 Task: Play online Dominion games in medium mode.
Action: Mouse moved to (272, 610)
Screenshot: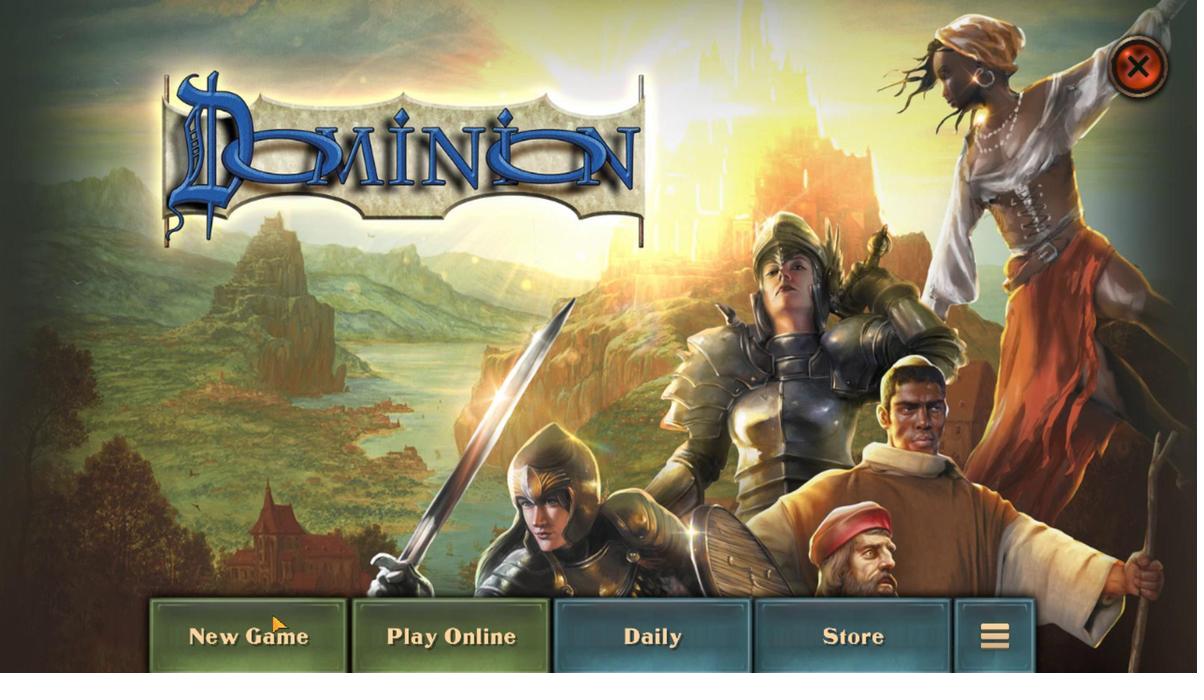 
Action: Mouse pressed left at (272, 610)
Screenshot: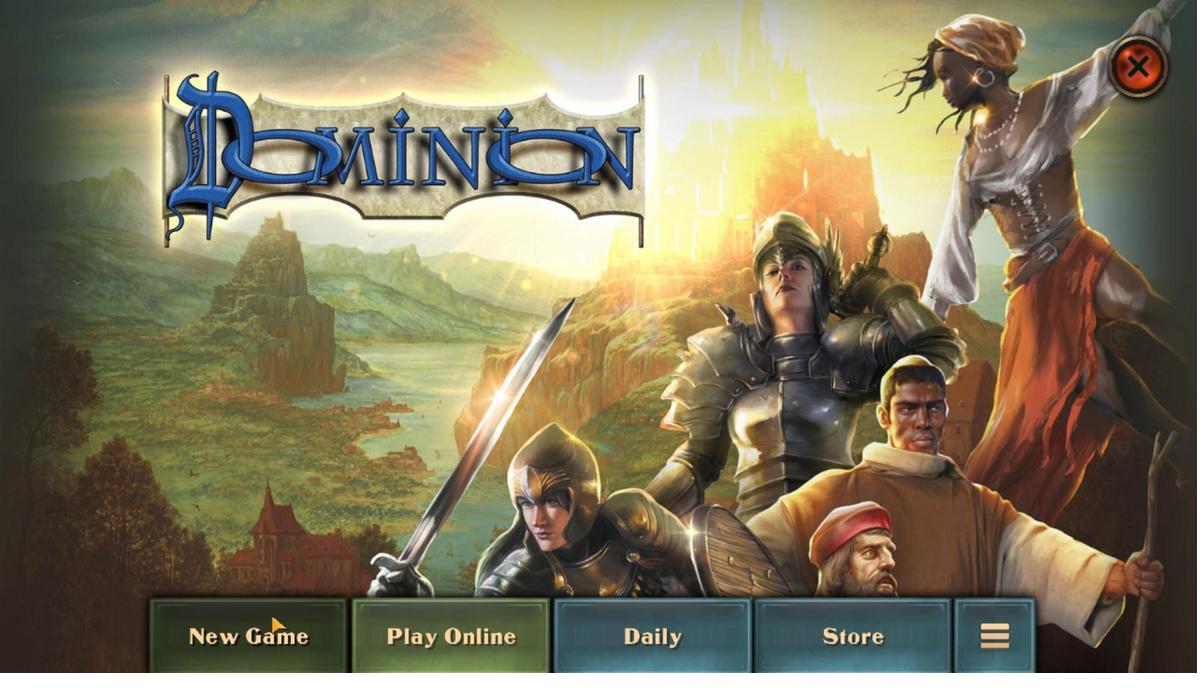 
Action: Mouse moved to (529, 357)
Screenshot: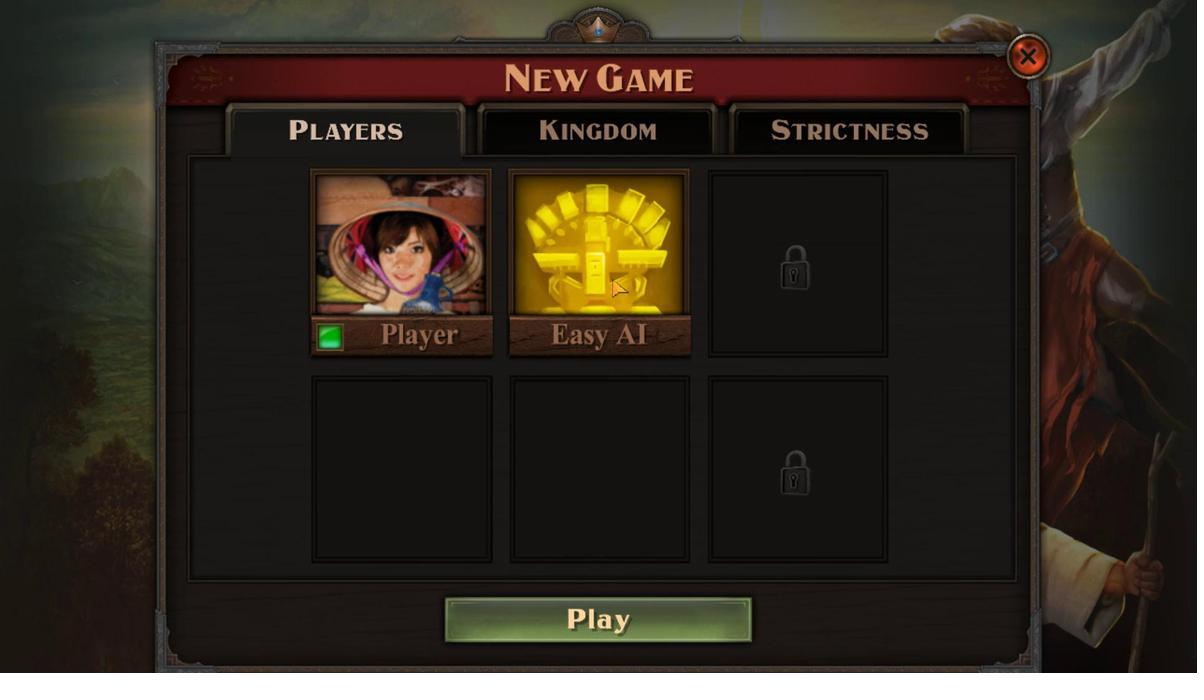 
Action: Mouse pressed left at (529, 357)
Screenshot: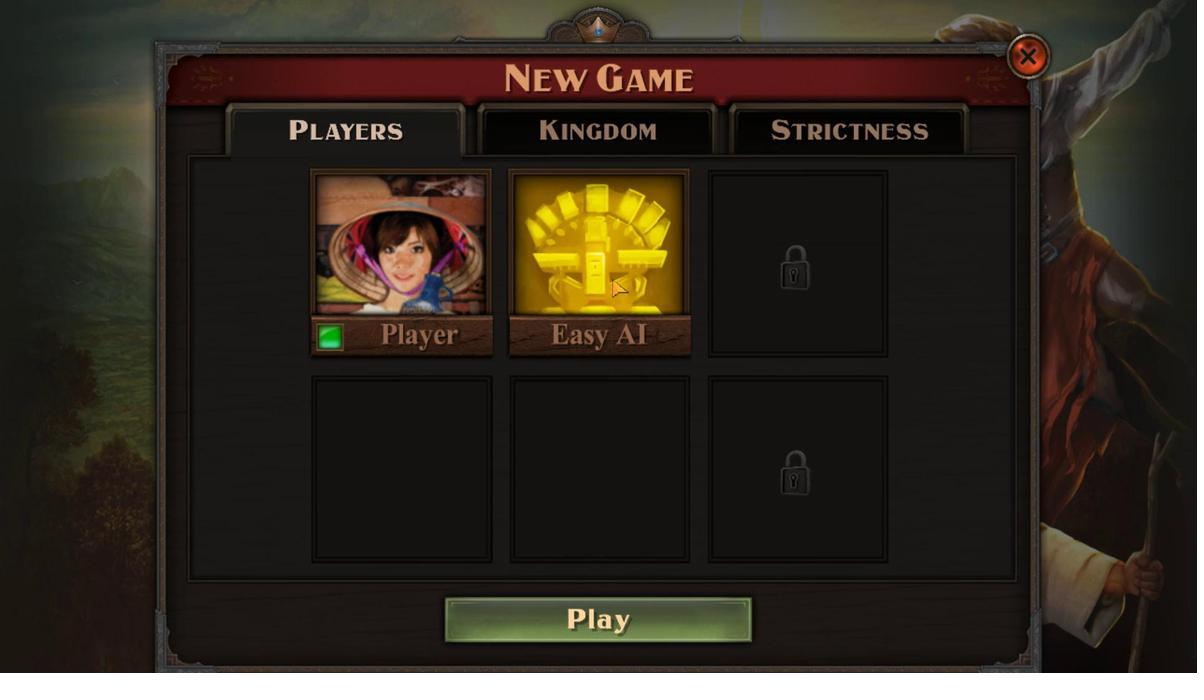 
Action: Mouse moved to (383, 500)
Screenshot: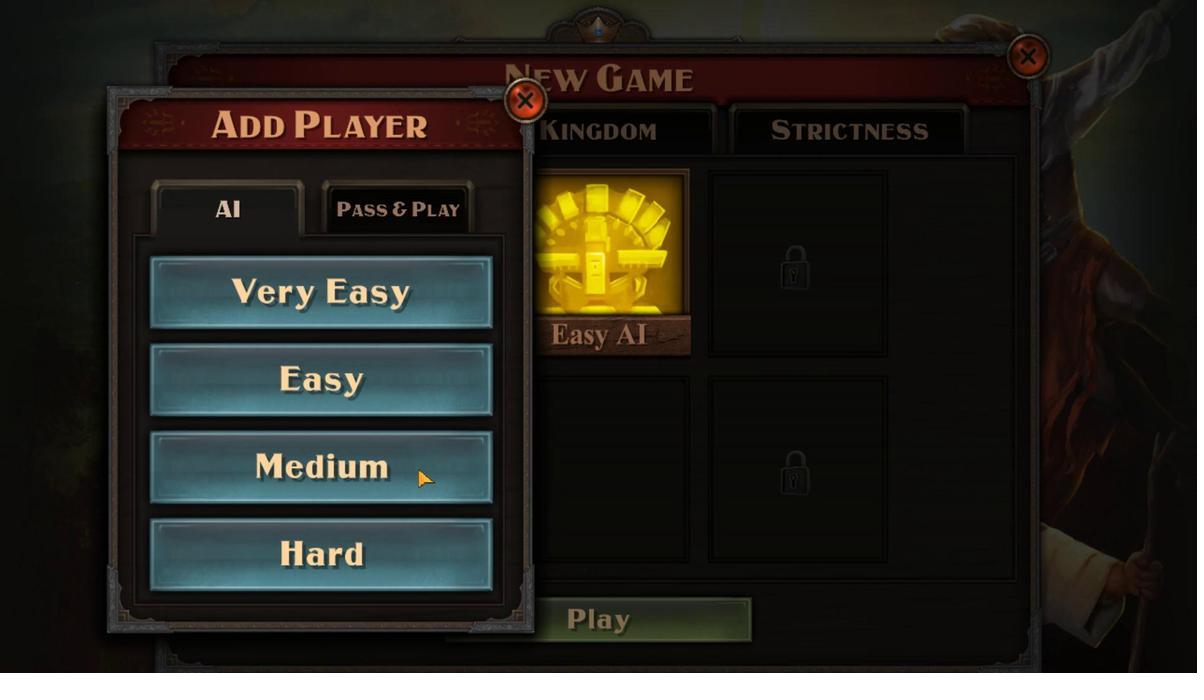 
Action: Mouse pressed left at (383, 500)
Screenshot: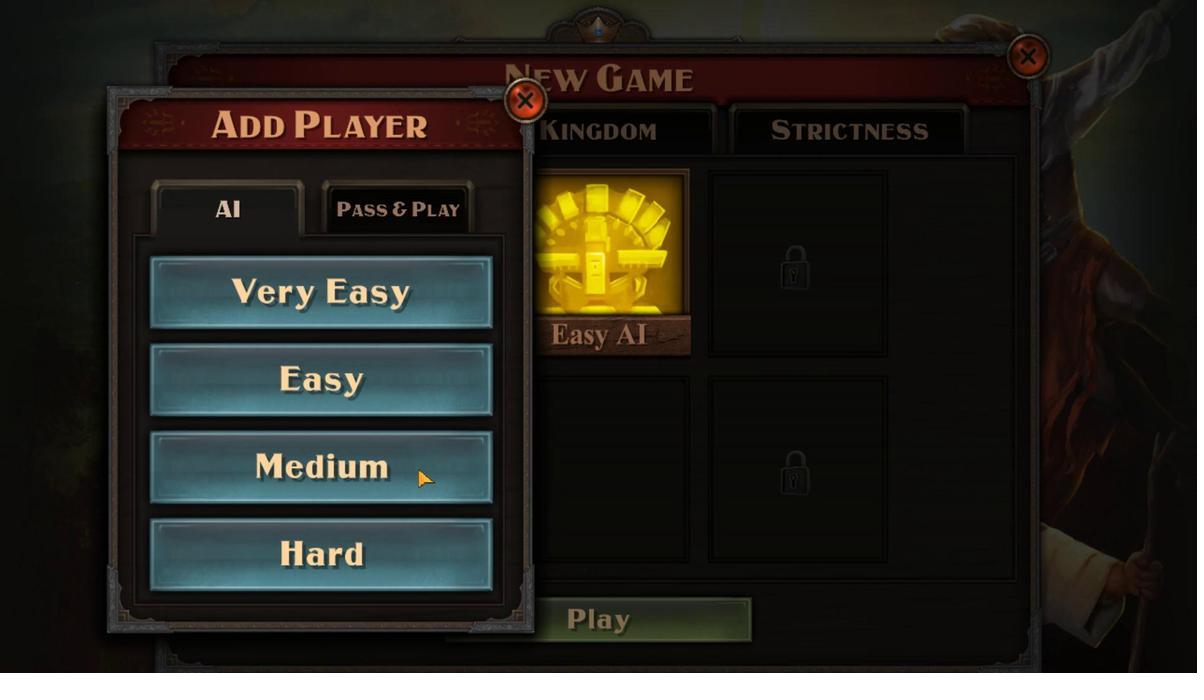 
Action: Mouse moved to (570, 612)
Screenshot: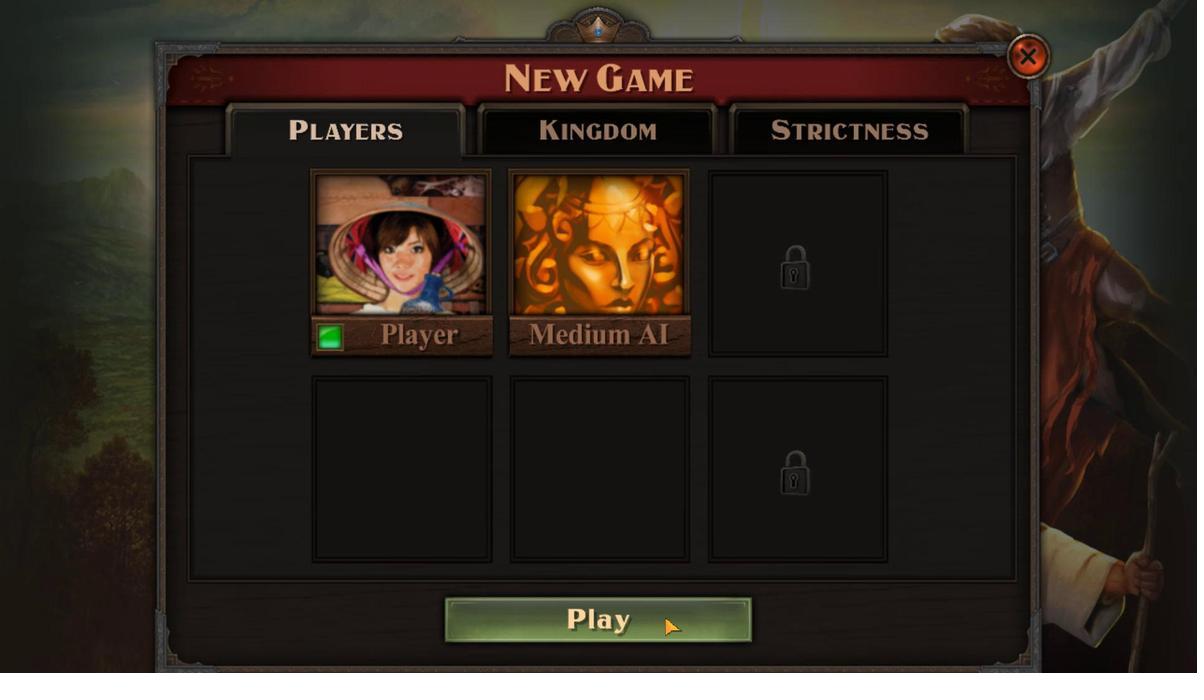 
Action: Mouse pressed left at (570, 612)
Screenshot: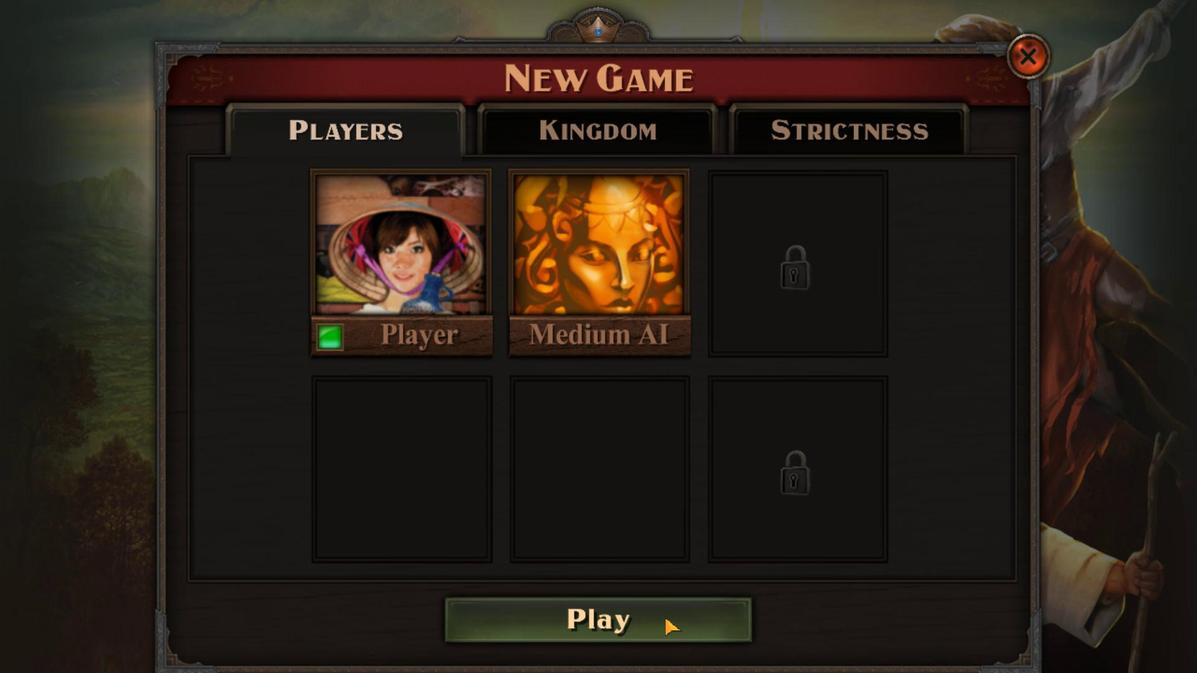 
Action: Mouse moved to (408, 598)
Screenshot: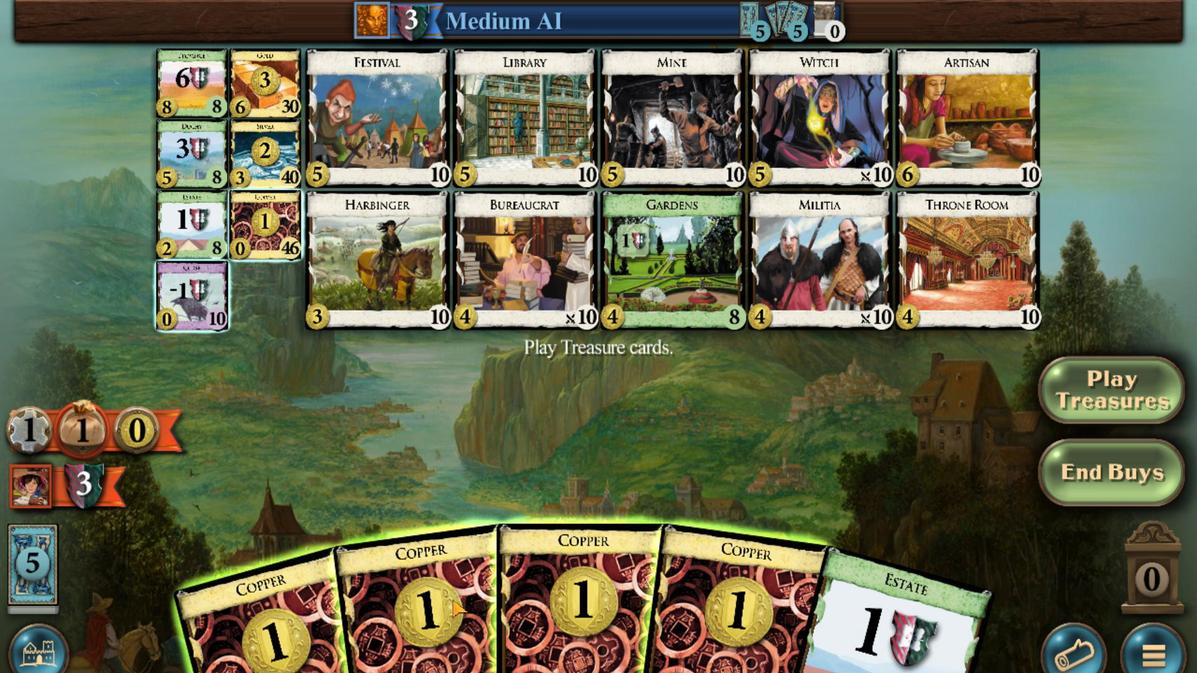
Action: Mouse scrolled (408, 597) with delta (0, 0)
Screenshot: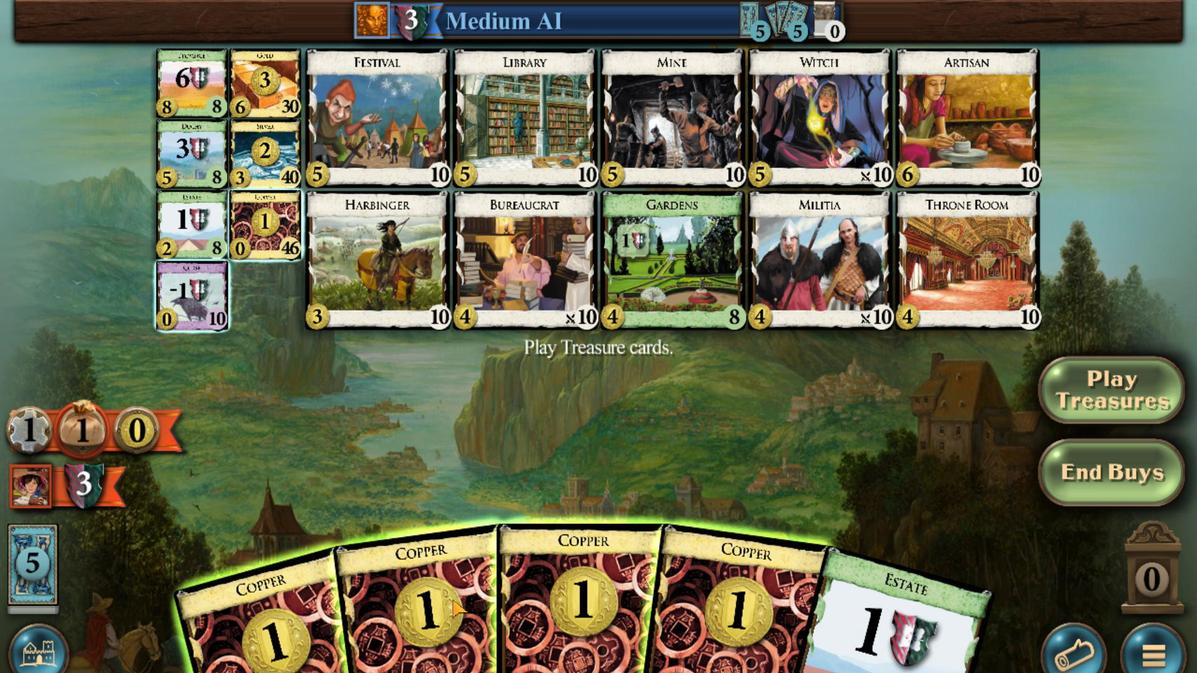 
Action: Mouse moved to (439, 584)
Screenshot: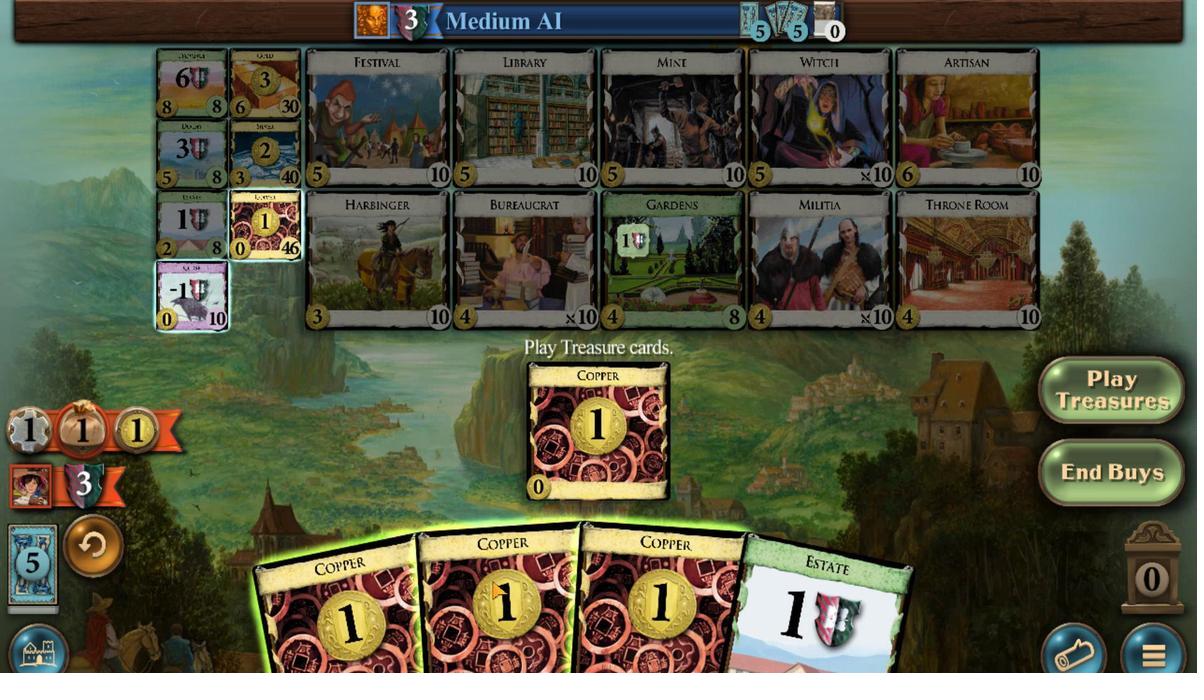 
Action: Mouse scrolled (439, 584) with delta (0, 0)
Screenshot: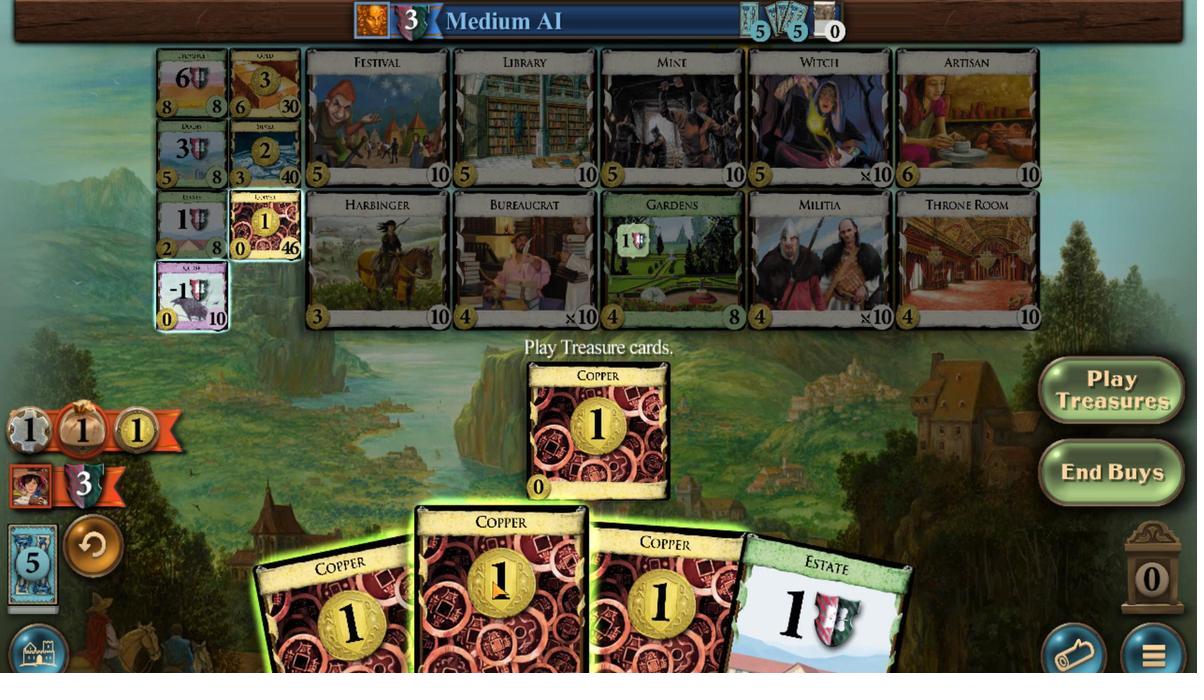
Action: Mouse moved to (526, 591)
Screenshot: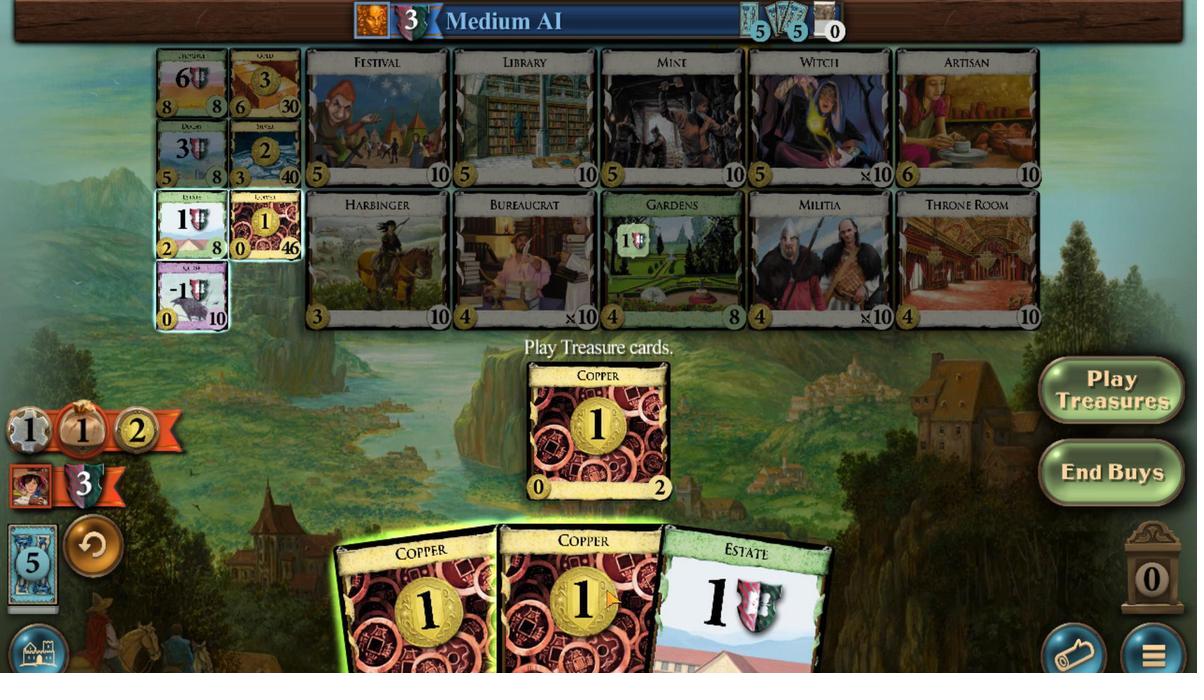 
Action: Mouse scrolled (526, 591) with delta (0, 0)
Screenshot: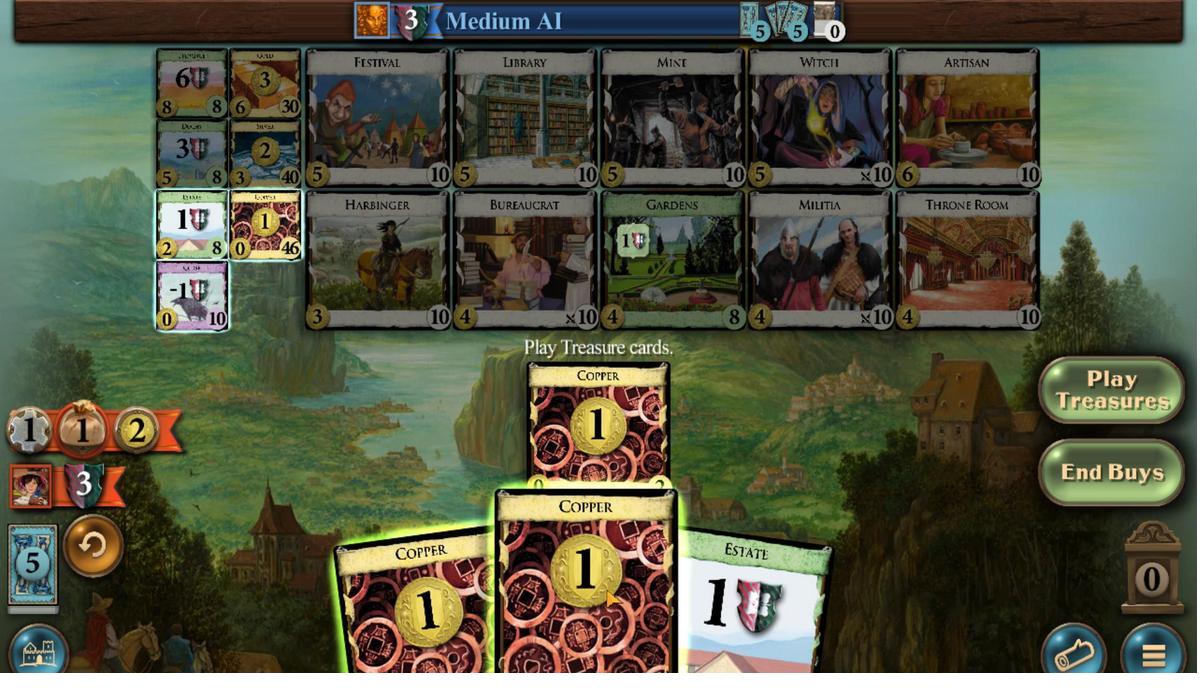 
Action: Mouse moved to (483, 593)
Screenshot: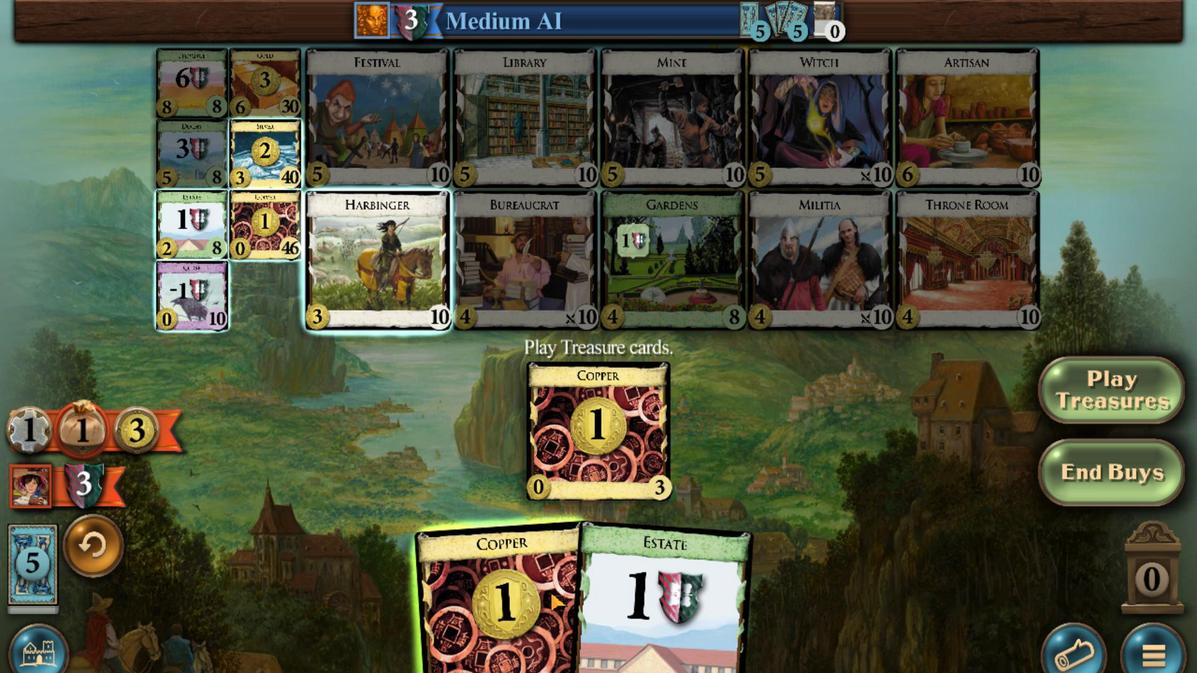 
Action: Mouse scrolled (483, 593) with delta (0, 0)
Screenshot: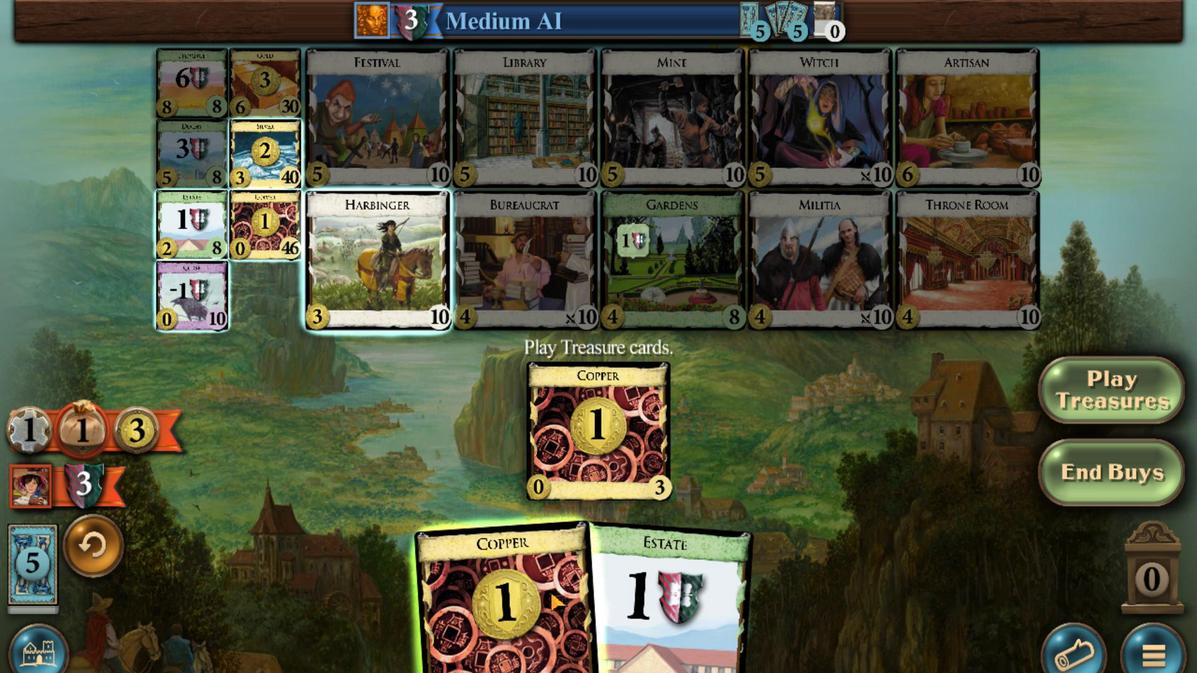 
Action: Mouse moved to (602, 354)
Screenshot: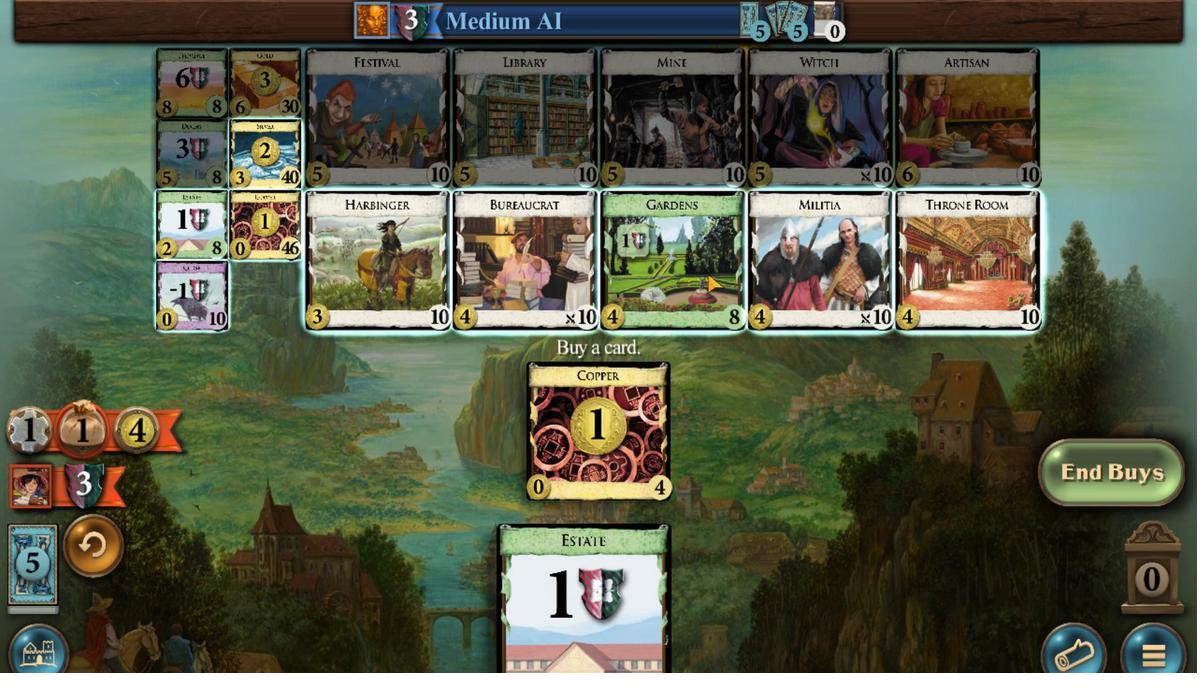 
Action: Mouse scrolled (602, 354) with delta (0, 0)
Screenshot: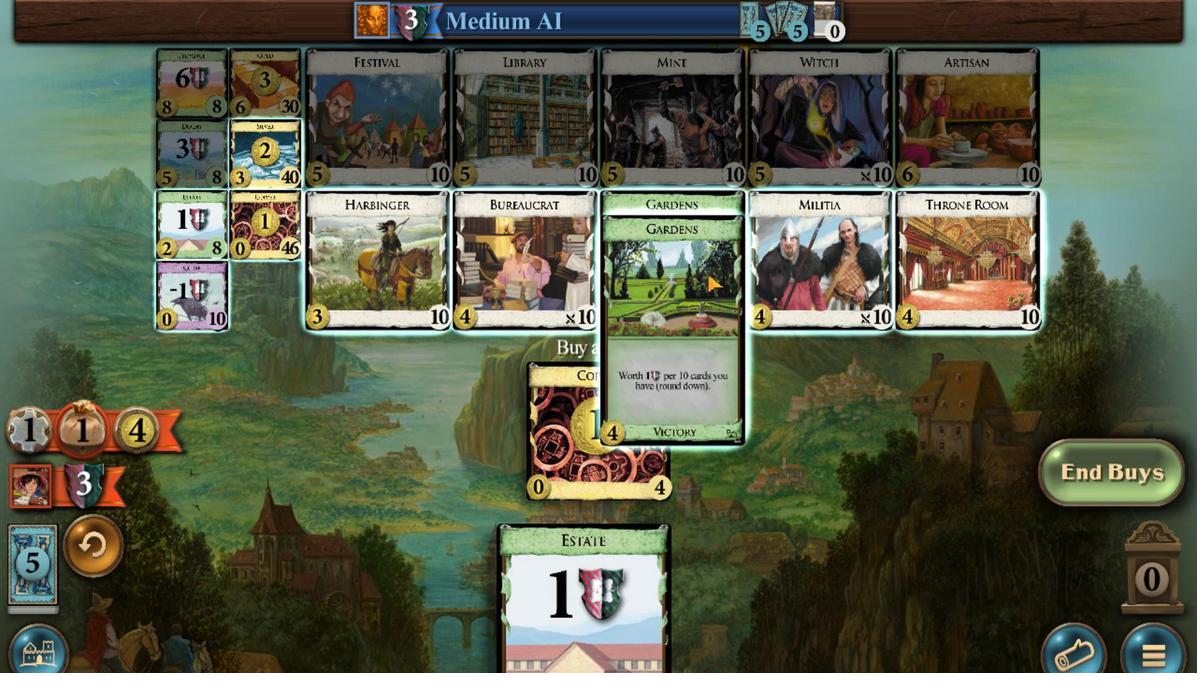 
Action: Mouse scrolled (602, 354) with delta (0, 0)
Screenshot: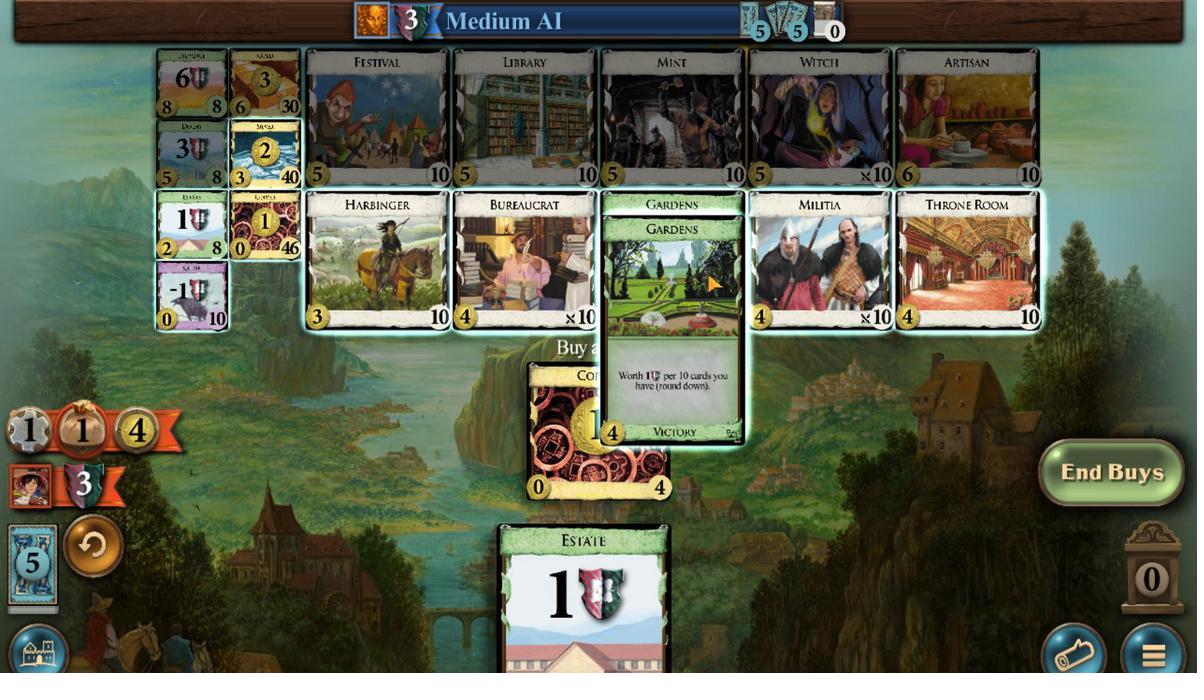 
Action: Mouse scrolled (602, 354) with delta (0, 0)
Screenshot: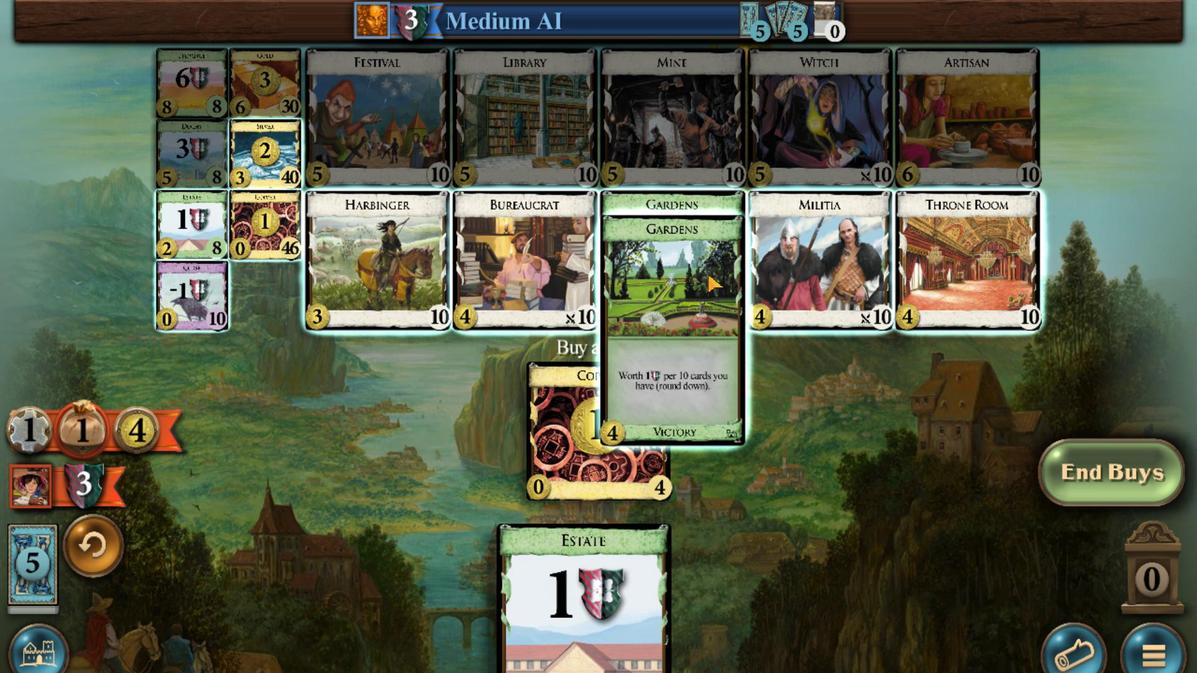 
Action: Mouse scrolled (602, 354) with delta (0, 0)
Screenshot: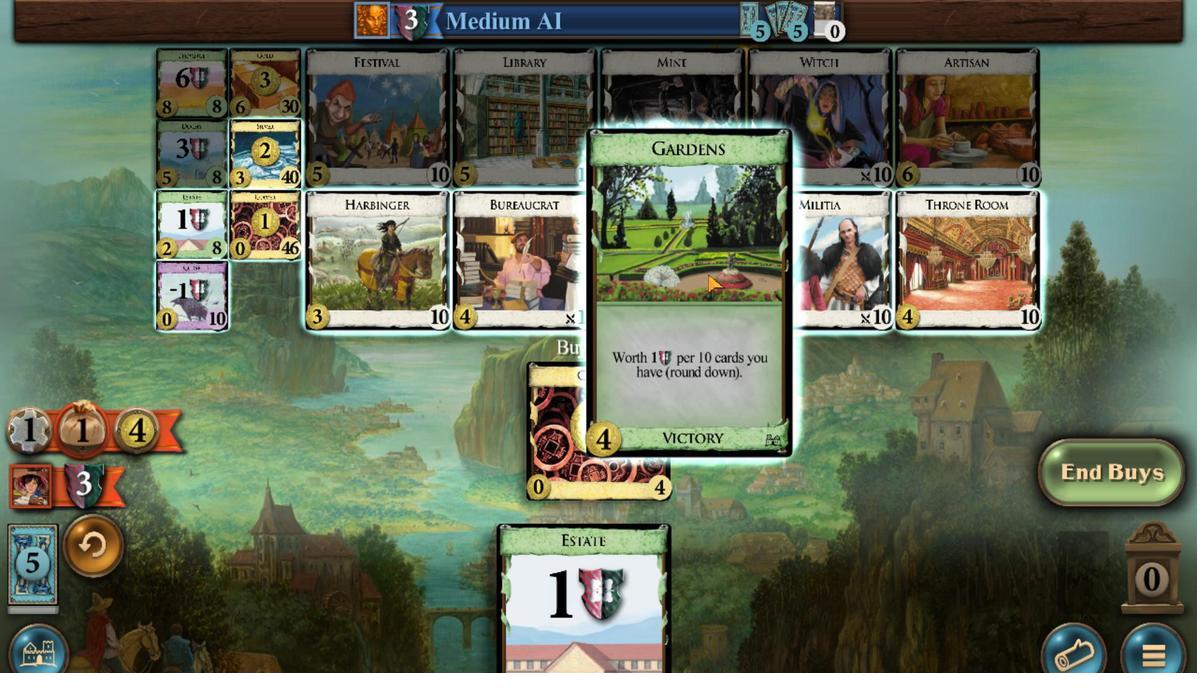 
Action: Mouse moved to (490, 573)
Screenshot: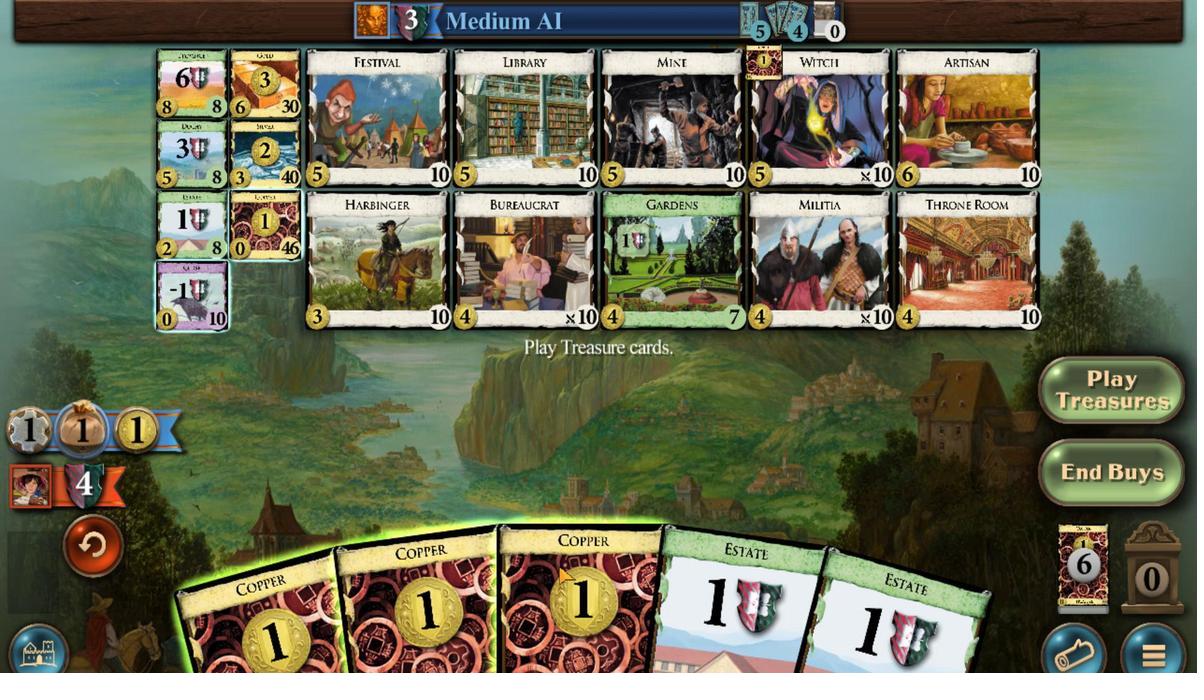 
Action: Mouse scrolled (490, 573) with delta (0, 0)
Screenshot: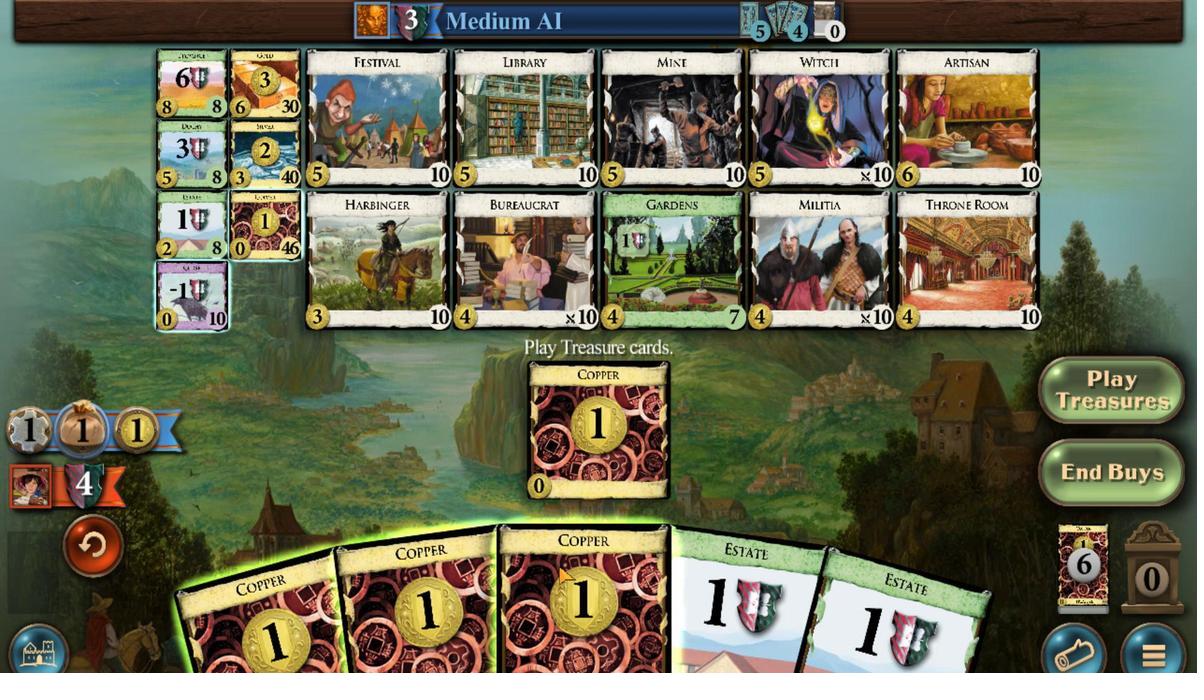 
Action: Mouse moved to (422, 560)
Screenshot: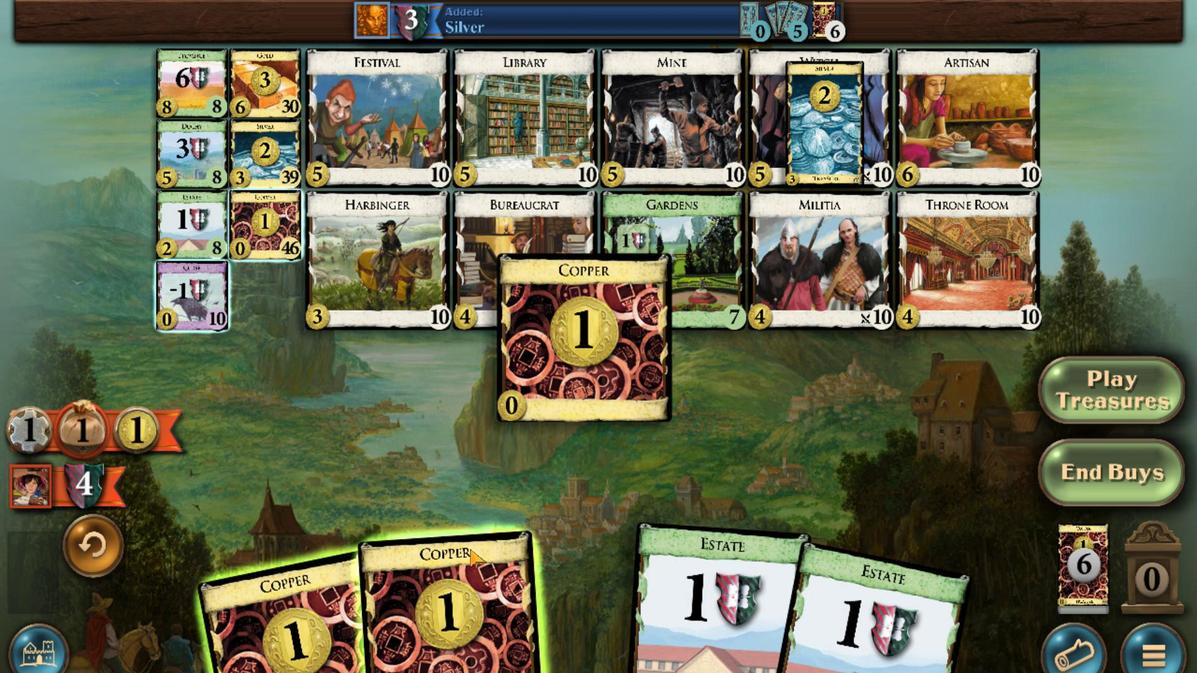 
Action: Mouse scrolled (422, 559) with delta (0, 0)
Screenshot: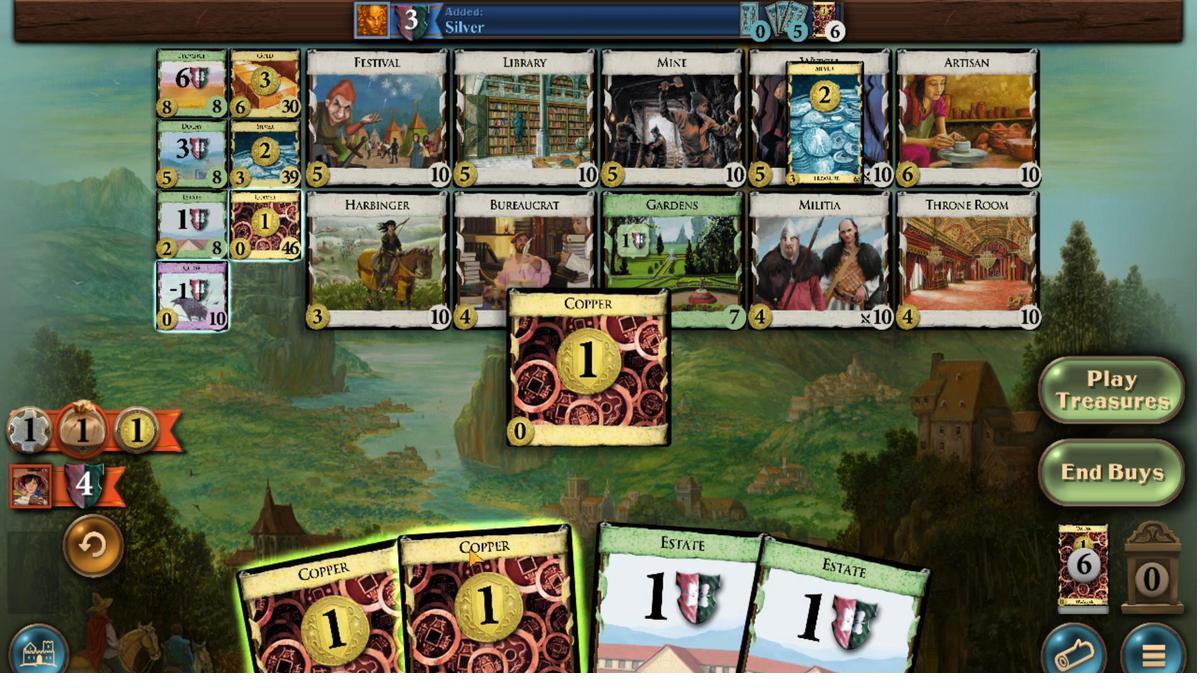 
Action: Mouse moved to (395, 572)
Screenshot: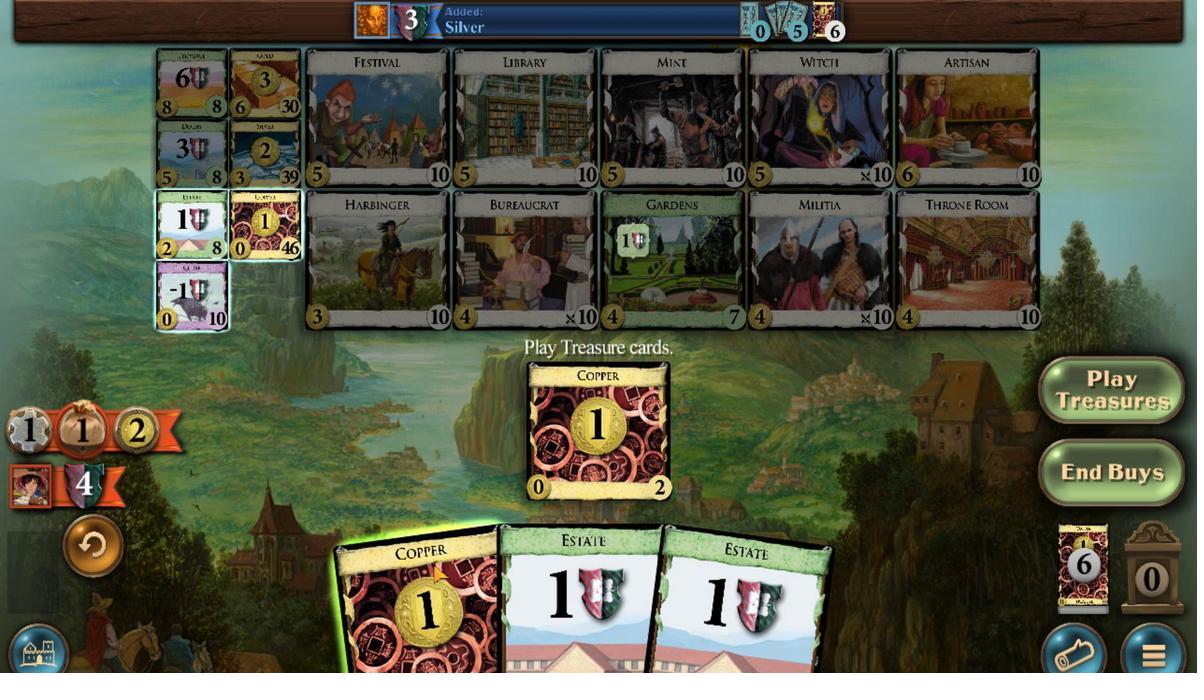 
Action: Mouse scrolled (395, 572) with delta (0, 0)
Screenshot: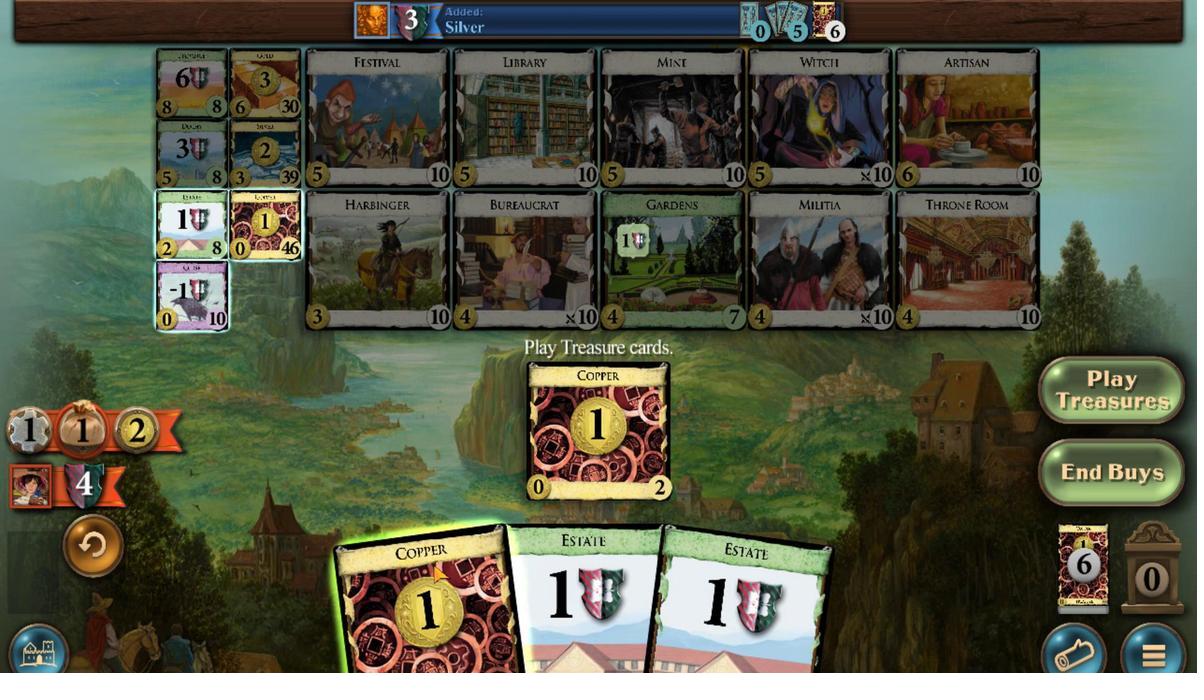 
Action: Mouse moved to (263, 254)
Screenshot: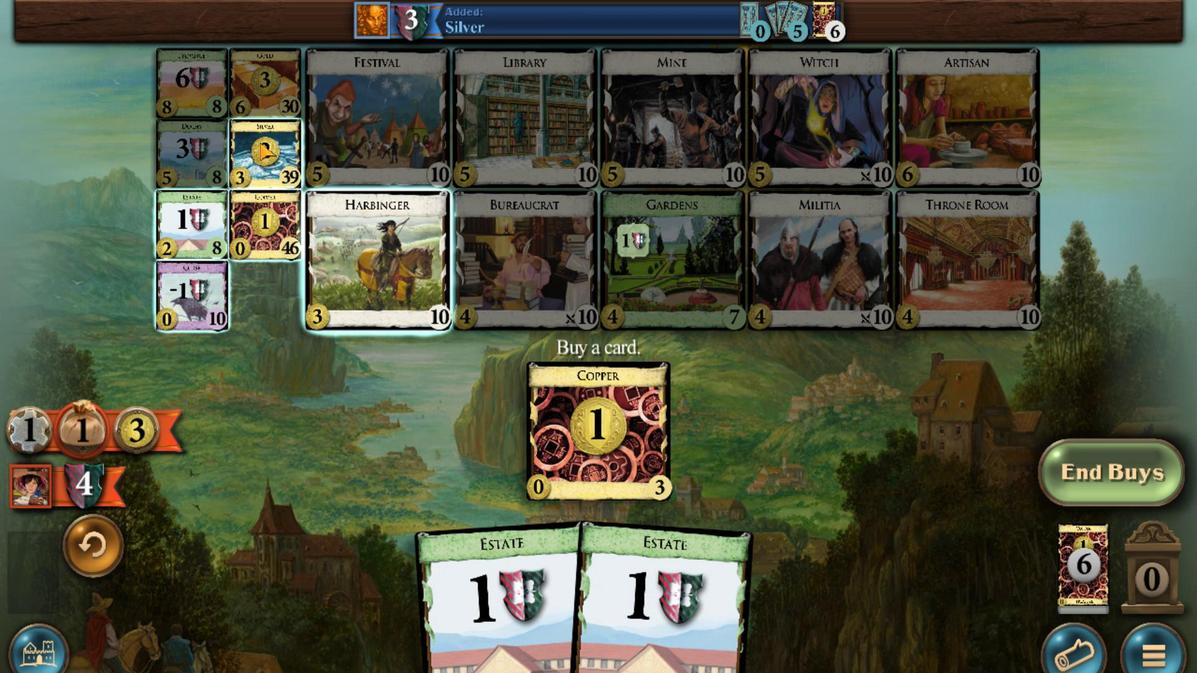 
Action: Mouse scrolled (263, 254) with delta (0, 0)
Screenshot: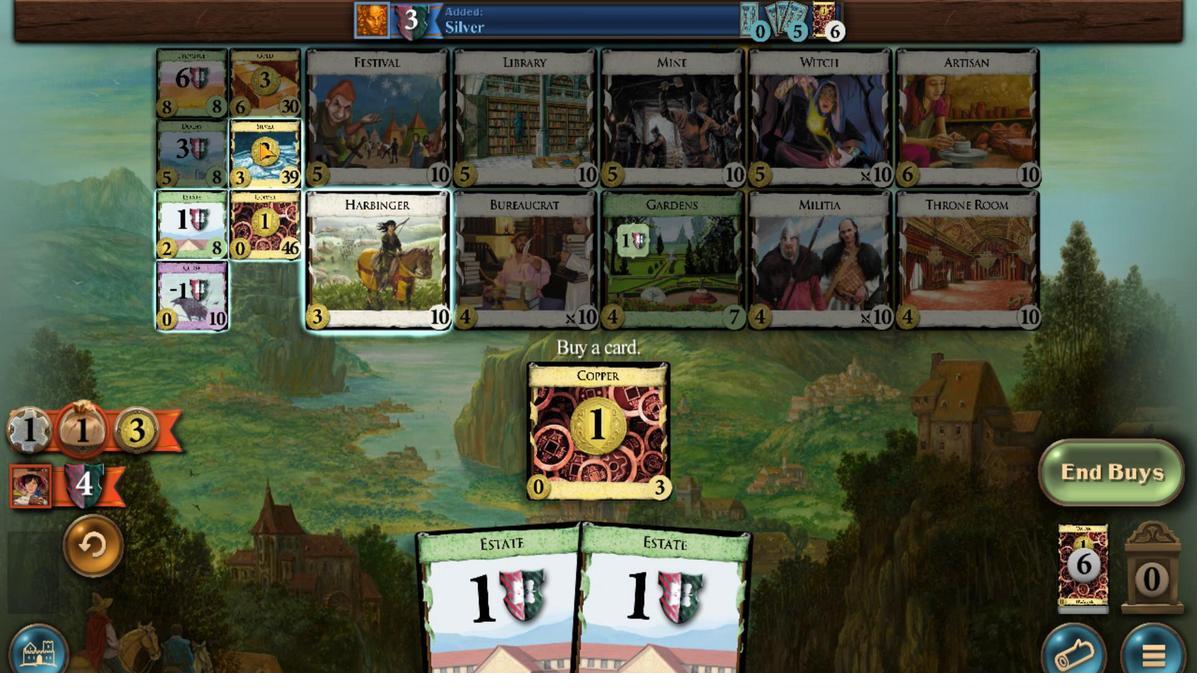
Action: Mouse scrolled (263, 254) with delta (0, 0)
Screenshot: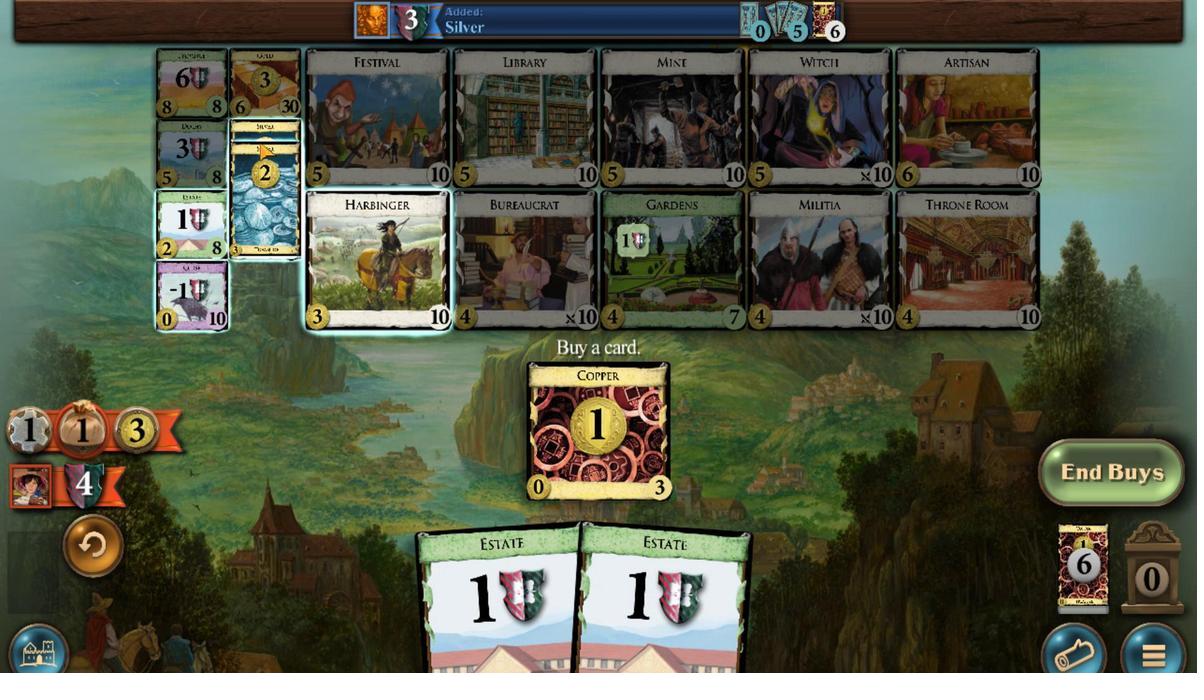 
Action: Mouse scrolled (263, 254) with delta (0, 0)
Screenshot: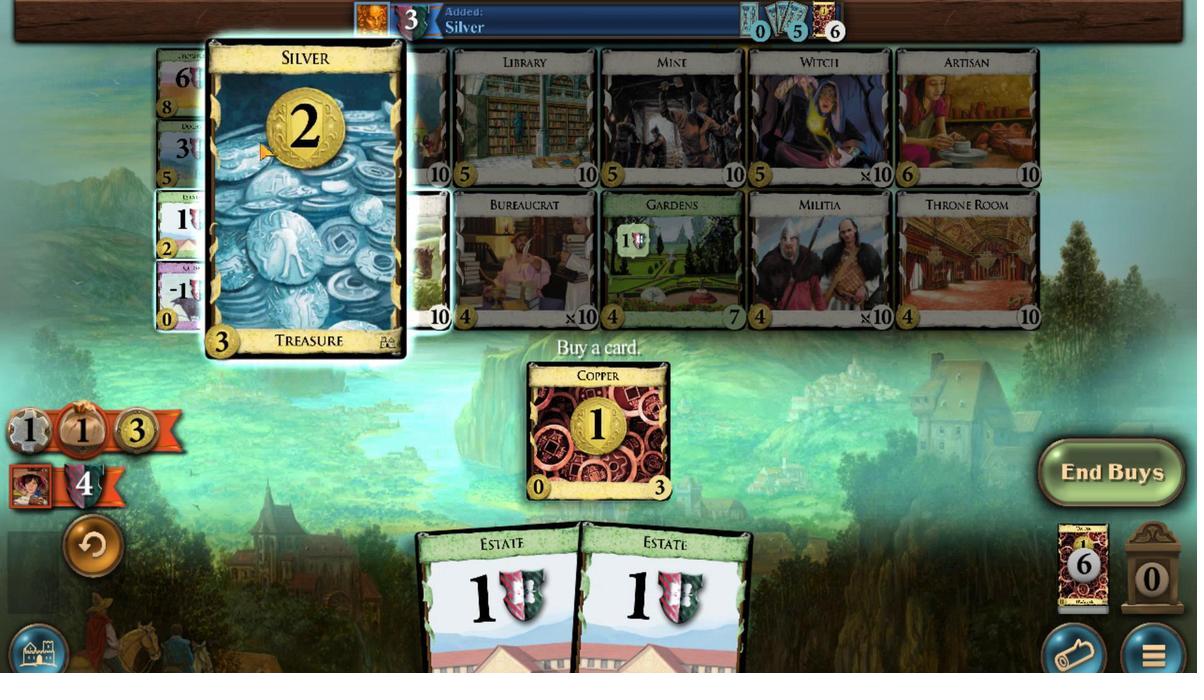 
Action: Mouse scrolled (263, 254) with delta (0, 0)
Screenshot: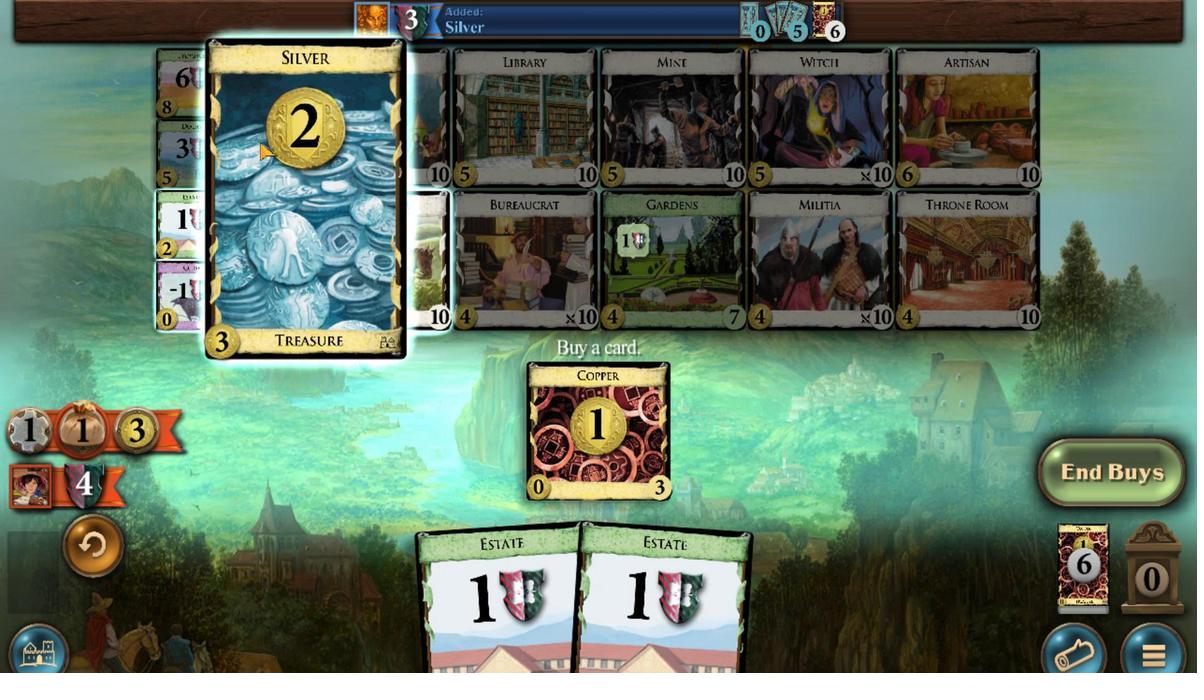 
Action: Mouse scrolled (263, 254) with delta (0, 0)
Screenshot: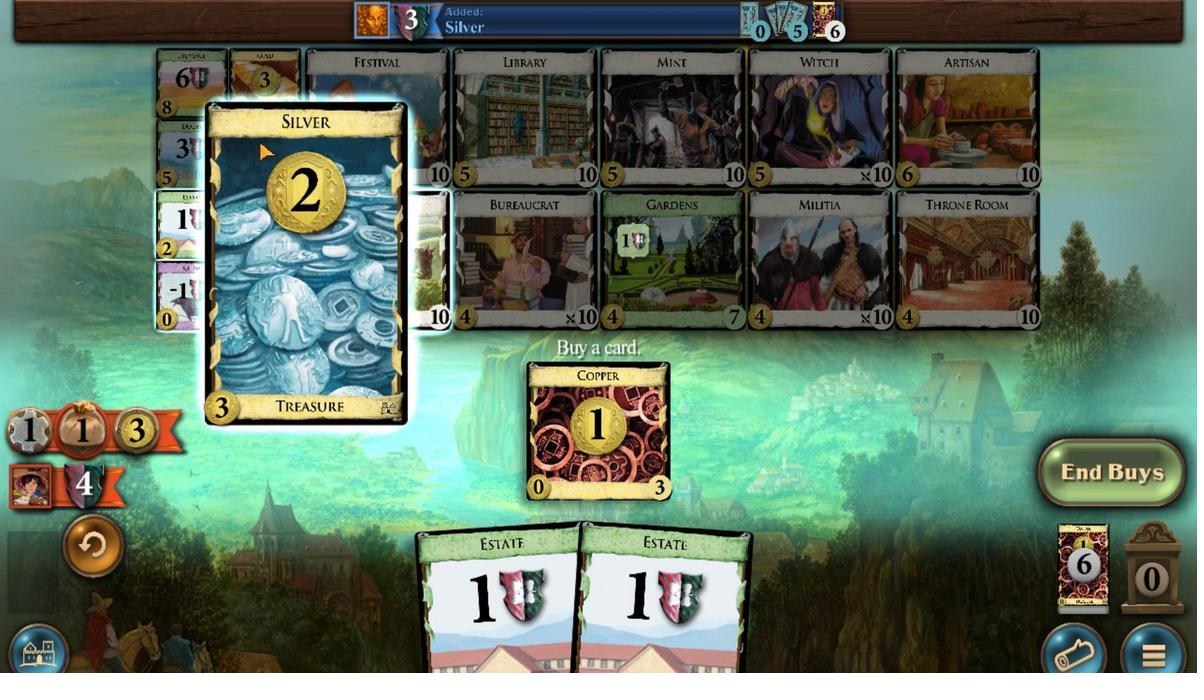
Action: Mouse moved to (612, 563)
Screenshot: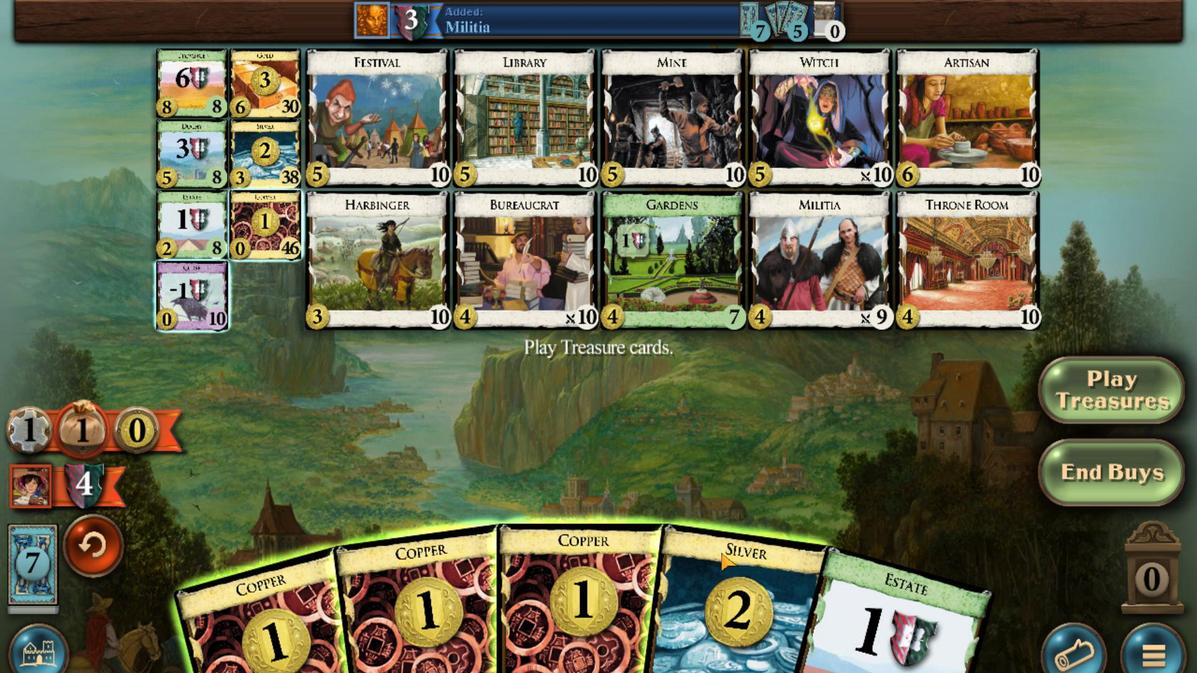 
Action: Mouse scrolled (612, 562) with delta (0, 0)
Screenshot: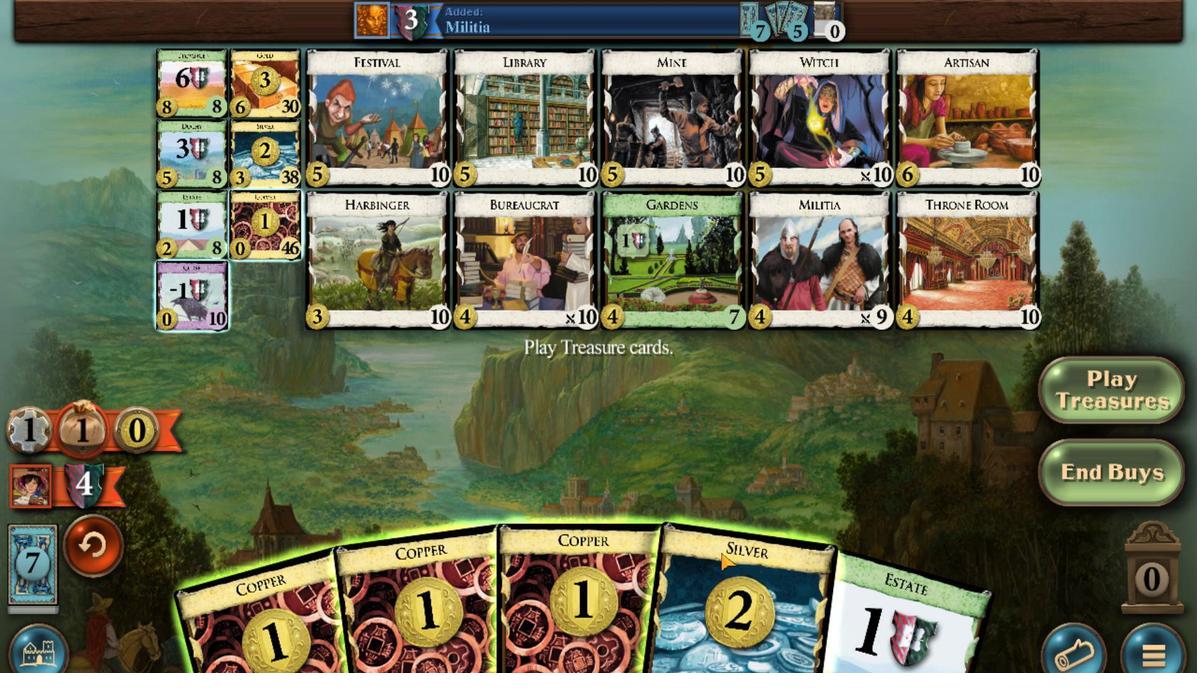 
Action: Mouse moved to (566, 564)
Screenshot: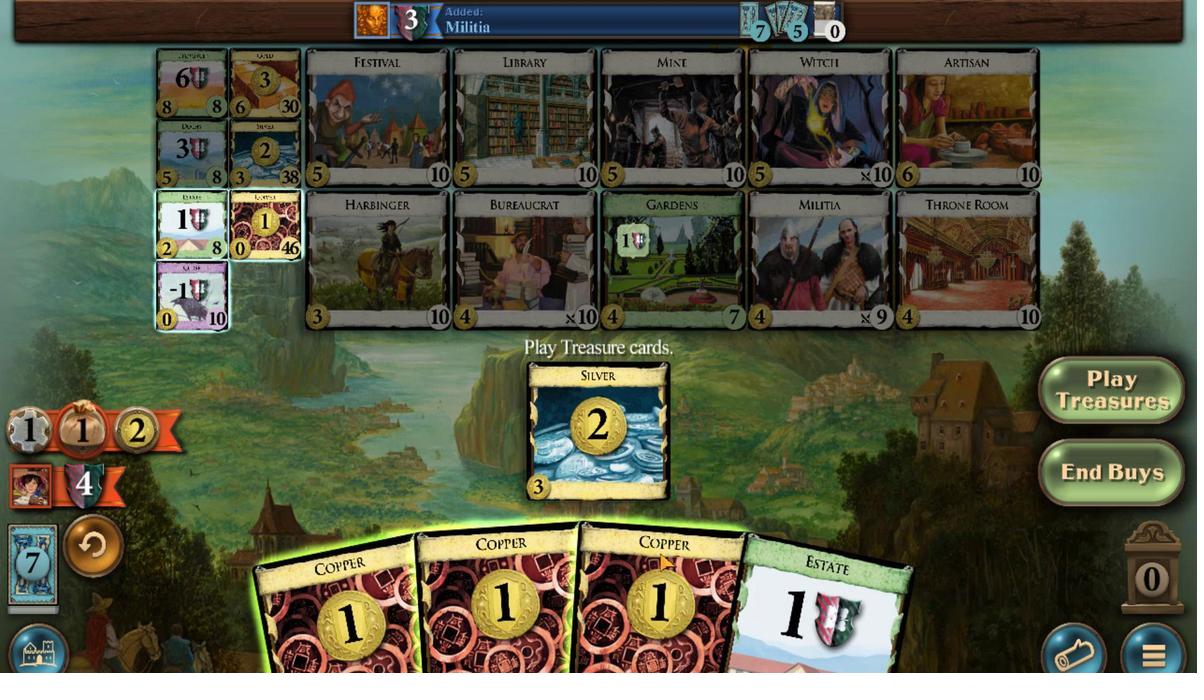 
Action: Mouse scrolled (566, 563) with delta (0, 0)
Screenshot: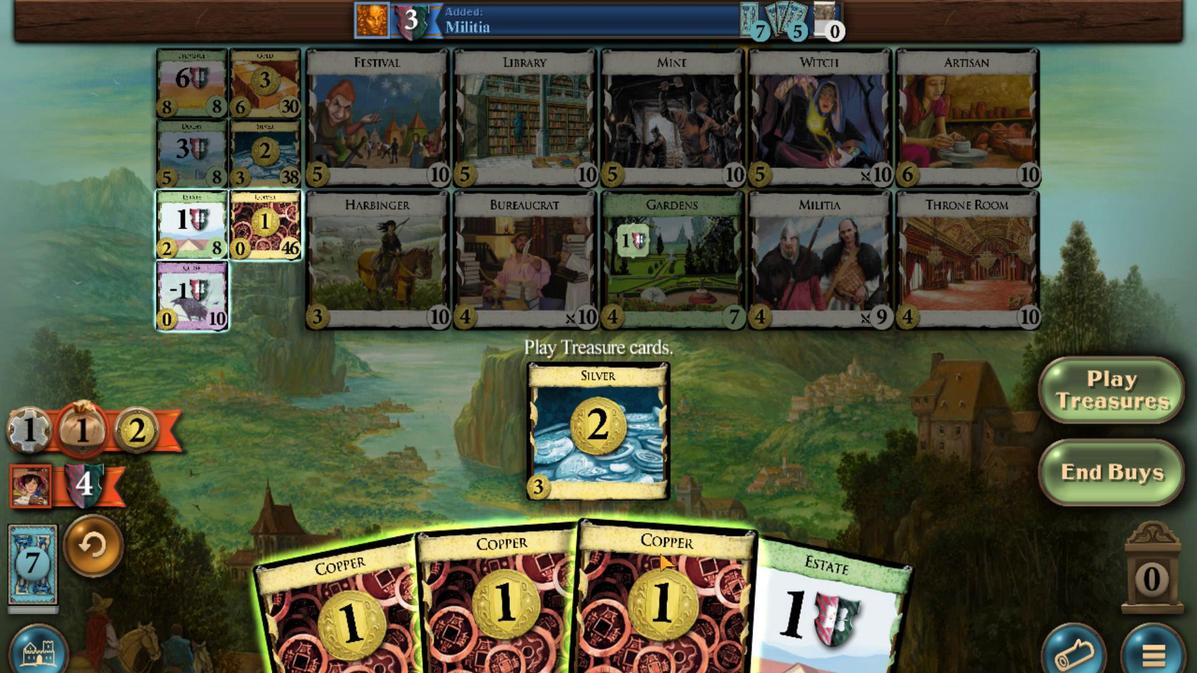 
Action: Mouse moved to (532, 569)
Screenshot: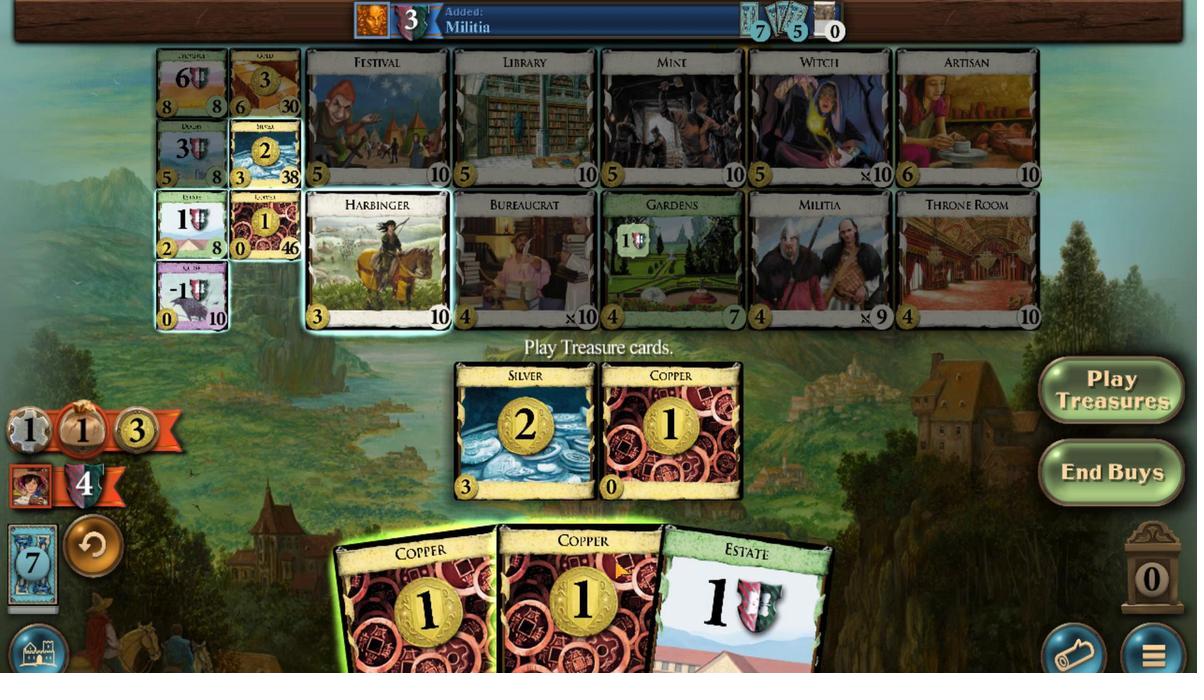 
Action: Mouse scrolled (532, 569) with delta (0, 0)
Screenshot: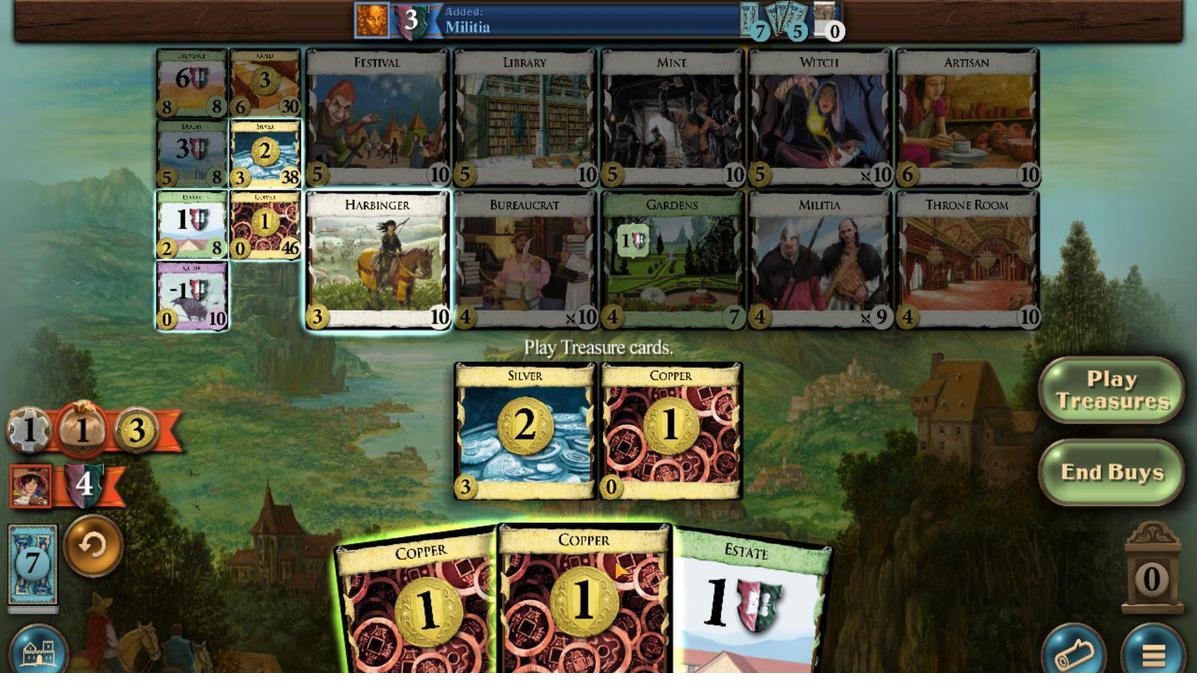 
Action: Mouse moved to (458, 591)
Screenshot: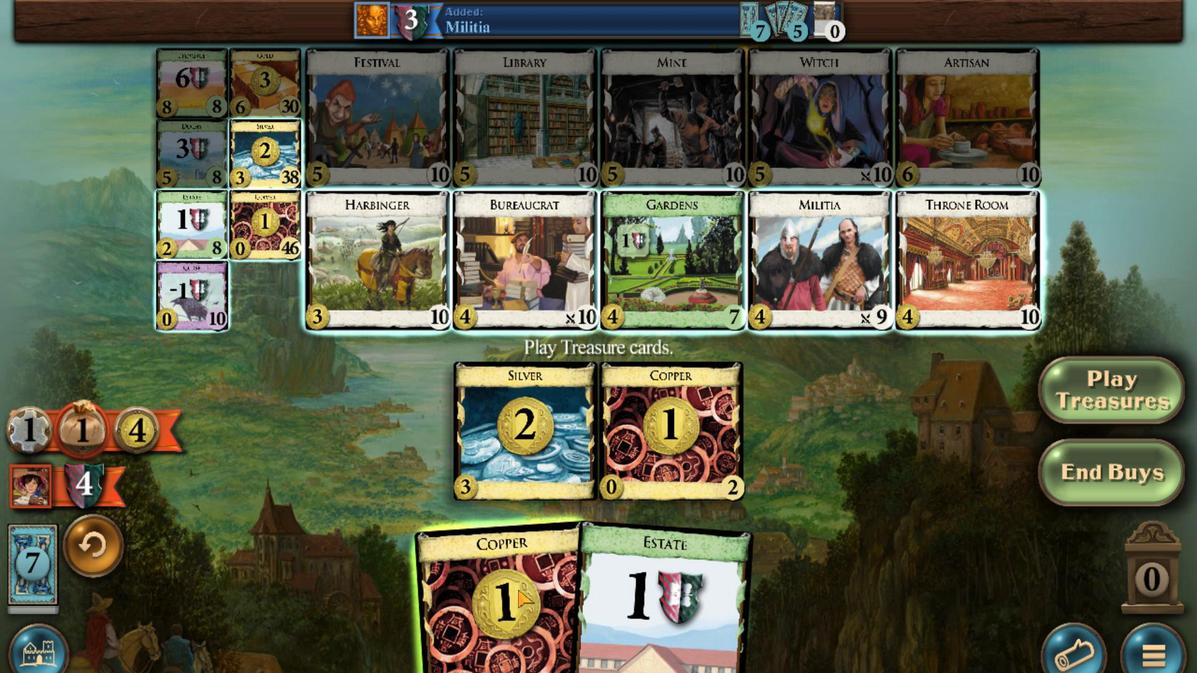 
Action: Mouse scrolled (458, 591) with delta (0, 0)
Screenshot: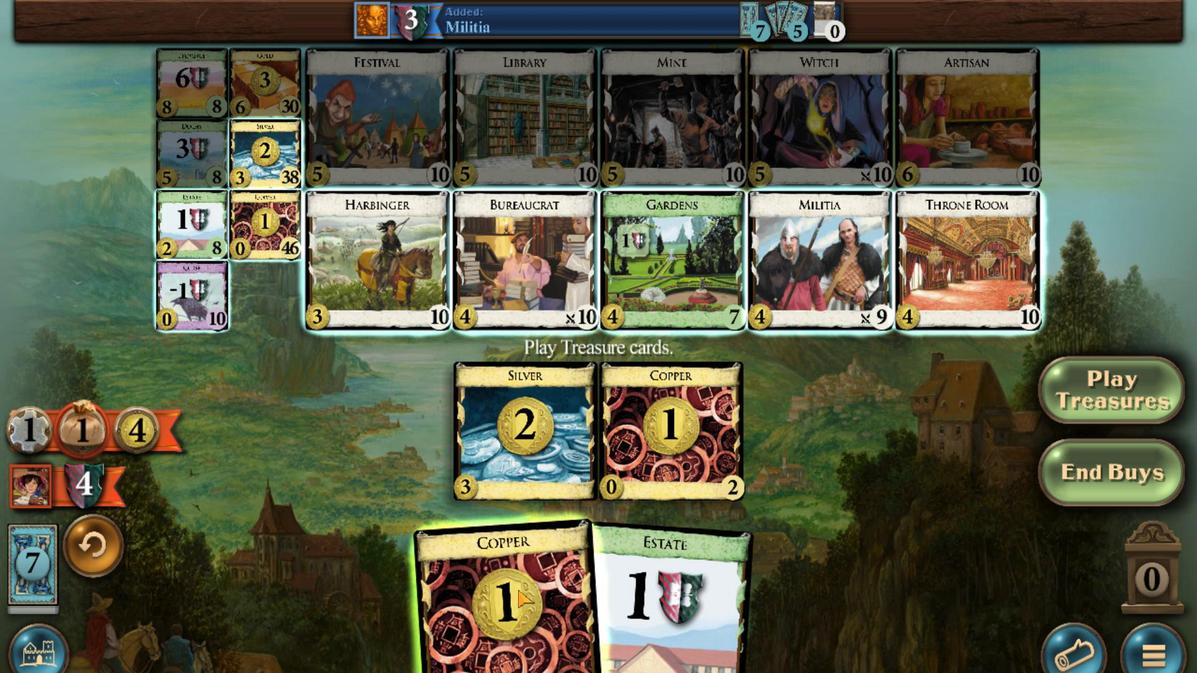 
Action: Mouse moved to (216, 255)
Screenshot: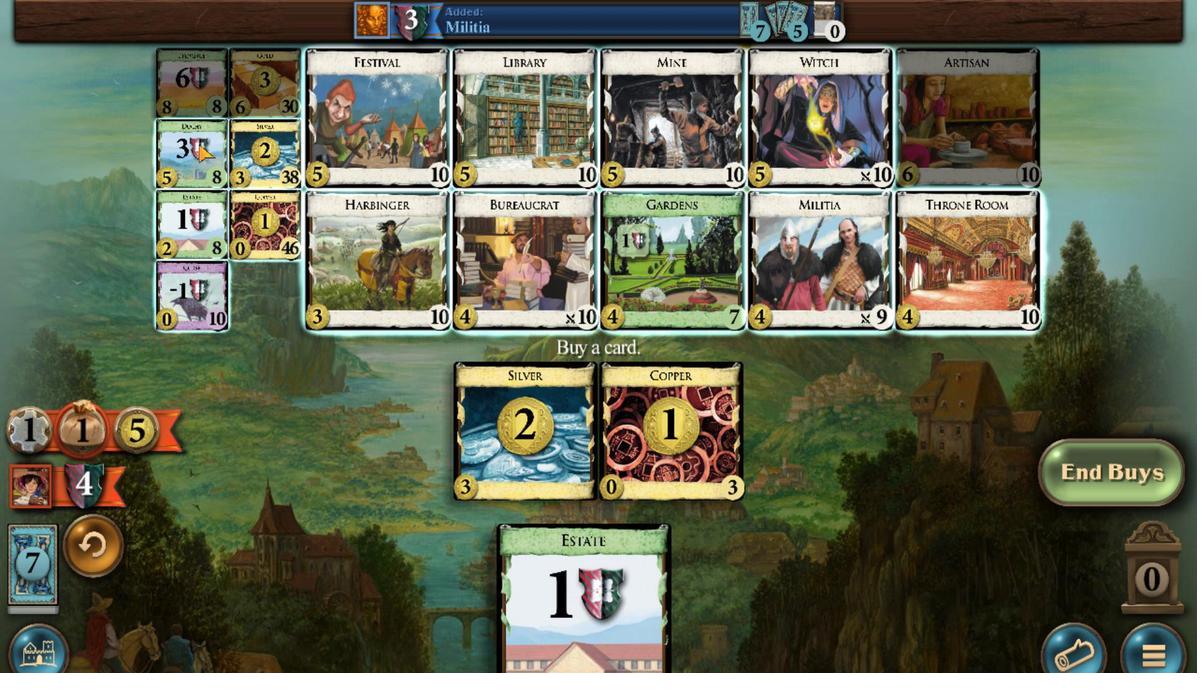 
Action: Mouse scrolled (216, 256) with delta (0, 0)
Screenshot: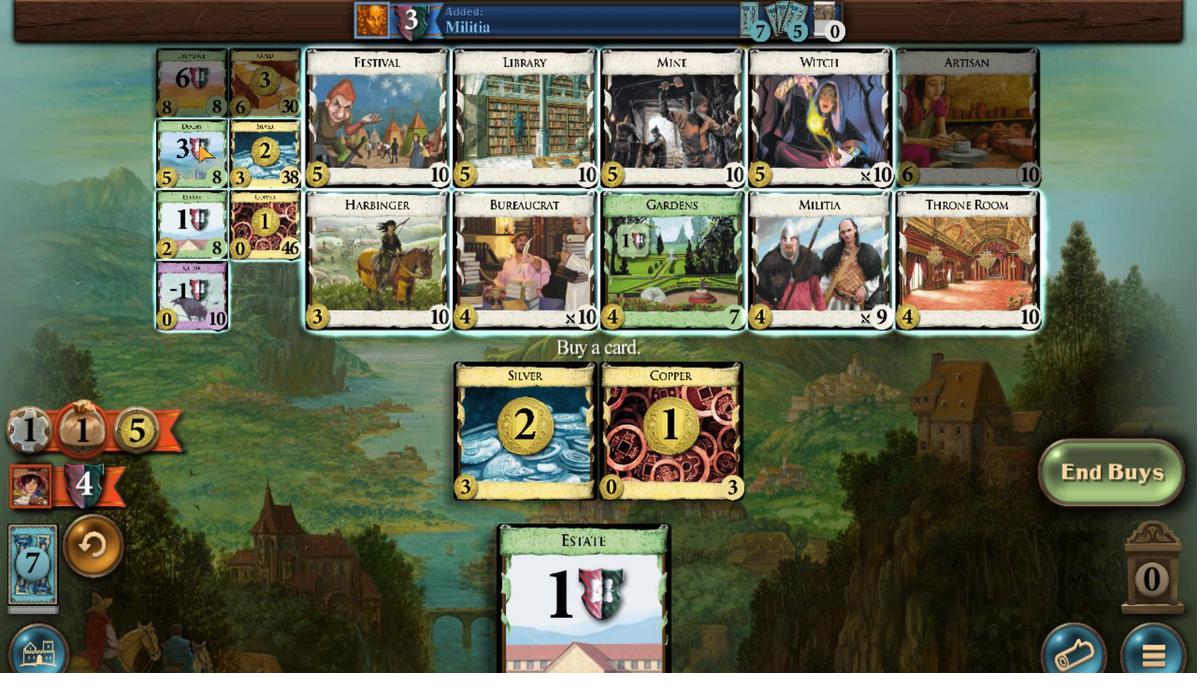 
Action: Mouse scrolled (216, 256) with delta (0, 0)
Screenshot: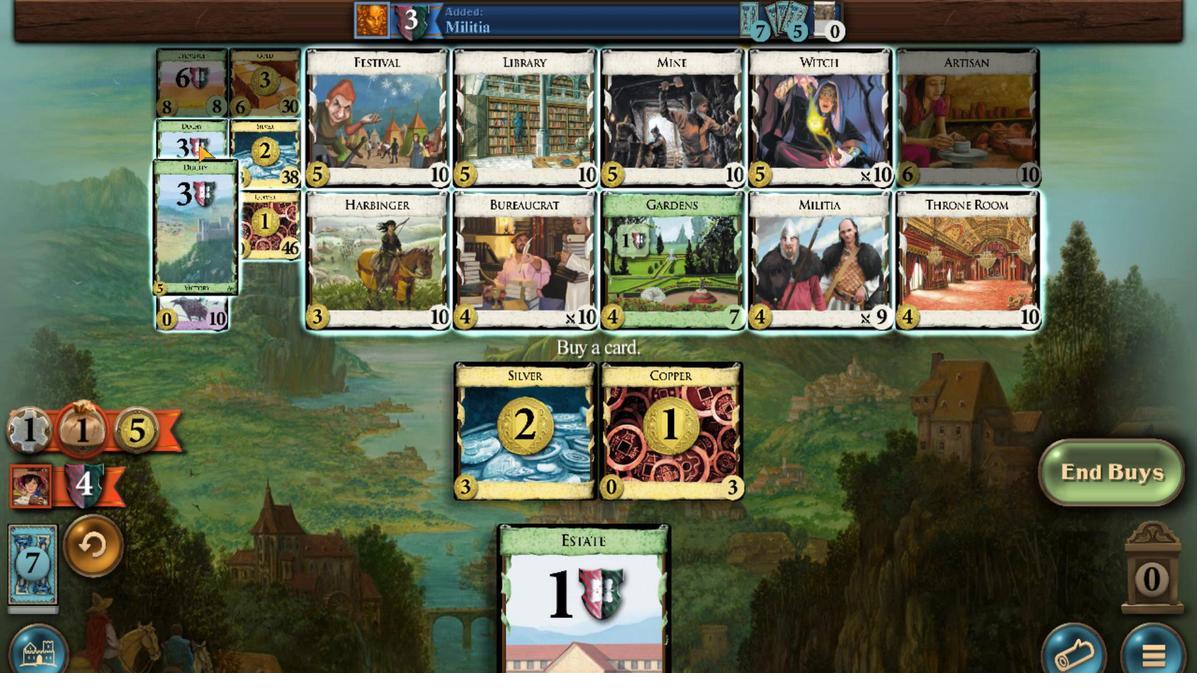 
Action: Mouse scrolled (216, 256) with delta (0, 0)
Screenshot: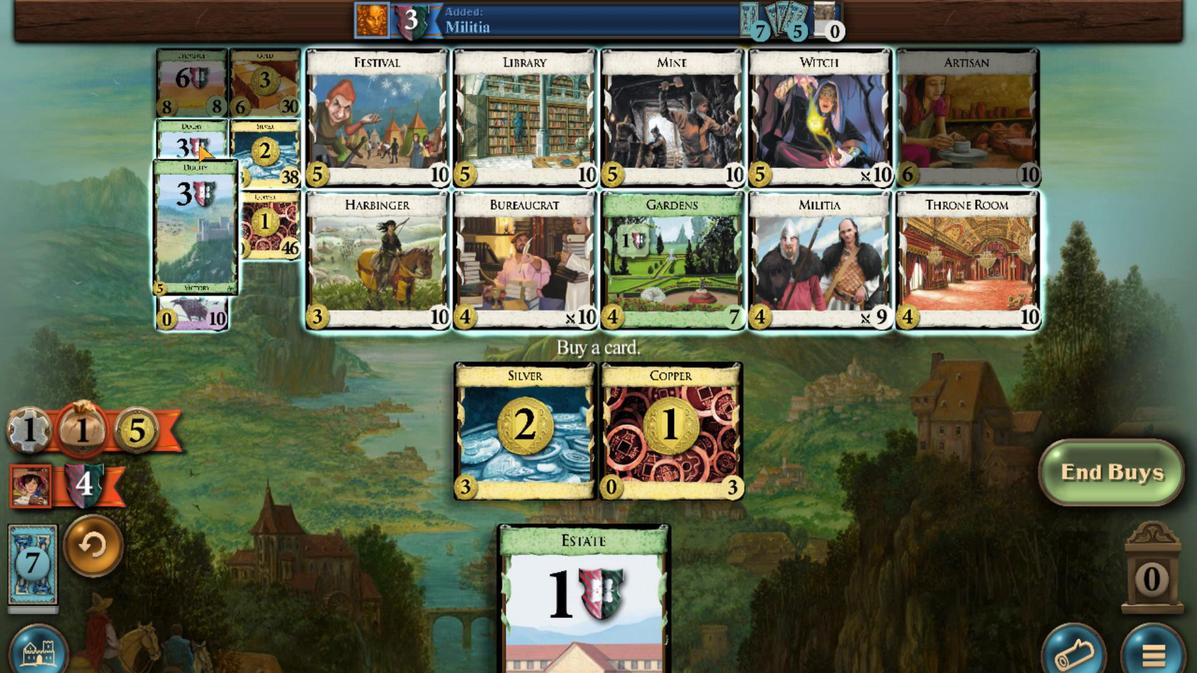 
Action: Mouse scrolled (216, 256) with delta (0, 0)
Screenshot: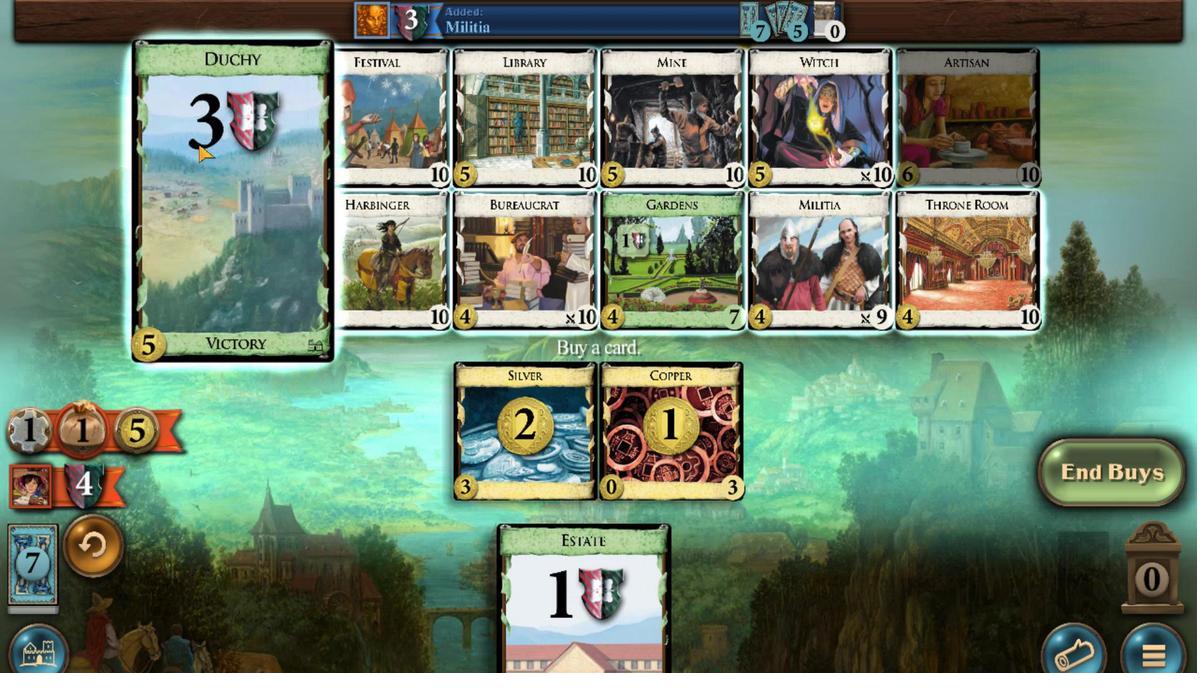 
Action: Mouse scrolled (216, 256) with delta (0, 0)
Screenshot: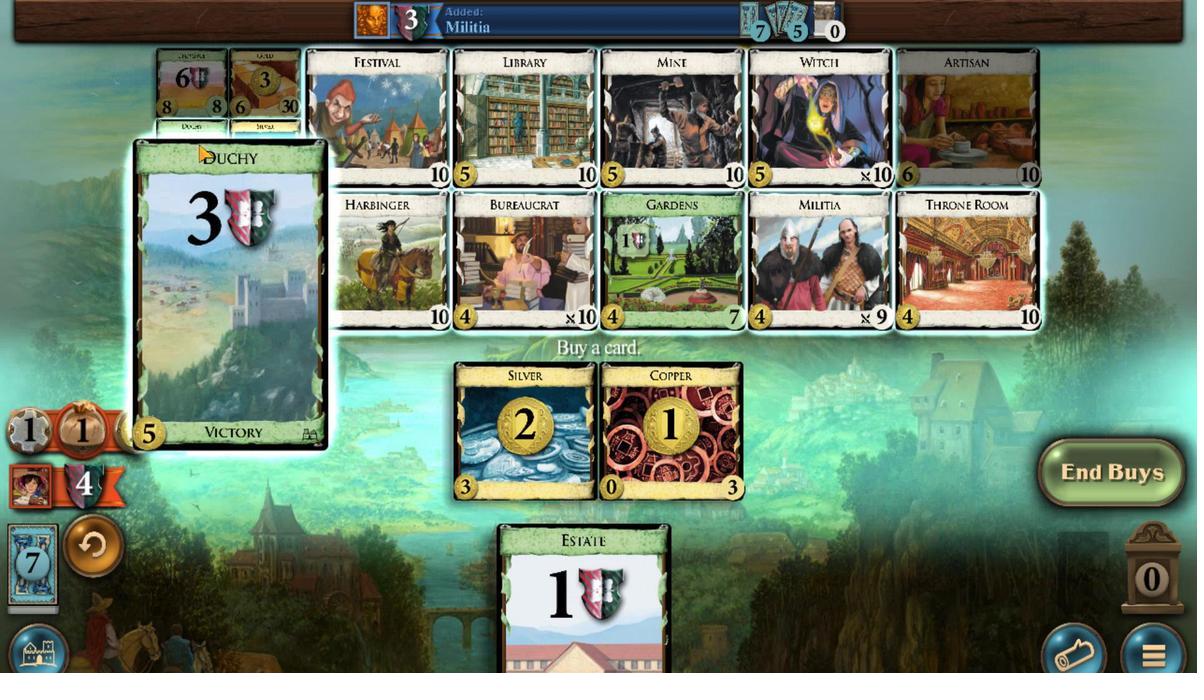 
Action: Mouse moved to (287, 601)
Screenshot: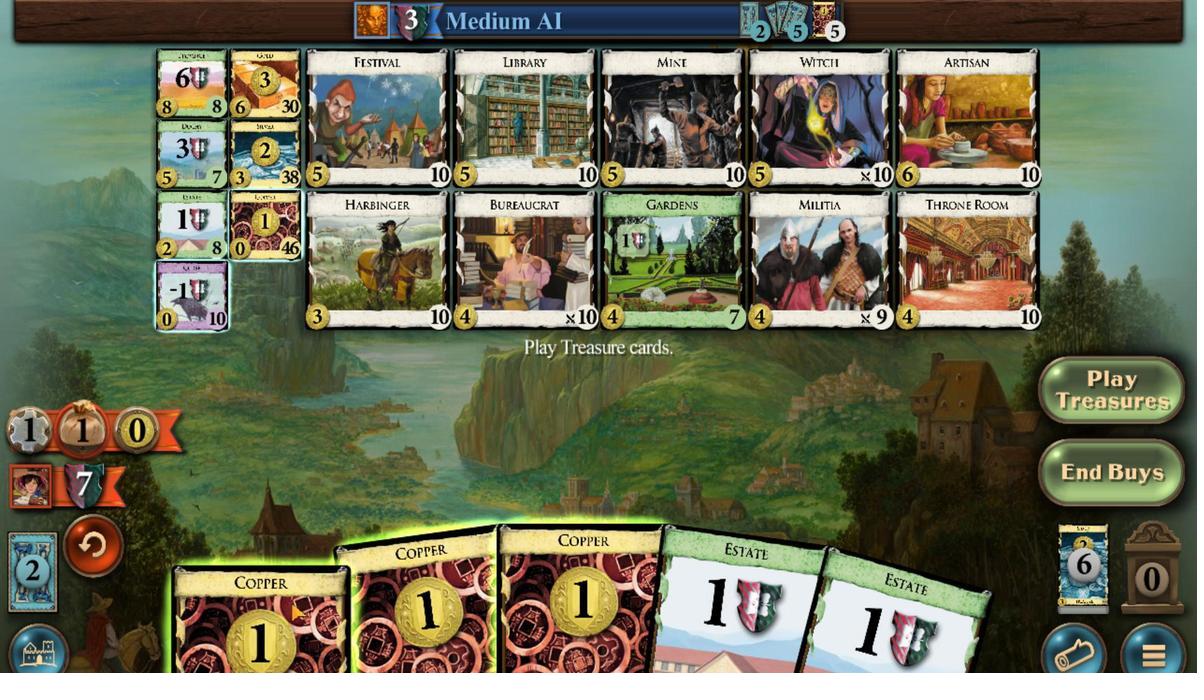 
Action: Mouse scrolled (287, 601) with delta (0, 0)
Screenshot: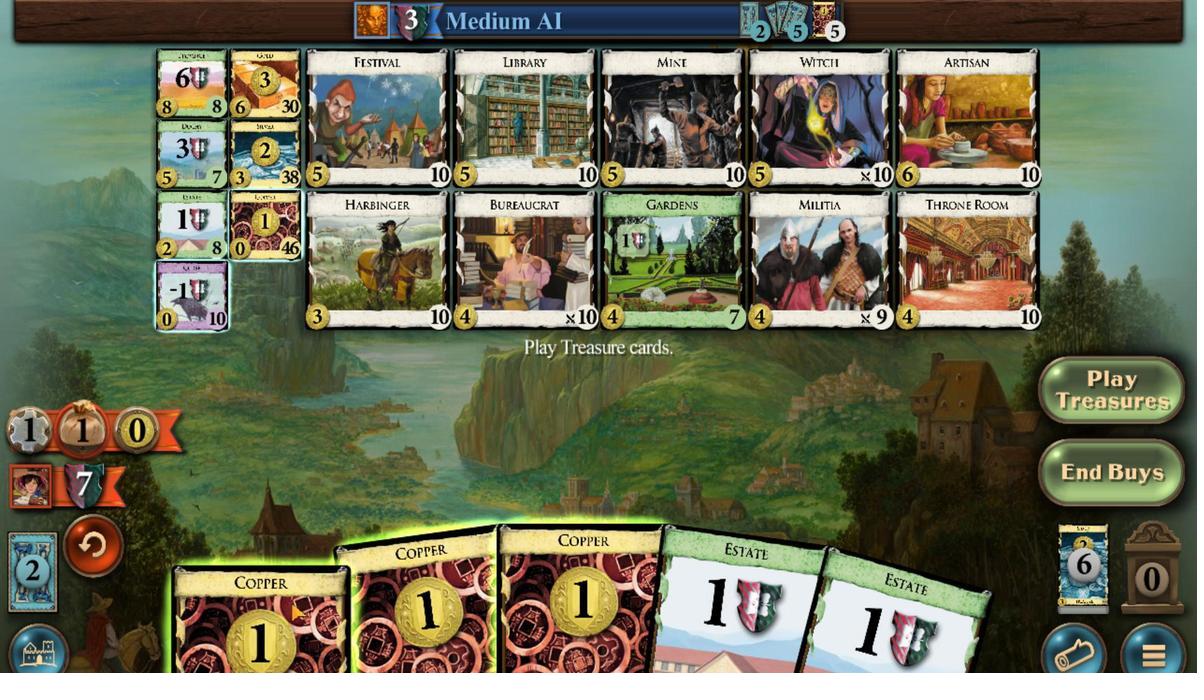 
Action: Mouse moved to (327, 599)
Screenshot: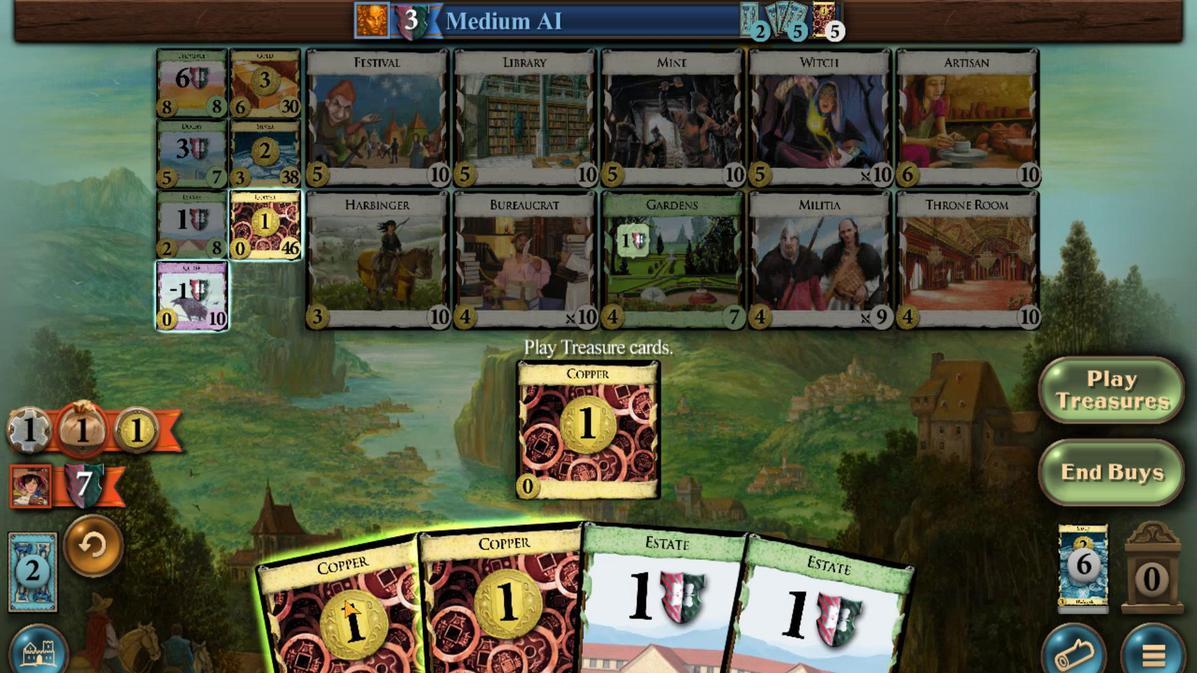 
Action: Mouse scrolled (327, 598) with delta (0, 0)
Screenshot: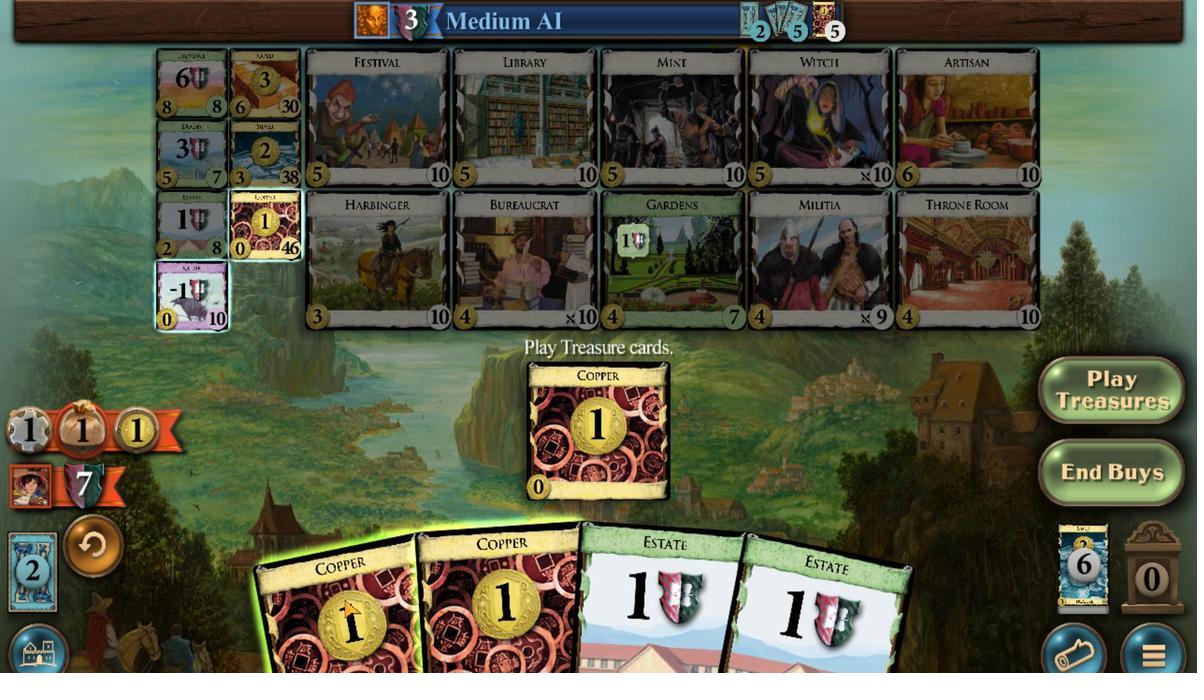 
Action: Mouse moved to (387, 591)
Screenshot: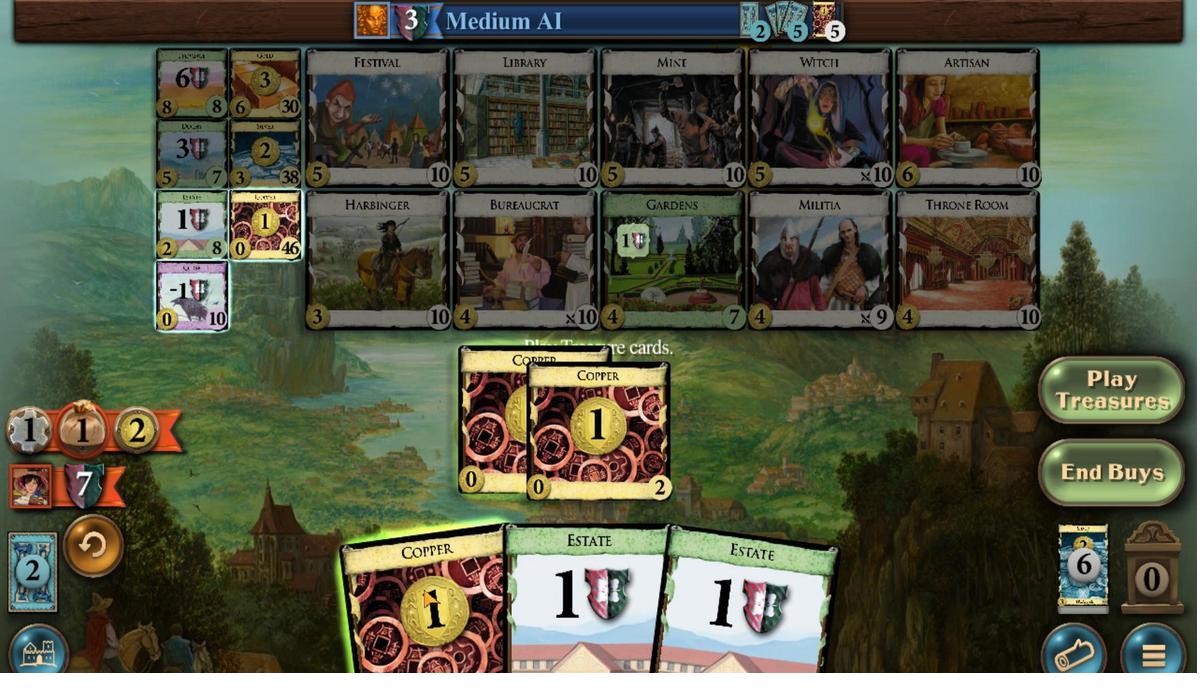 
Action: Mouse scrolled (387, 591) with delta (0, 0)
Screenshot: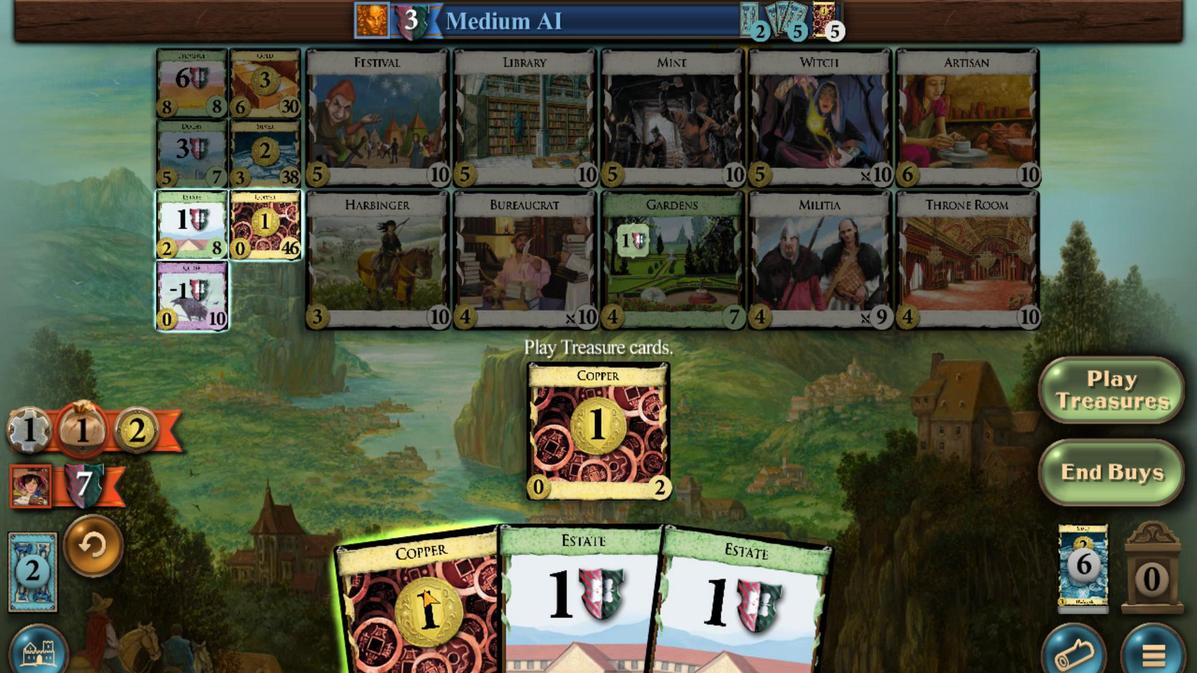 
Action: Mouse moved to (273, 259)
Screenshot: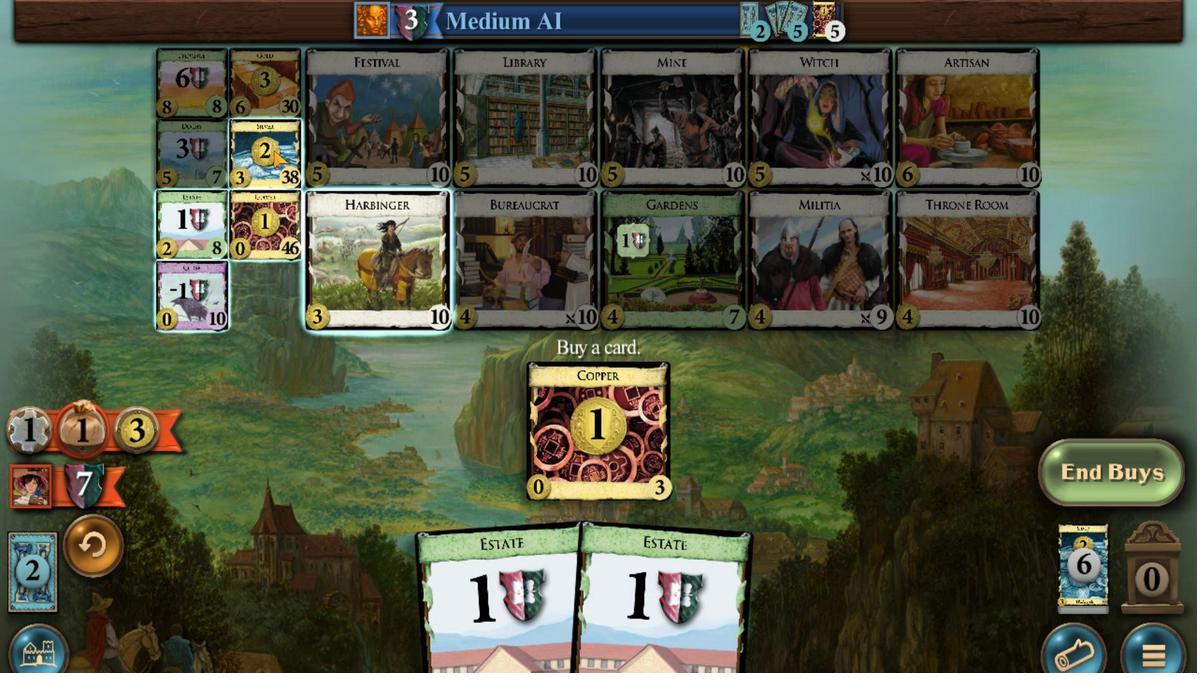 
Action: Mouse scrolled (273, 260) with delta (0, 0)
Screenshot: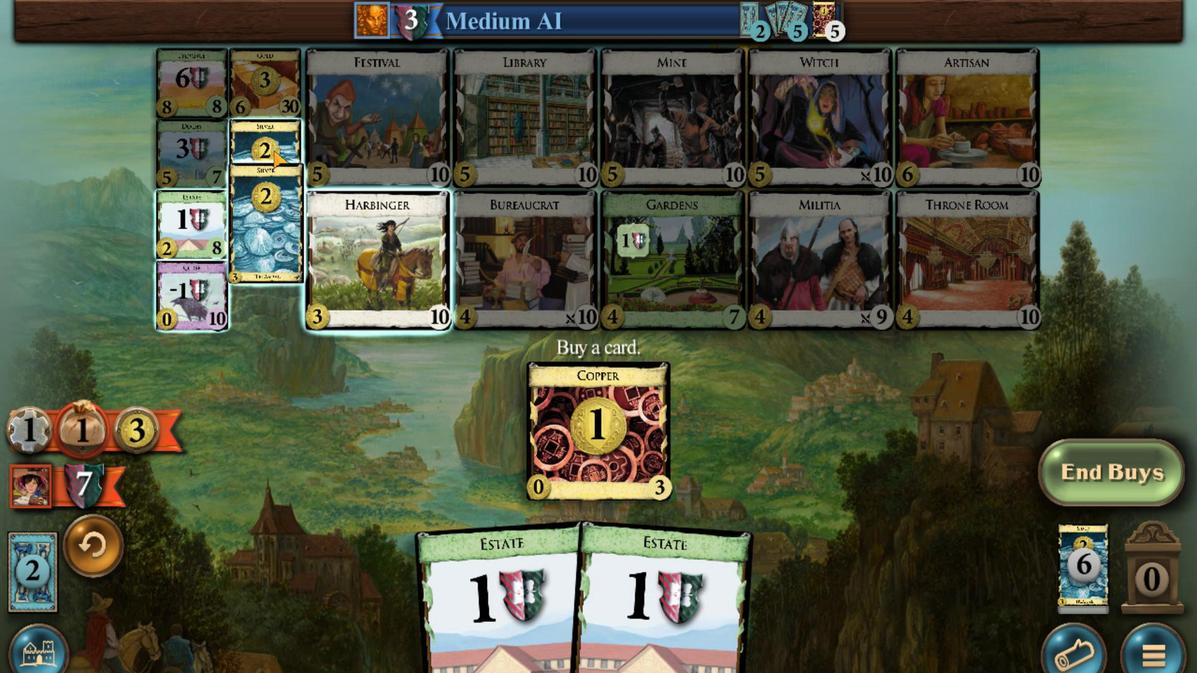 
Action: Mouse scrolled (273, 260) with delta (0, 0)
Screenshot: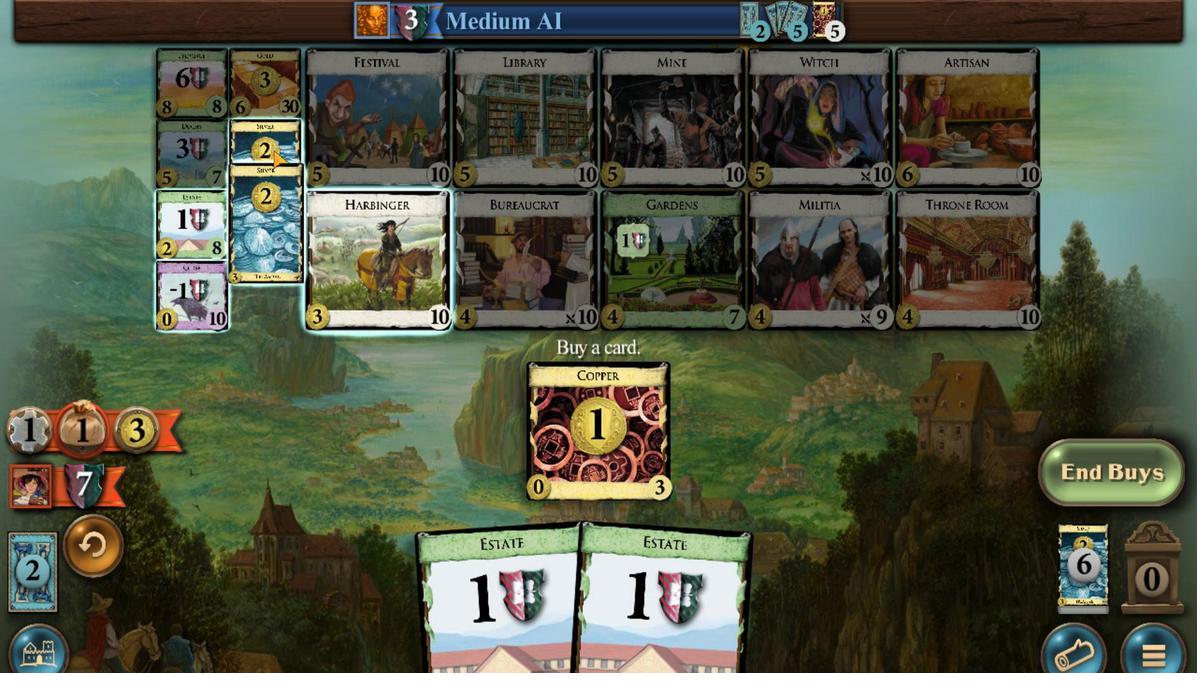 
Action: Mouse scrolled (273, 260) with delta (0, 0)
Screenshot: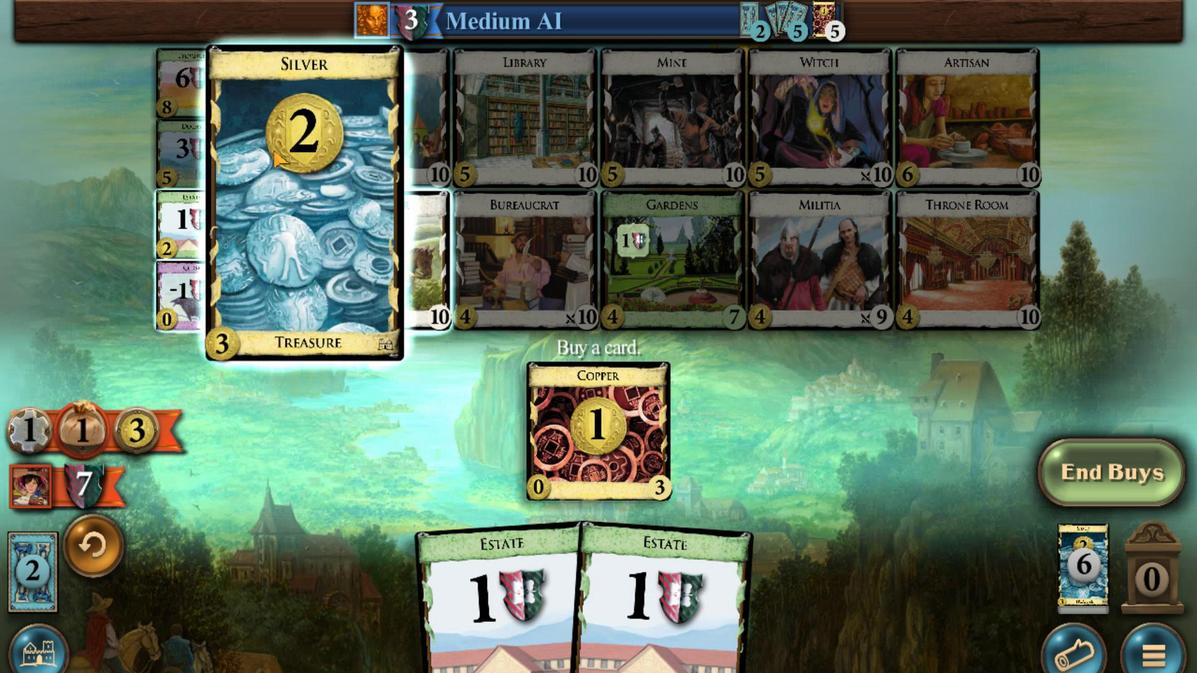
Action: Mouse scrolled (273, 260) with delta (0, 0)
Screenshot: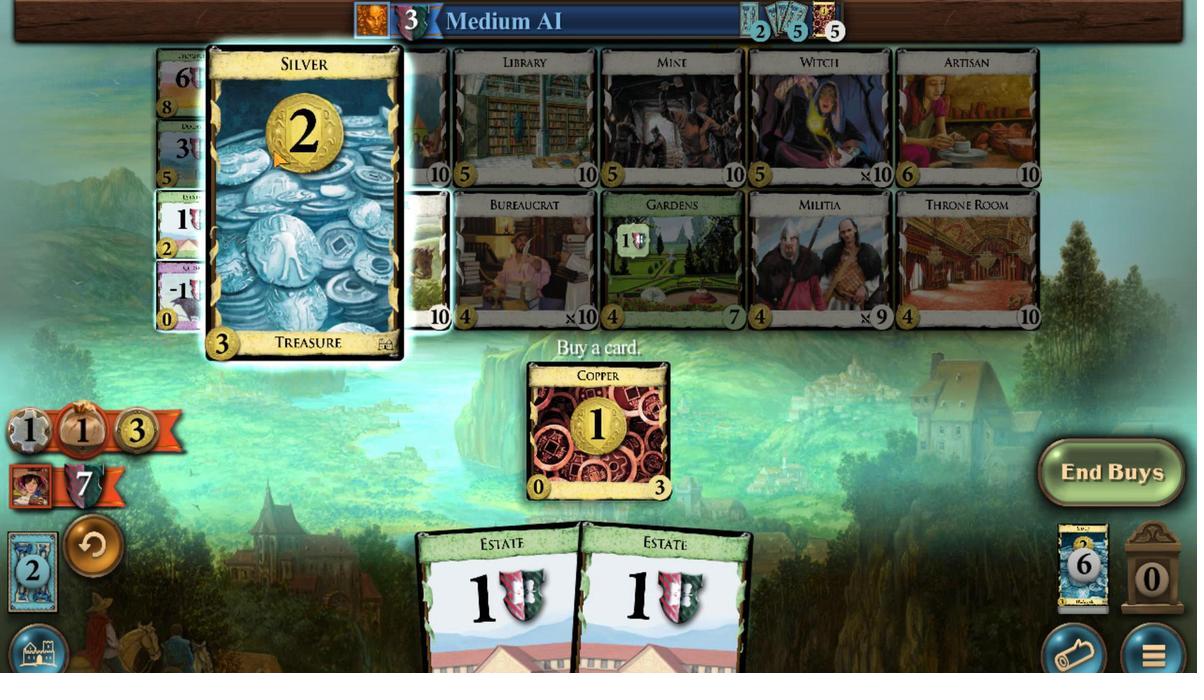 
Action: Mouse scrolled (273, 260) with delta (0, 0)
Screenshot: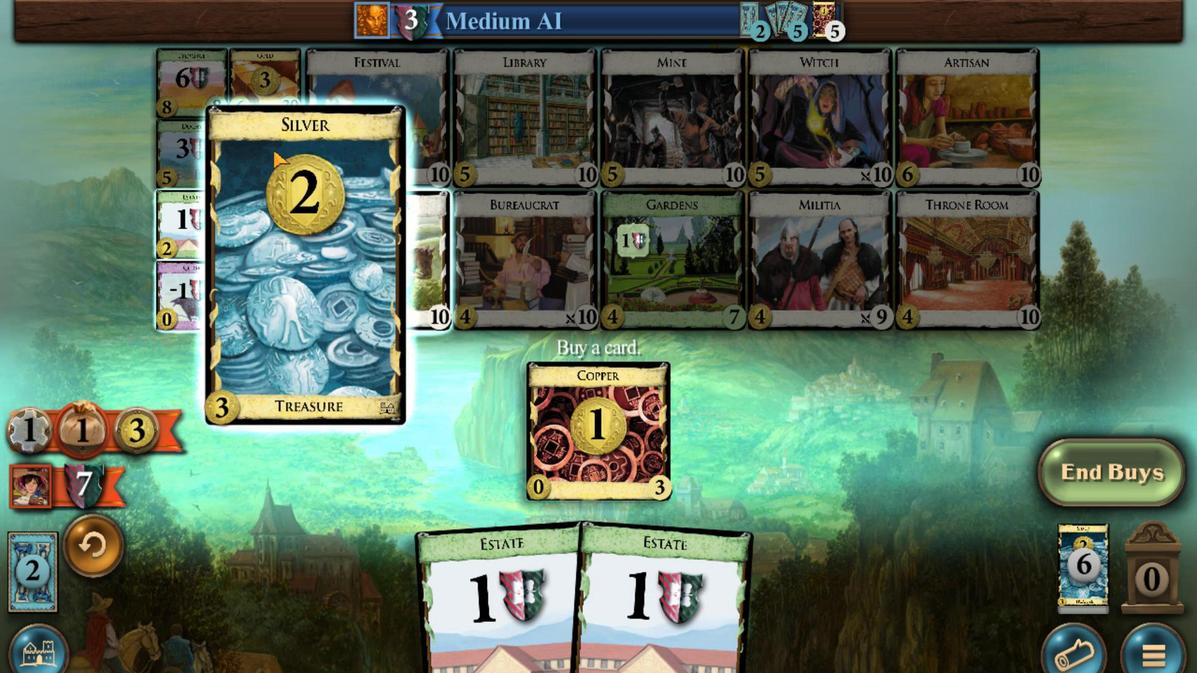 
Action: Mouse moved to (512, 572)
Screenshot: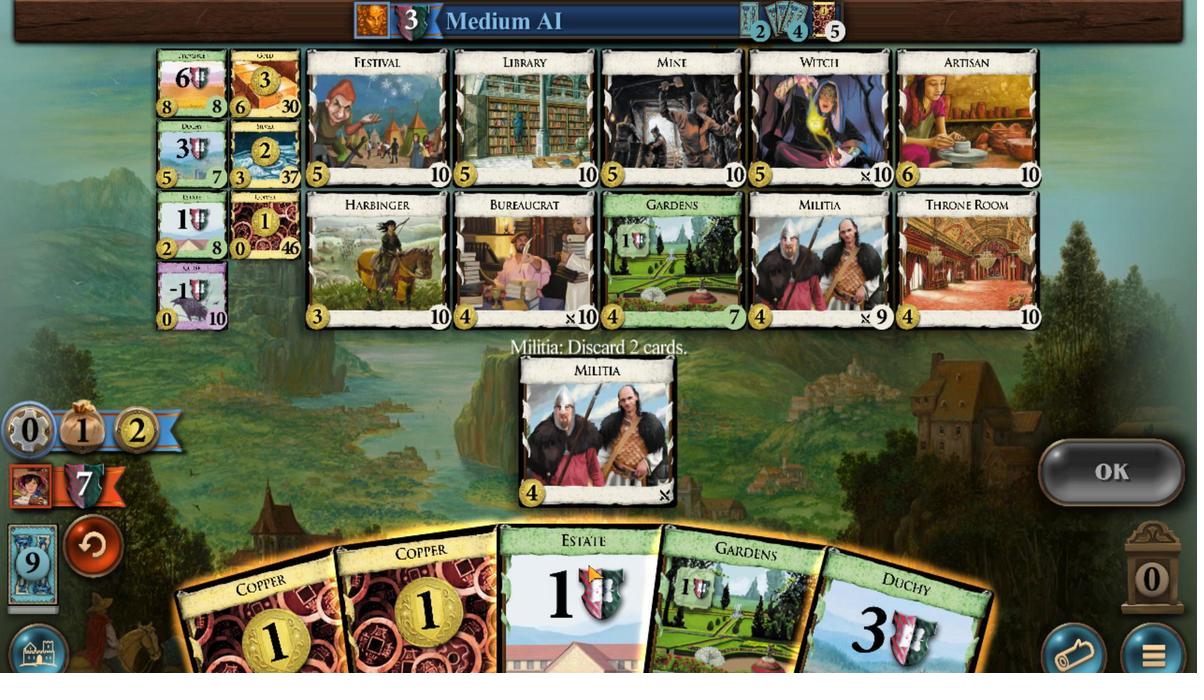 
Action: Mouse scrolled (512, 572) with delta (0, 0)
Screenshot: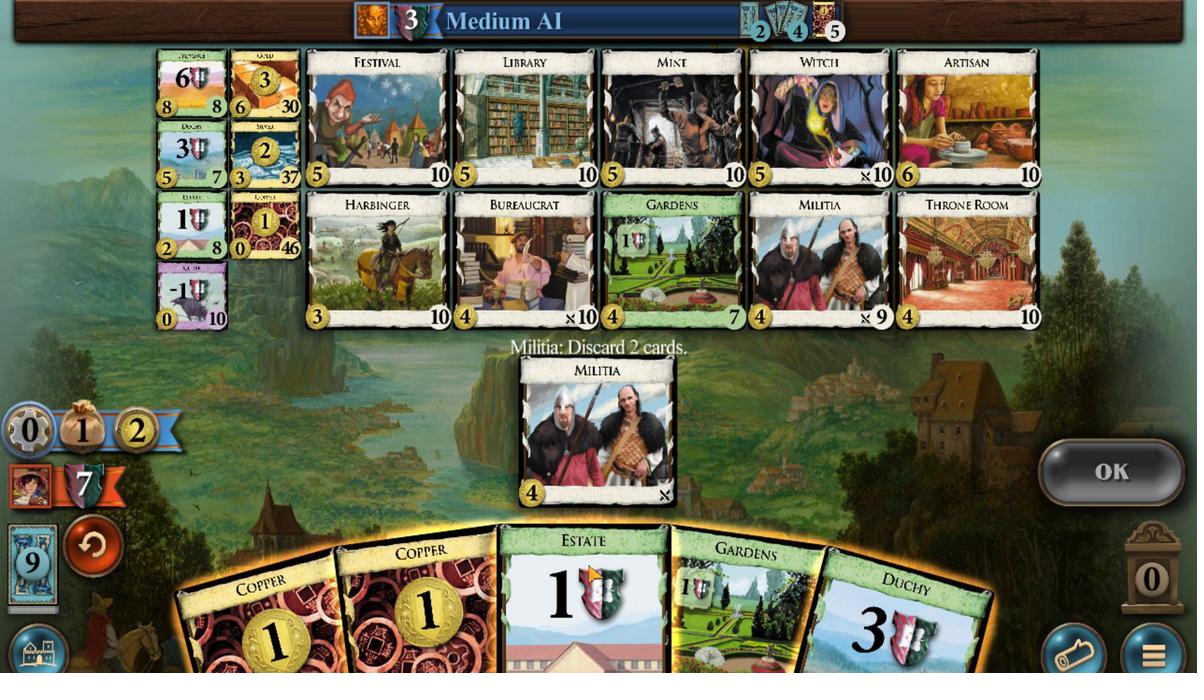 
Action: Mouse moved to (736, 603)
Screenshot: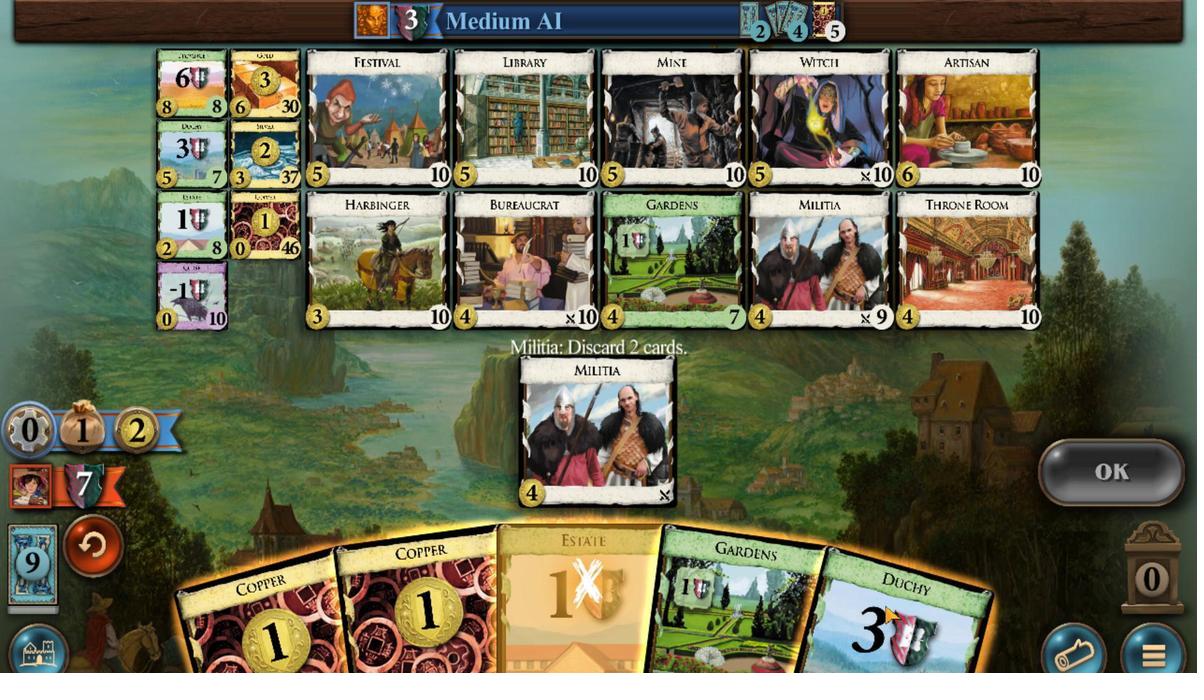 
Action: Mouse scrolled (736, 602) with delta (0, 0)
Screenshot: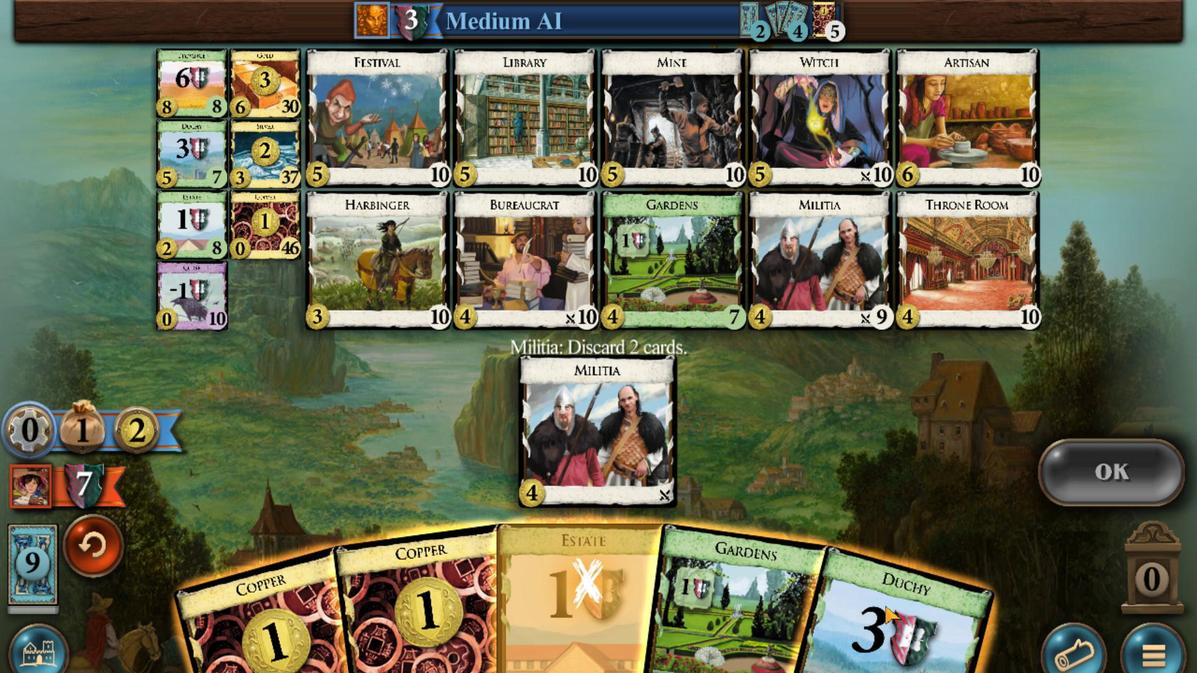 
Action: Mouse moved to (652, 604)
Screenshot: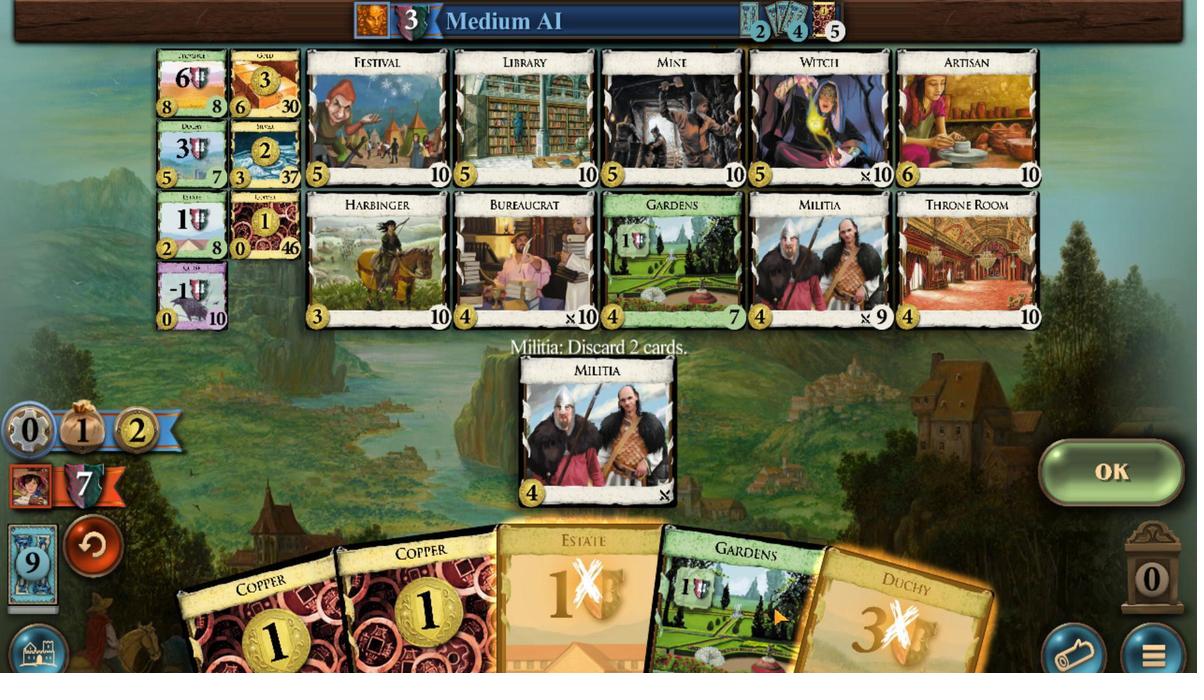 
Action: Mouse scrolled (652, 604) with delta (0, 0)
Screenshot: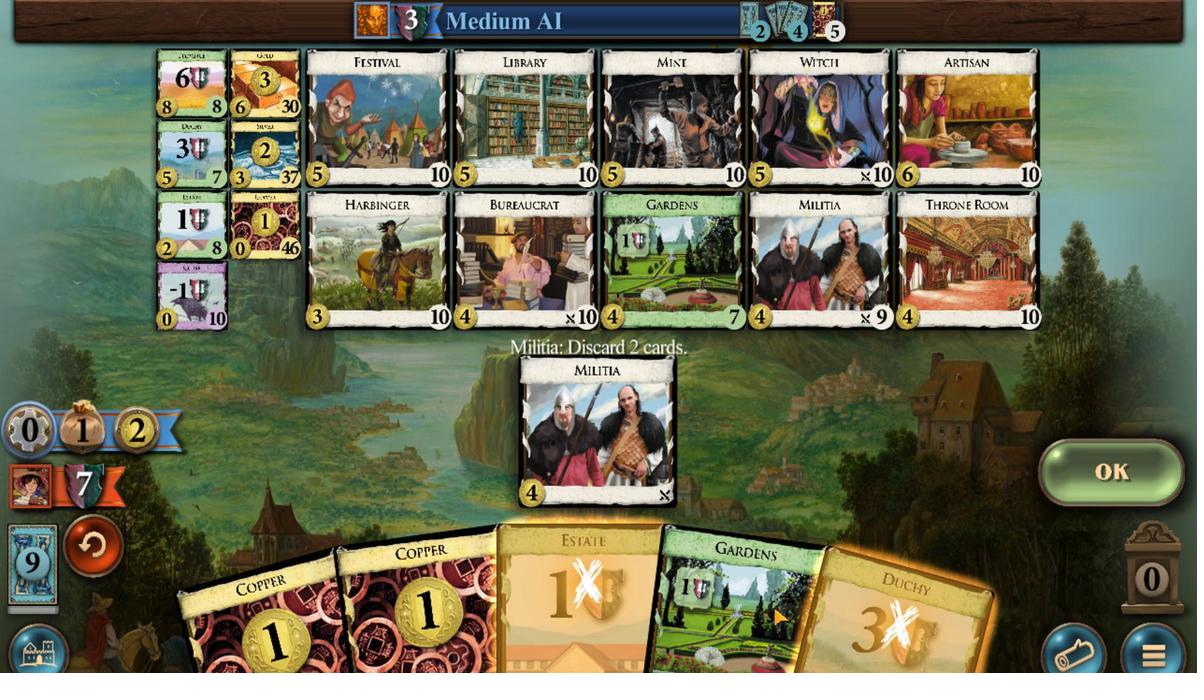 
Action: Mouse moved to (721, 602)
Screenshot: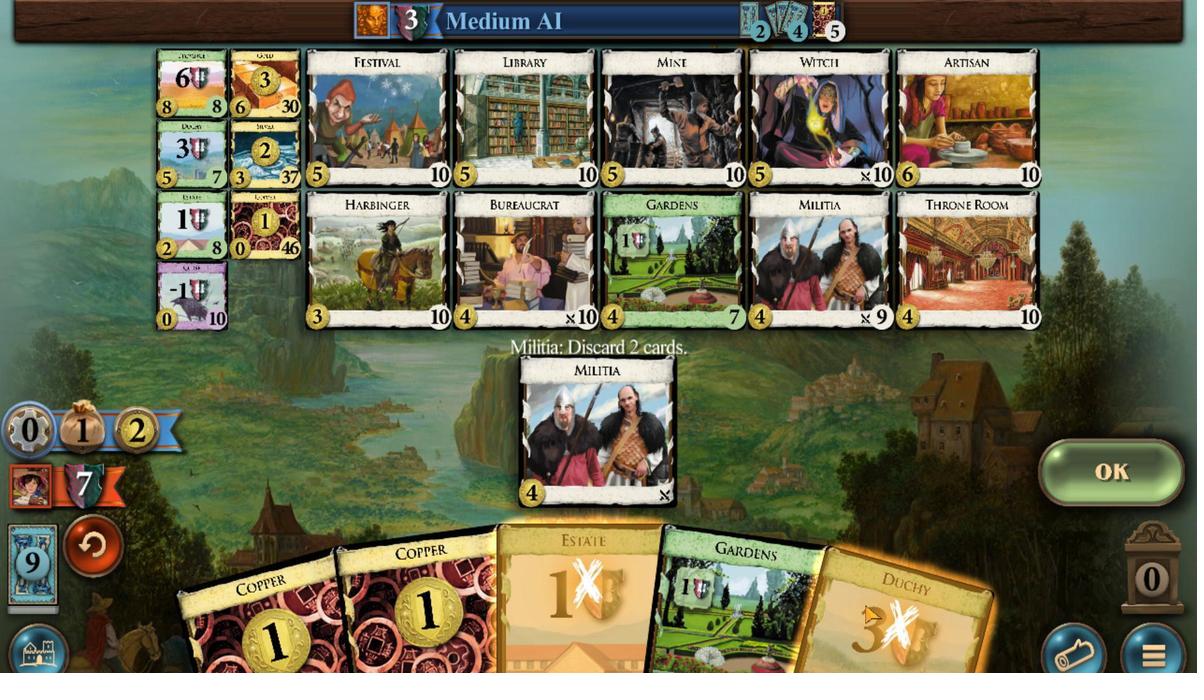 
Action: Mouse scrolled (721, 602) with delta (0, 0)
Screenshot: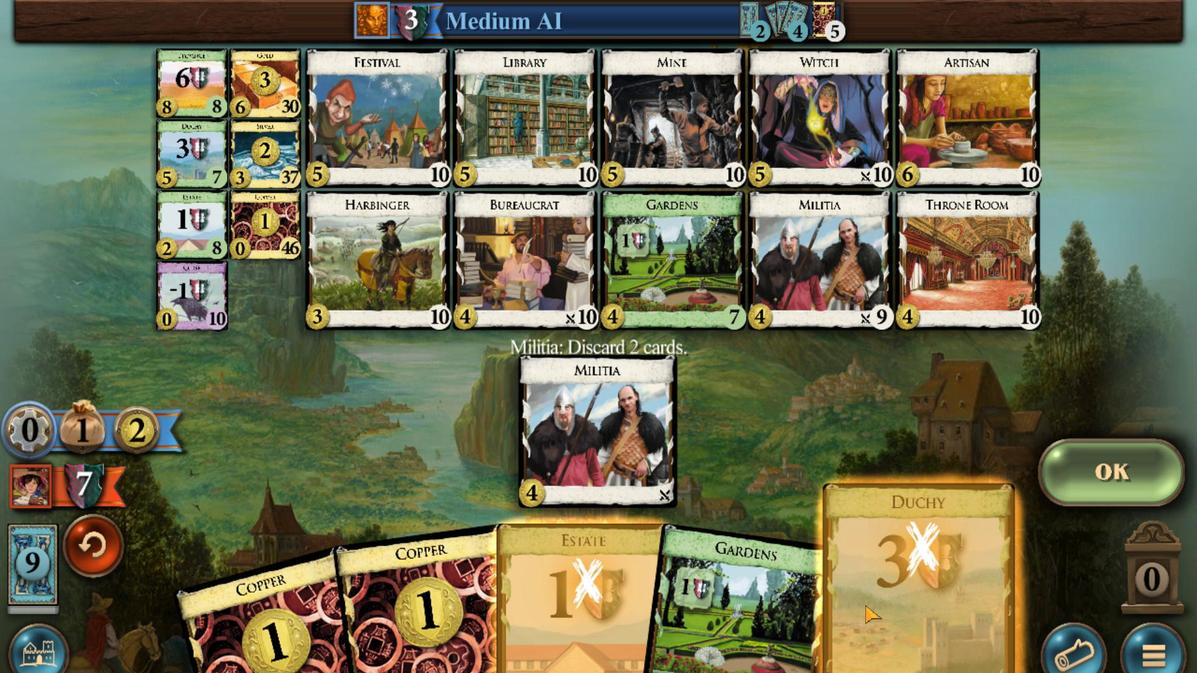 
Action: Mouse moved to (672, 604)
Screenshot: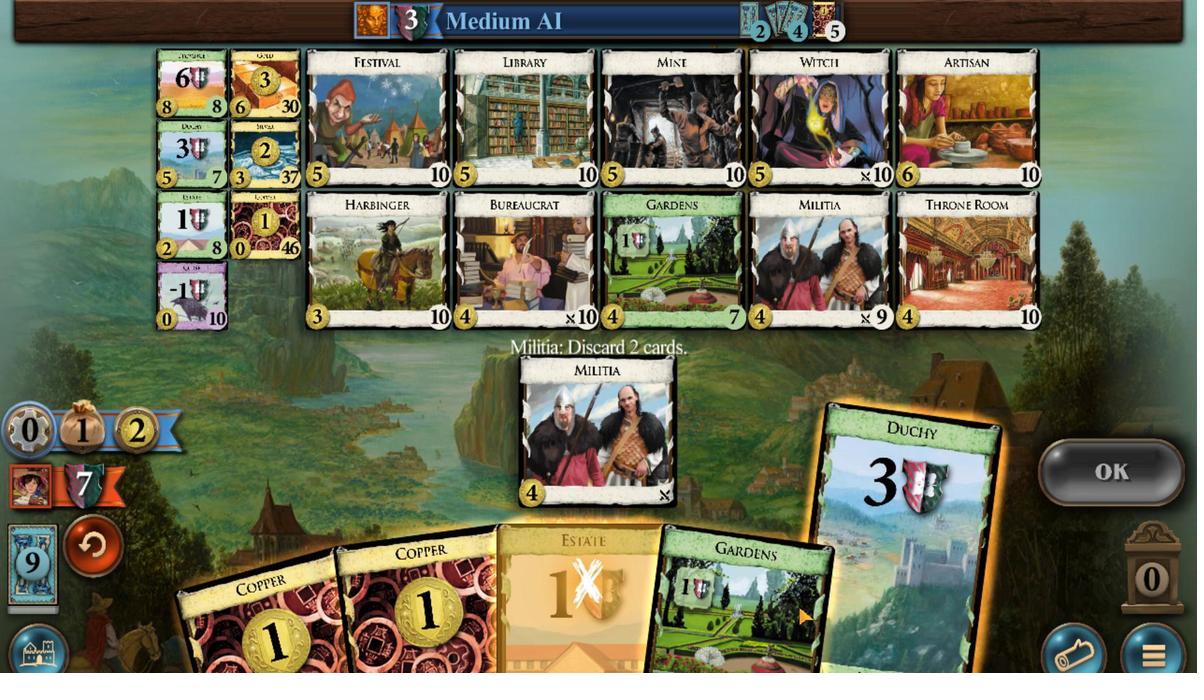 
Action: Mouse scrolled (672, 604) with delta (0, 0)
Screenshot: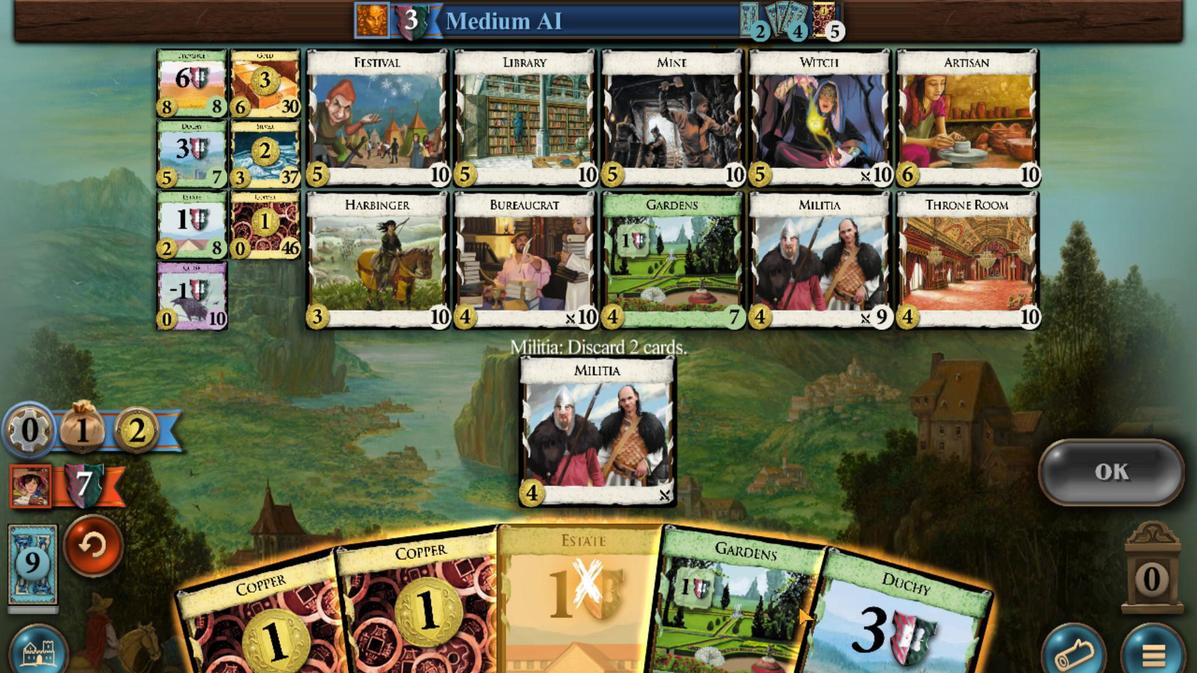 
Action: Mouse moved to (884, 509)
Screenshot: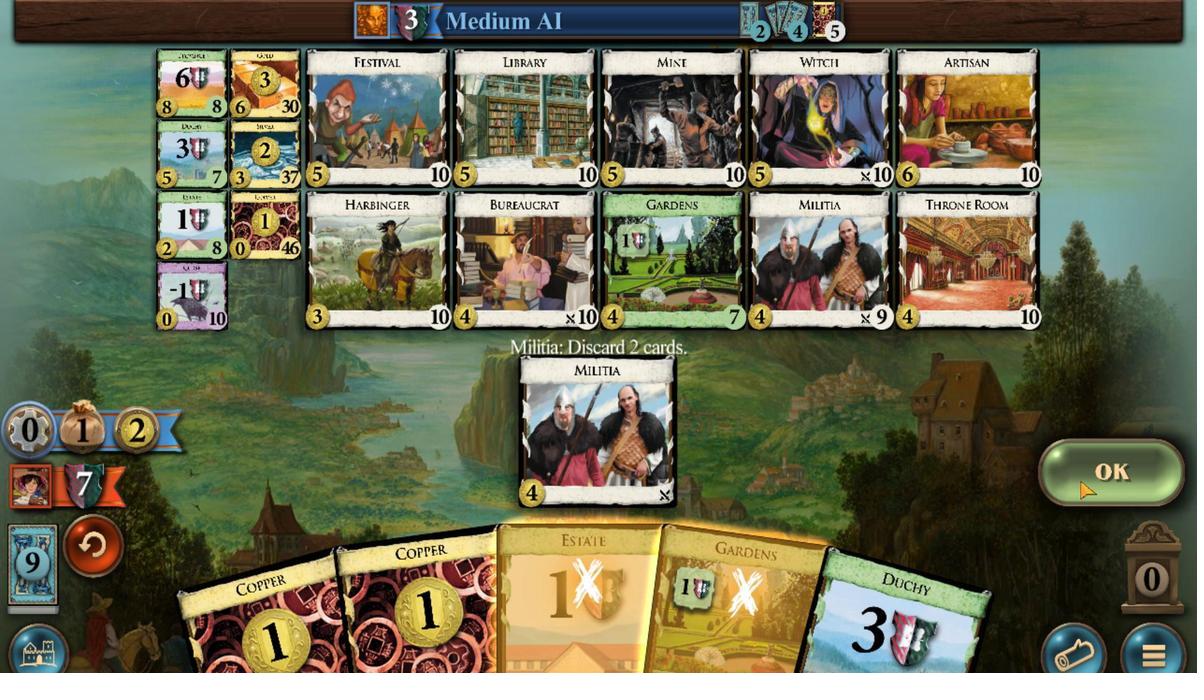 
Action: Mouse pressed left at (884, 509)
Screenshot: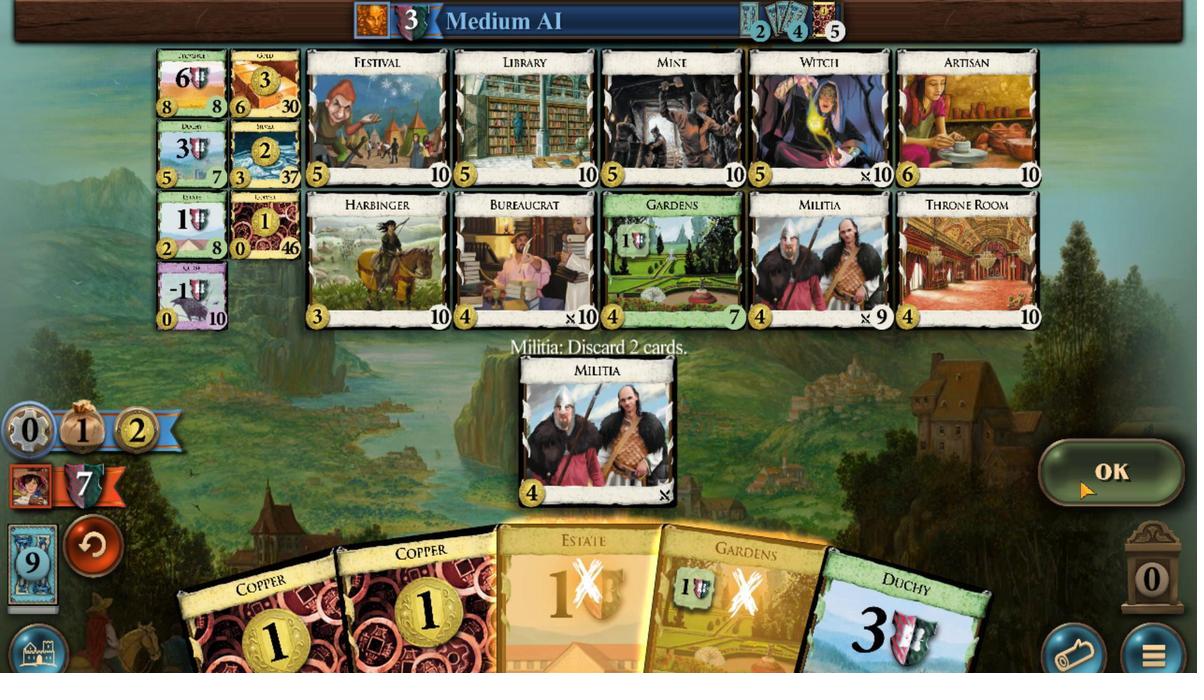 
Action: Mouse moved to (525, 582)
Screenshot: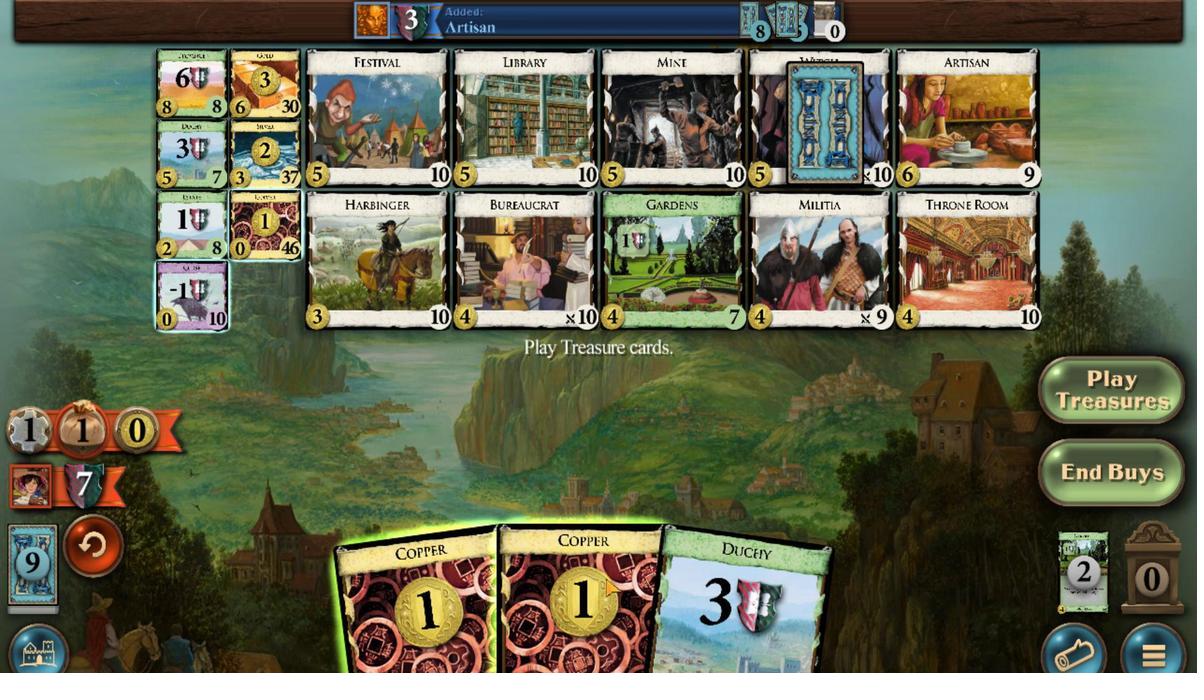 
Action: Mouse scrolled (525, 582) with delta (0, 0)
Screenshot: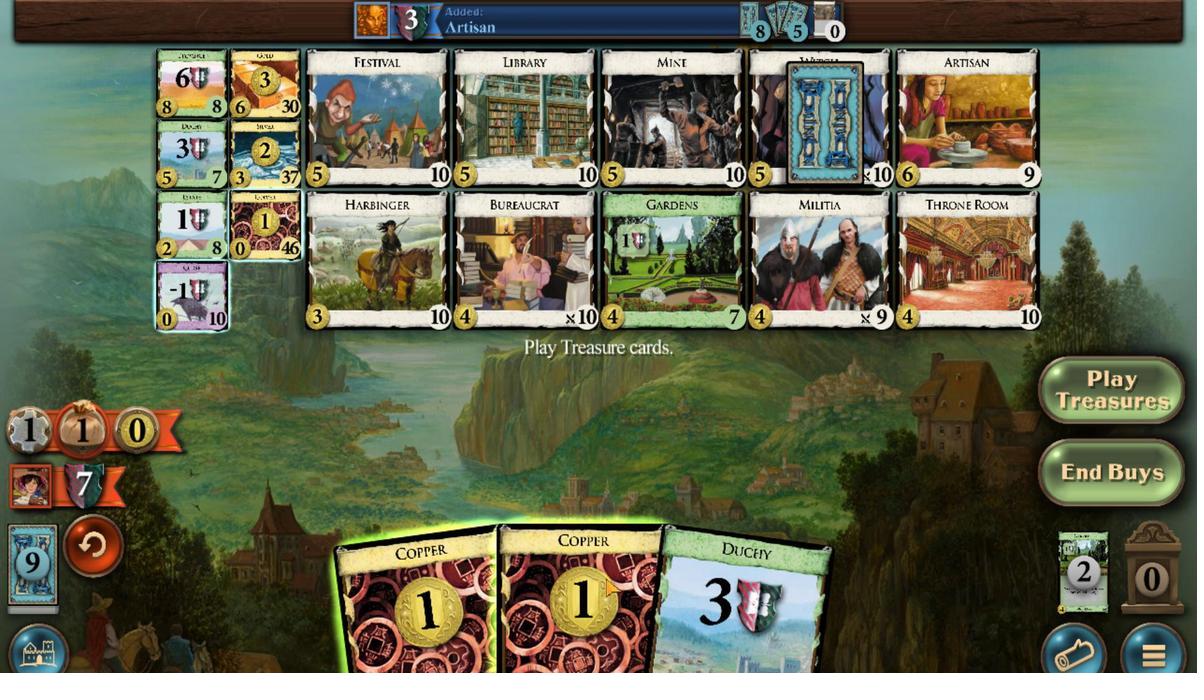
Action: Mouse moved to (461, 591)
Screenshot: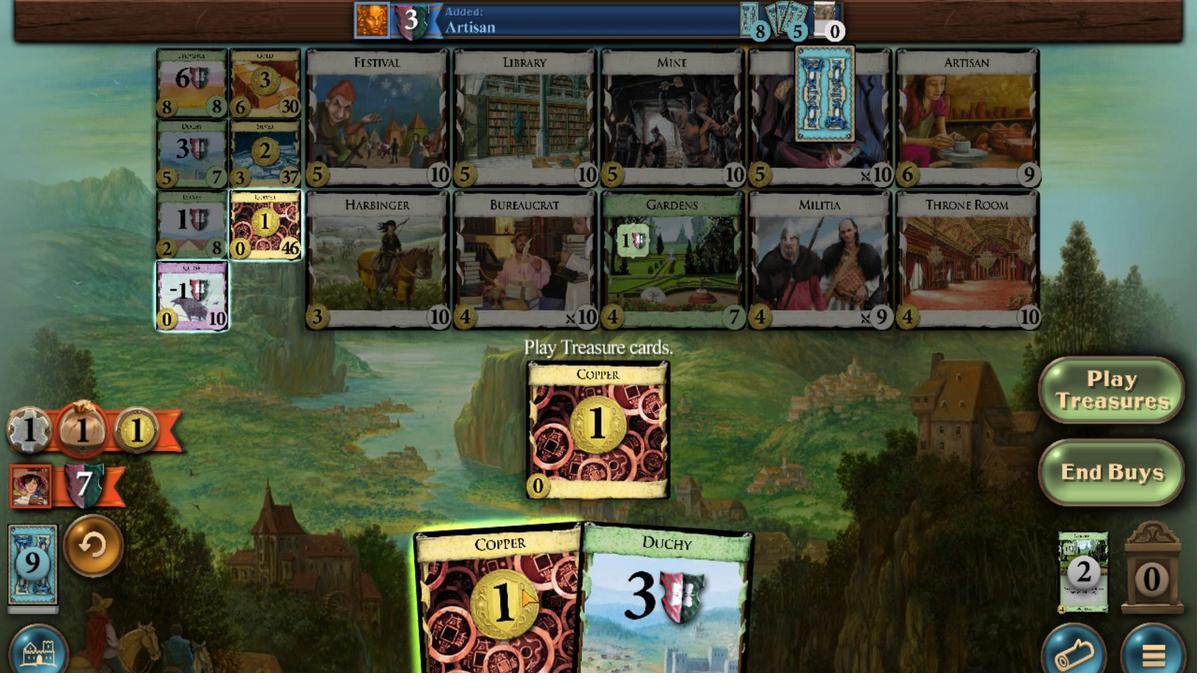 
Action: Mouse scrolled (461, 590) with delta (0, 0)
Screenshot: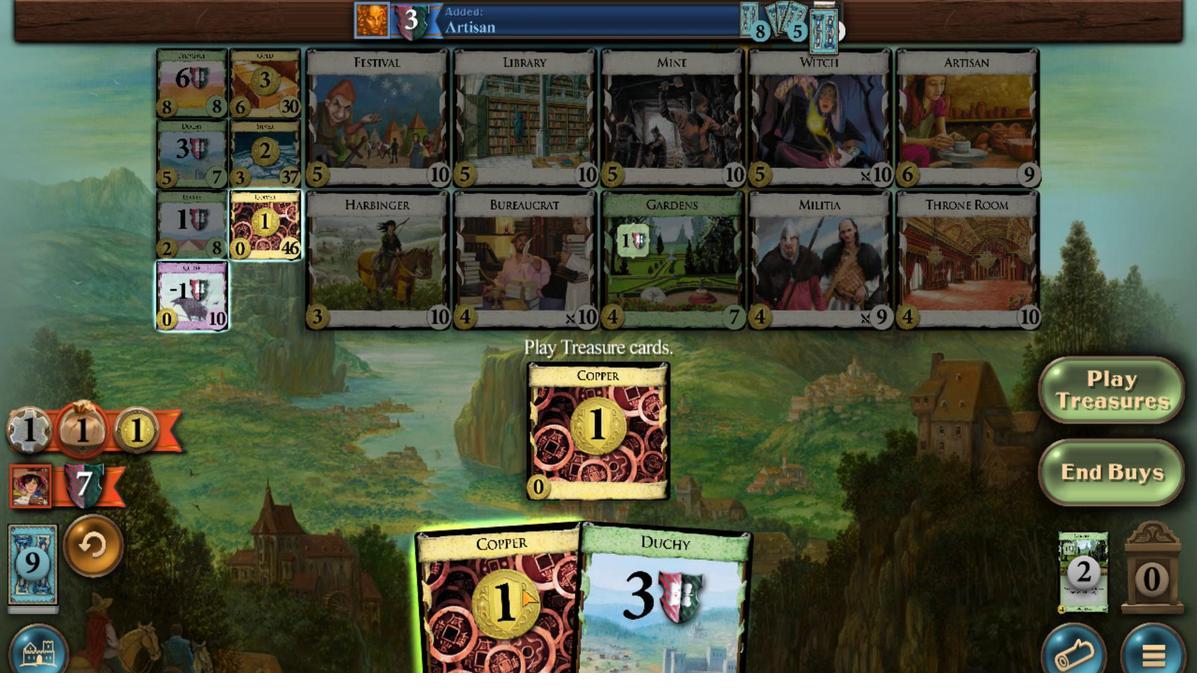 
Action: Mouse moved to (221, 306)
Screenshot: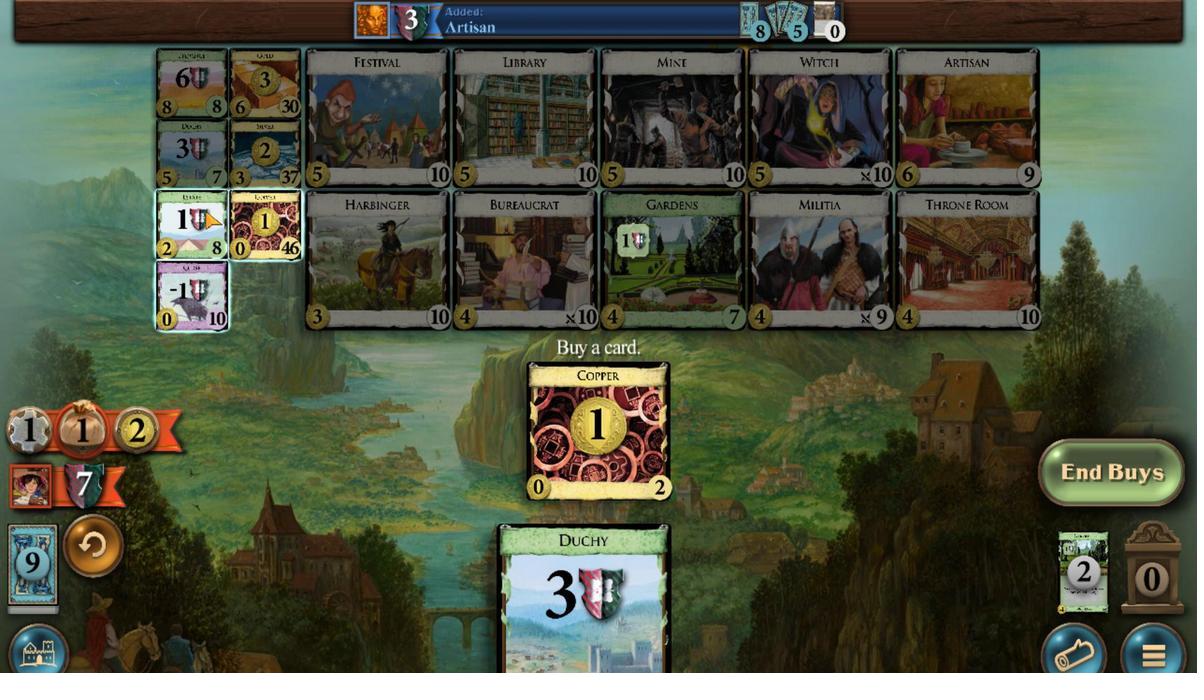 
Action: Mouse scrolled (221, 306) with delta (0, 0)
Screenshot: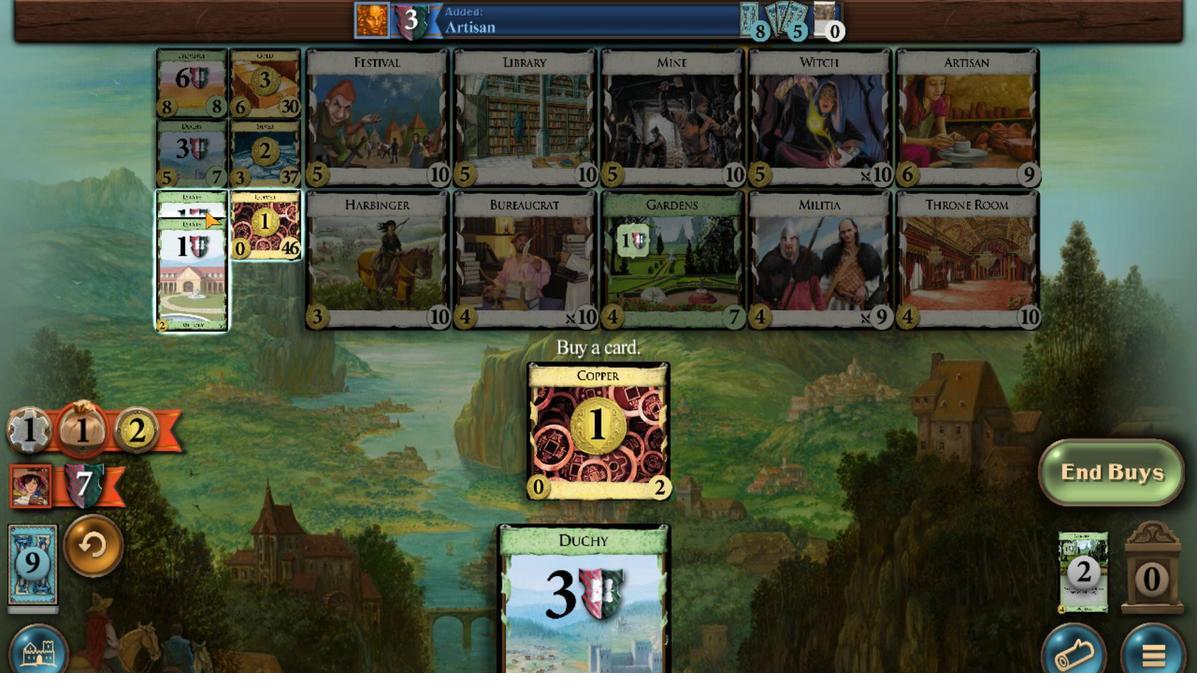 
Action: Mouse scrolled (221, 306) with delta (0, 0)
Screenshot: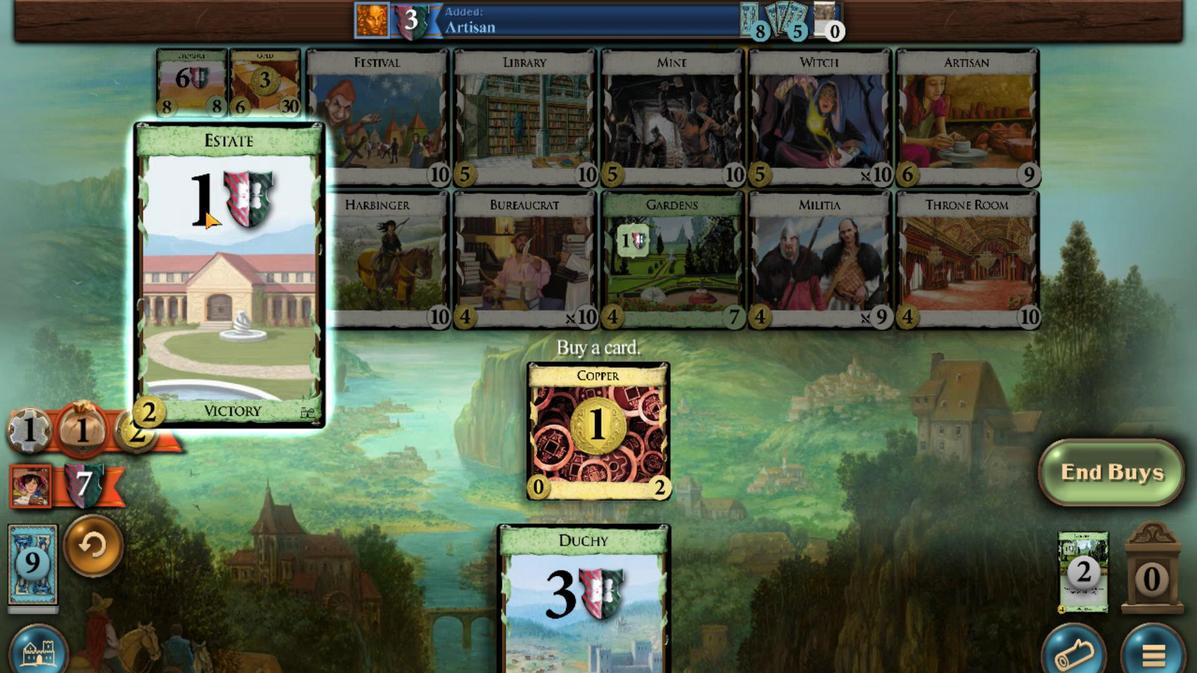 
Action: Mouse scrolled (221, 306) with delta (0, 0)
Screenshot: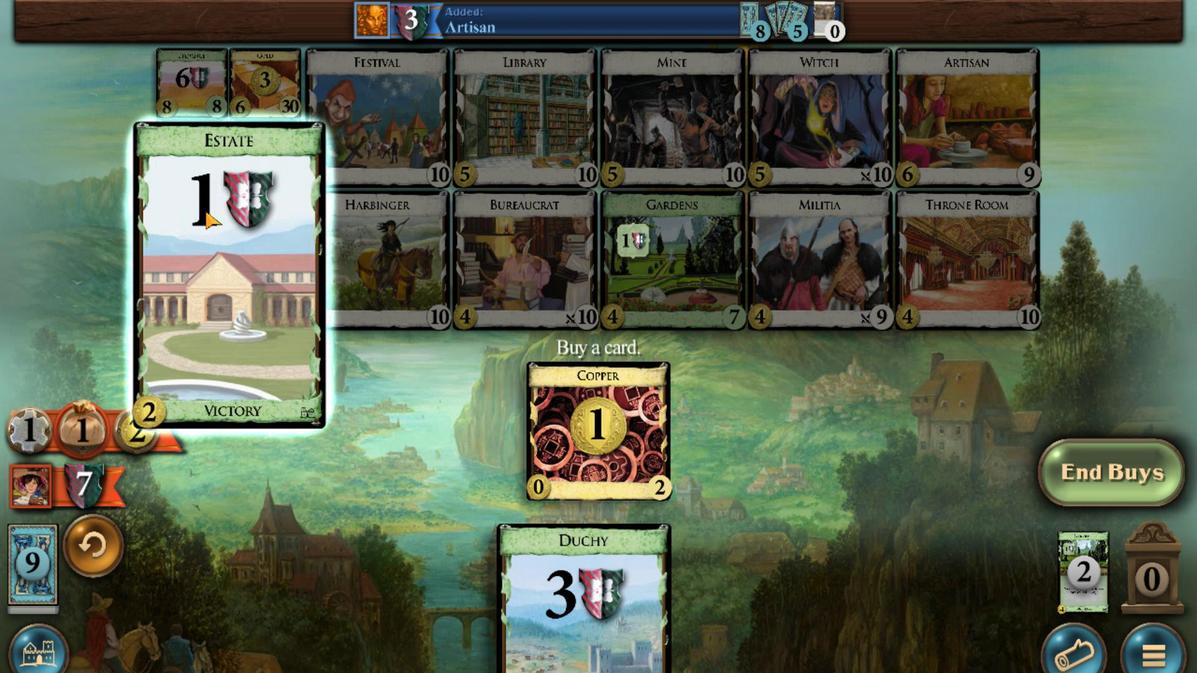 
Action: Mouse scrolled (221, 306) with delta (0, 0)
Screenshot: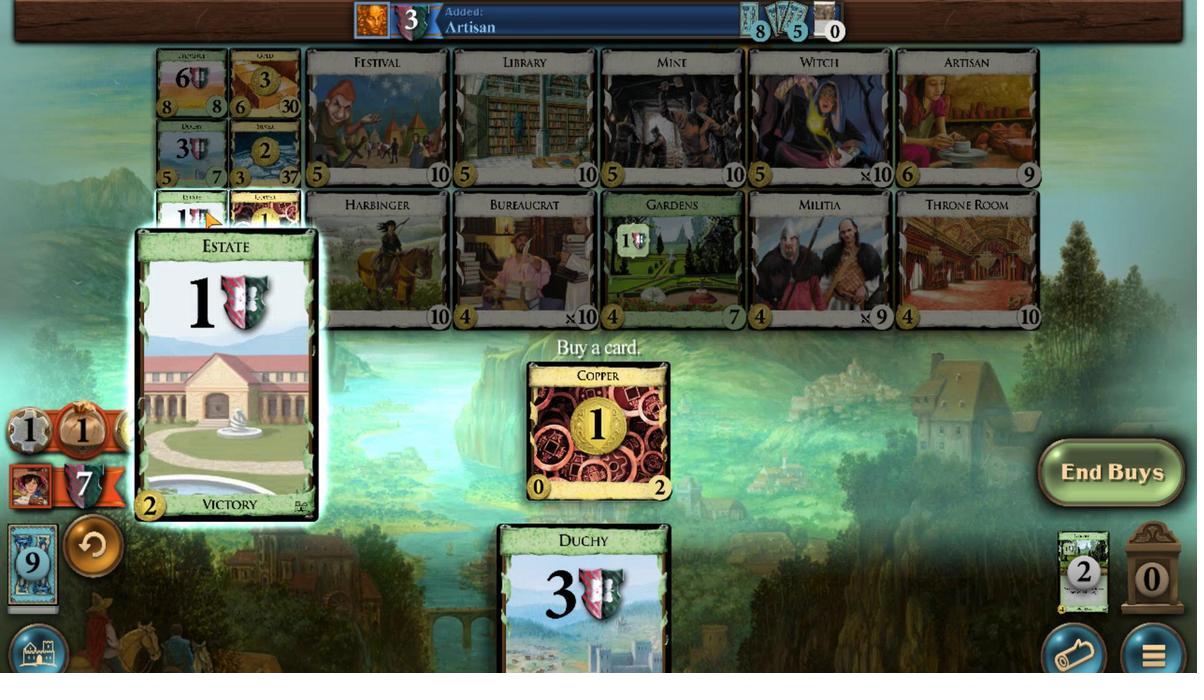 
Action: Mouse moved to (692, 586)
Screenshot: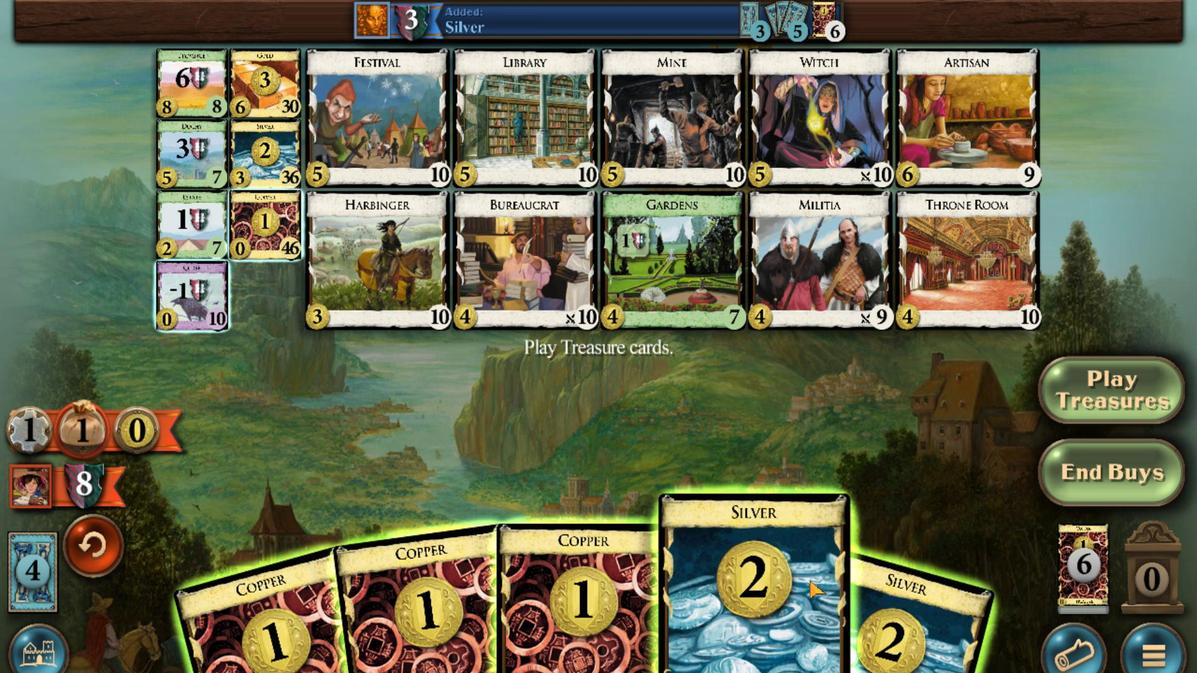 
Action: Mouse scrolled (692, 585) with delta (0, 0)
Screenshot: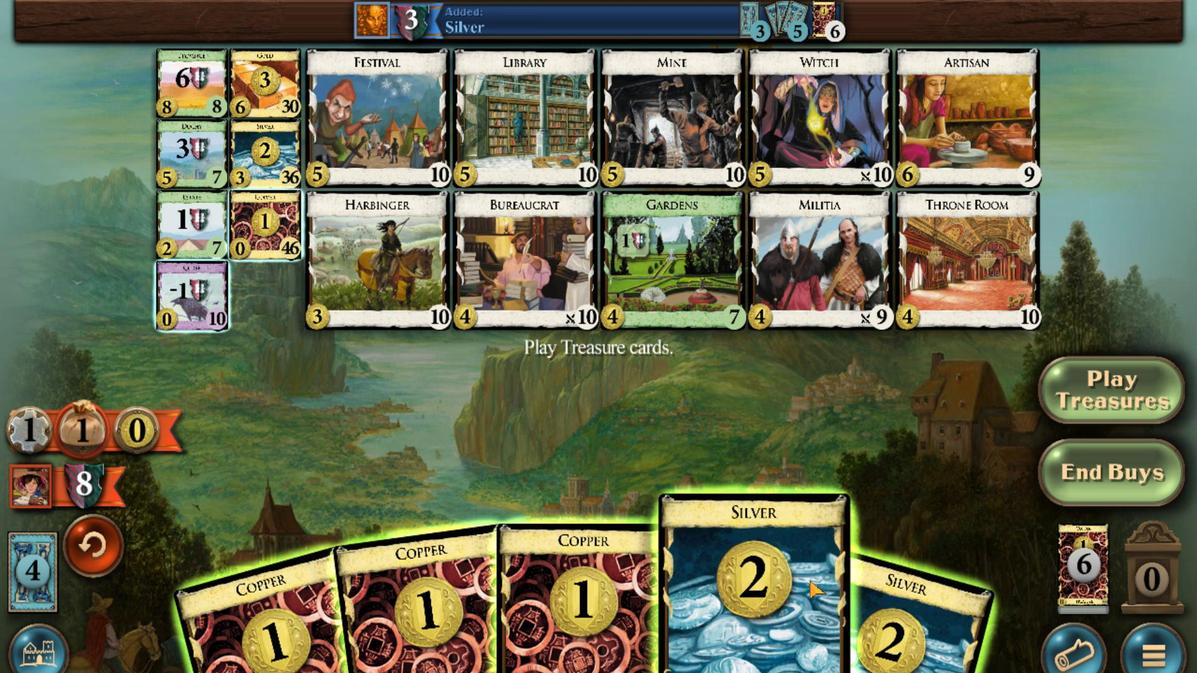 
Action: Mouse moved to (551, 649)
Screenshot: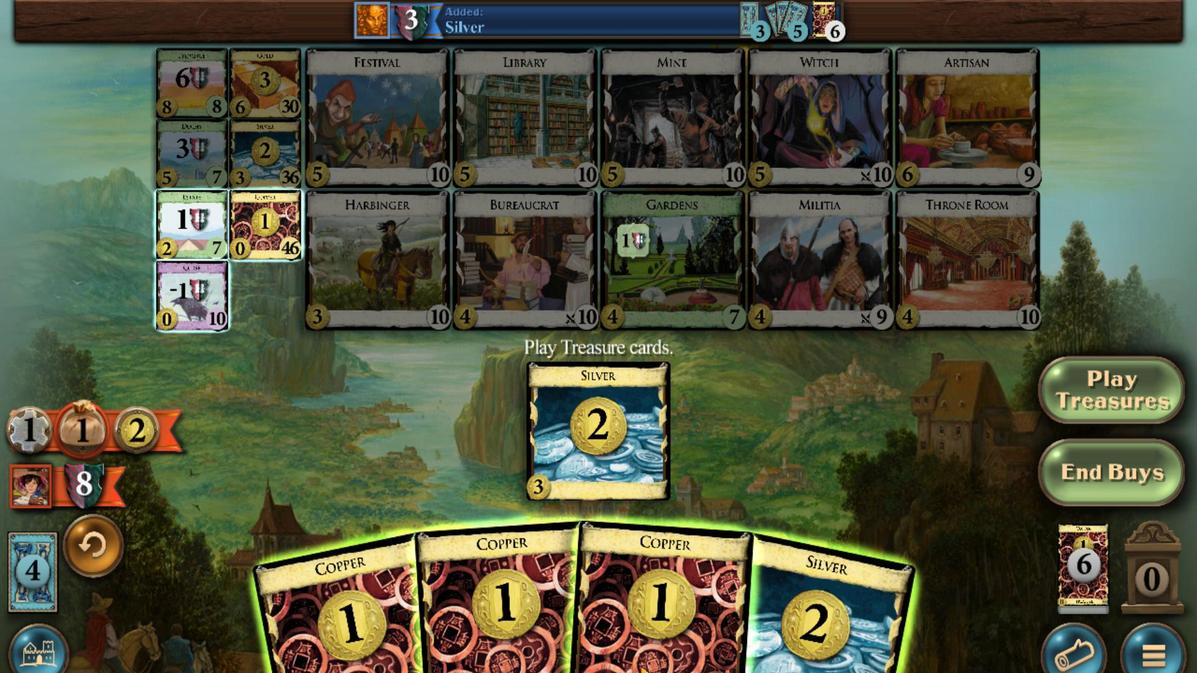 
Action: Mouse scrolled (551, 649) with delta (0, 0)
Screenshot: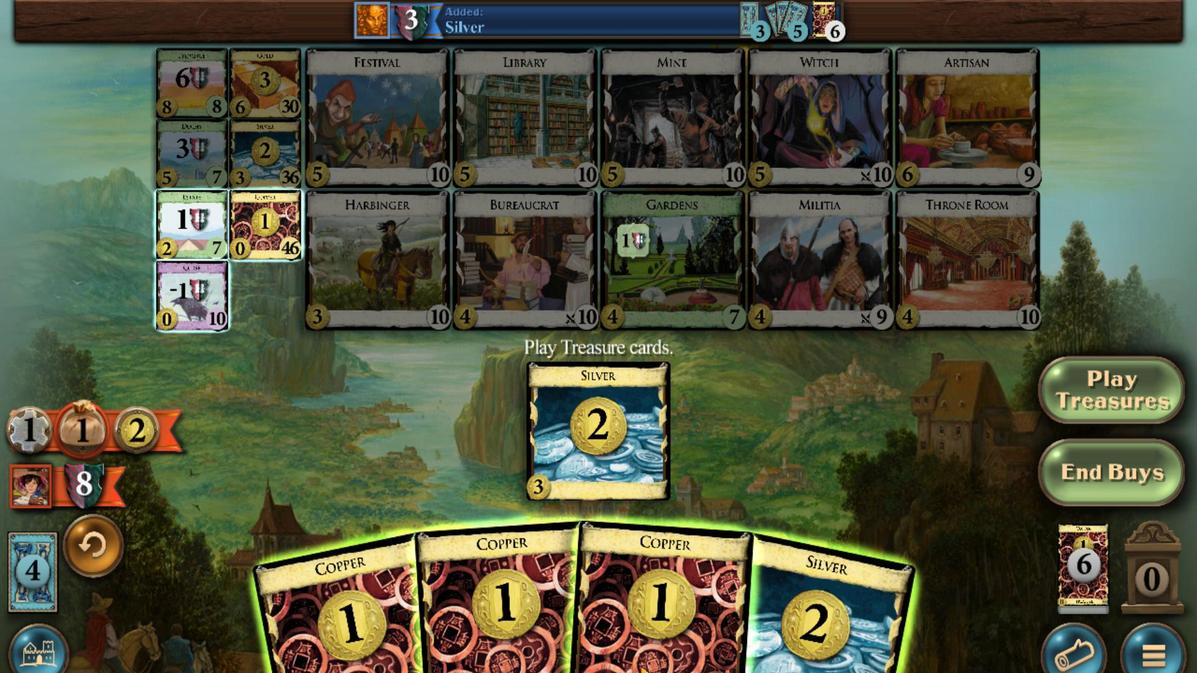 
Action: Mouse moved to (648, 623)
Screenshot: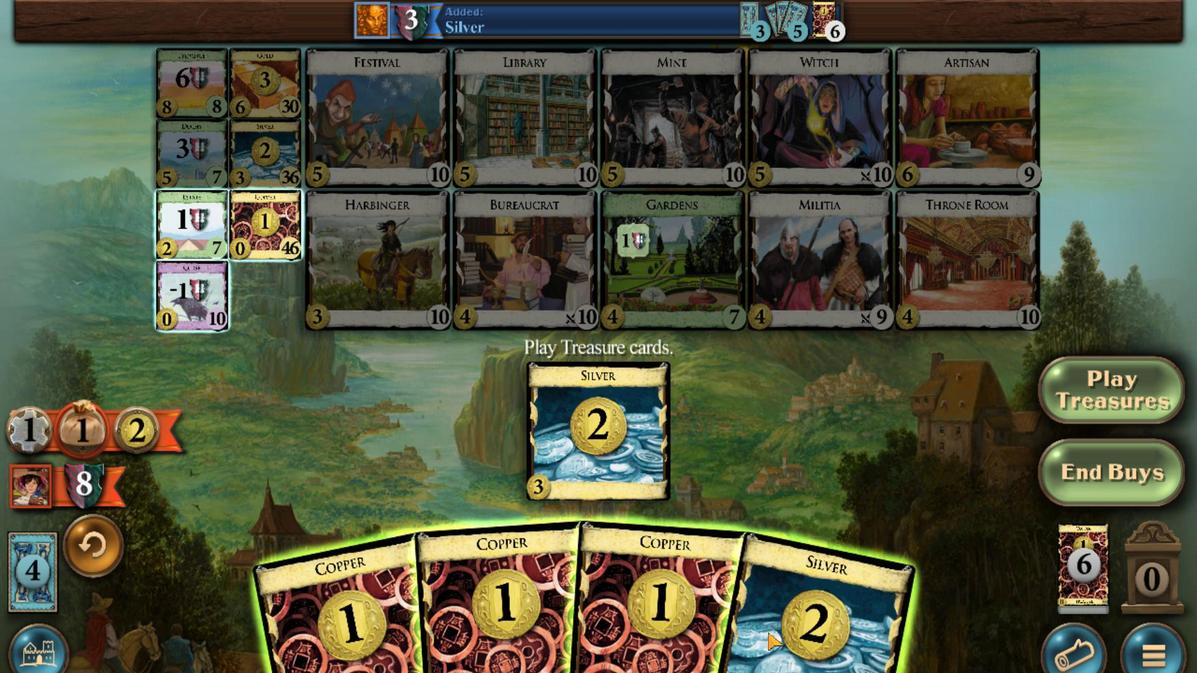 
Action: Mouse scrolled (648, 622) with delta (0, 0)
Screenshot: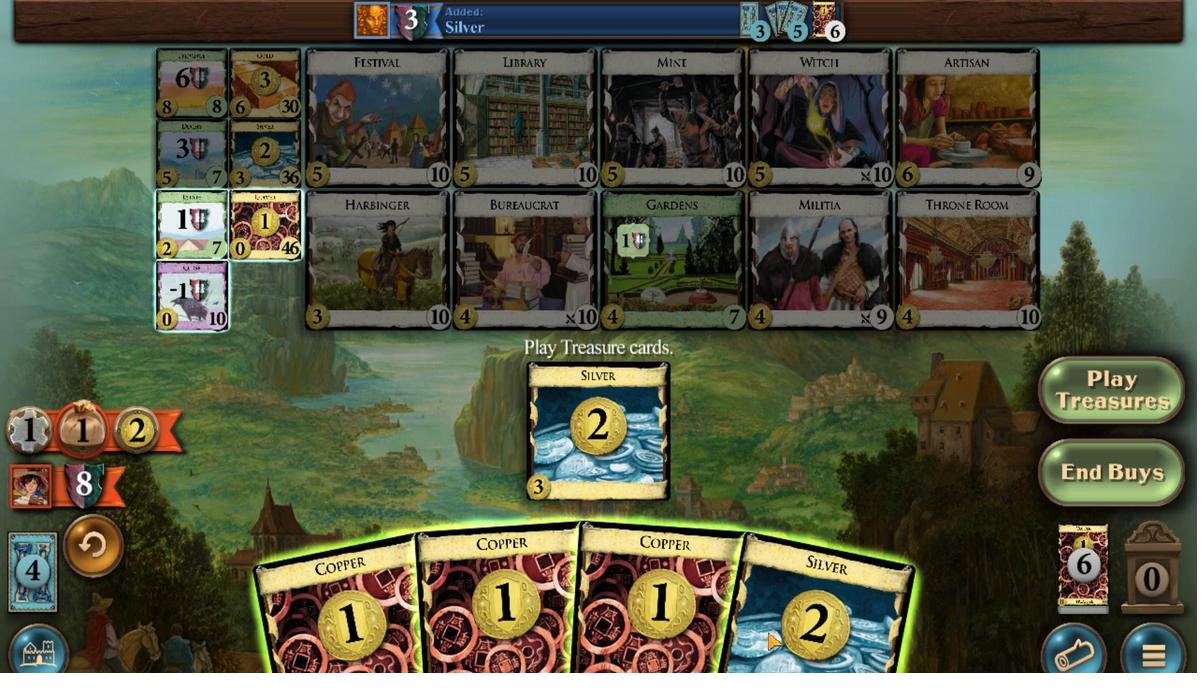 
Action: Mouse moved to (599, 609)
Screenshot: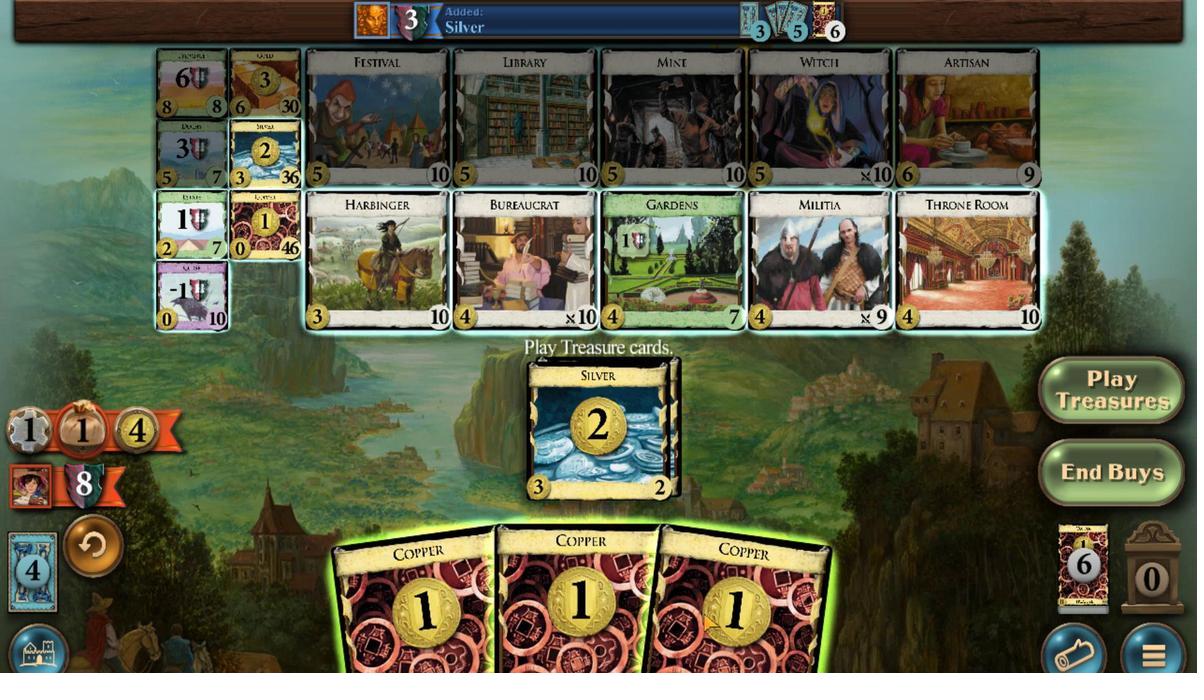 
Action: Mouse scrolled (599, 609) with delta (0, 0)
Screenshot: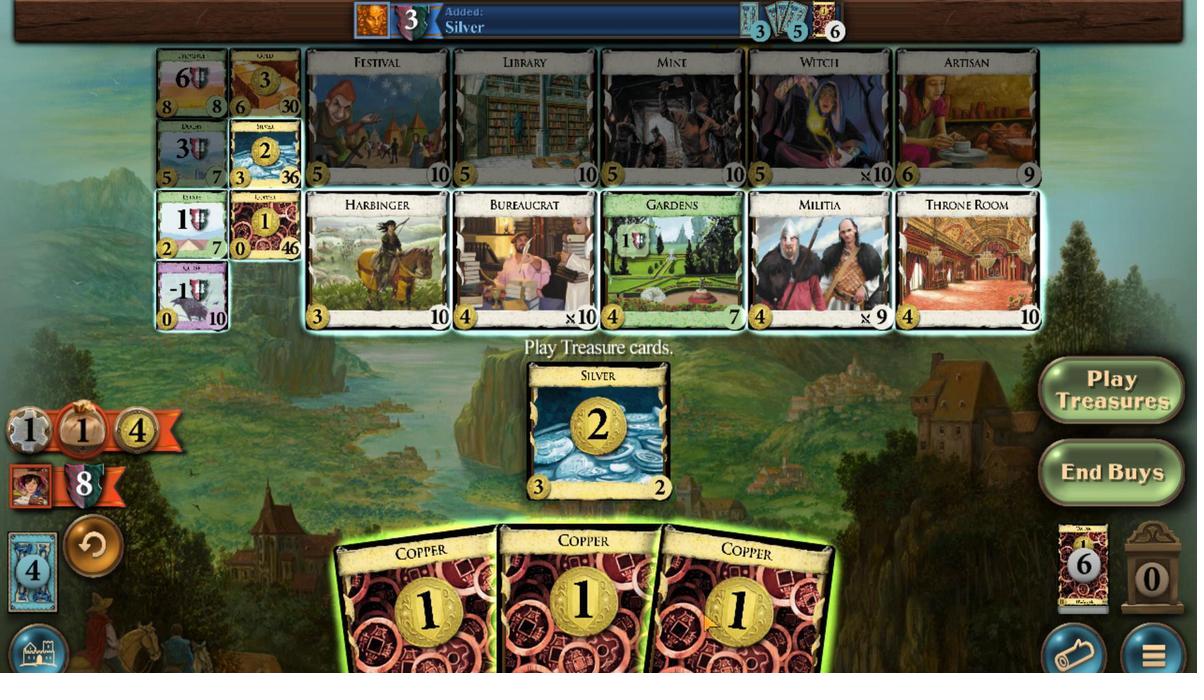 
Action: Mouse moved to (552, 604)
Screenshot: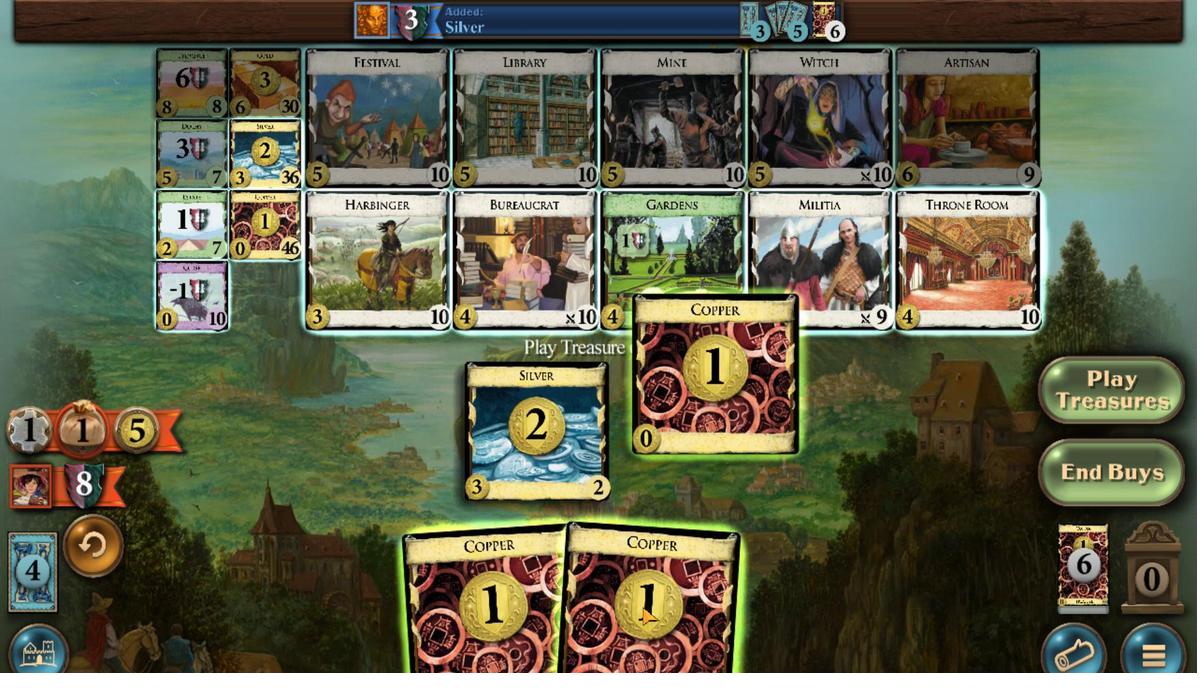 
Action: Mouse scrolled (552, 604) with delta (0, 0)
Screenshot: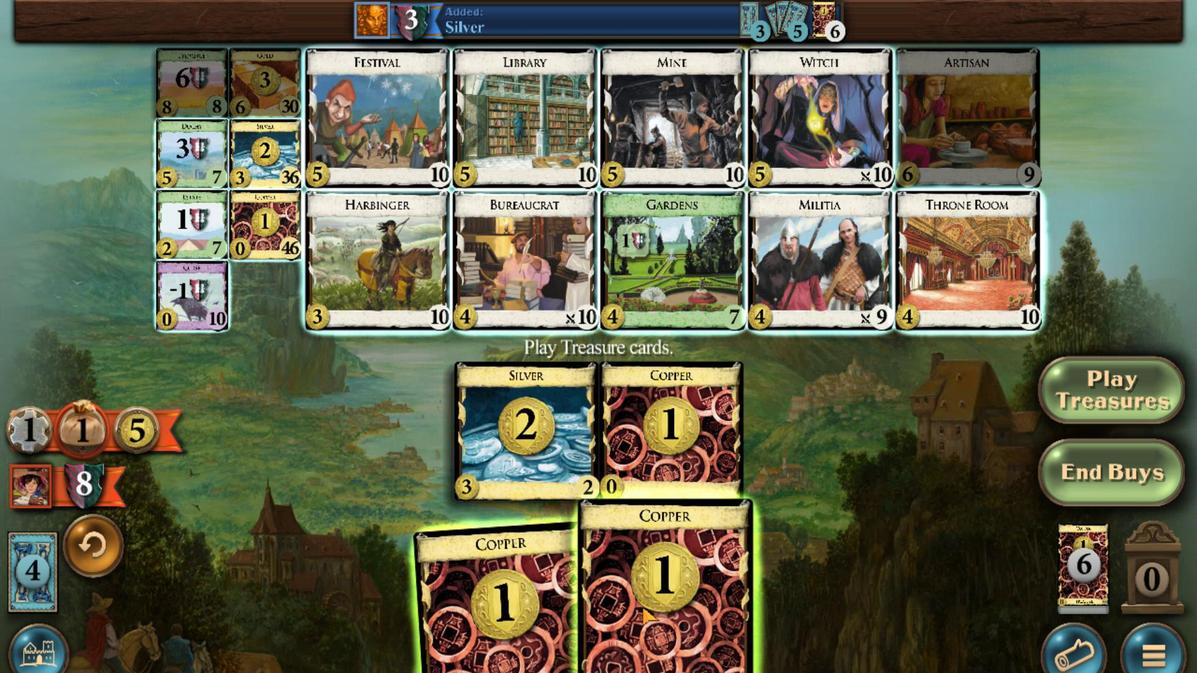 
Action: Mouse moved to (256, 220)
Screenshot: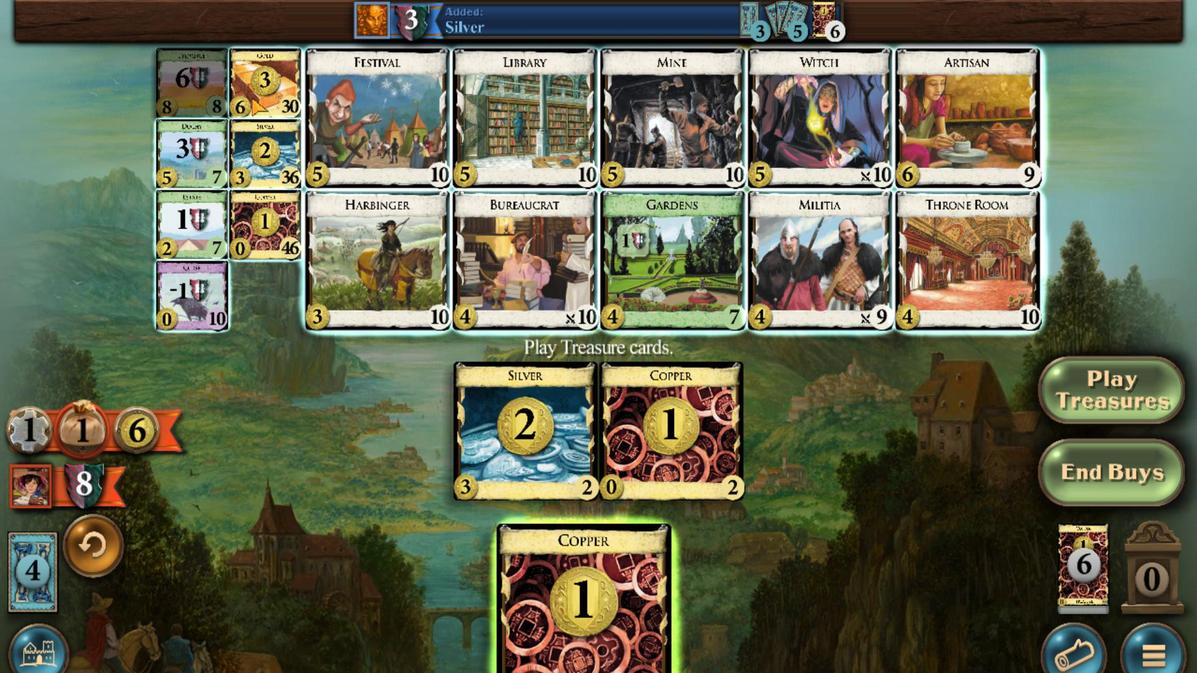 
Action: Mouse scrolled (256, 221) with delta (0, 0)
Screenshot: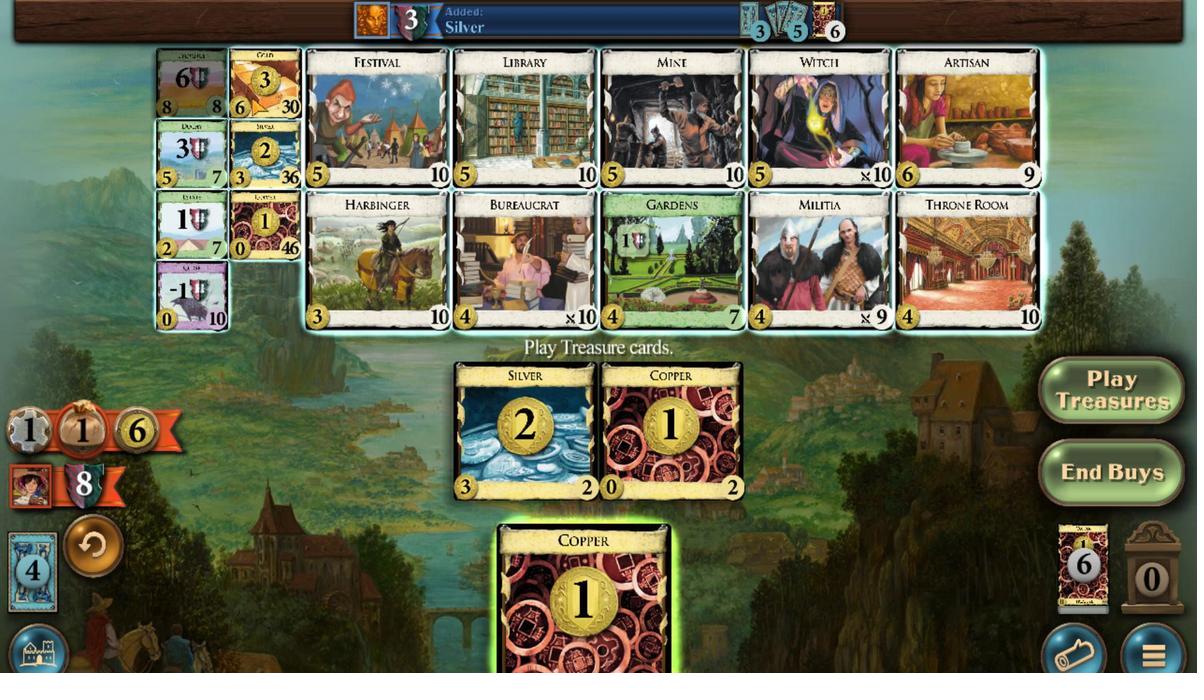 
Action: Mouse scrolled (256, 221) with delta (0, 0)
Screenshot: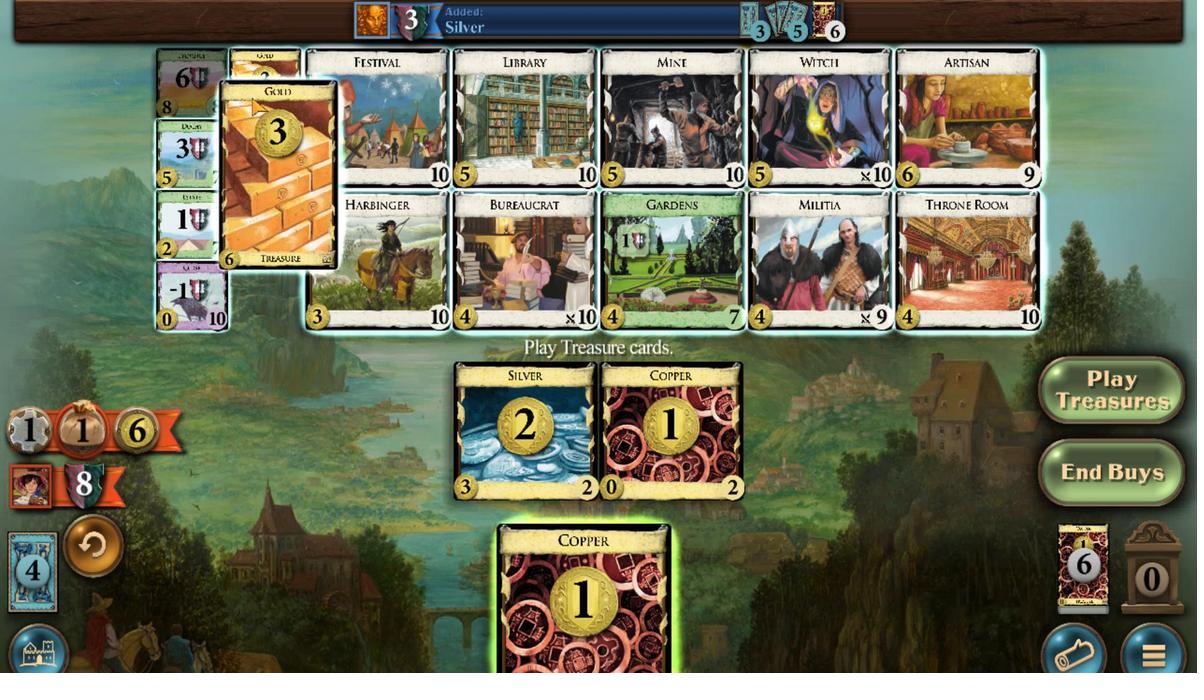 
Action: Mouse scrolled (256, 221) with delta (0, 0)
Screenshot: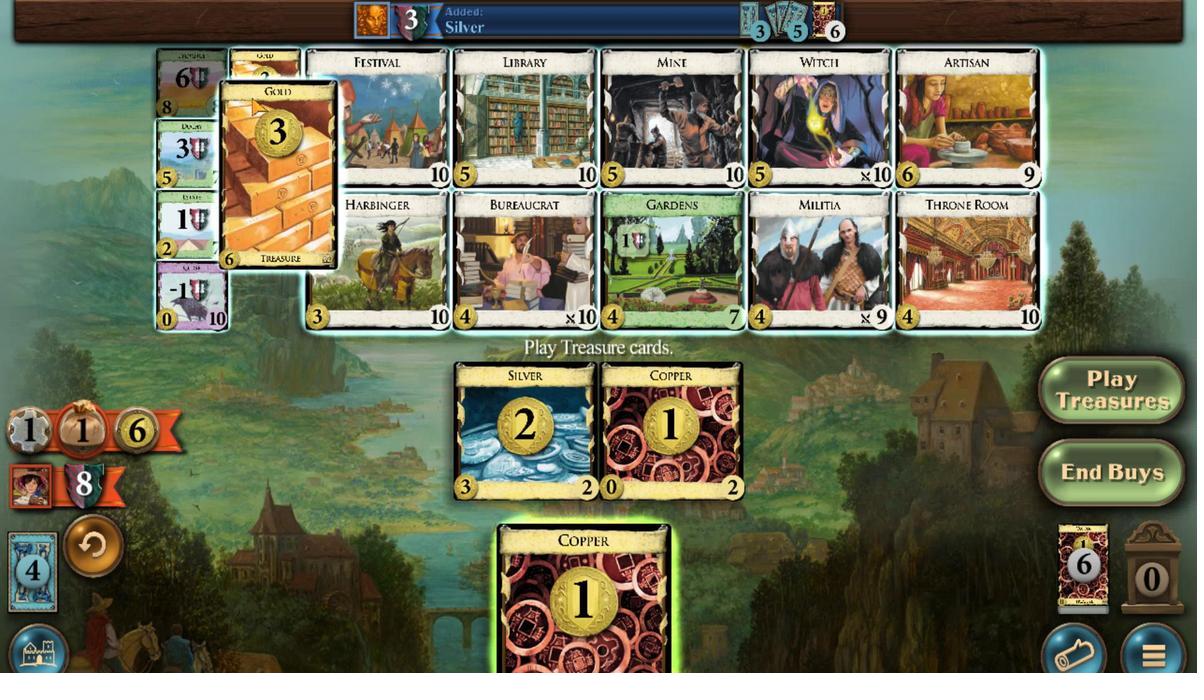 
Action: Mouse scrolled (256, 221) with delta (0, 0)
Screenshot: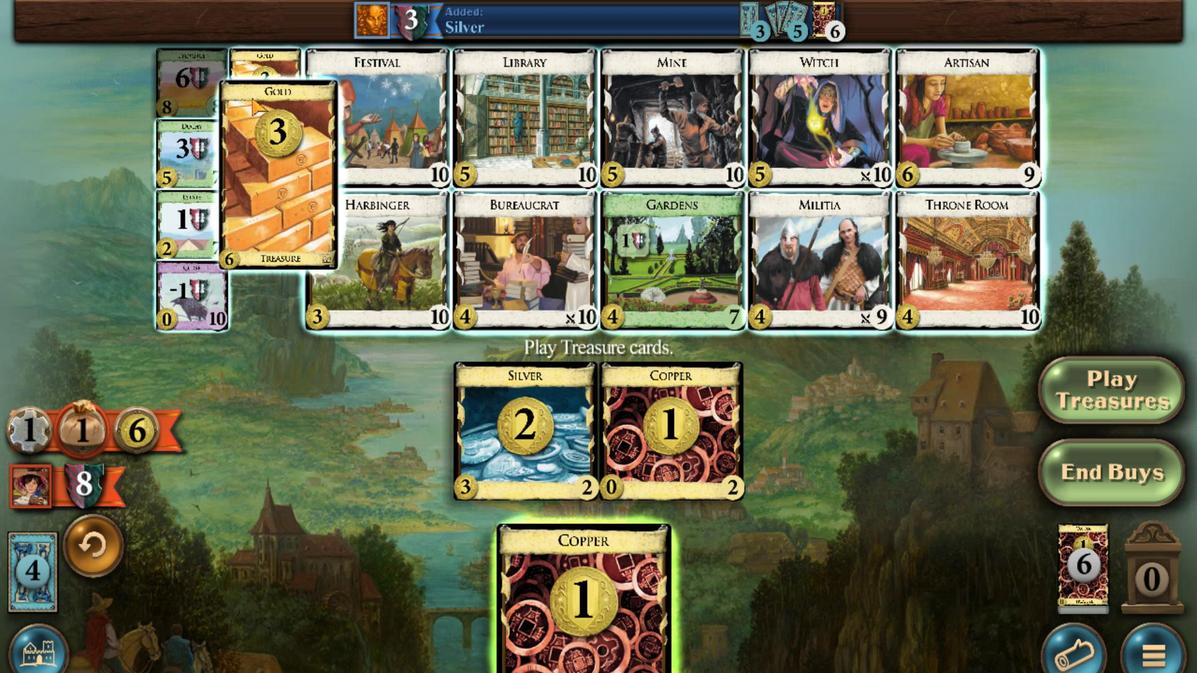 
Action: Mouse scrolled (256, 221) with delta (0, 0)
Screenshot: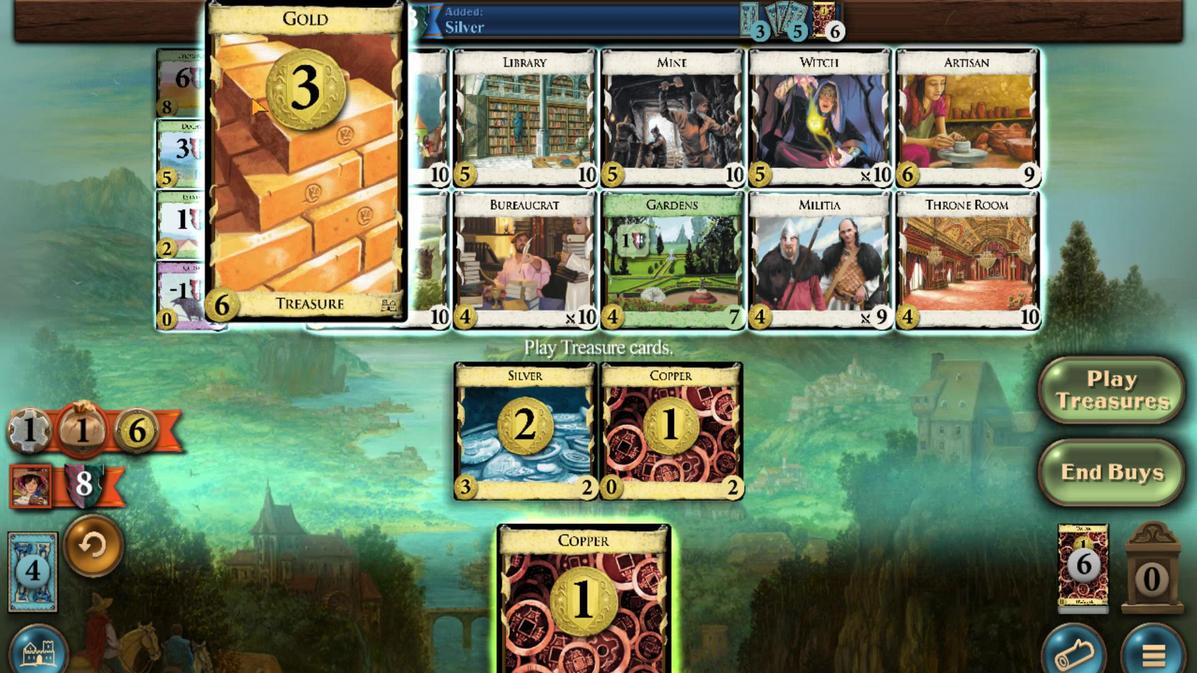 
Action: Mouse scrolled (256, 221) with delta (0, 0)
Screenshot: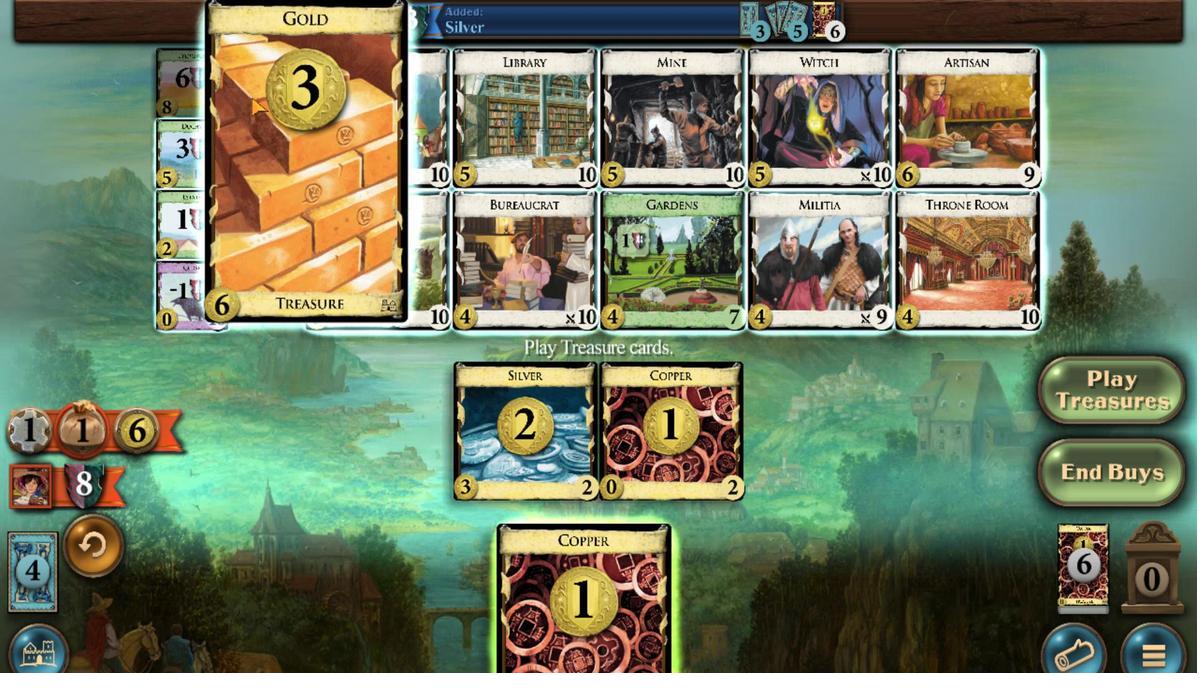 
Action: Mouse scrolled (256, 221) with delta (0, 0)
Screenshot: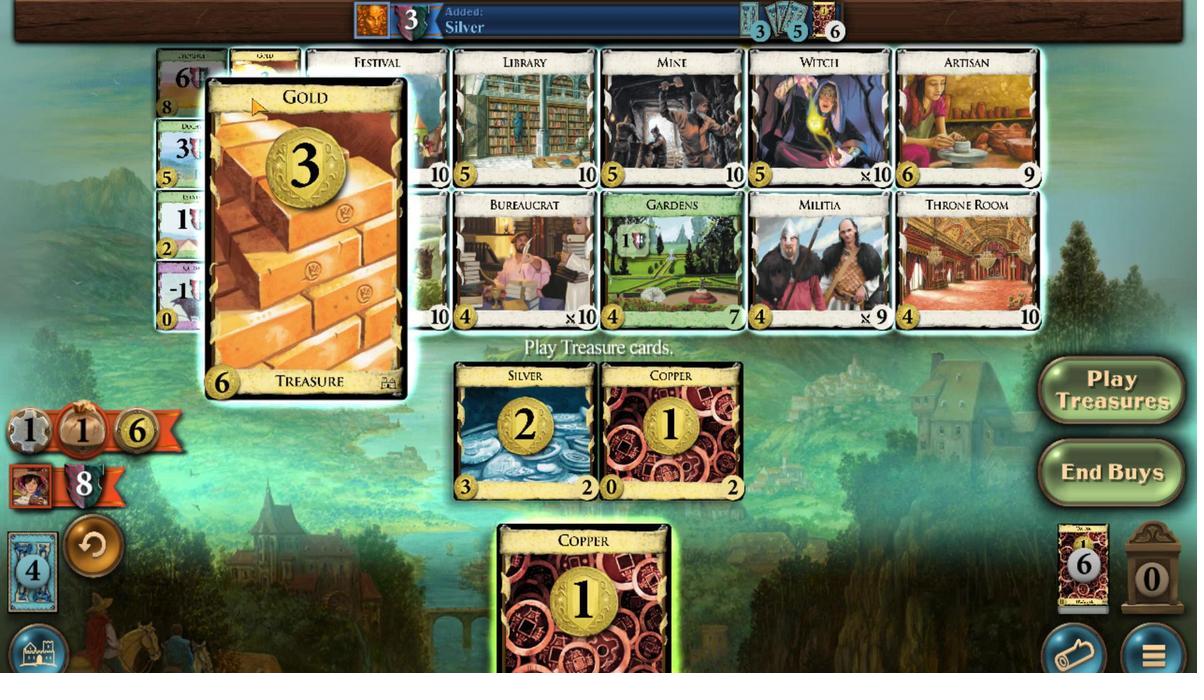 
Action: Mouse scrolled (256, 221) with delta (0, 0)
Screenshot: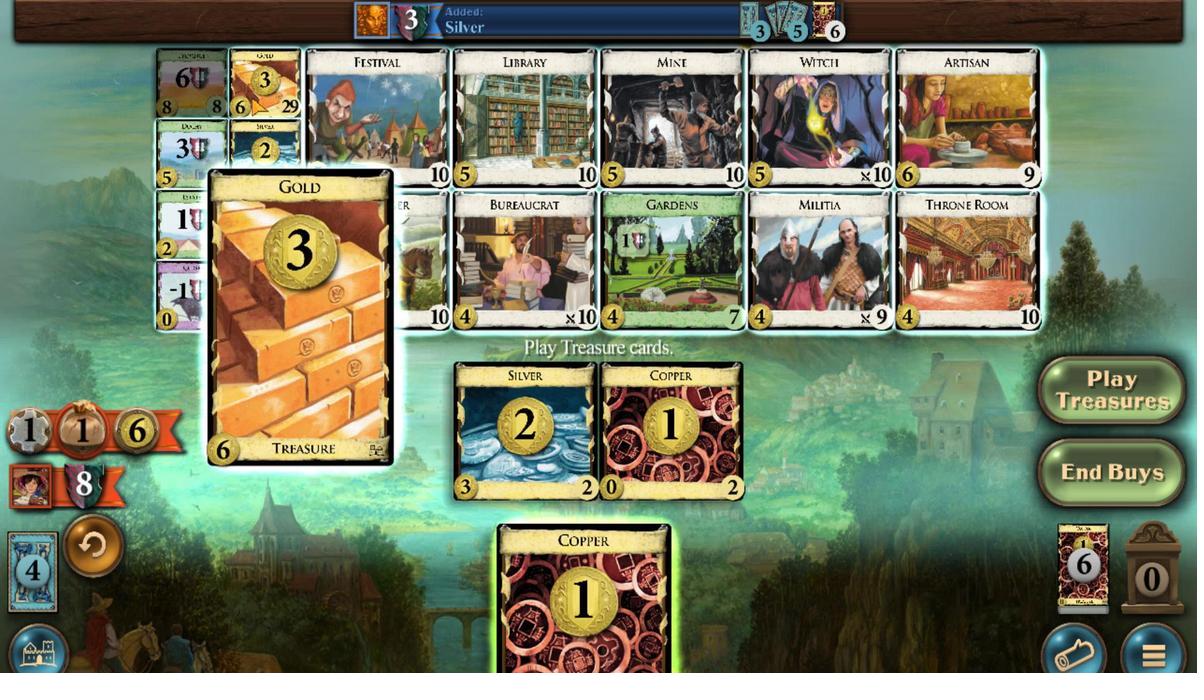 
Action: Mouse moved to (509, 584)
Screenshot: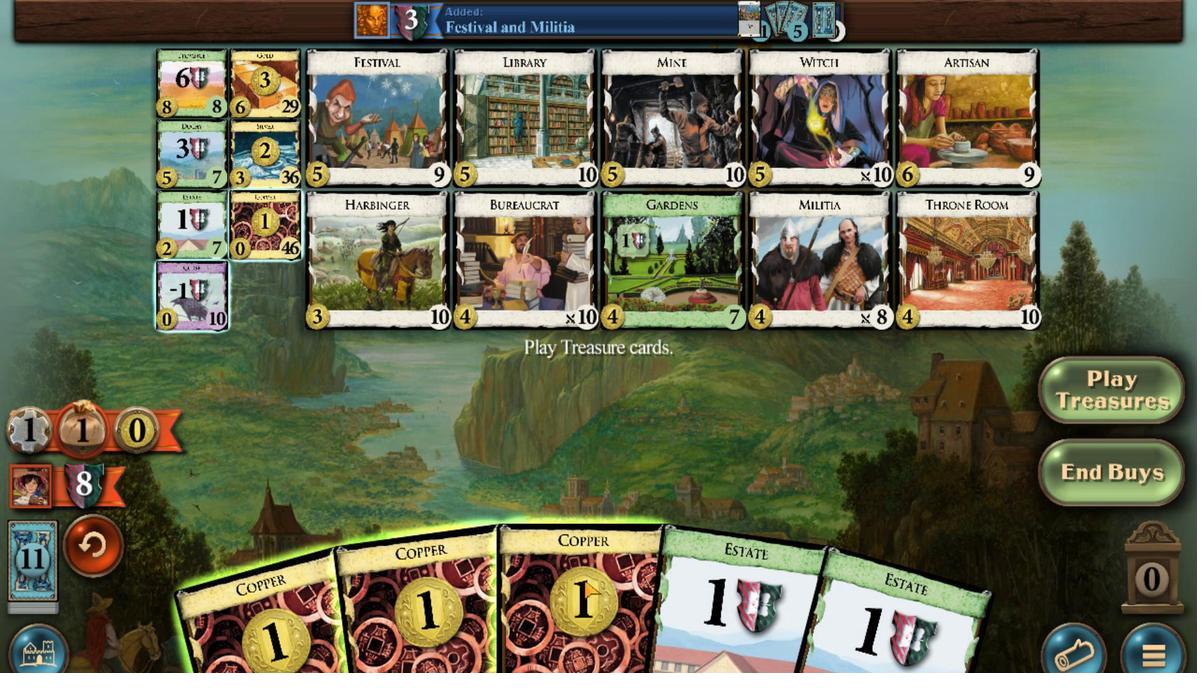 
Action: Mouse scrolled (509, 584) with delta (0, 0)
Screenshot: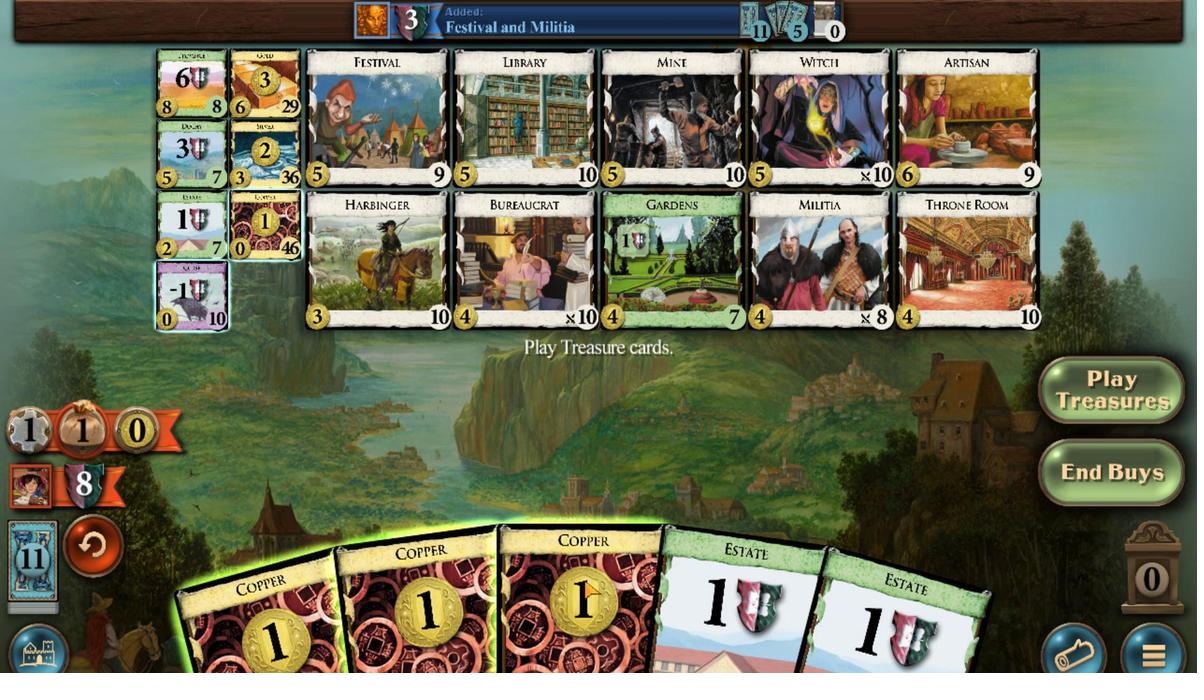 
Action: Mouse moved to (449, 597)
Screenshot: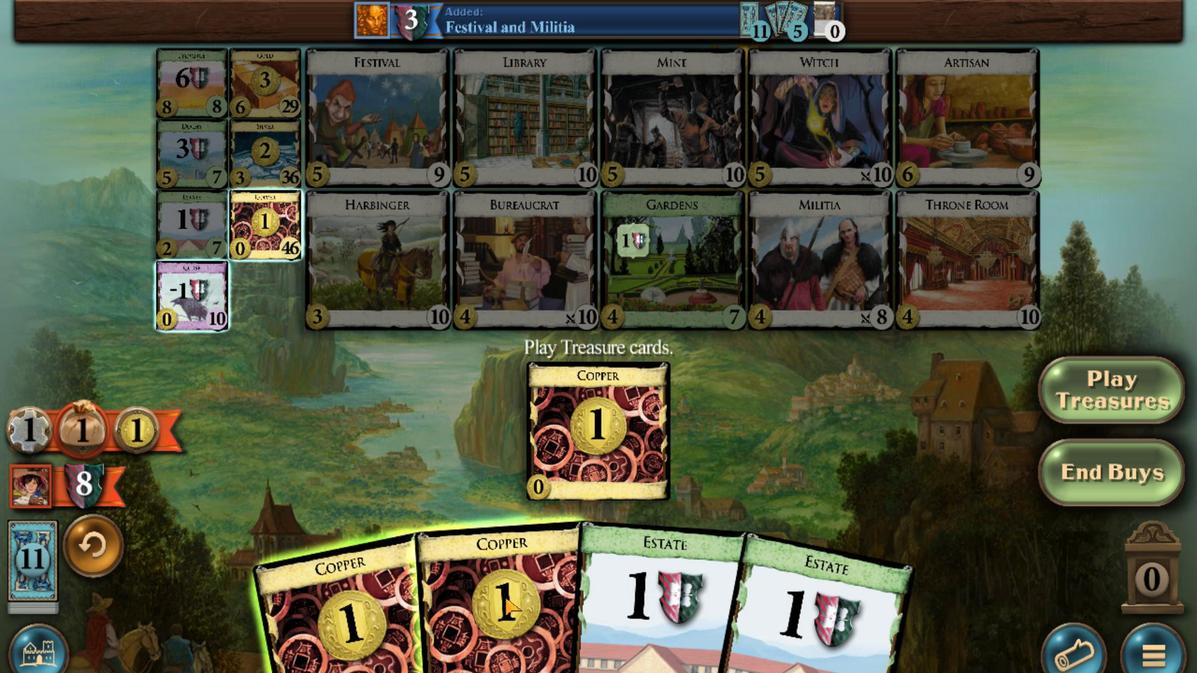 
Action: Mouse scrolled (449, 596) with delta (0, 0)
Screenshot: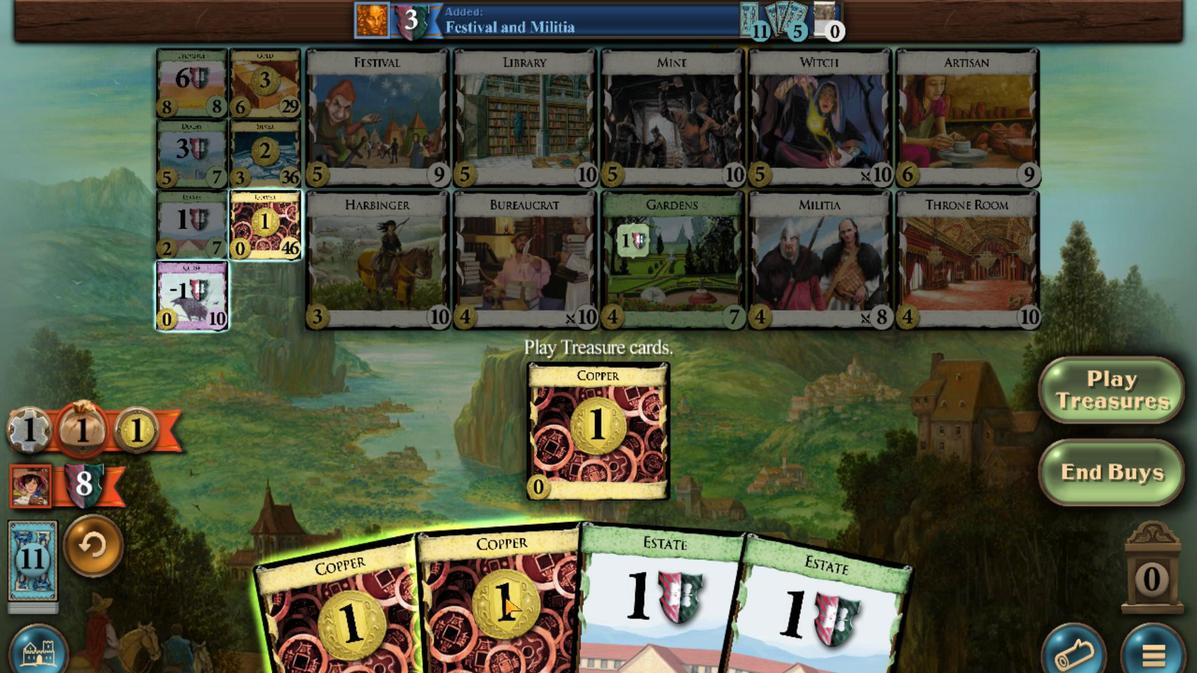 
Action: Mouse moved to (369, 591)
Screenshot: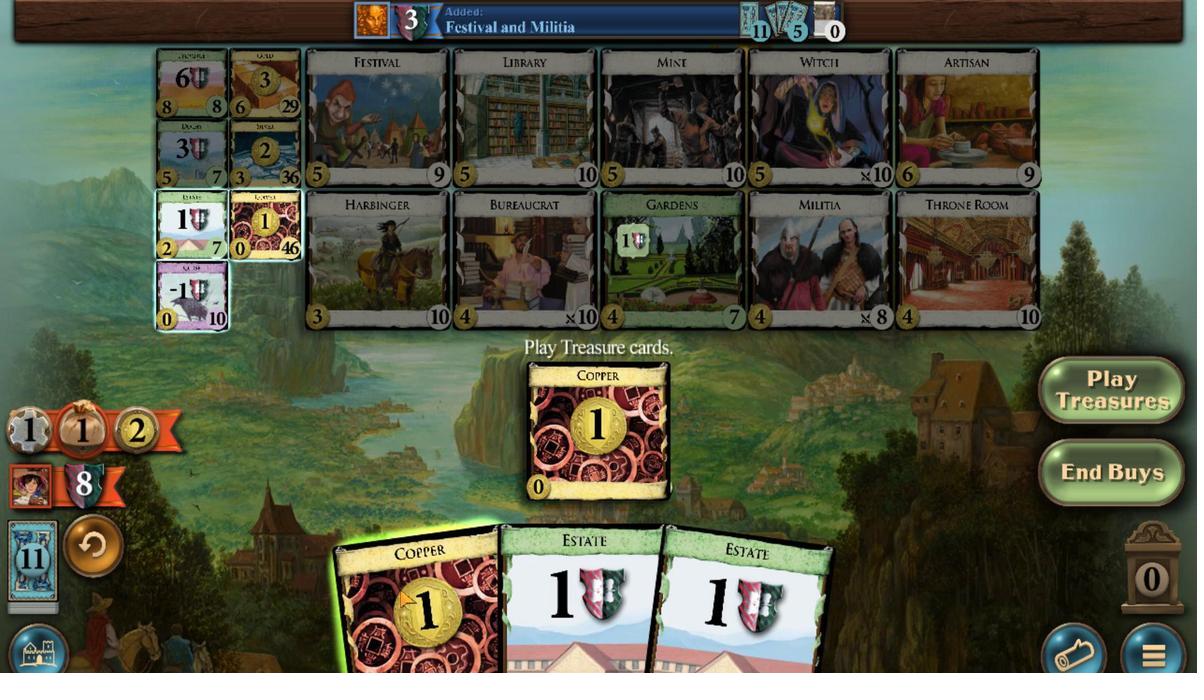
Action: Mouse scrolled (369, 591) with delta (0, 0)
Screenshot: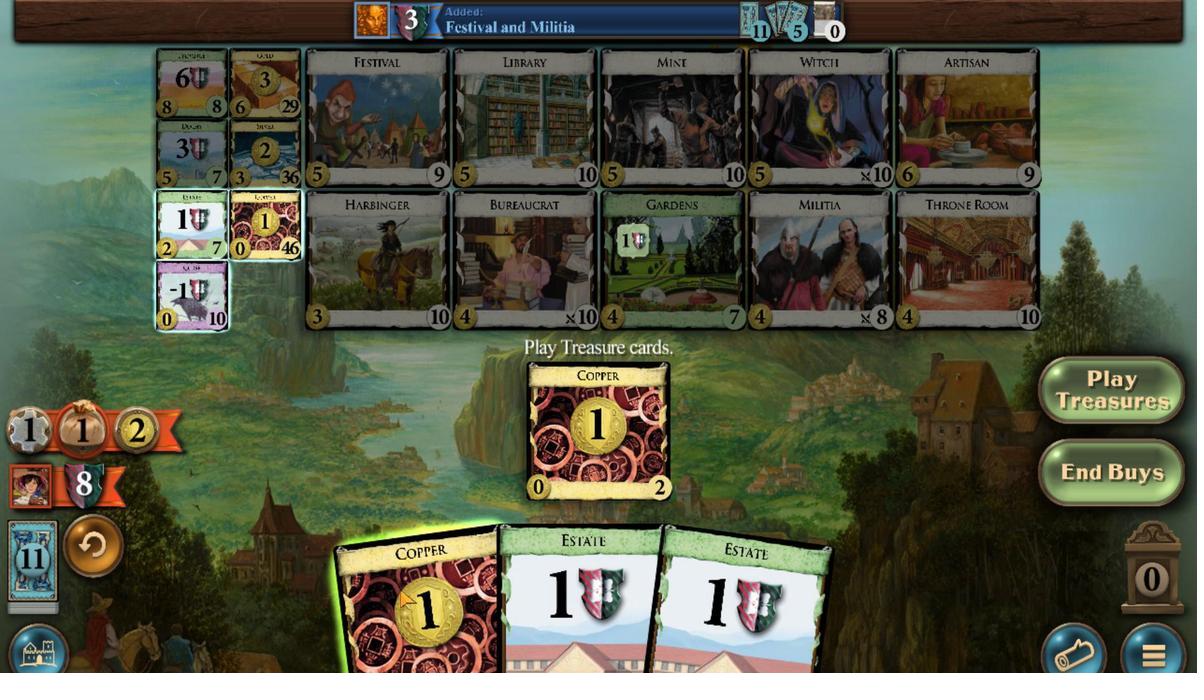 
Action: Mouse moved to (274, 270)
Screenshot: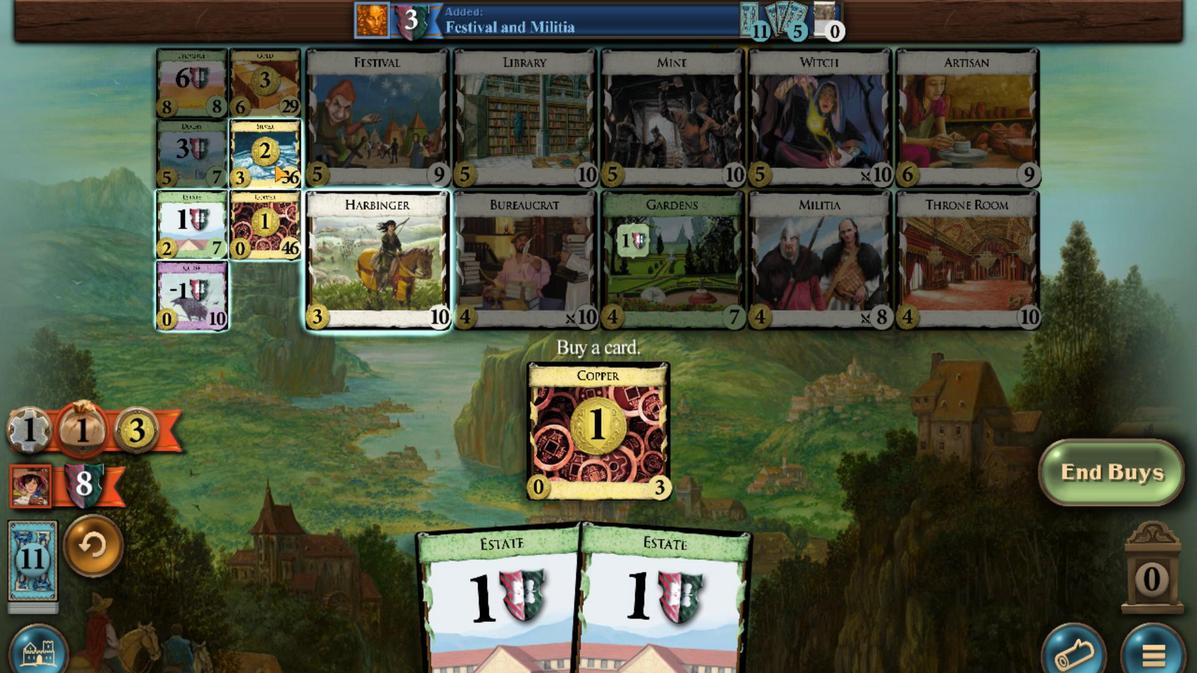 
Action: Mouse scrolled (274, 271) with delta (0, 0)
Screenshot: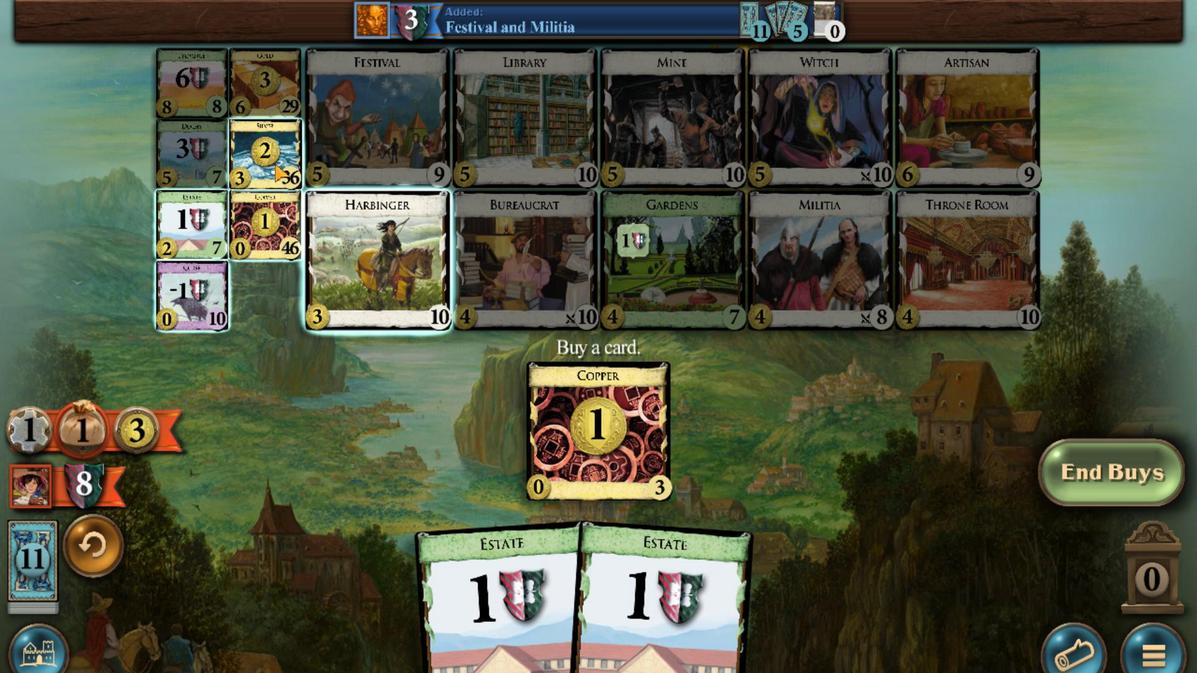 
Action: Mouse scrolled (274, 271) with delta (0, 0)
Screenshot: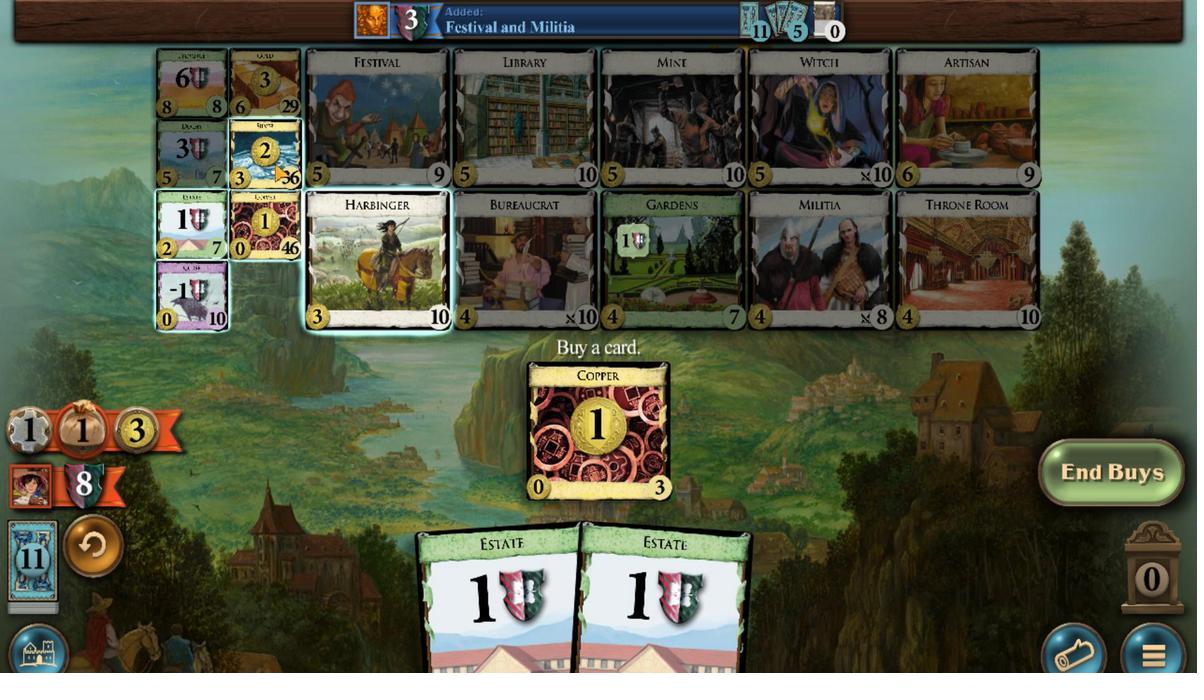 
Action: Mouse scrolled (274, 271) with delta (0, 0)
Screenshot: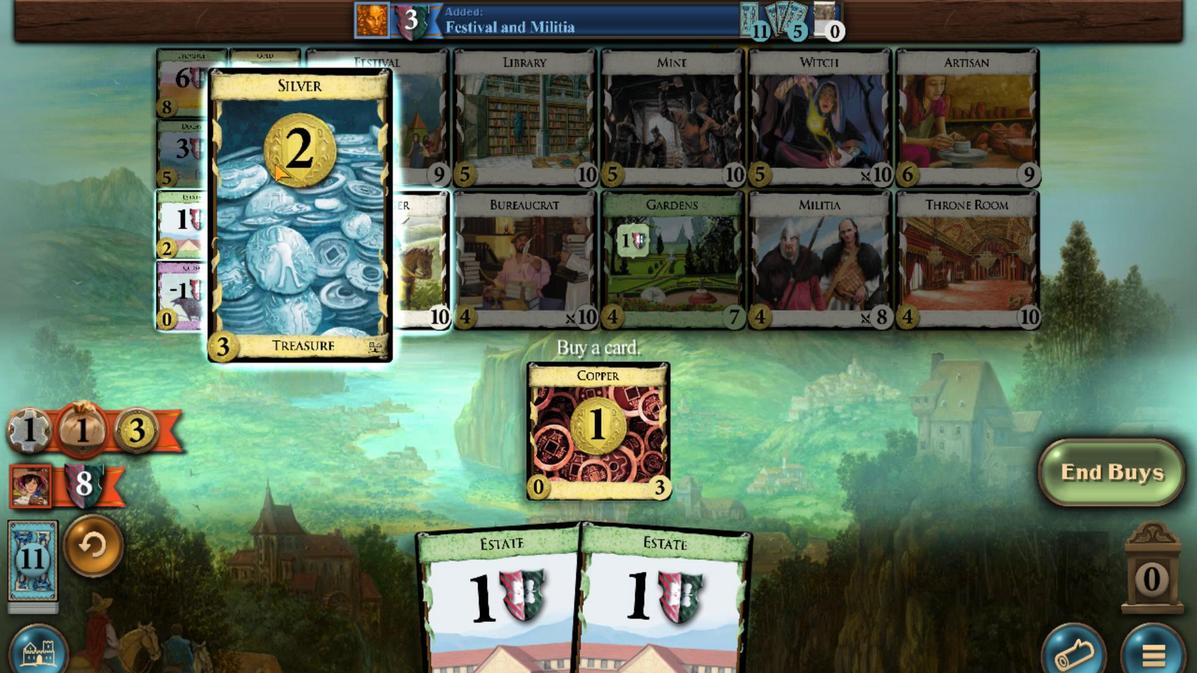 
Action: Mouse scrolled (274, 271) with delta (0, 0)
Screenshot: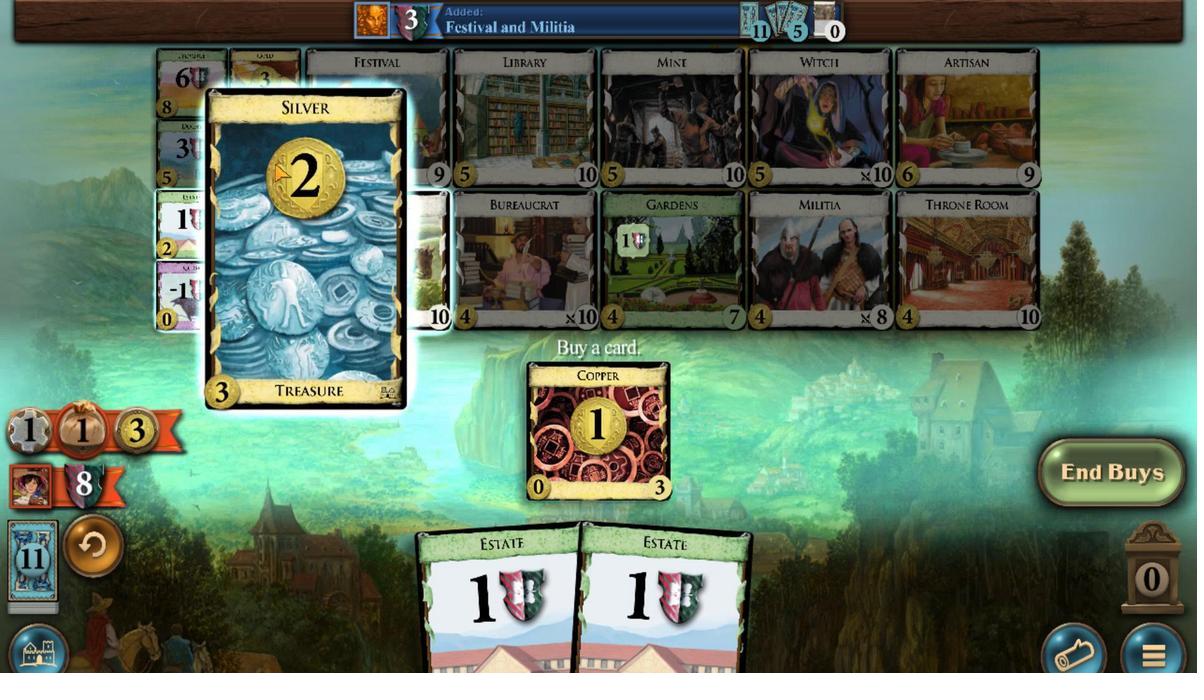 
Action: Mouse scrolled (274, 271) with delta (0, 0)
Screenshot: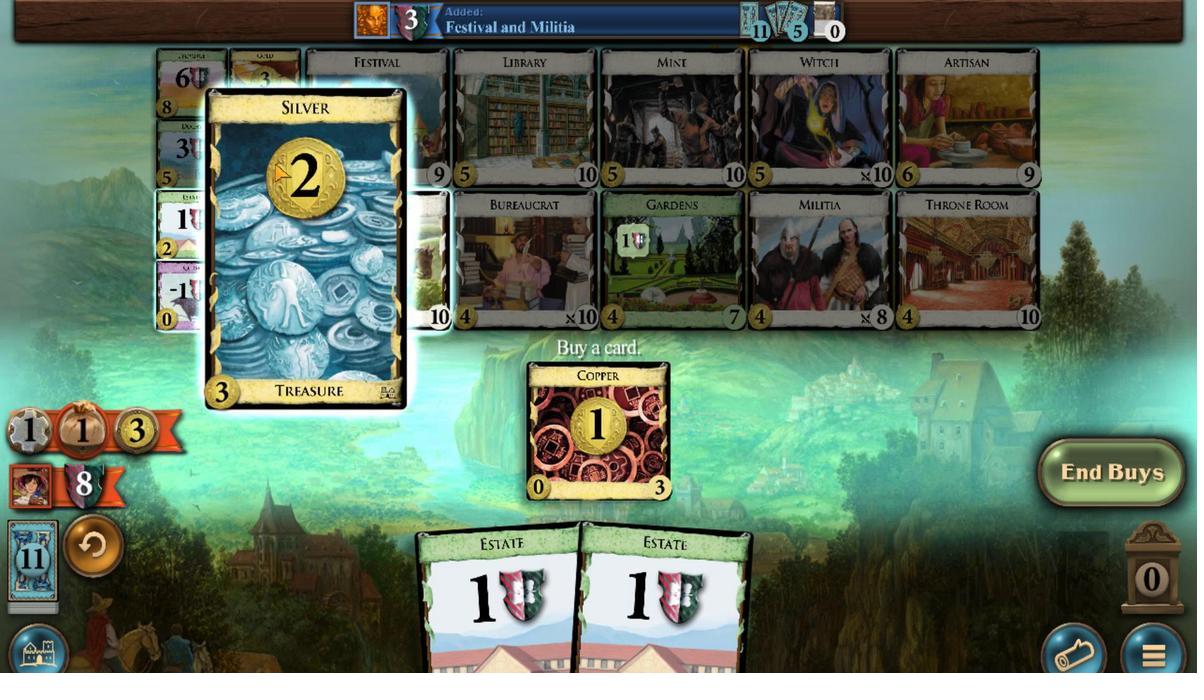 
Action: Mouse scrolled (274, 271) with delta (0, 0)
Screenshot: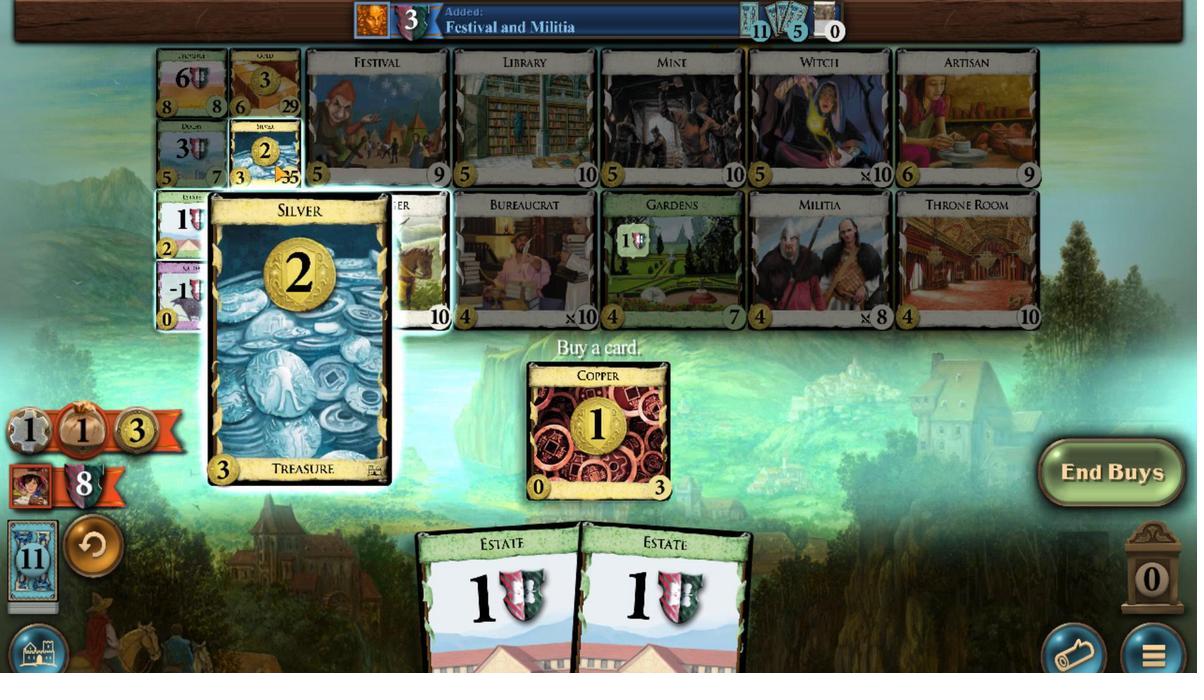 
Action: Mouse moved to (500, 584)
Screenshot: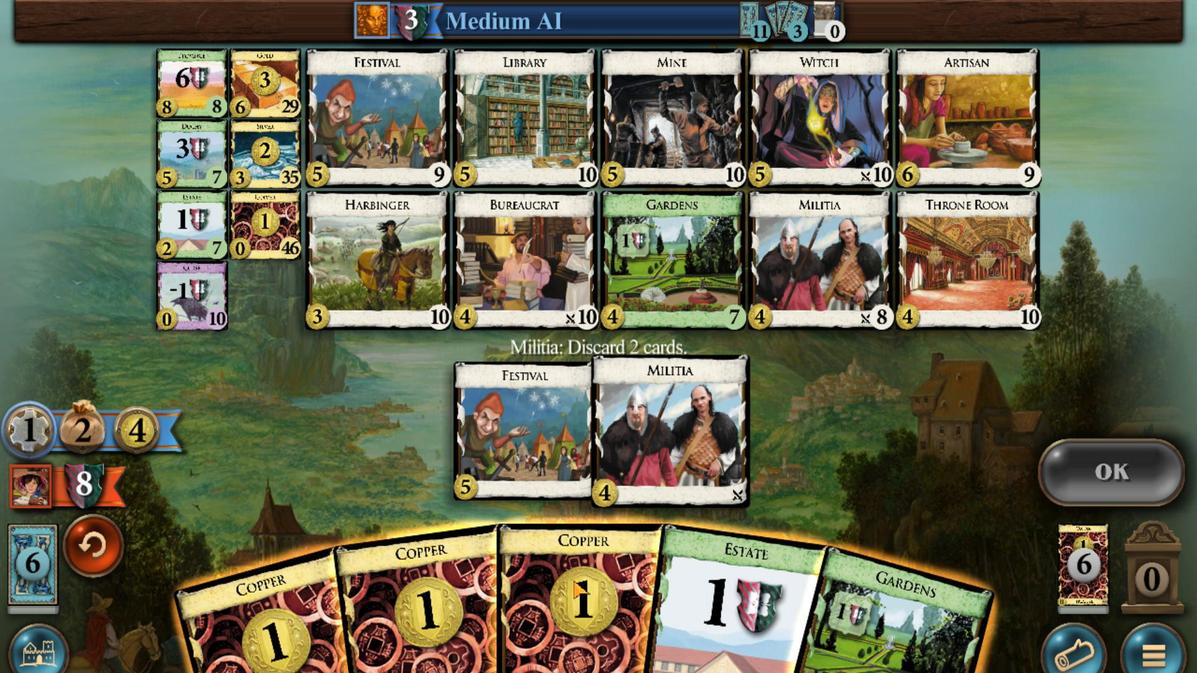 
Action: Mouse scrolled (500, 584) with delta (0, 0)
Screenshot: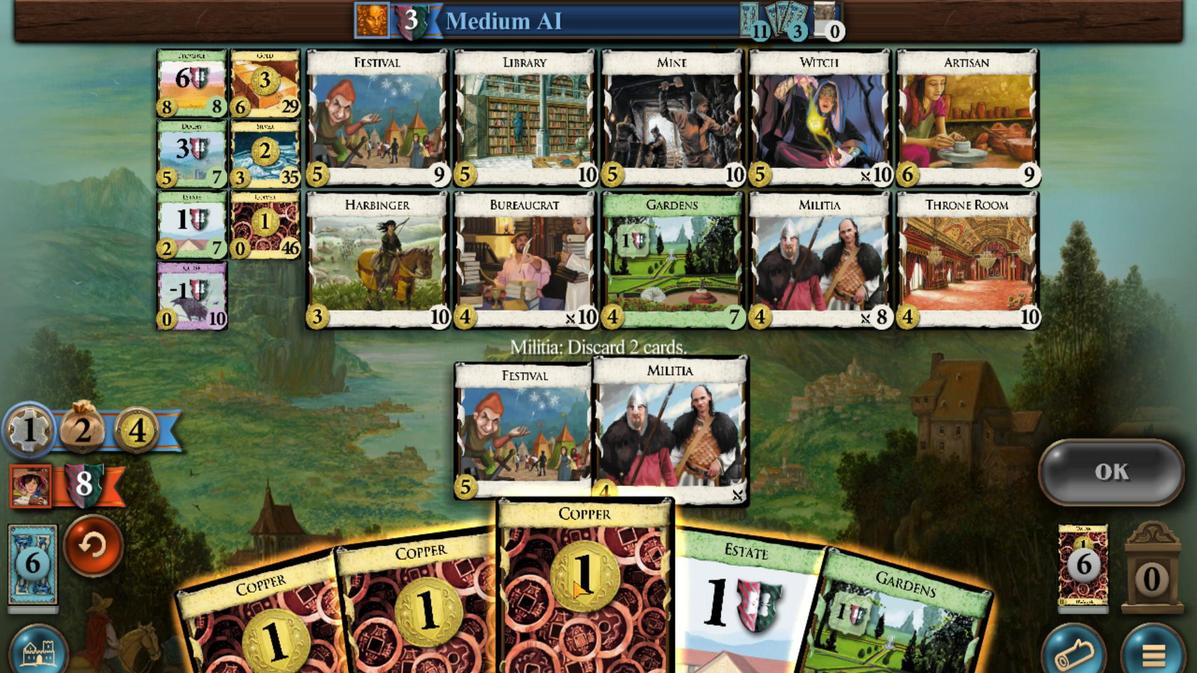 
Action: Mouse scrolled (500, 584) with delta (0, 0)
Screenshot: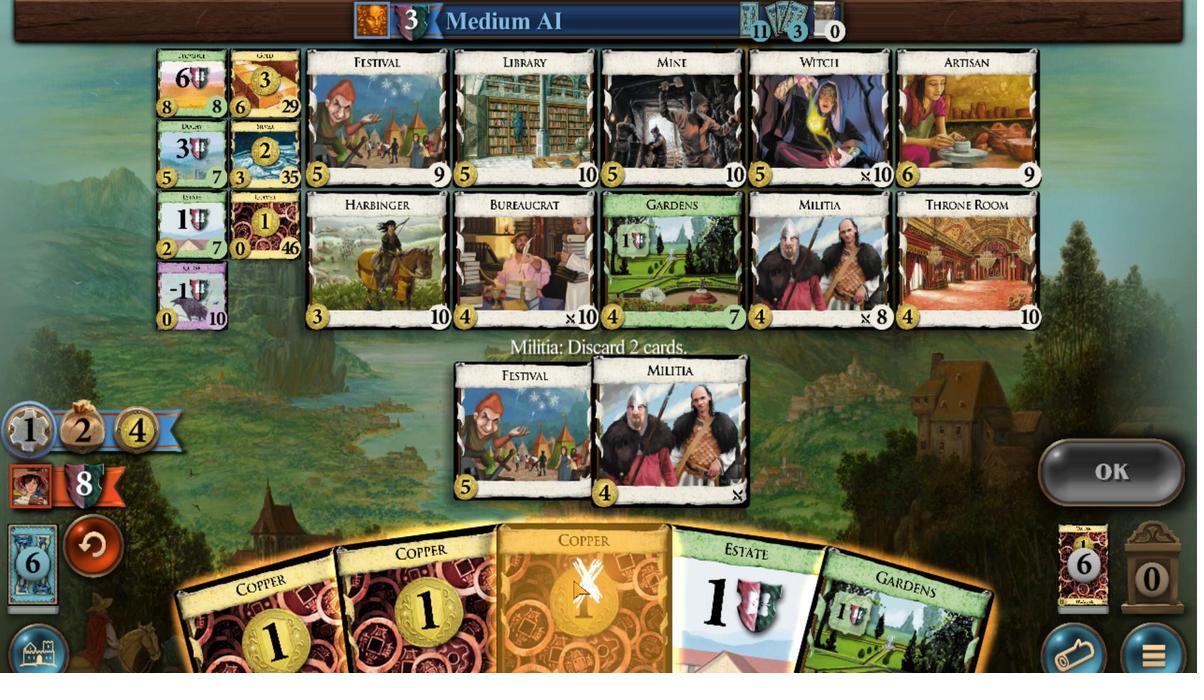
Action: Mouse moved to (617, 589)
Screenshot: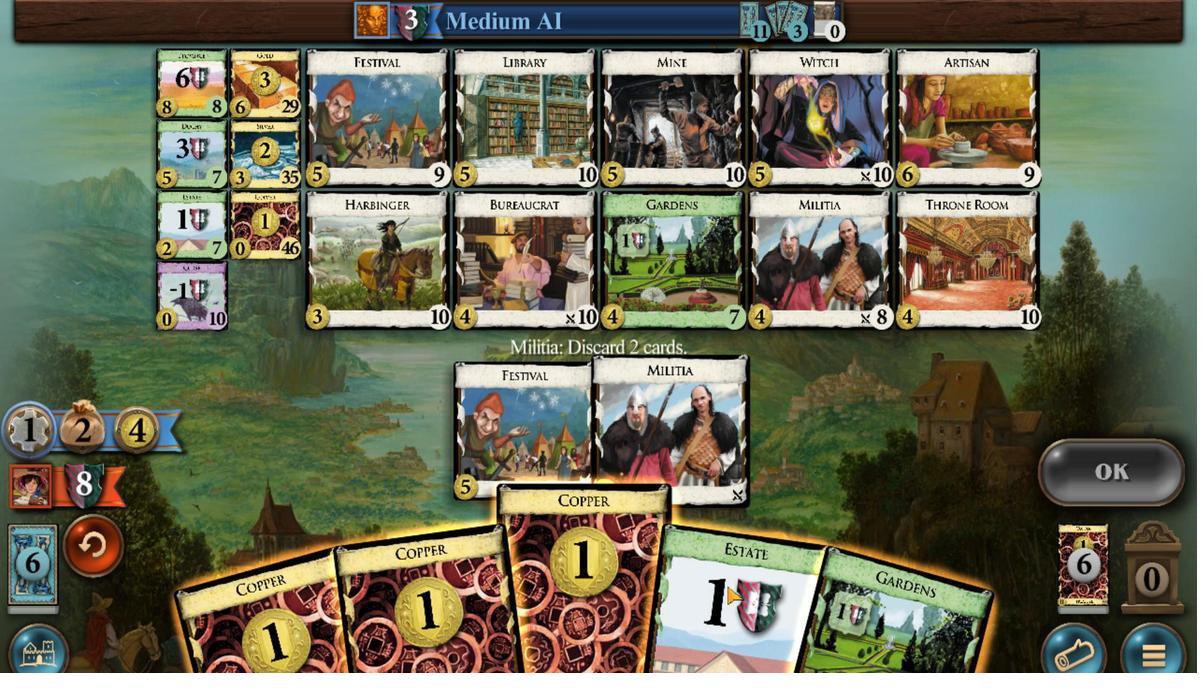 
Action: Mouse scrolled (617, 588) with delta (0, 0)
Screenshot: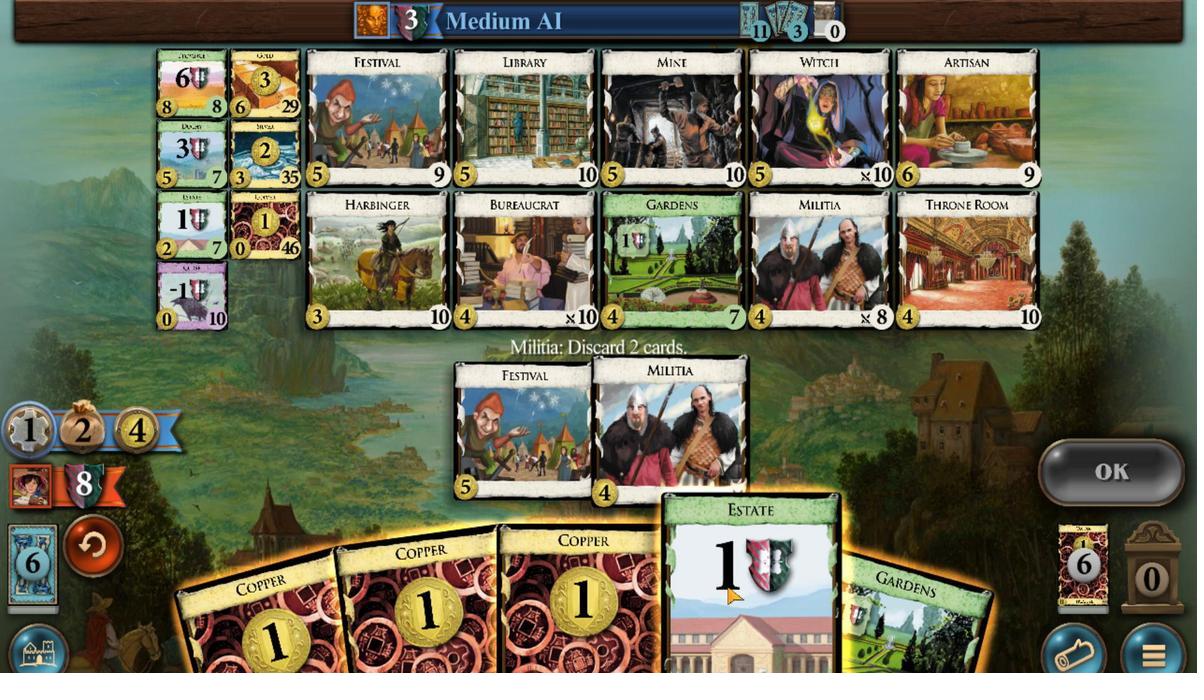
Action: Mouse moved to (675, 625)
Screenshot: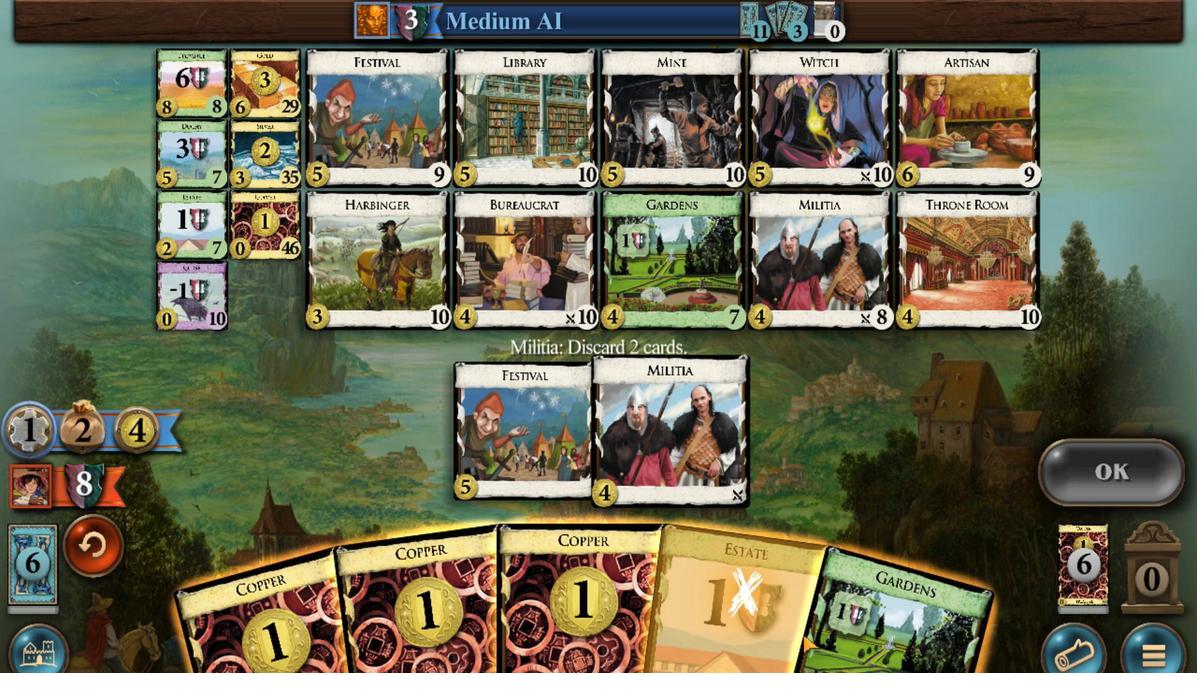 
Action: Mouse scrolled (675, 624) with delta (0, 0)
Screenshot: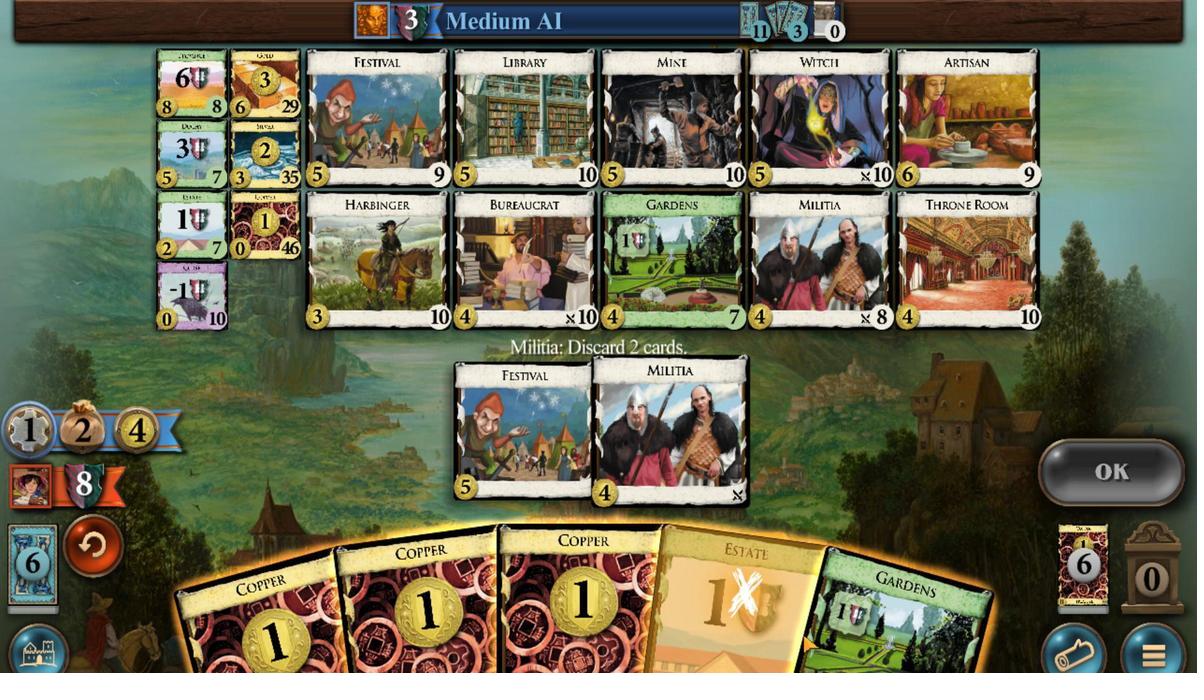 
Action: Mouse moved to (646, 622)
Screenshot: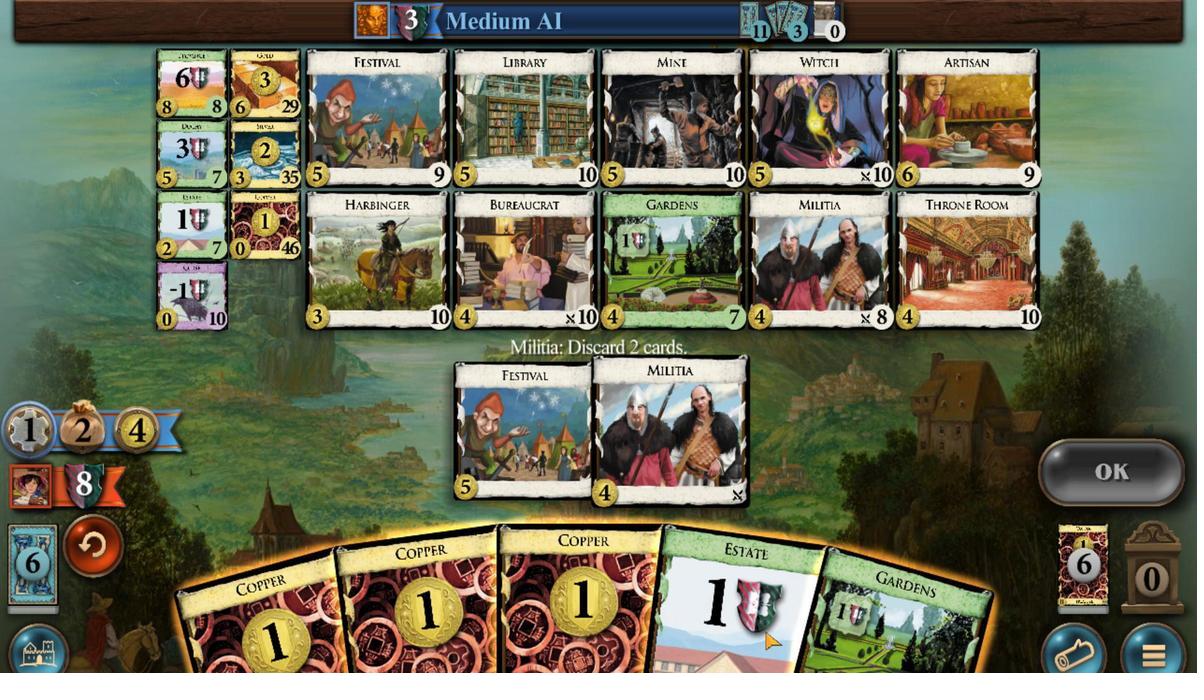 
Action: Mouse scrolled (646, 622) with delta (0, 0)
Screenshot: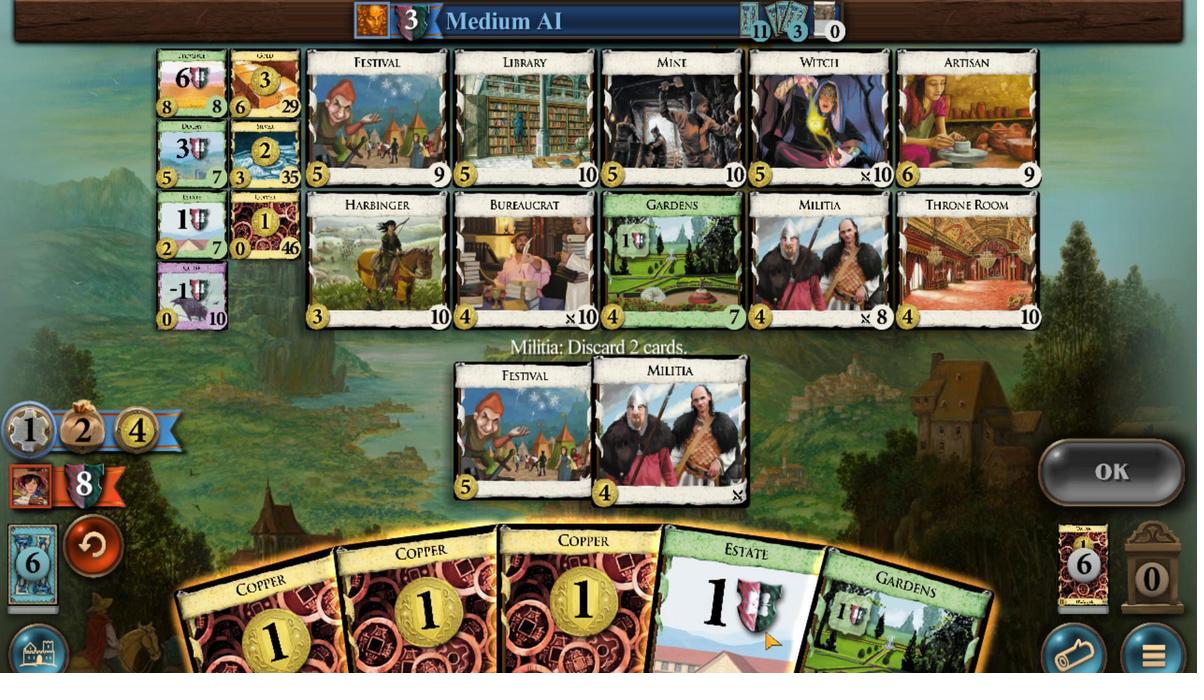 
Action: Mouse moved to (743, 619)
Screenshot: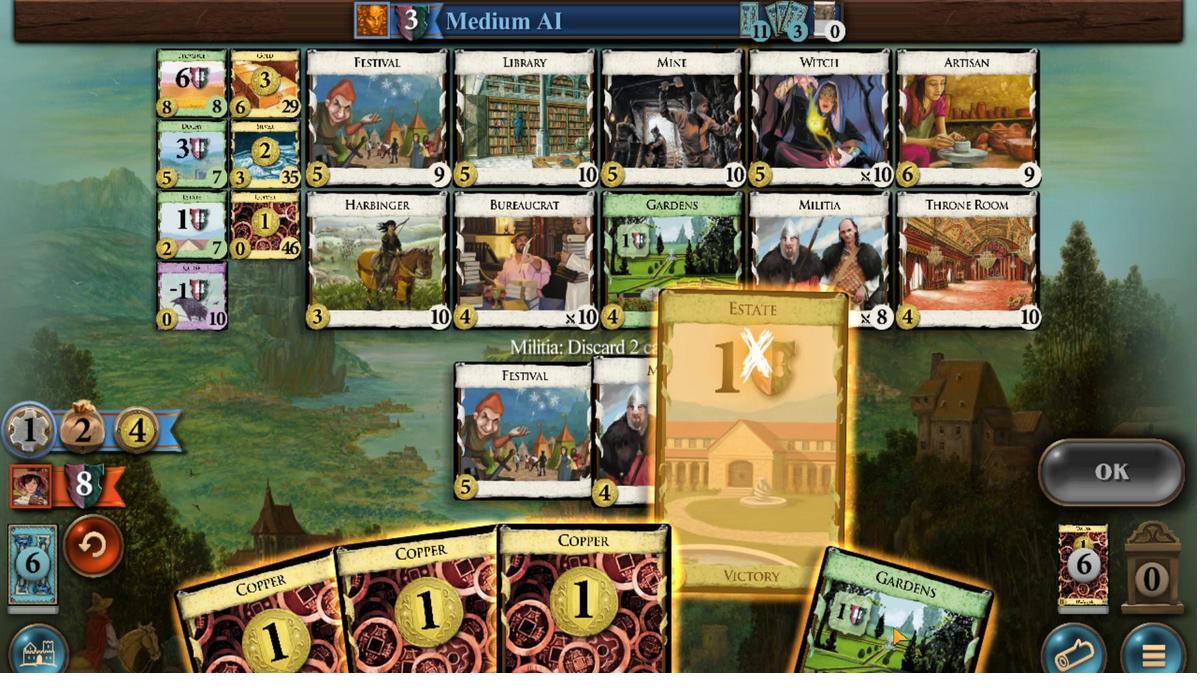 
Action: Mouse scrolled (743, 619) with delta (0, 0)
Screenshot: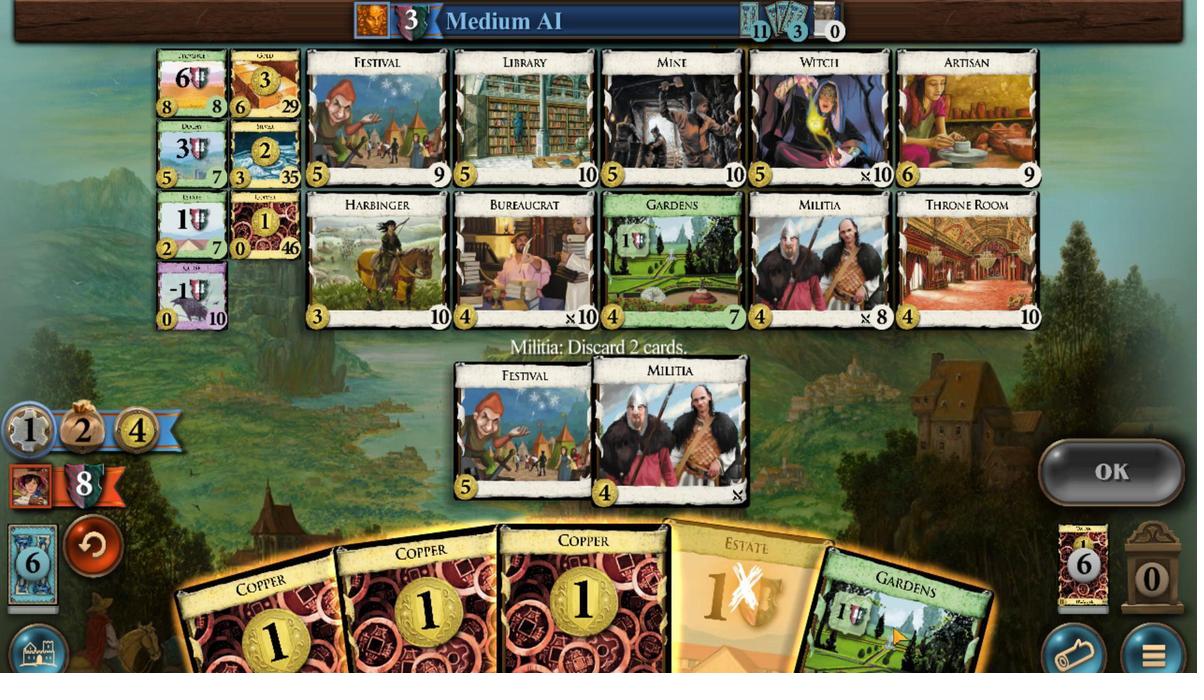 
Action: Mouse moved to (925, 504)
Screenshot: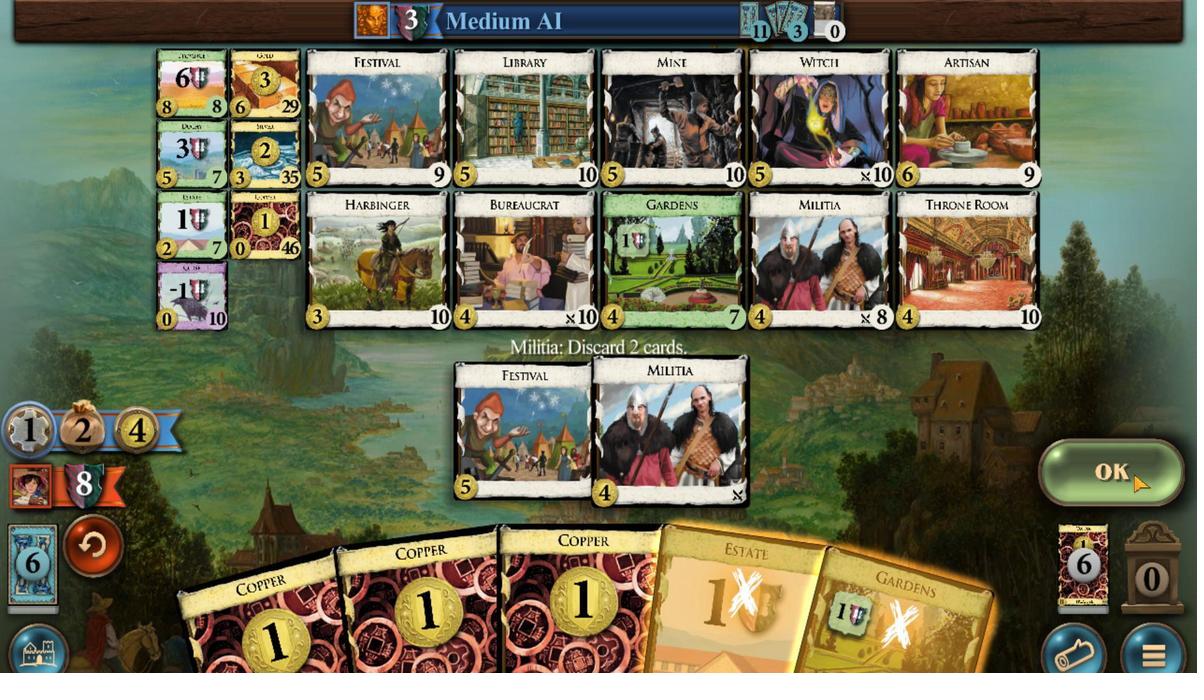 
Action: Mouse pressed left at (925, 504)
Screenshot: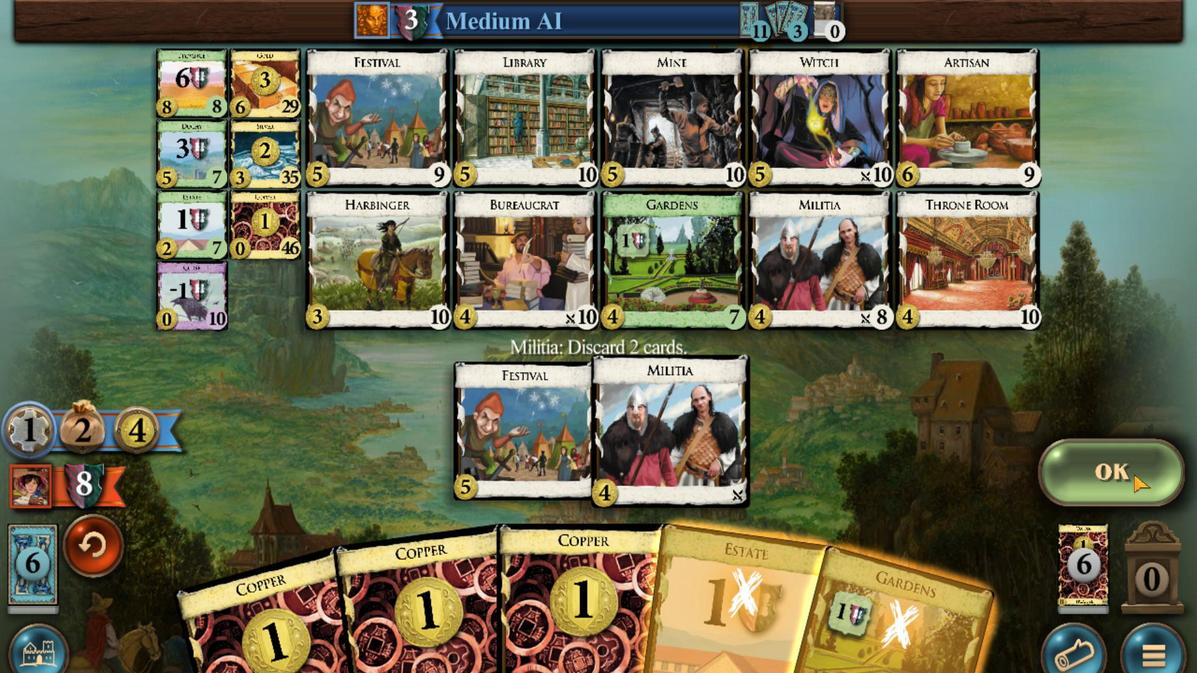
Action: Mouse moved to (588, 592)
Screenshot: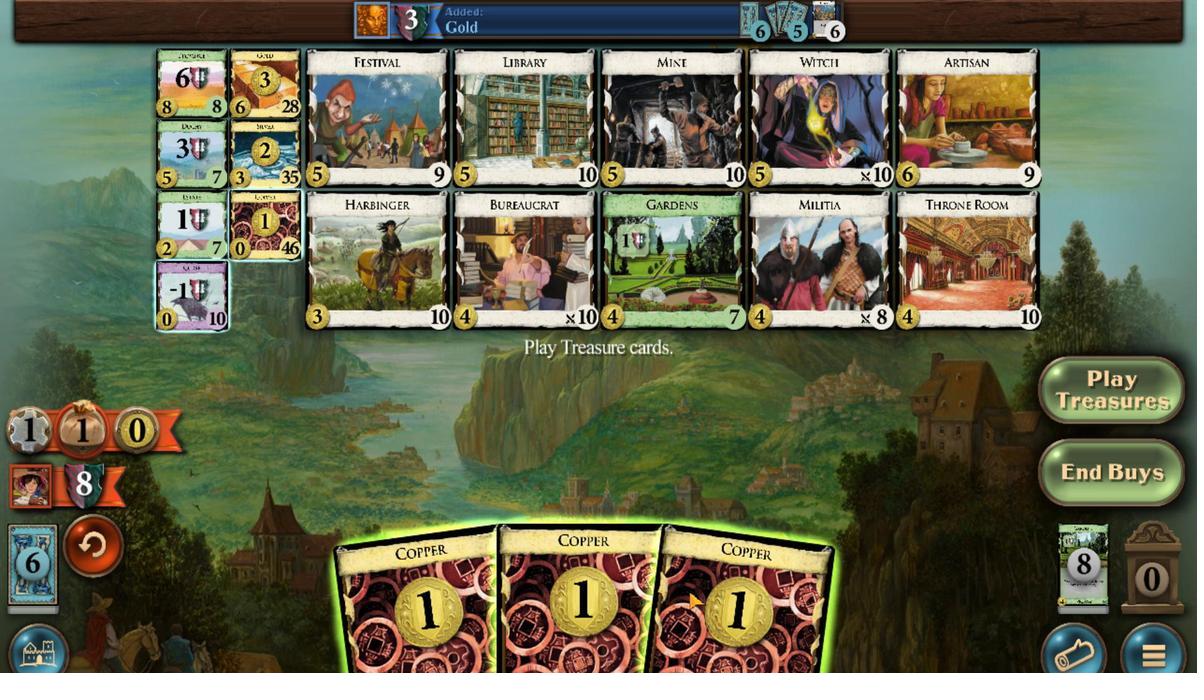 
Action: Mouse scrolled (588, 592) with delta (0, 0)
Screenshot: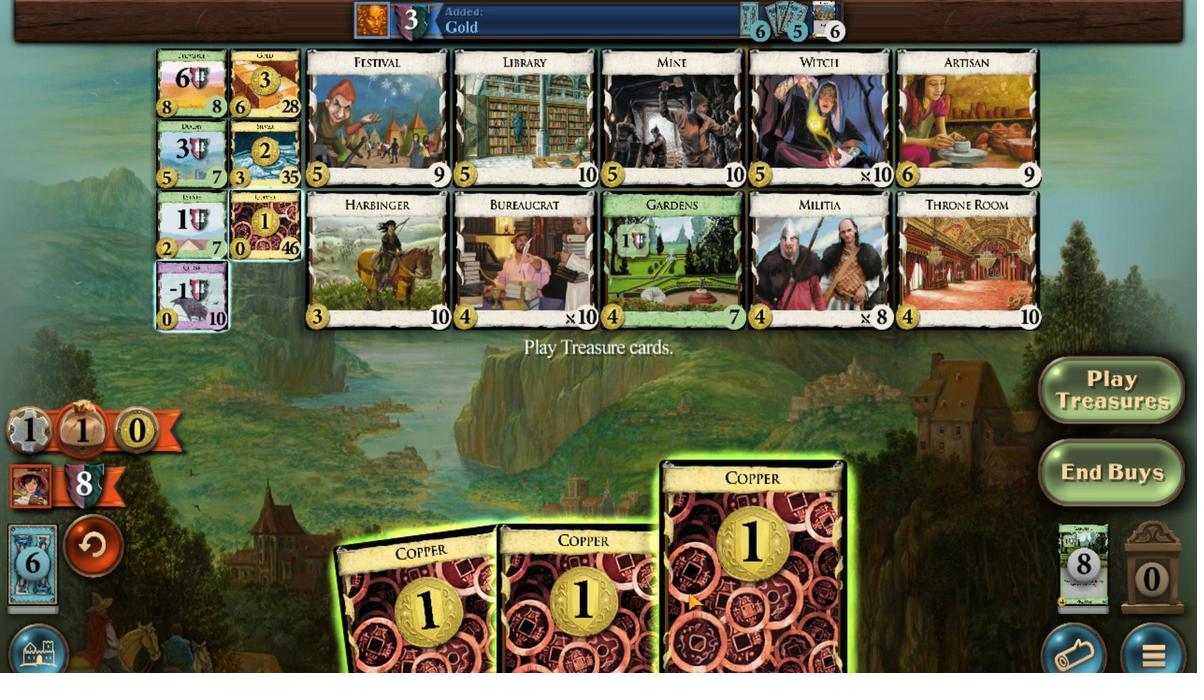 
Action: Mouse moved to (546, 593)
Screenshot: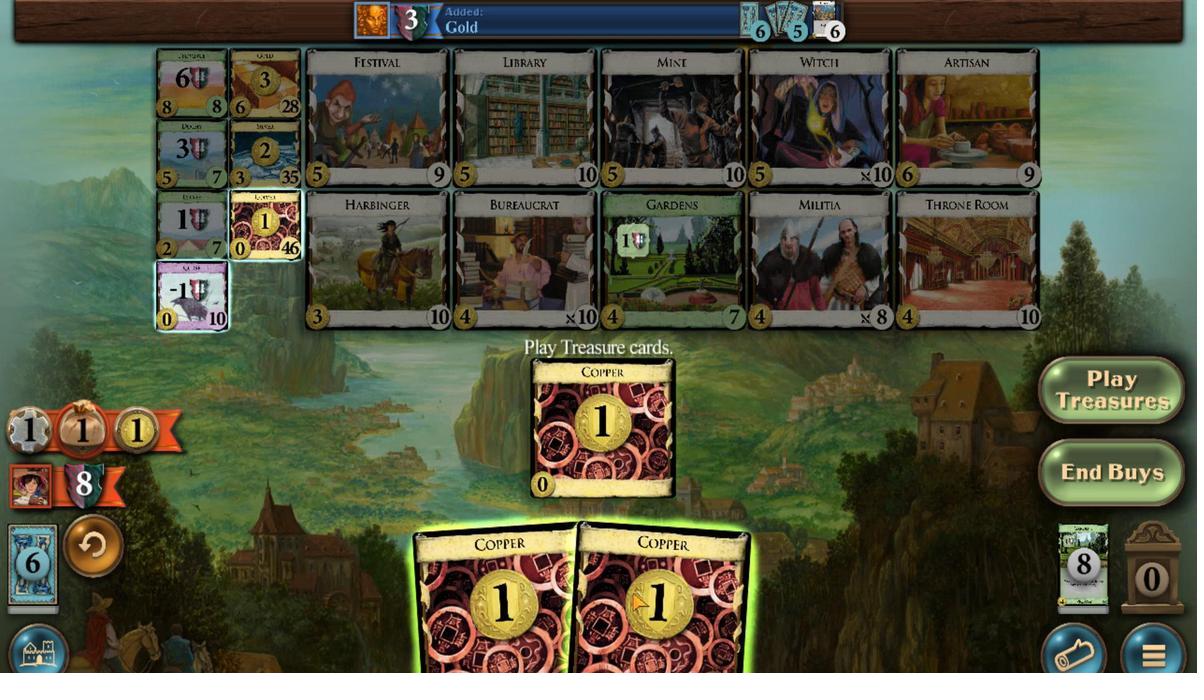
Action: Mouse scrolled (546, 593) with delta (0, 0)
Screenshot: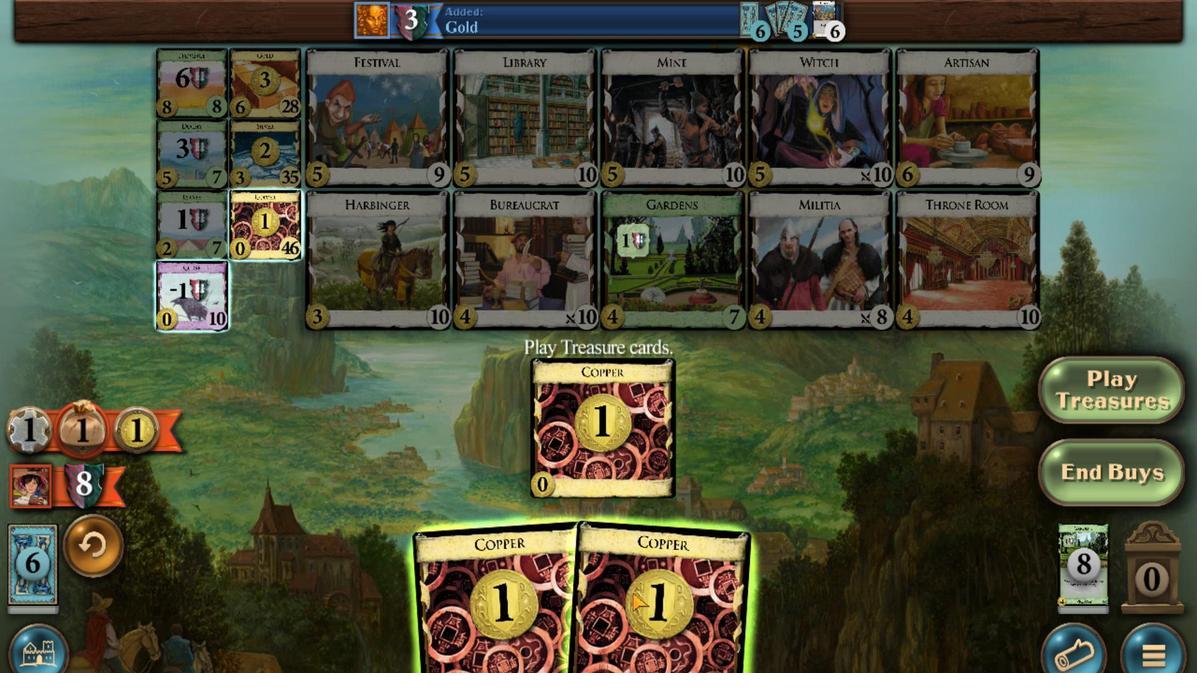 
Action: Mouse moved to (488, 601)
Screenshot: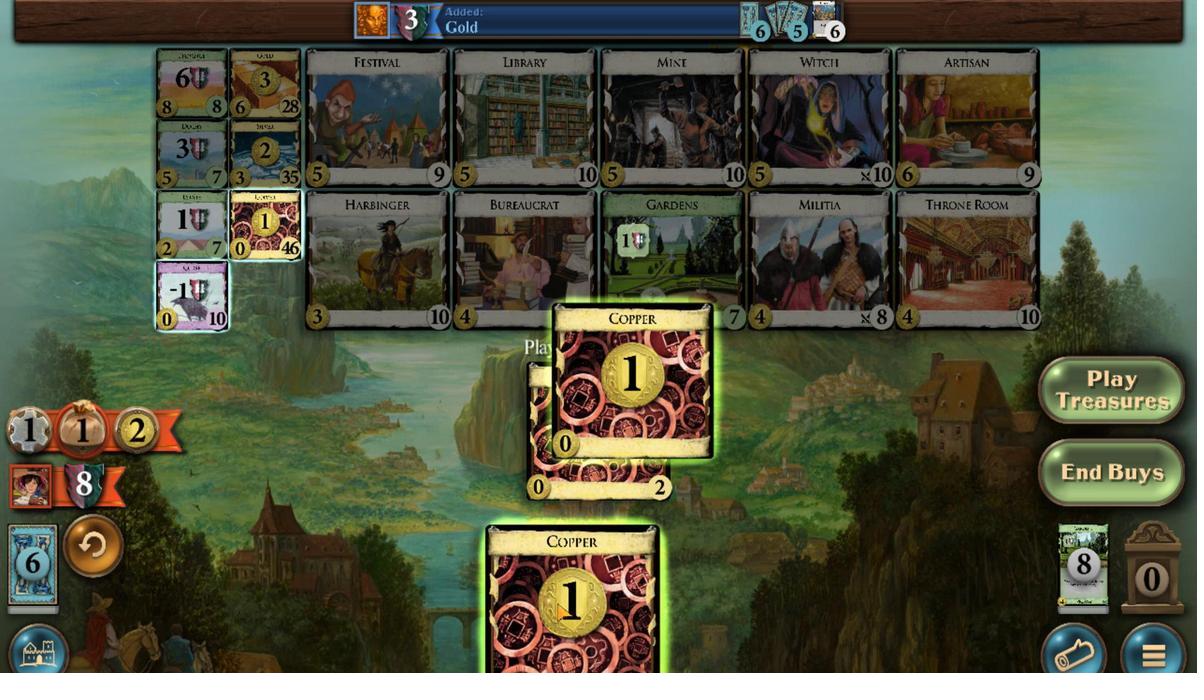 
Action: Mouse scrolled (488, 601) with delta (0, 0)
Screenshot: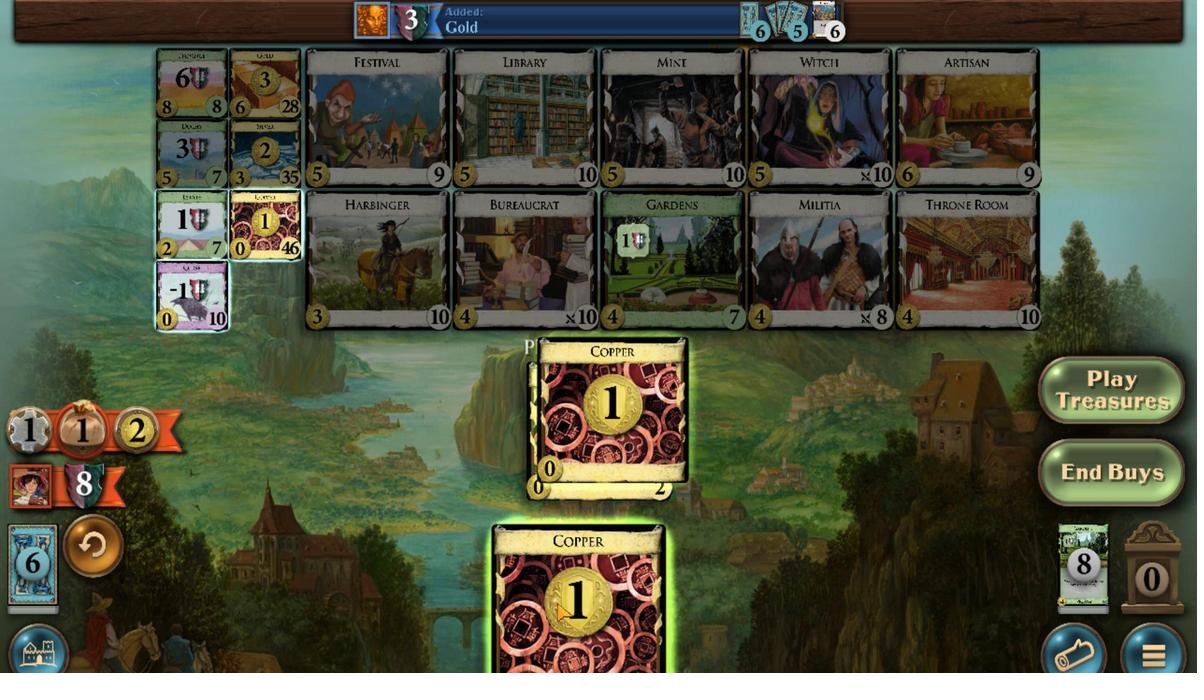 
Action: Mouse moved to (271, 266)
Screenshot: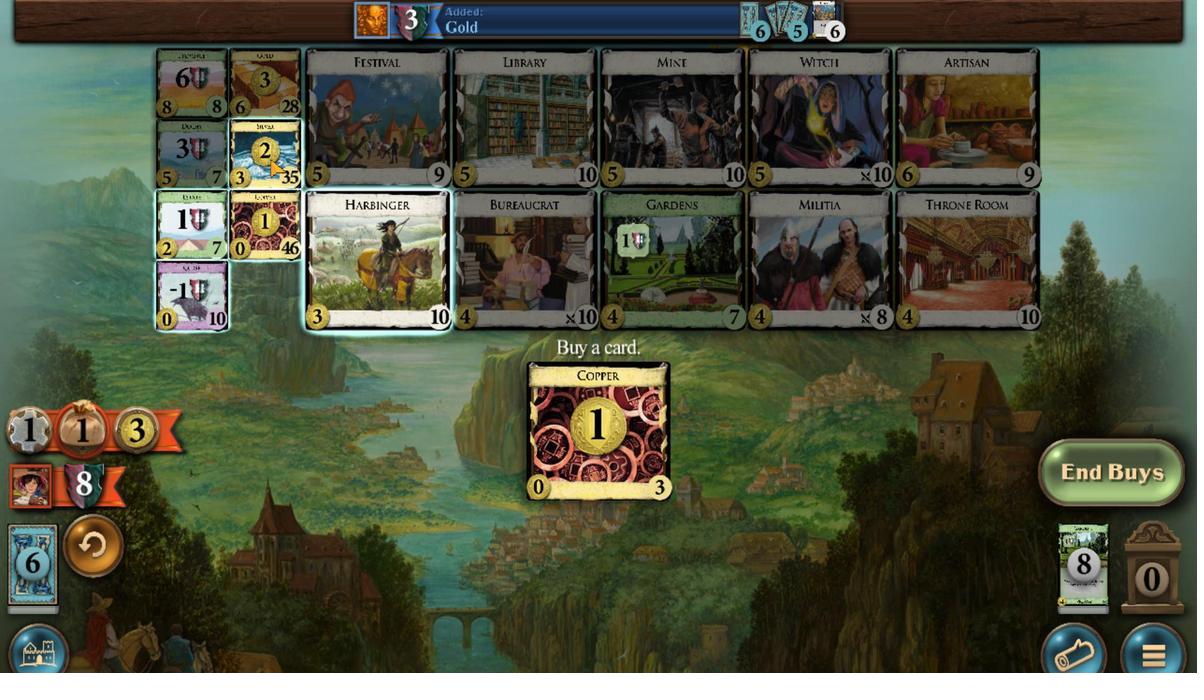 
Action: Mouse scrolled (271, 267) with delta (0, 0)
Screenshot: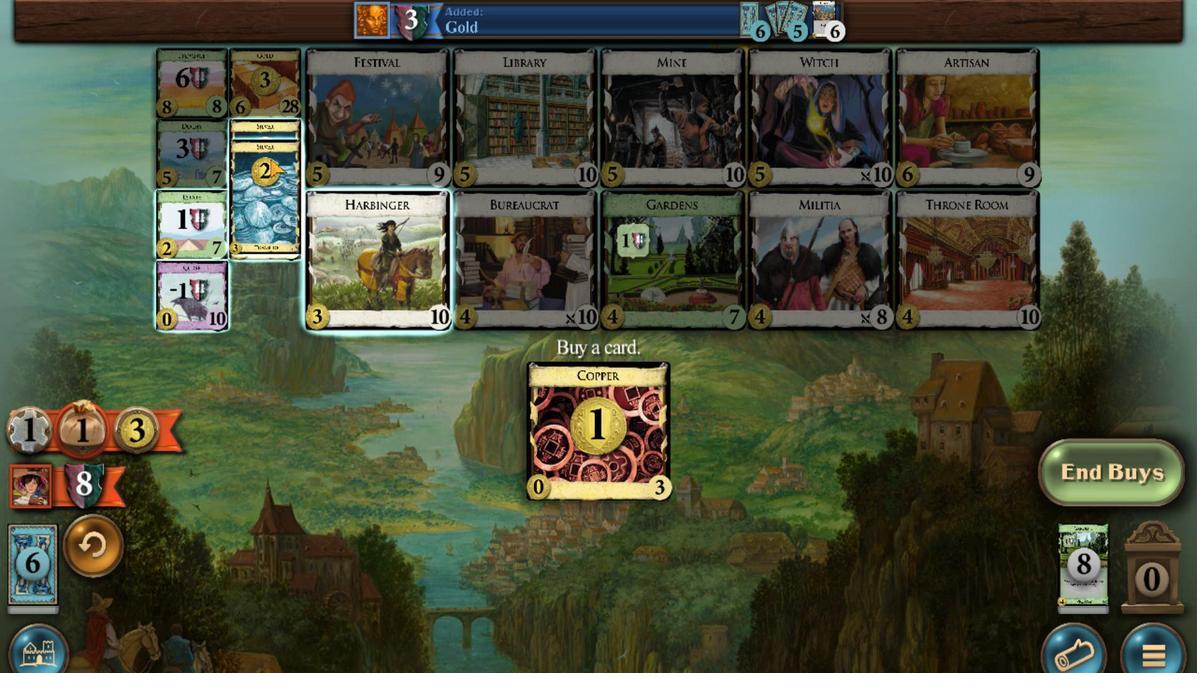 
Action: Mouse scrolled (271, 267) with delta (0, 0)
Screenshot: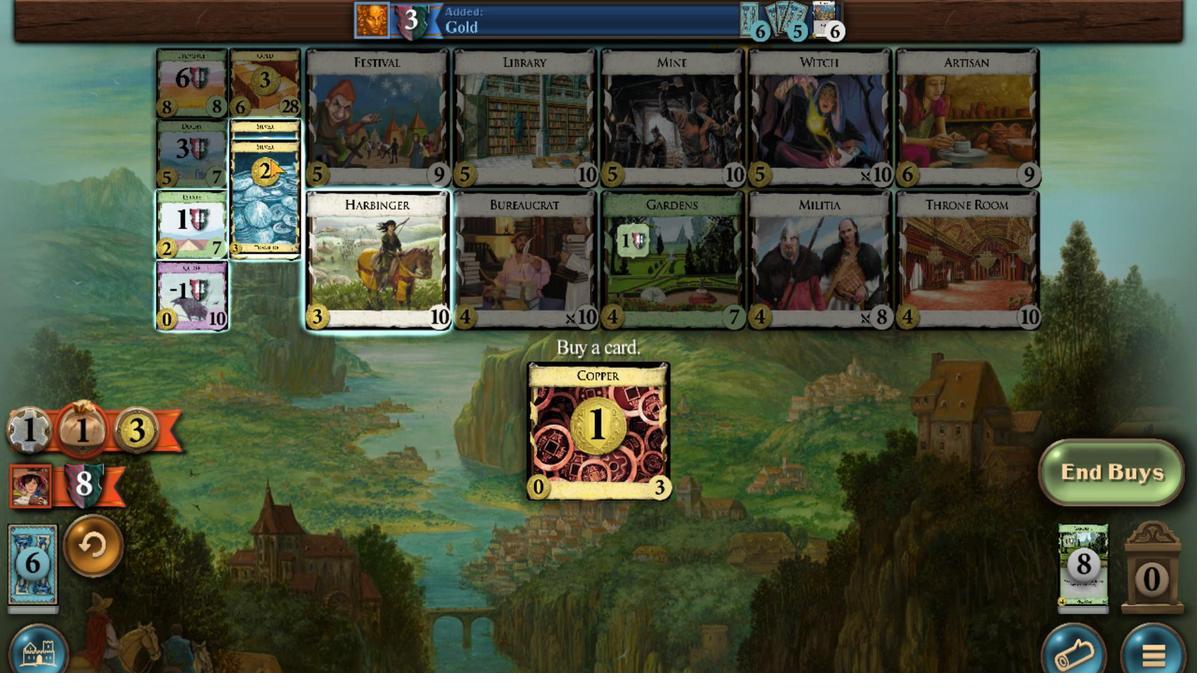 
Action: Mouse scrolled (271, 267) with delta (0, 0)
Screenshot: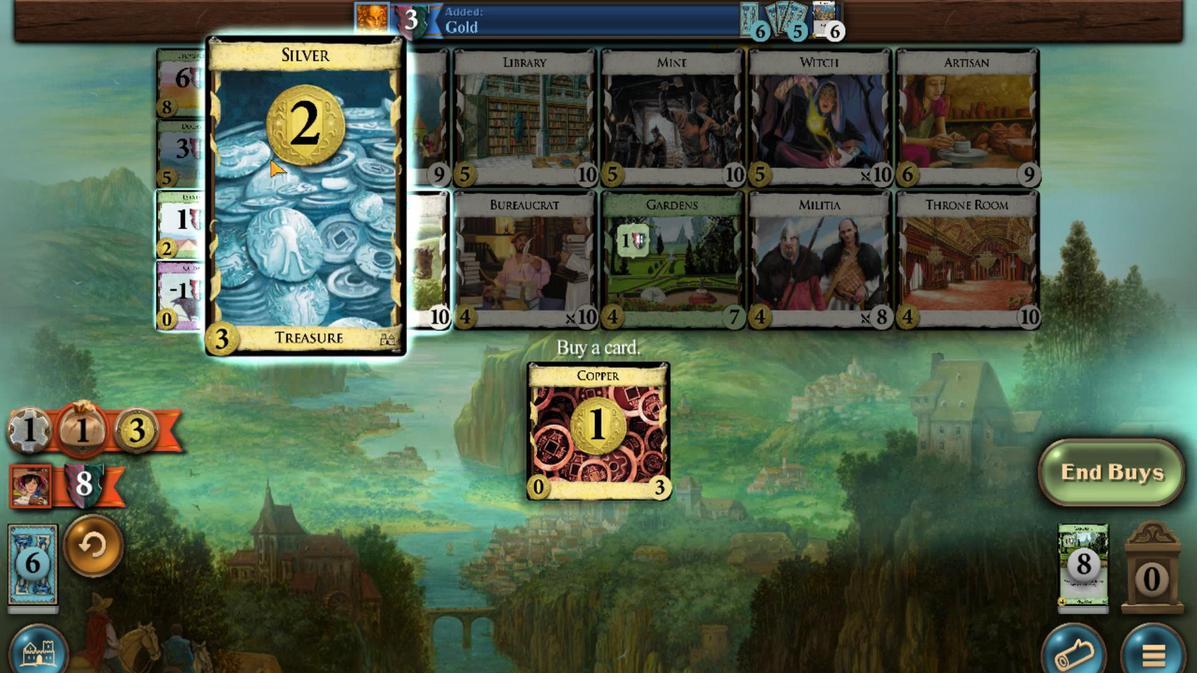 
Action: Mouse scrolled (271, 267) with delta (0, 0)
Screenshot: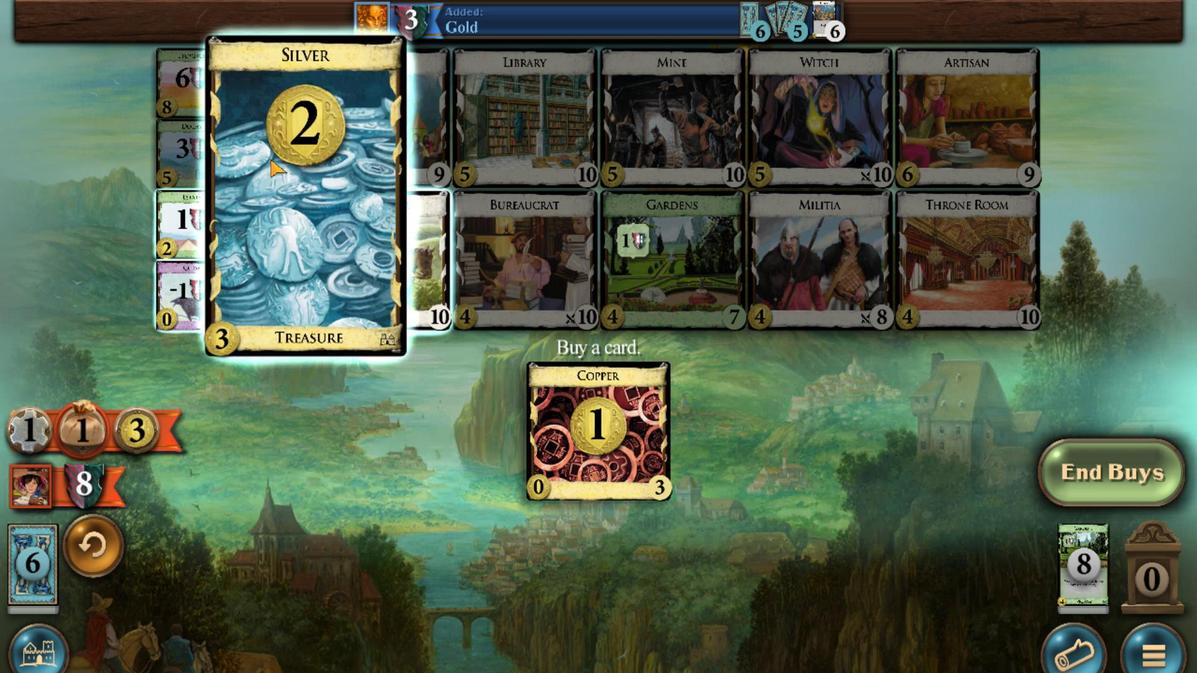 
Action: Mouse scrolled (271, 267) with delta (0, 0)
Screenshot: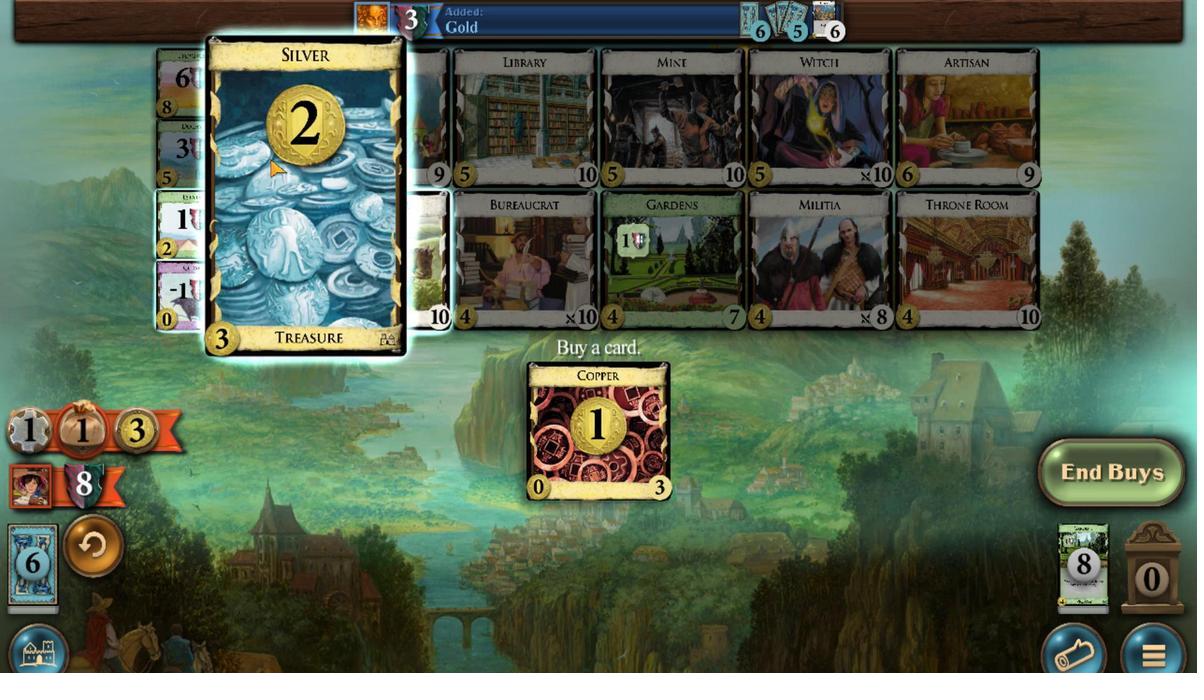 
Action: Mouse scrolled (271, 267) with delta (0, 0)
Screenshot: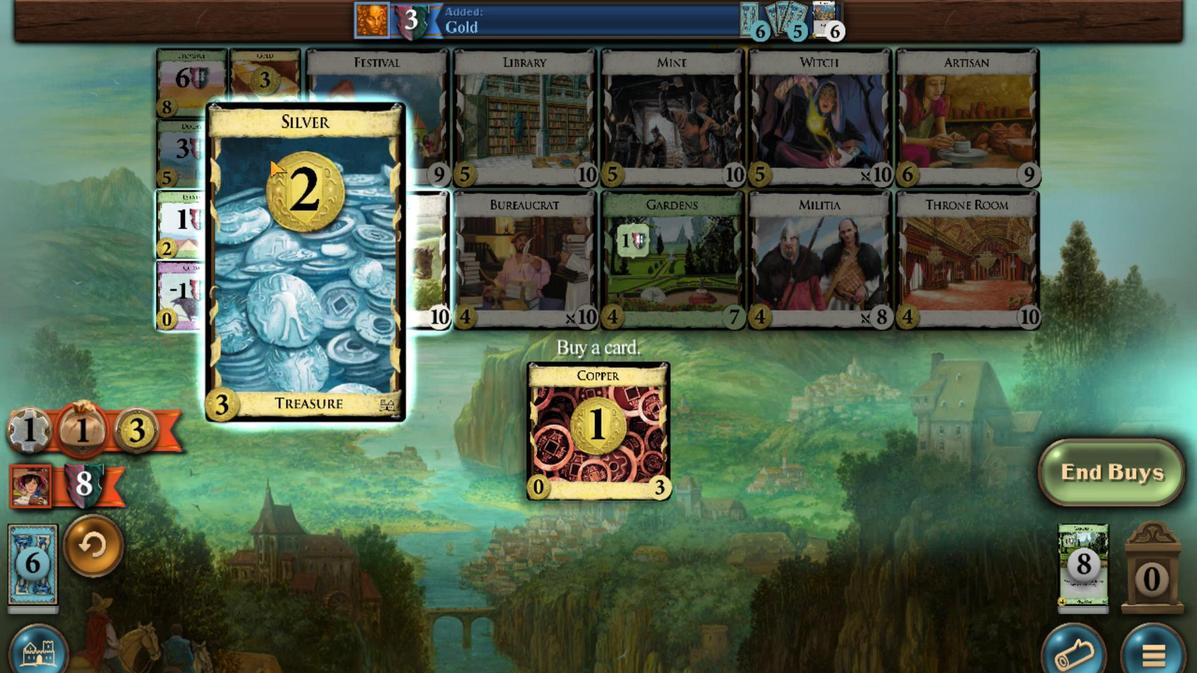 
Action: Mouse scrolled (271, 267) with delta (0, 0)
Screenshot: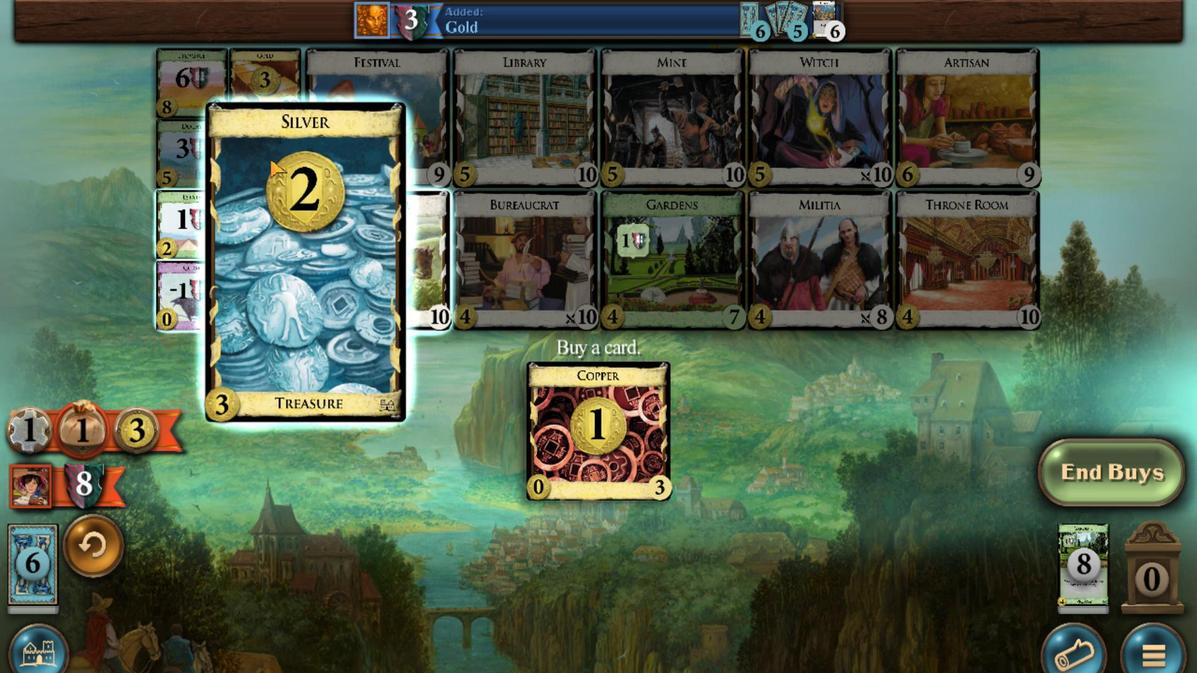 
Action: Mouse scrolled (271, 267) with delta (0, 0)
Screenshot: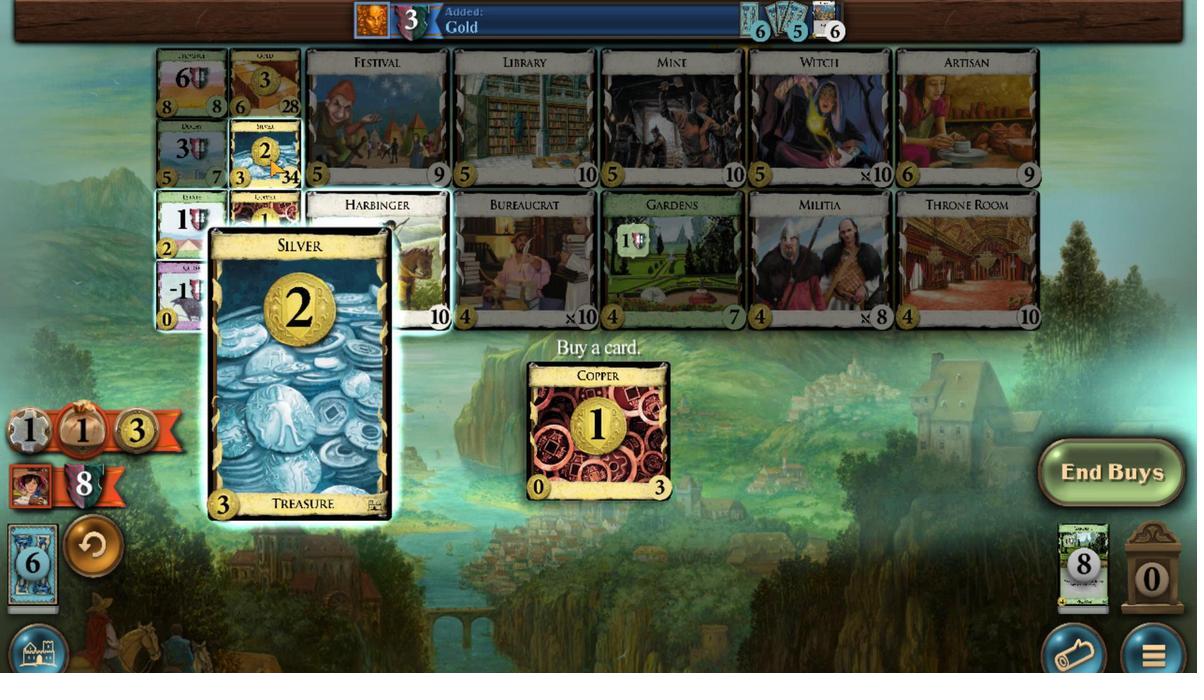 
Action: Mouse moved to (726, 599)
Screenshot: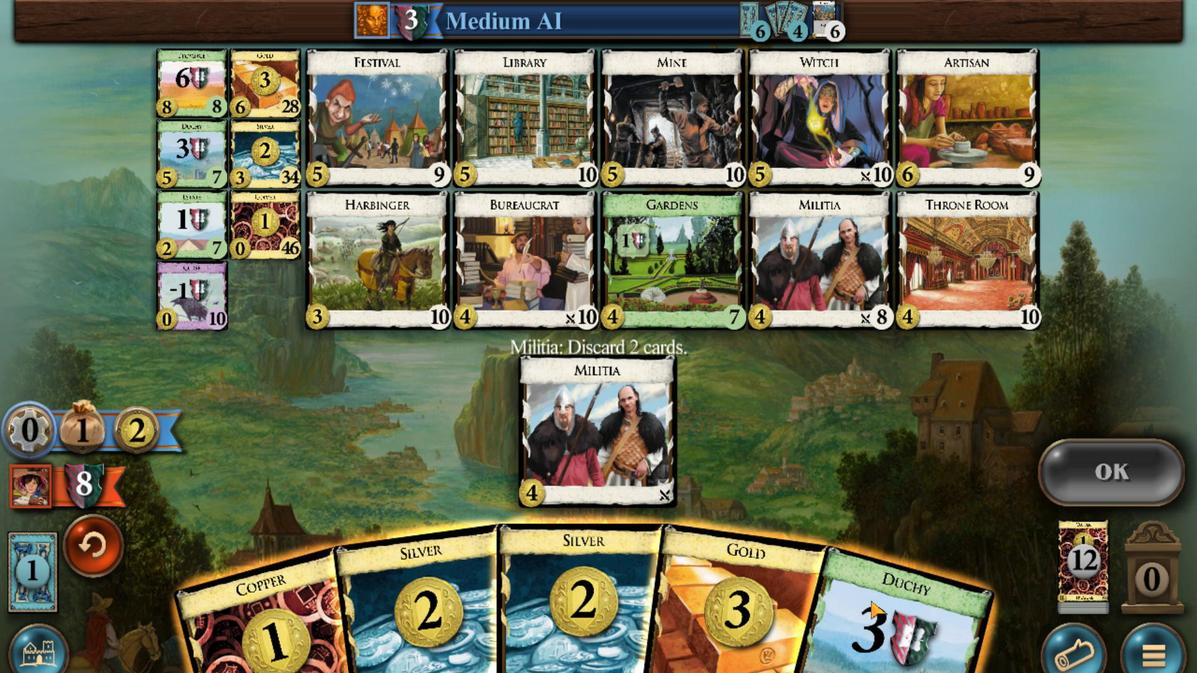 
Action: Mouse scrolled (726, 599) with delta (0, 0)
Screenshot: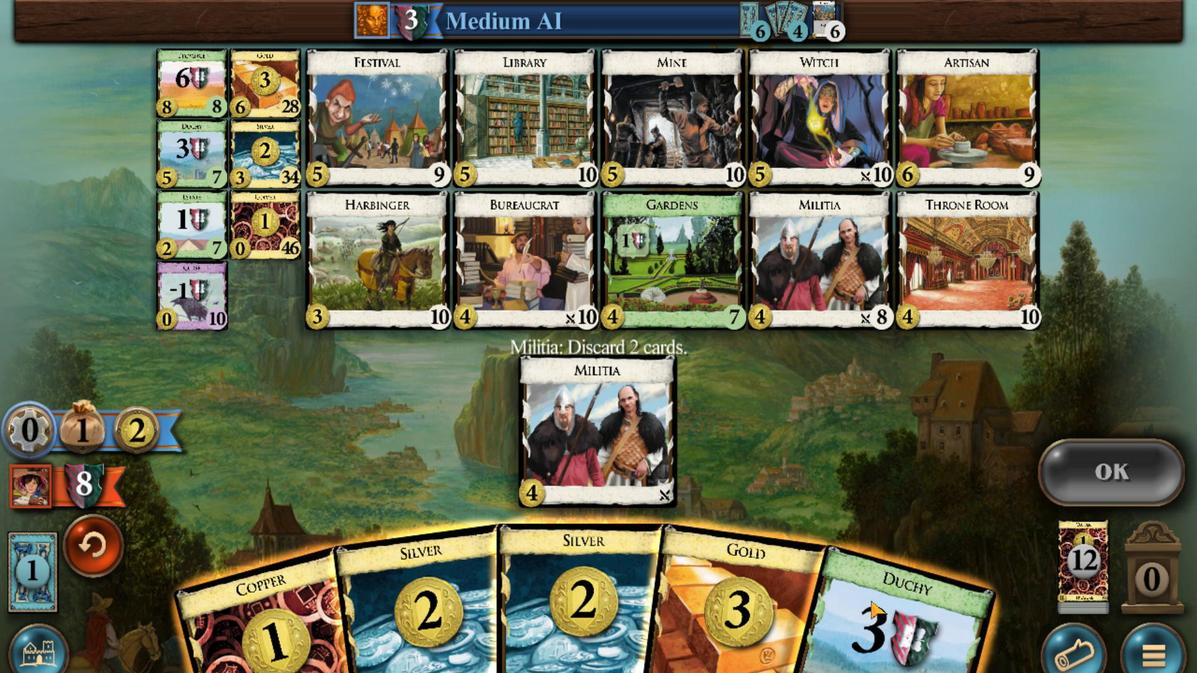 
Action: Mouse moved to (778, 619)
Screenshot: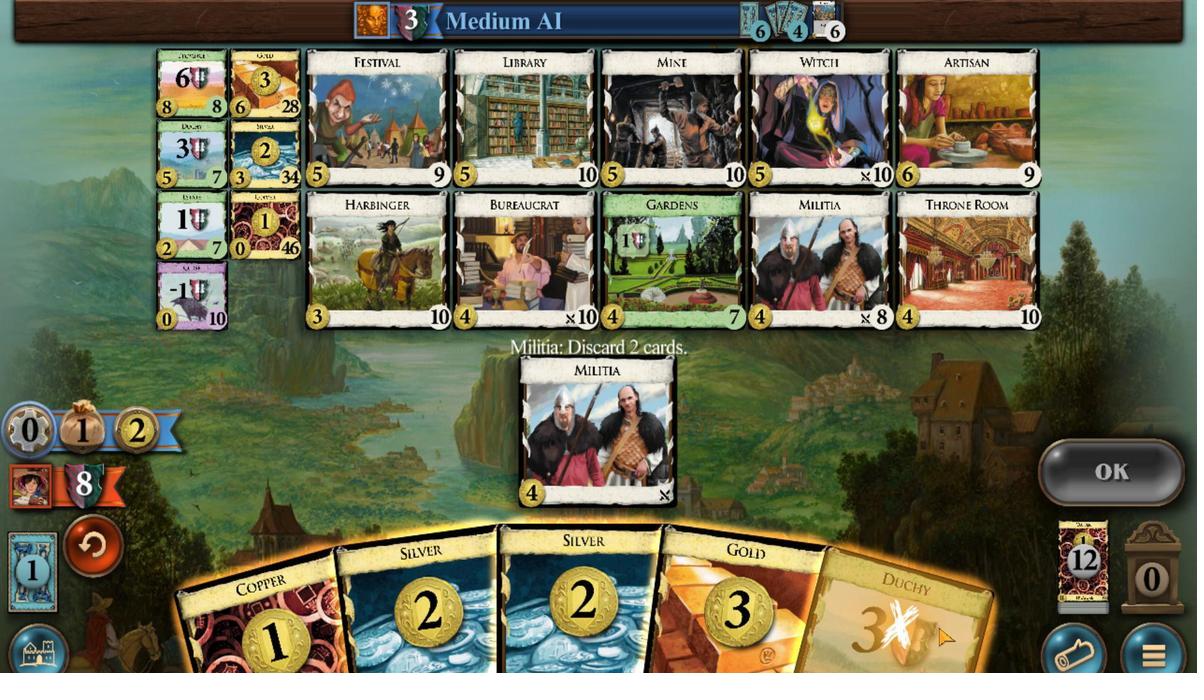 
Action: Mouse scrolled (778, 619) with delta (0, 0)
Screenshot: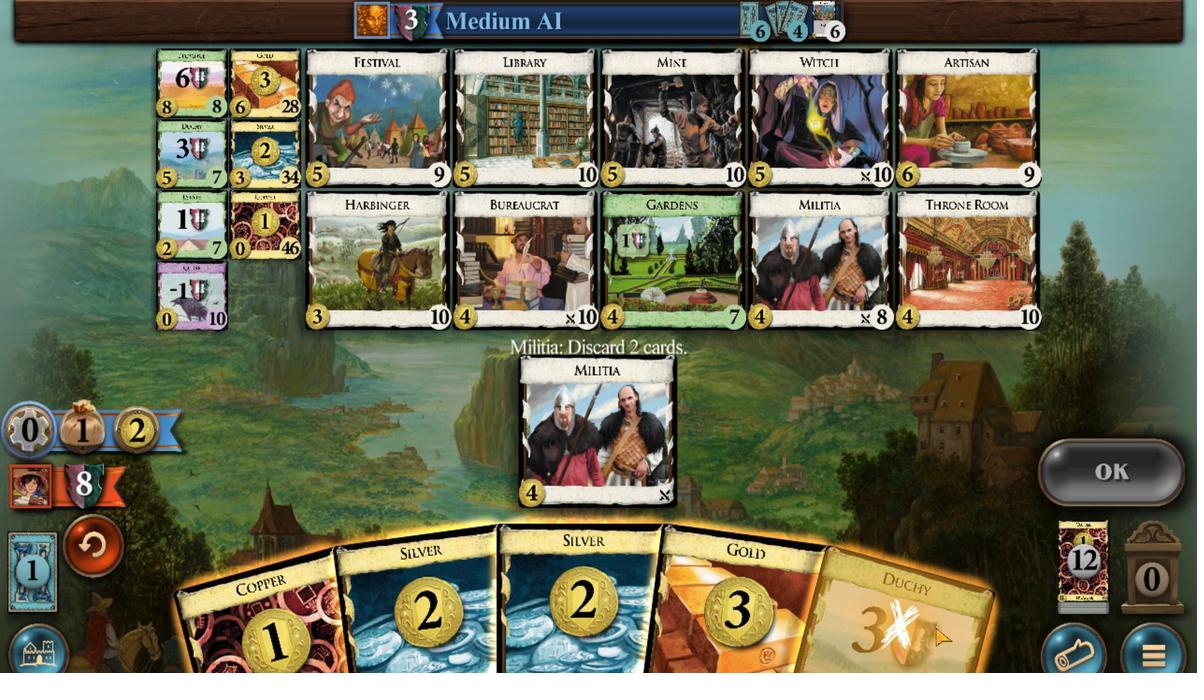 
Action: Mouse moved to (751, 619)
Screenshot: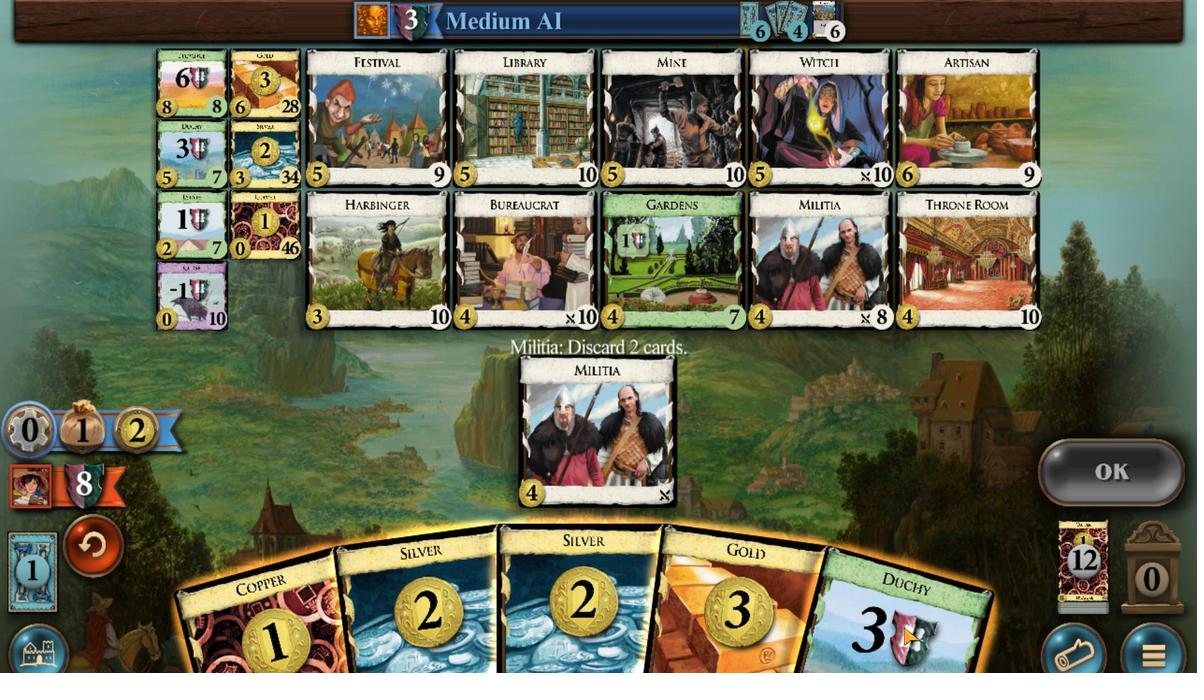 
Action: Mouse scrolled (751, 619) with delta (0, 0)
Screenshot: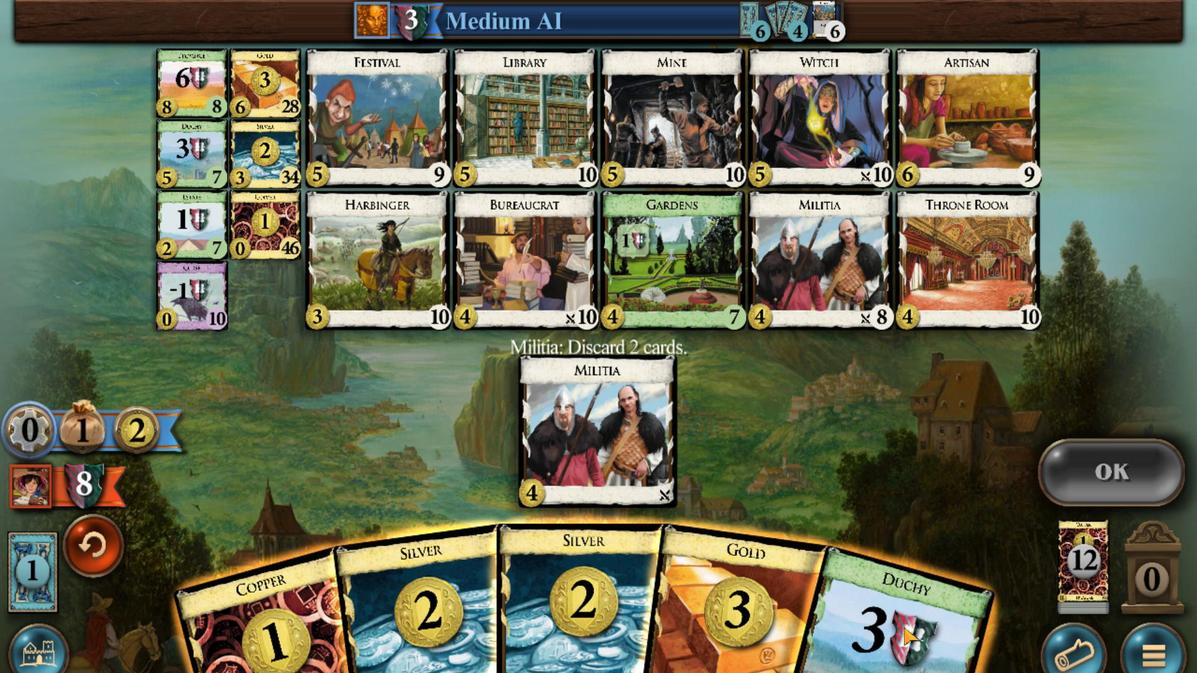 
Action: Mouse moved to (272, 612)
Screenshot: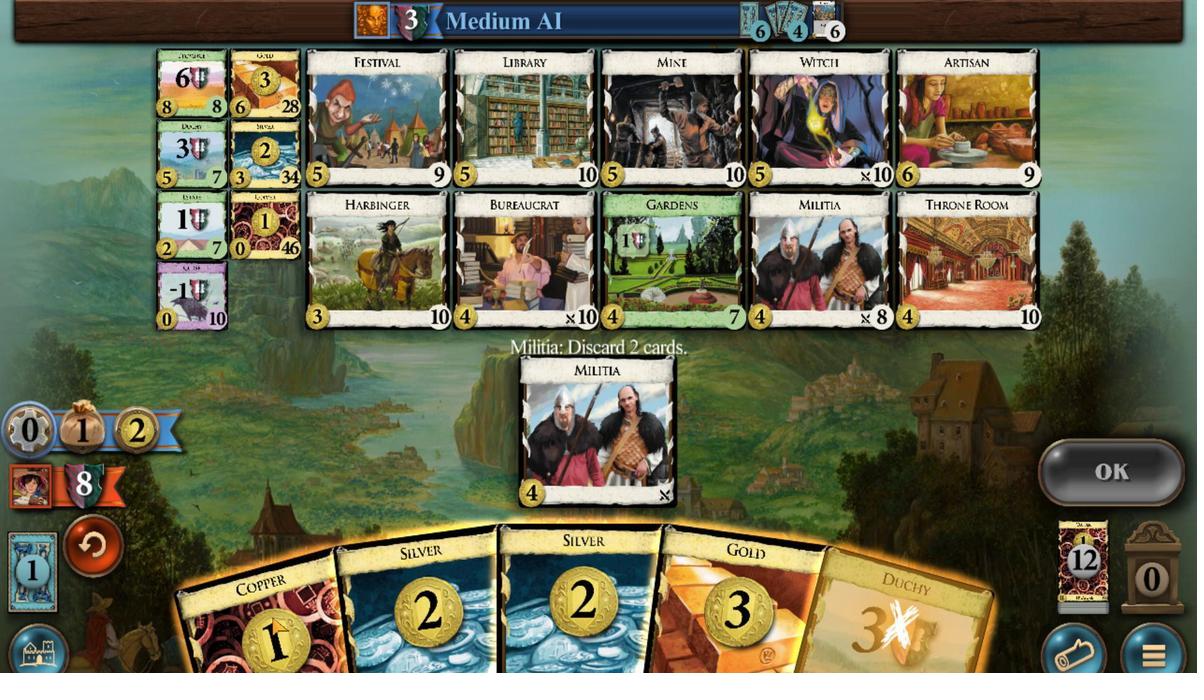 
Action: Mouse scrolled (272, 611) with delta (0, 0)
Screenshot: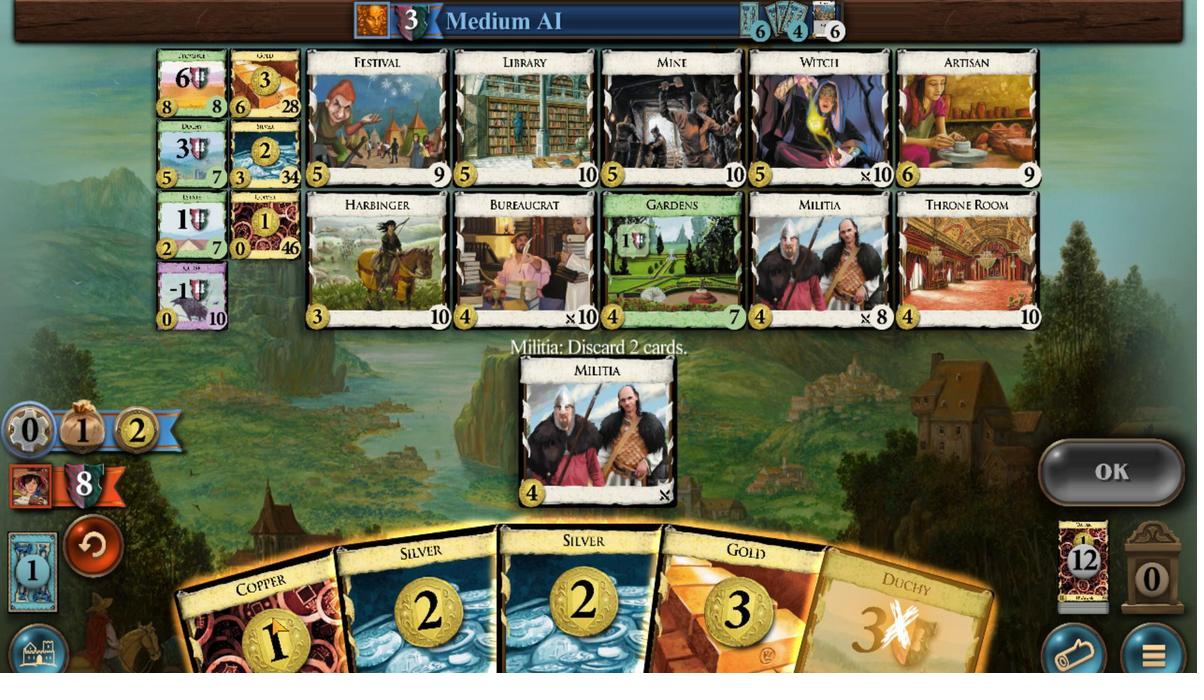 
Action: Mouse moved to (907, 484)
Screenshot: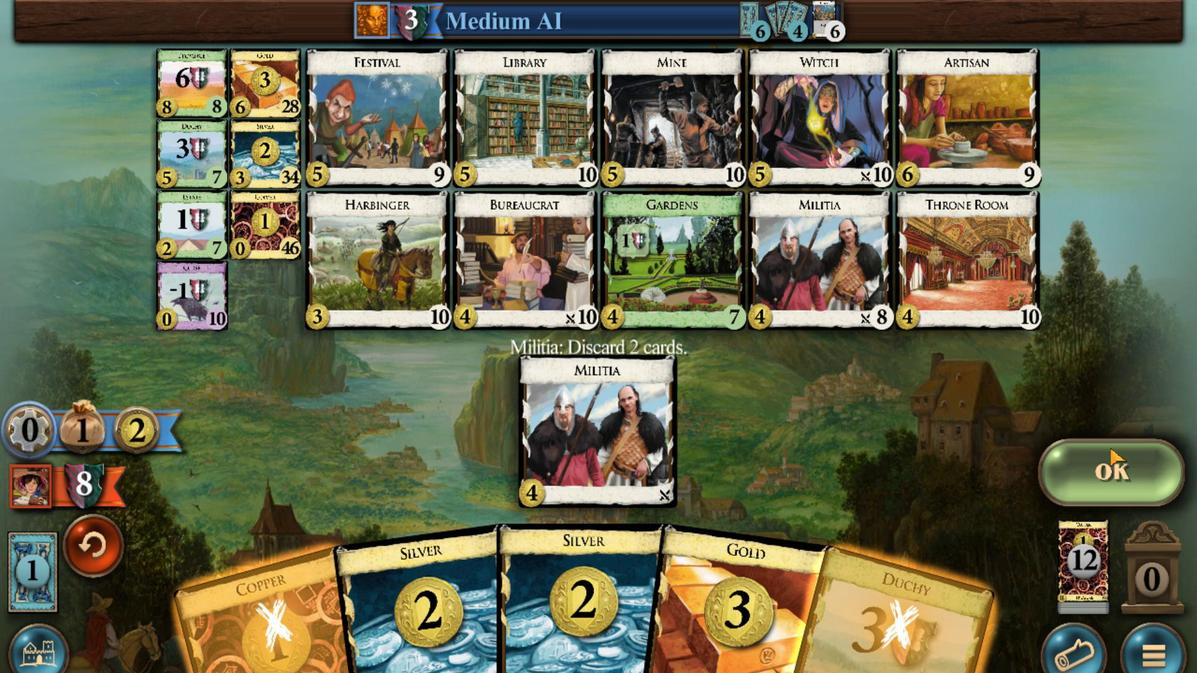 
Action: Mouse pressed left at (907, 484)
Screenshot: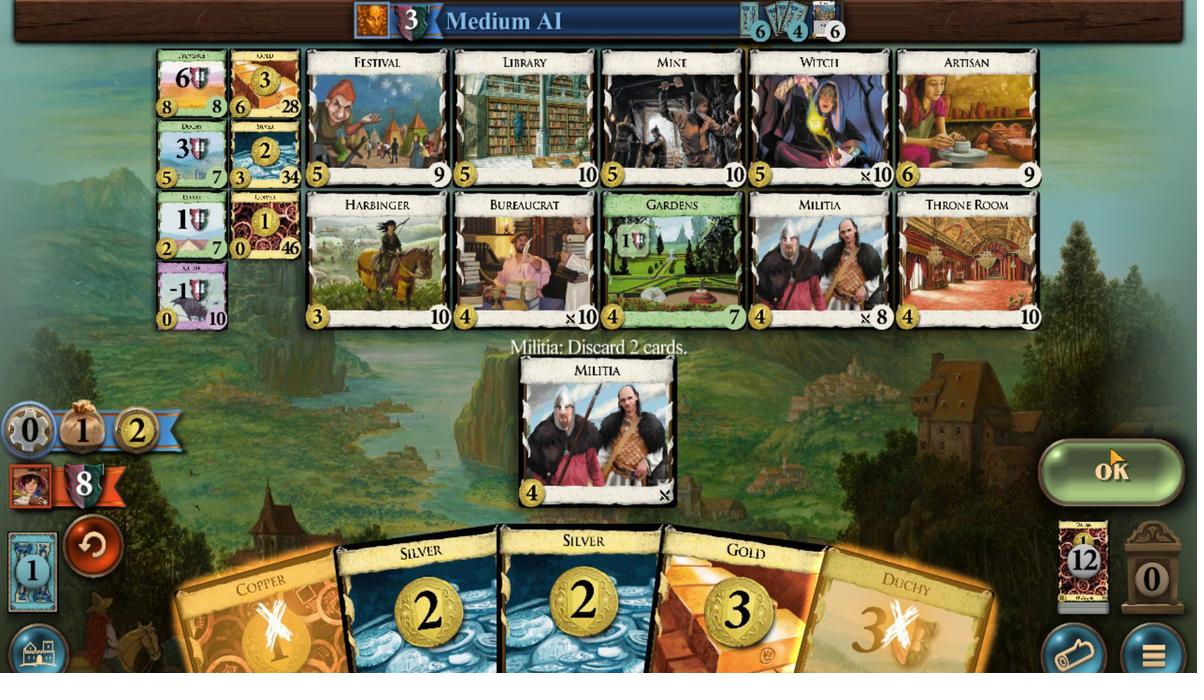 
Action: Mouse moved to (634, 605)
Screenshot: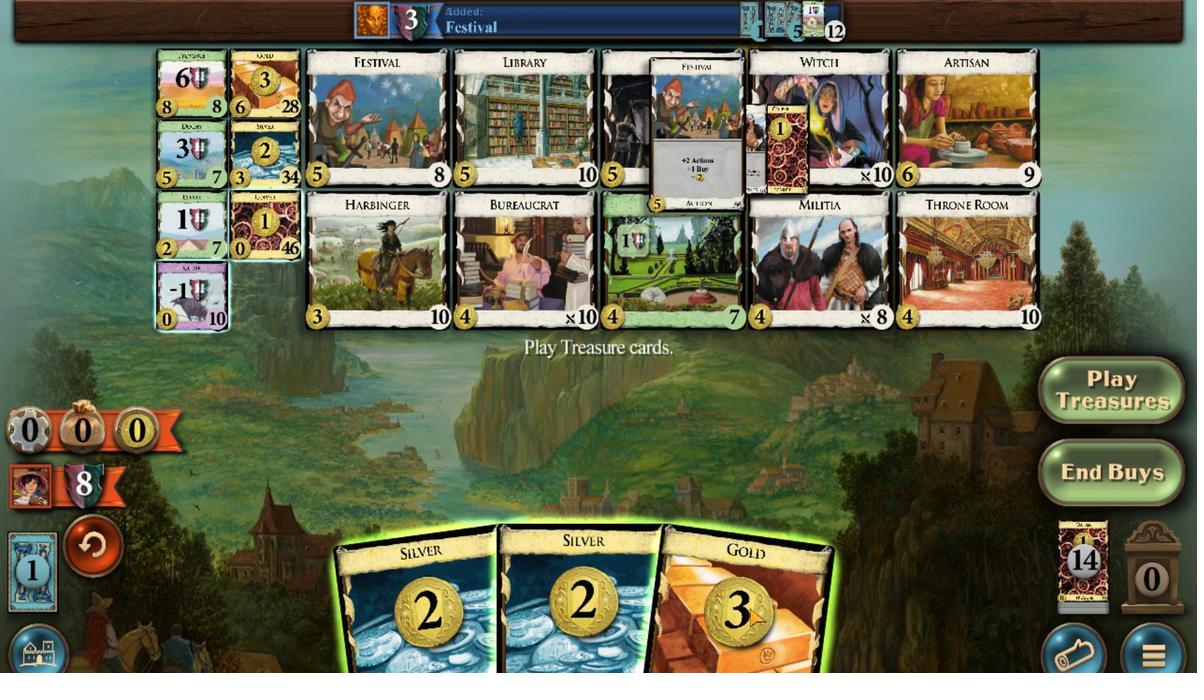 
Action: Mouse scrolled (634, 604) with delta (0, 0)
Screenshot: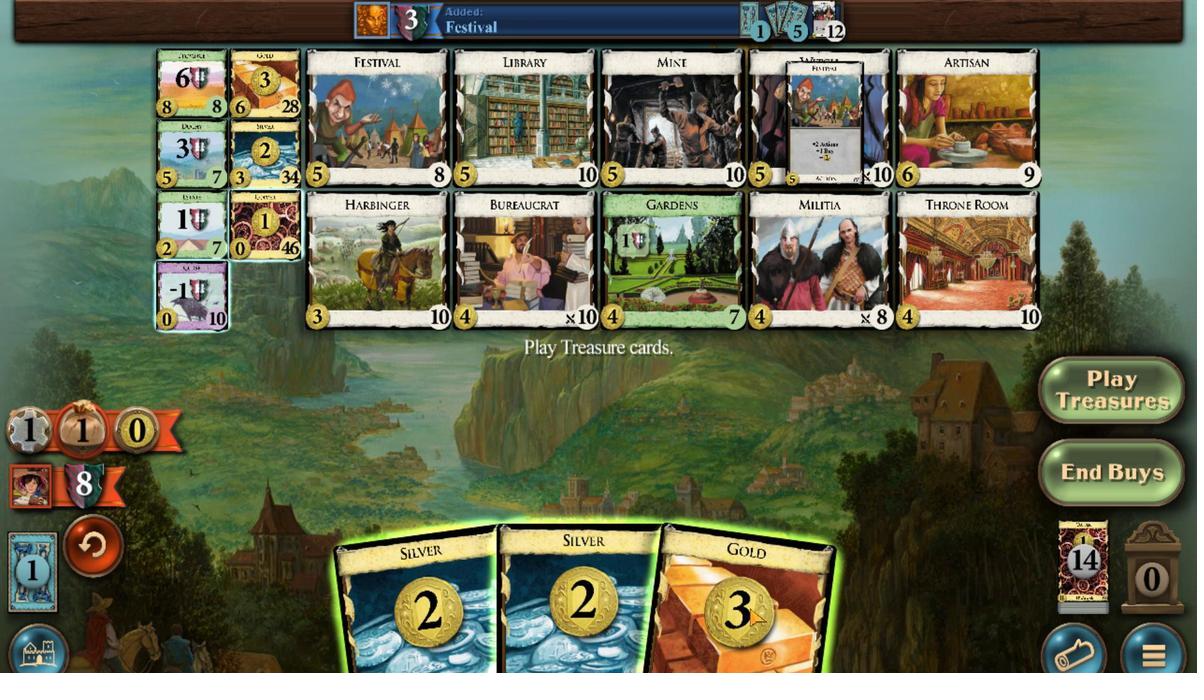 
Action: Mouse moved to (576, 604)
Screenshot: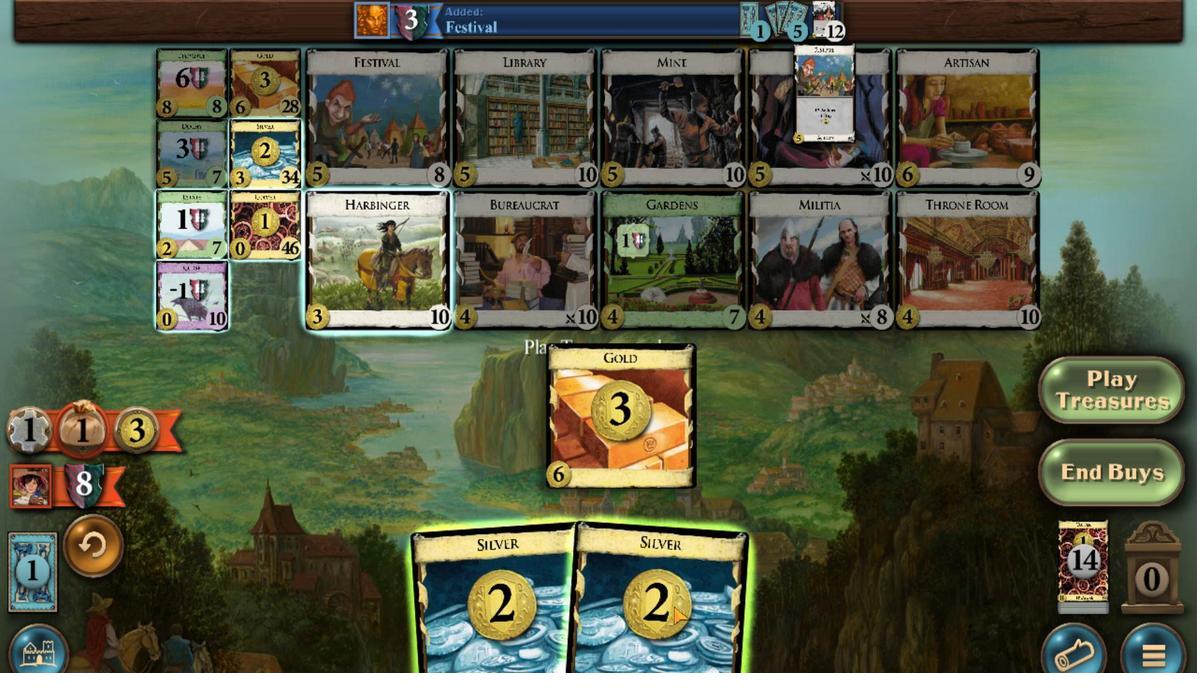 
Action: Mouse scrolled (576, 603) with delta (0, 0)
Screenshot: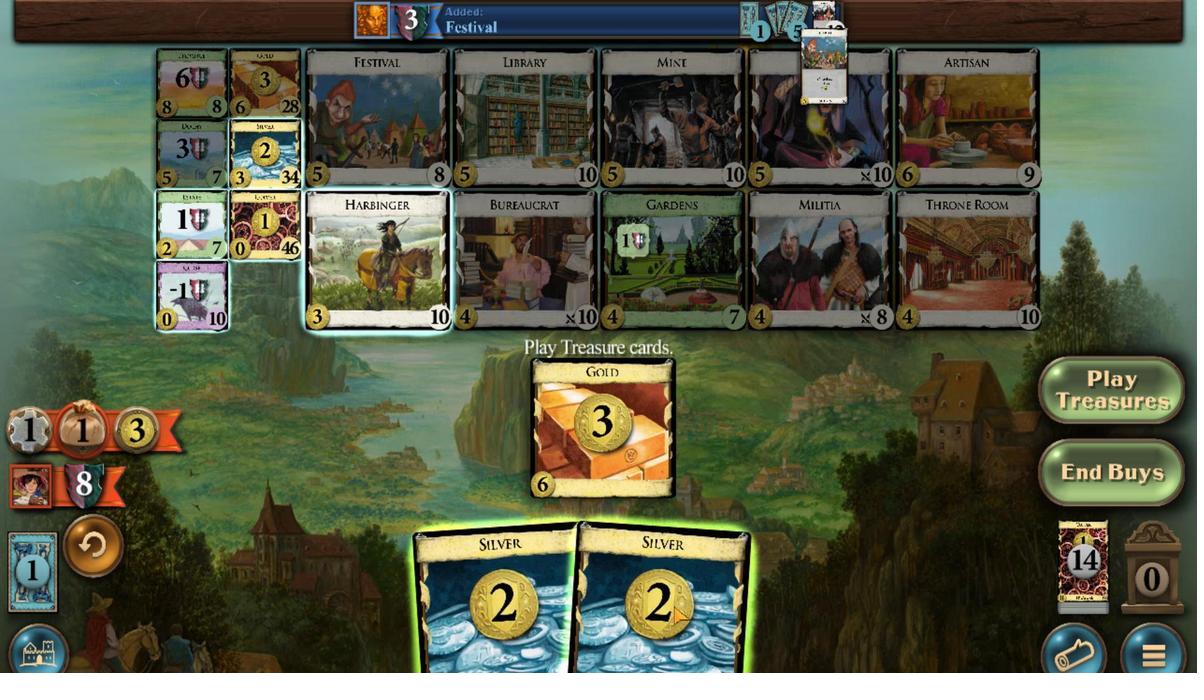 
Action: Mouse moved to (529, 599)
Screenshot: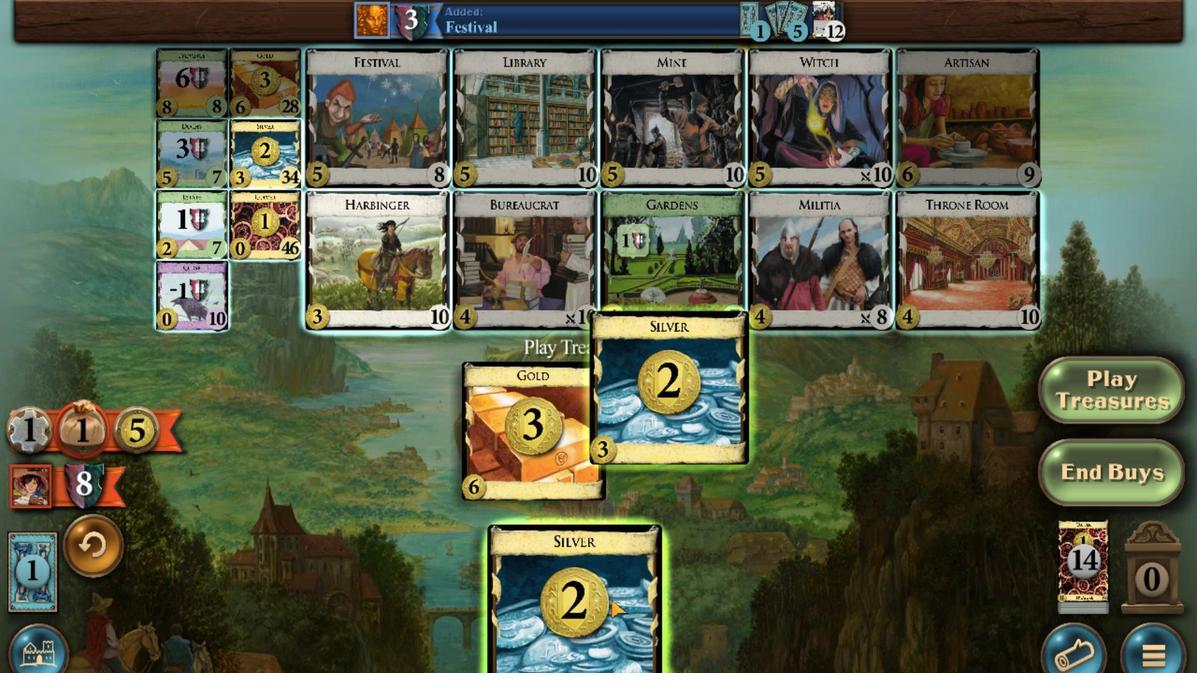 
Action: Mouse scrolled (529, 598) with delta (0, 0)
Screenshot: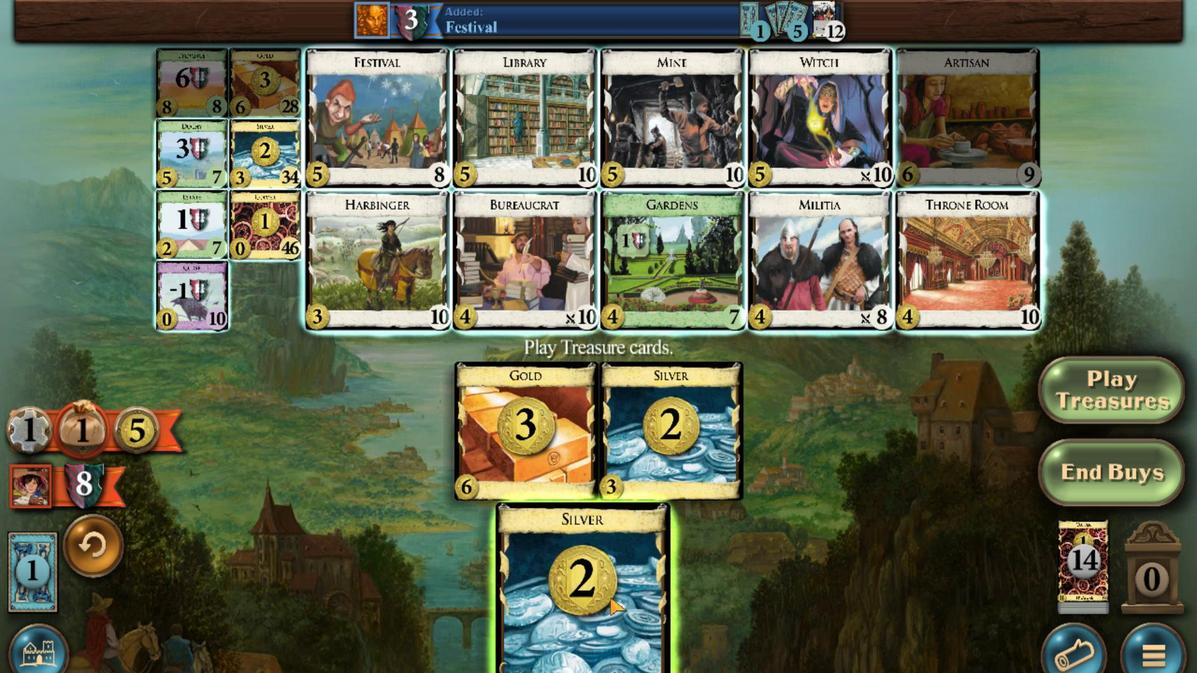 
Action: Mouse moved to (264, 209)
Screenshot: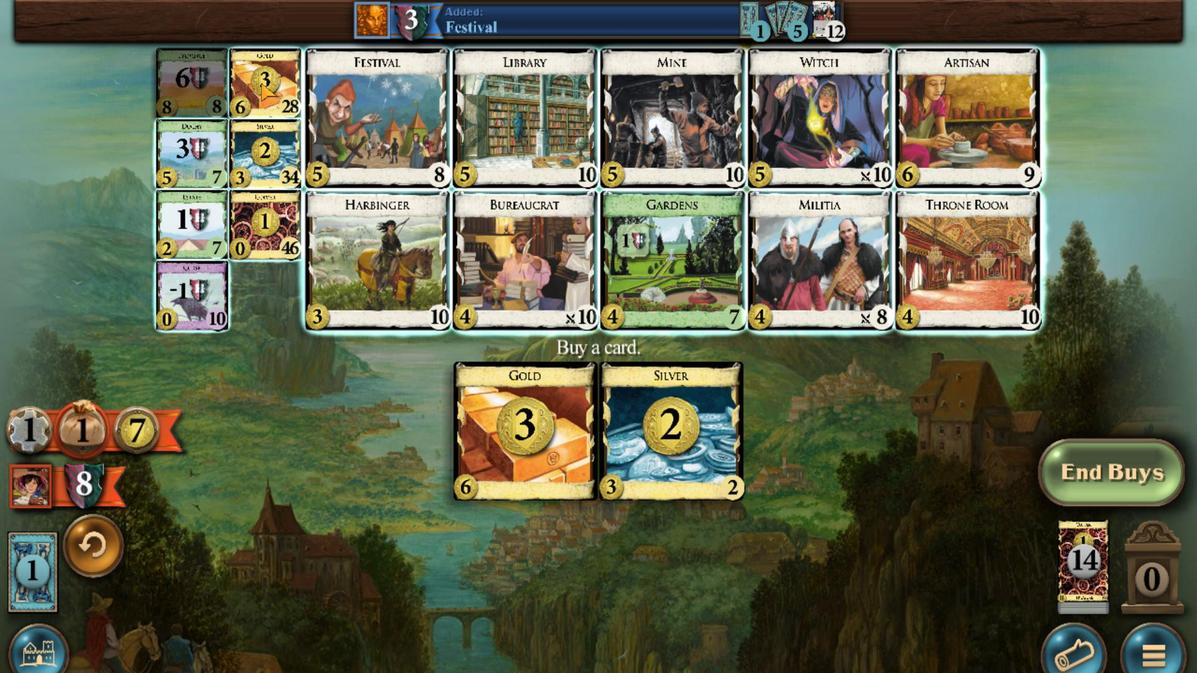 
Action: Mouse scrolled (264, 210) with delta (0, 0)
Screenshot: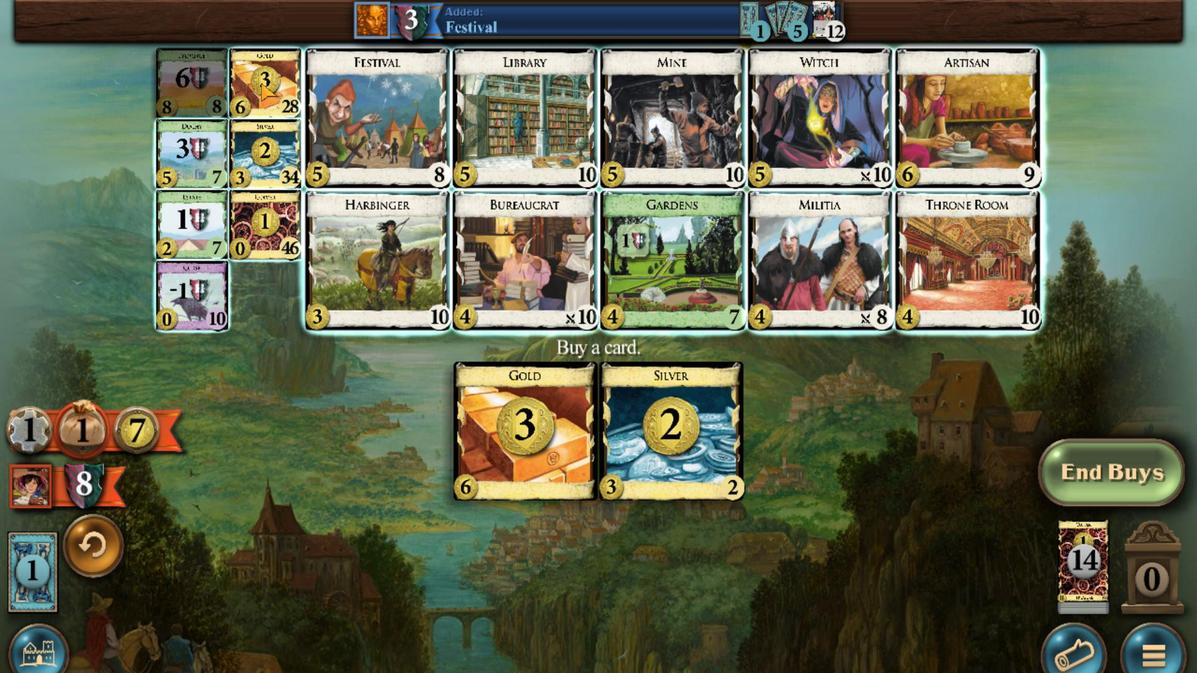 
Action: Mouse moved to (264, 209)
Screenshot: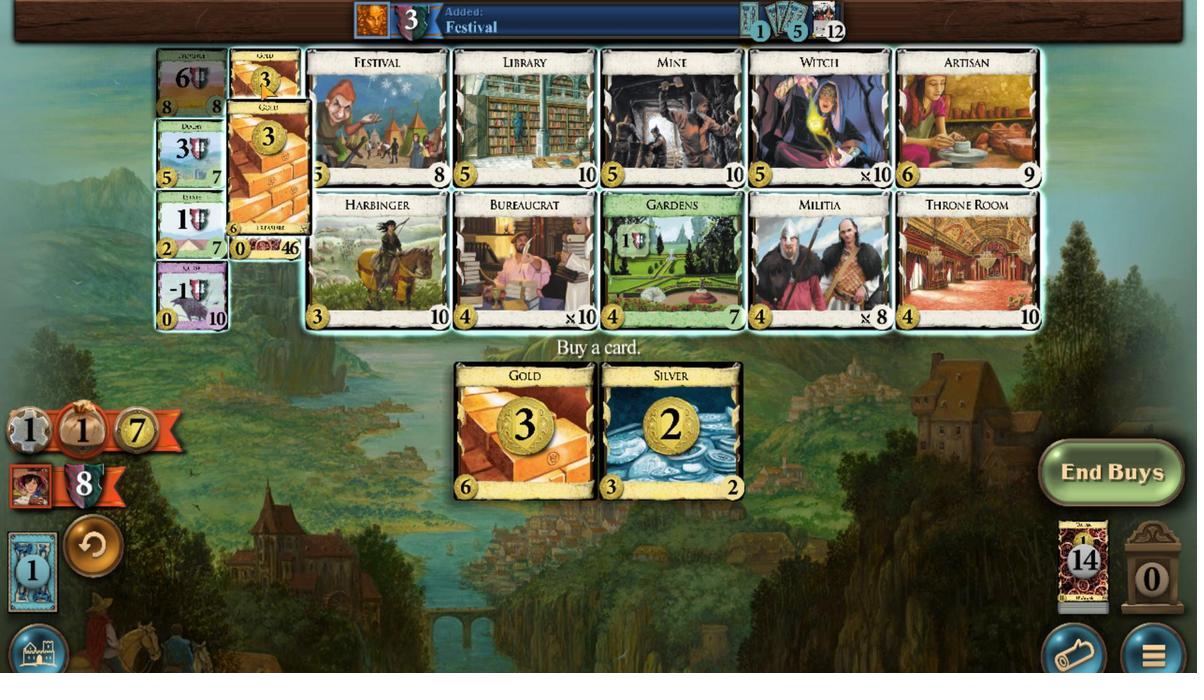
Action: Mouse scrolled (264, 210) with delta (0, 0)
Screenshot: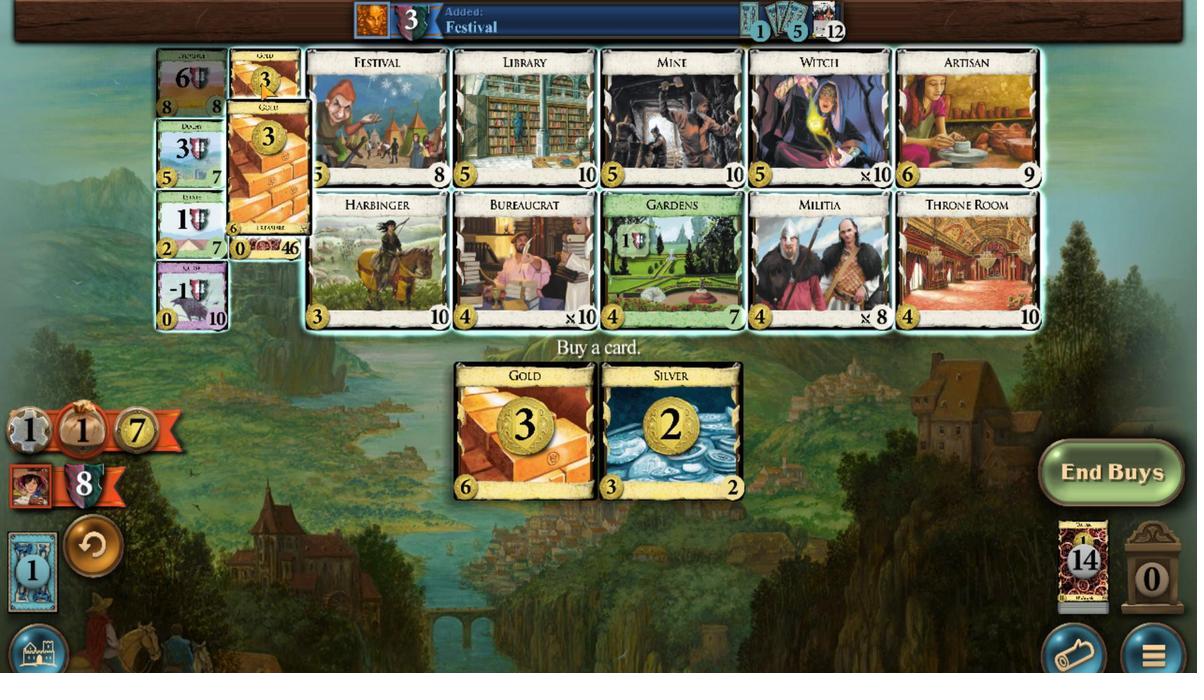 
Action: Mouse scrolled (264, 210) with delta (0, 0)
Screenshot: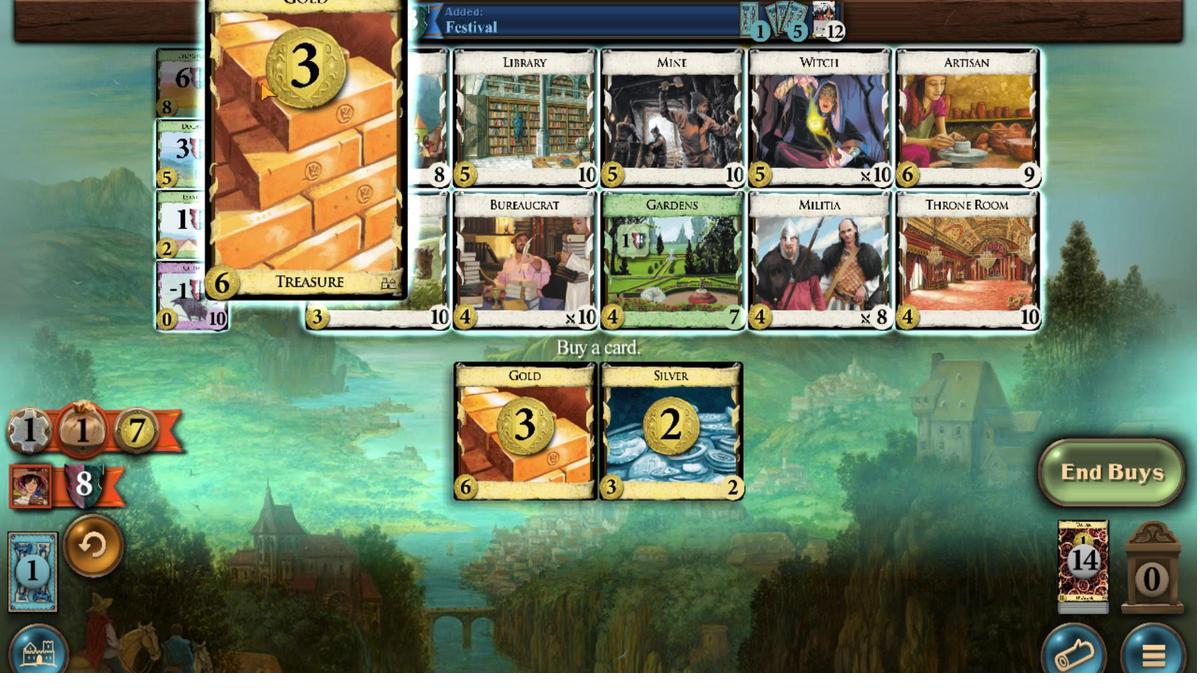 
Action: Mouse scrolled (264, 210) with delta (0, 0)
Screenshot: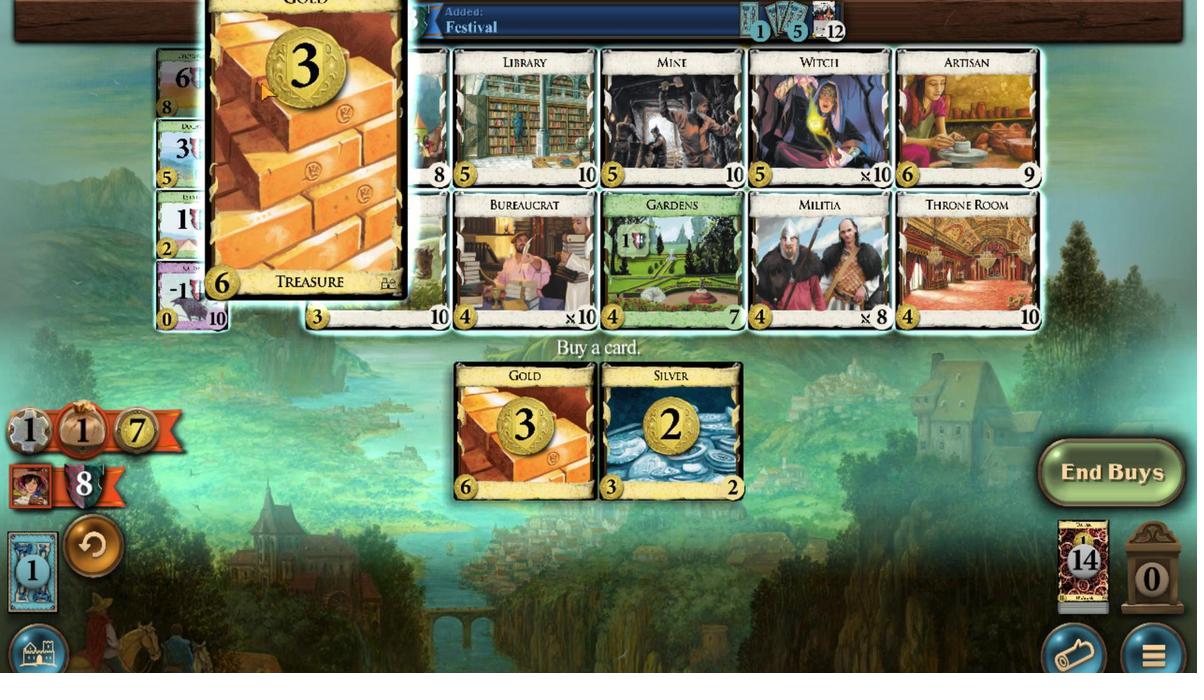
Action: Mouse scrolled (264, 210) with delta (0, 0)
Screenshot: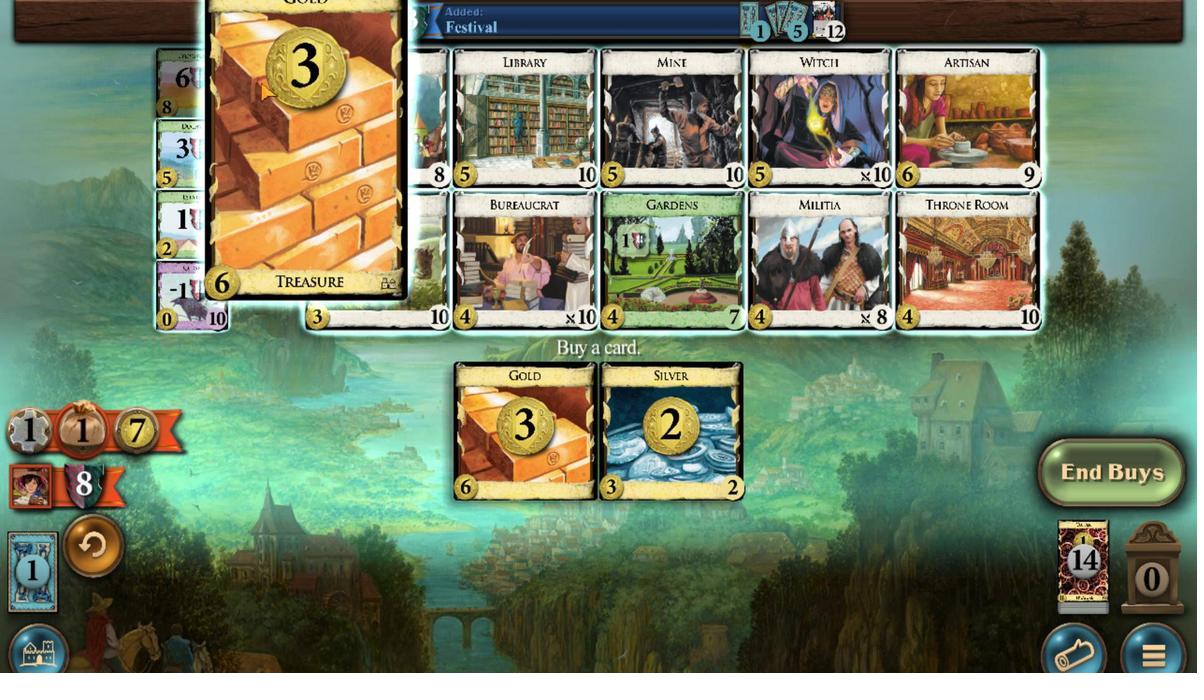 
Action: Mouse scrolled (264, 210) with delta (0, 0)
Screenshot: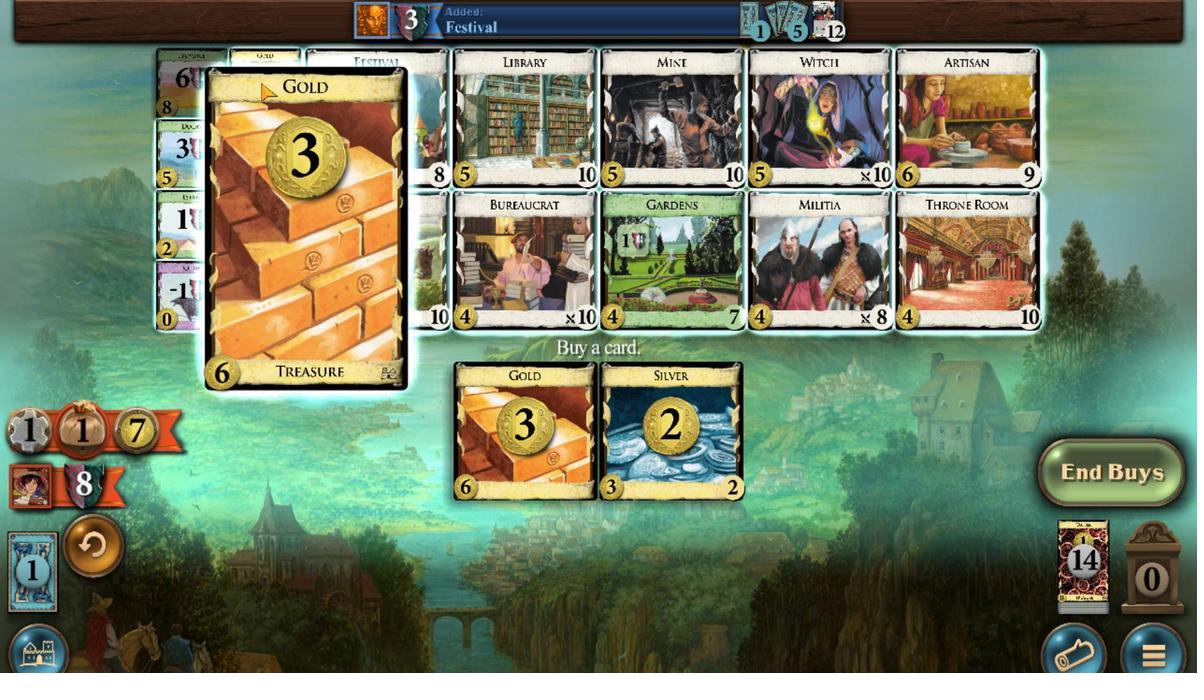 
Action: Mouse scrolled (264, 210) with delta (0, 0)
Screenshot: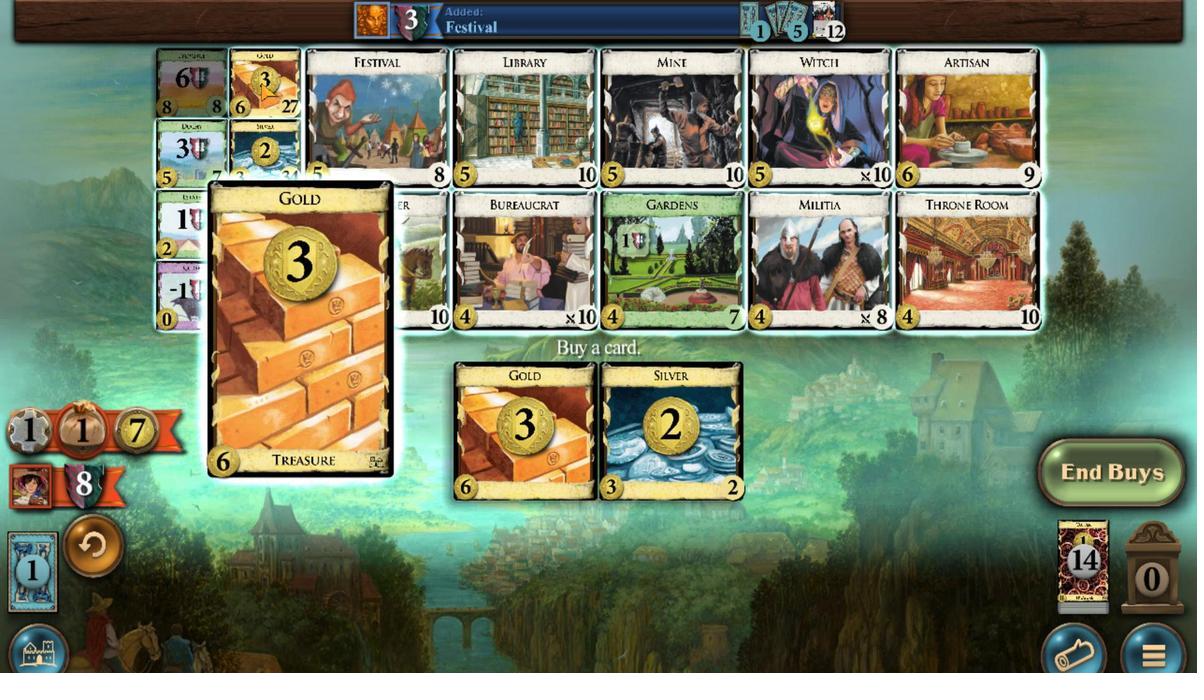 
Action: Mouse moved to (507, 564)
Screenshot: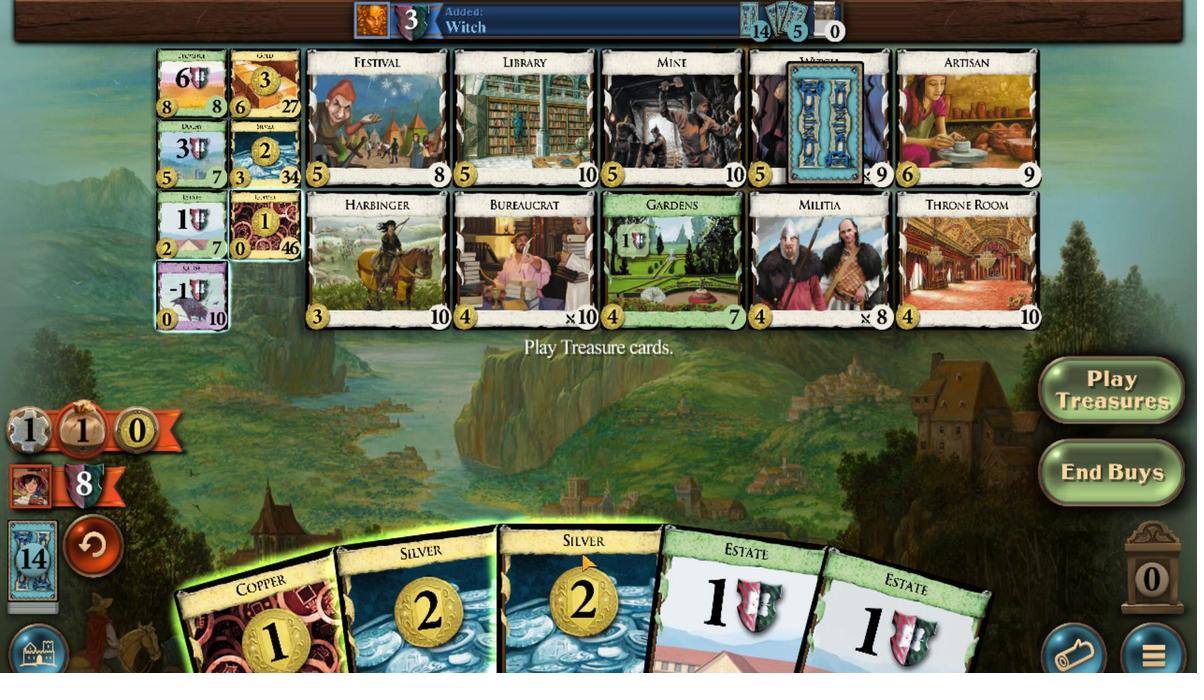 
Action: Mouse scrolled (507, 563) with delta (0, 0)
Screenshot: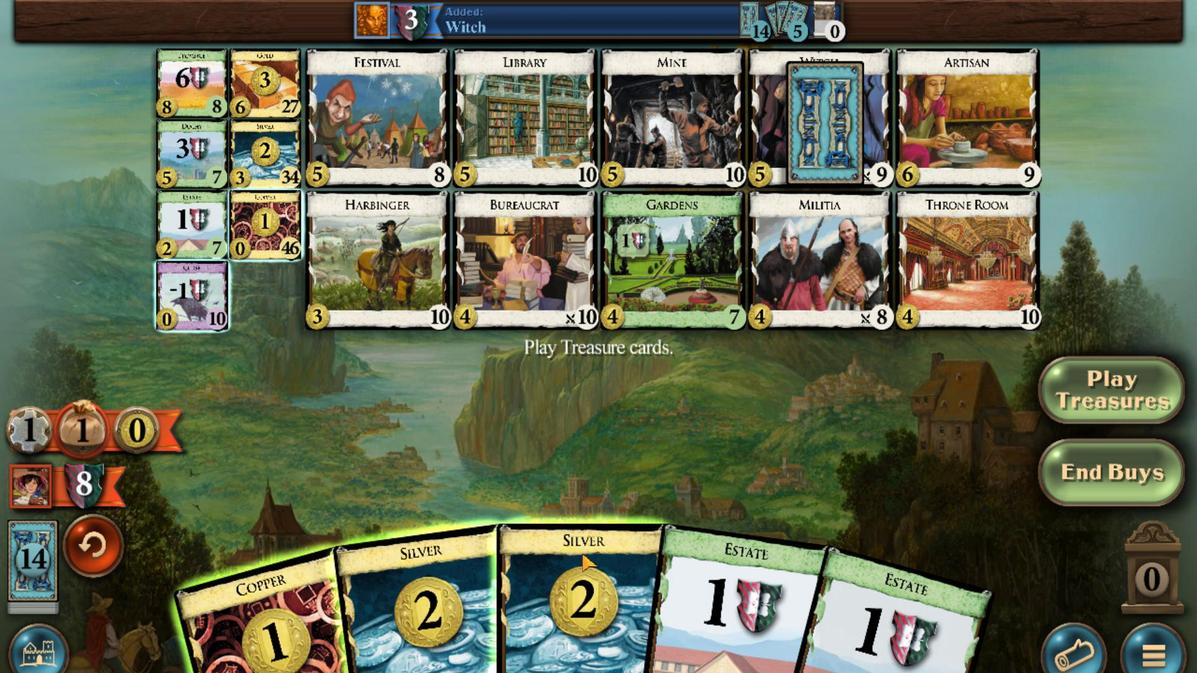 
Action: Mouse moved to (449, 564)
Screenshot: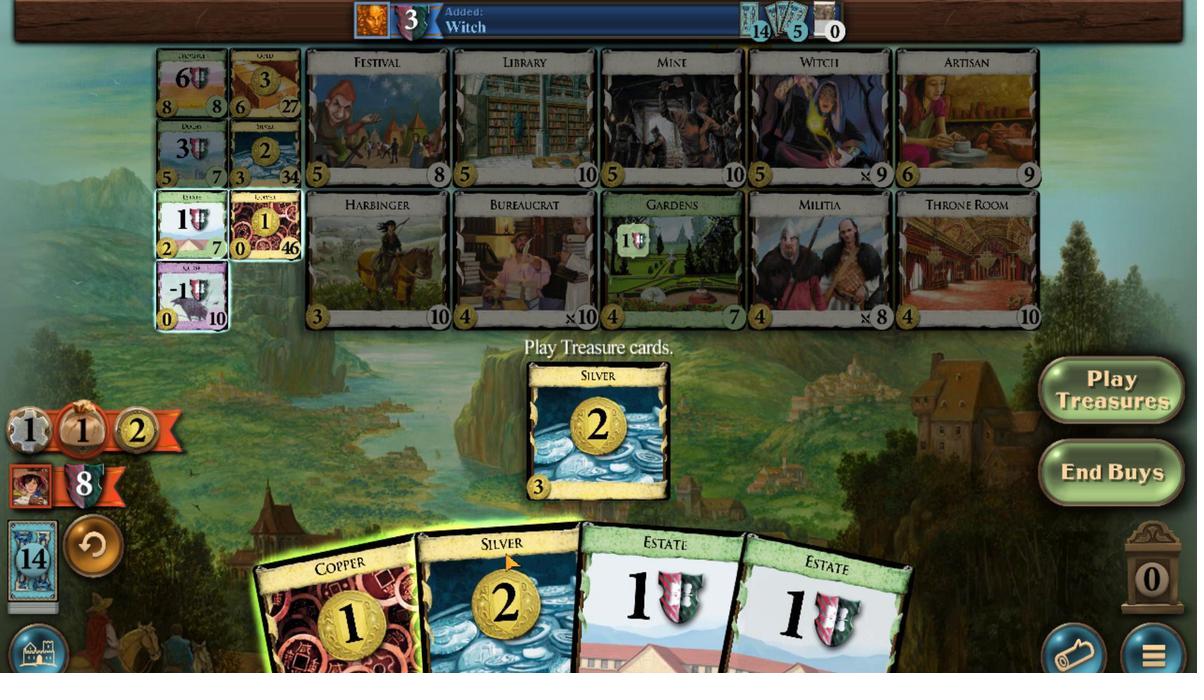 
Action: Mouse scrolled (449, 563) with delta (0, 0)
Screenshot: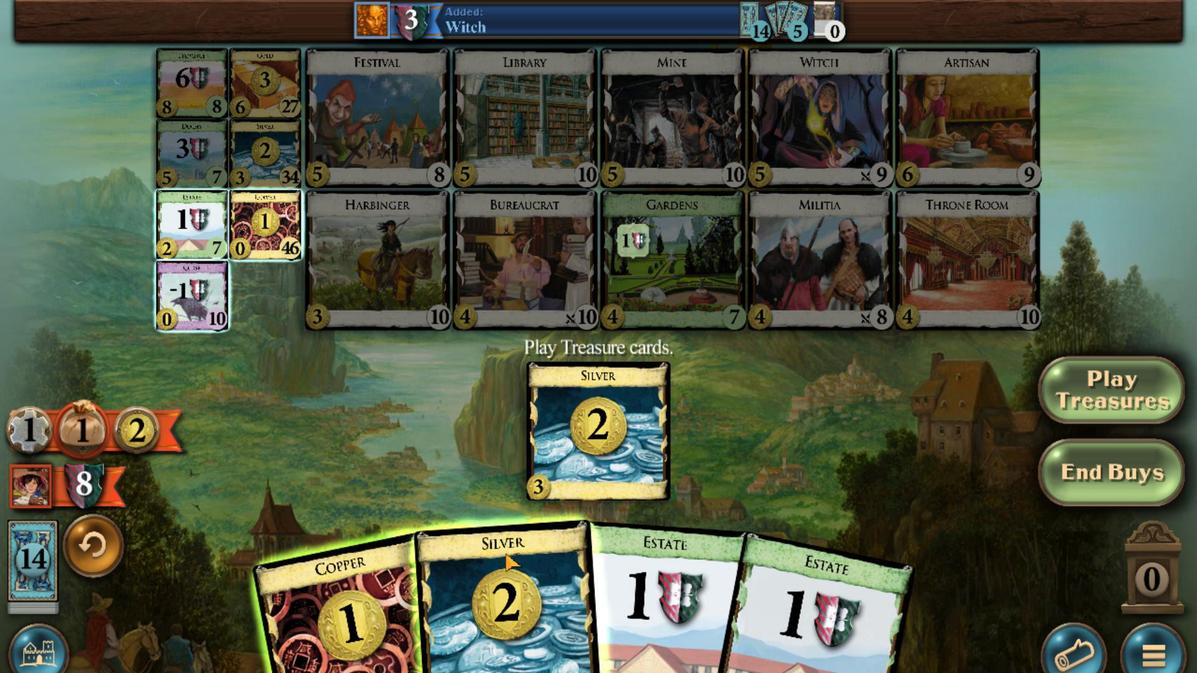 
Action: Mouse moved to (394, 566)
Screenshot: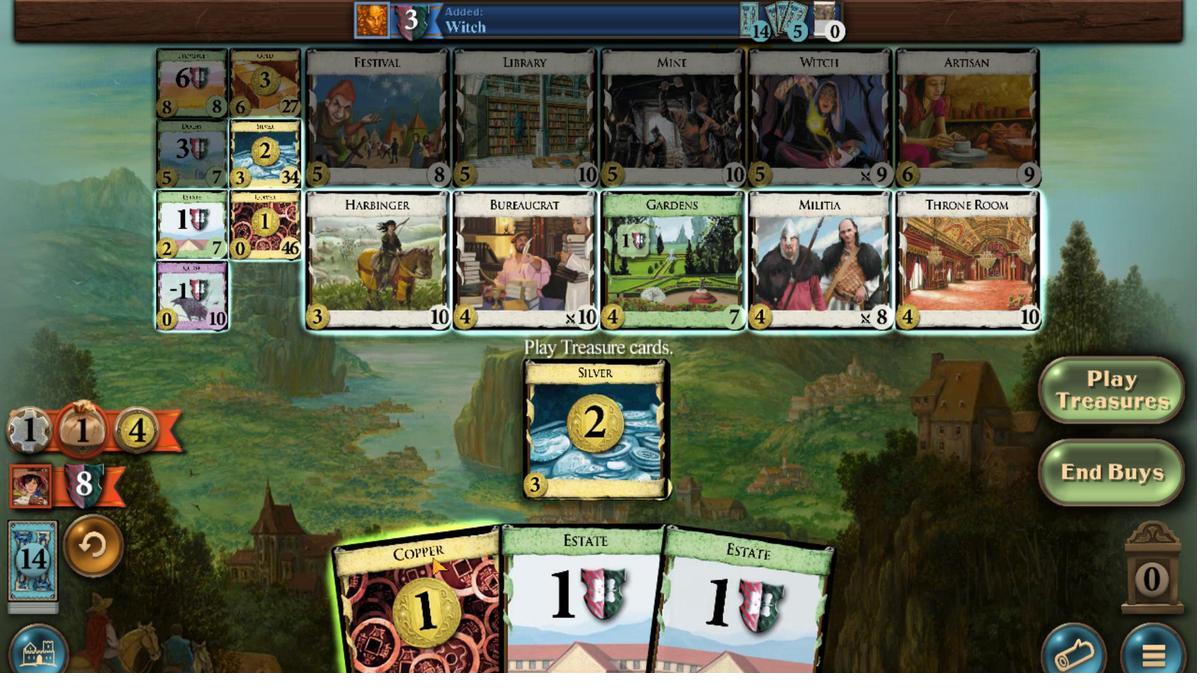 
Action: Mouse scrolled (394, 566) with delta (0, 0)
Screenshot: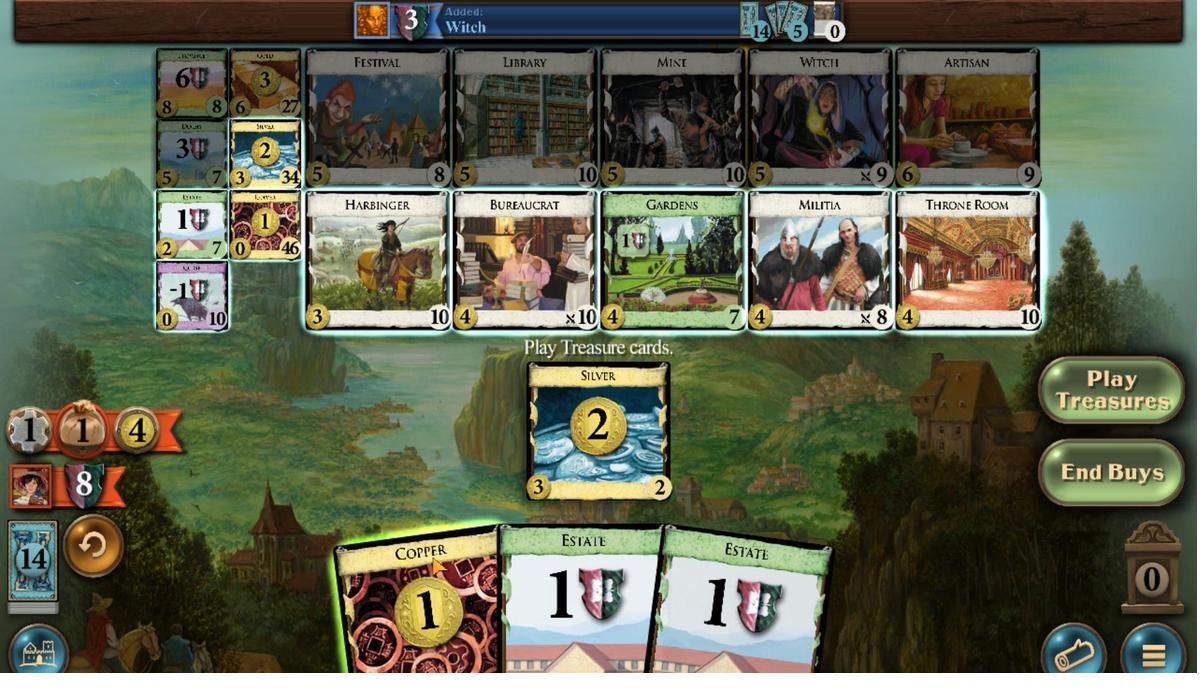 
Action: Mouse moved to (210, 266)
Screenshot: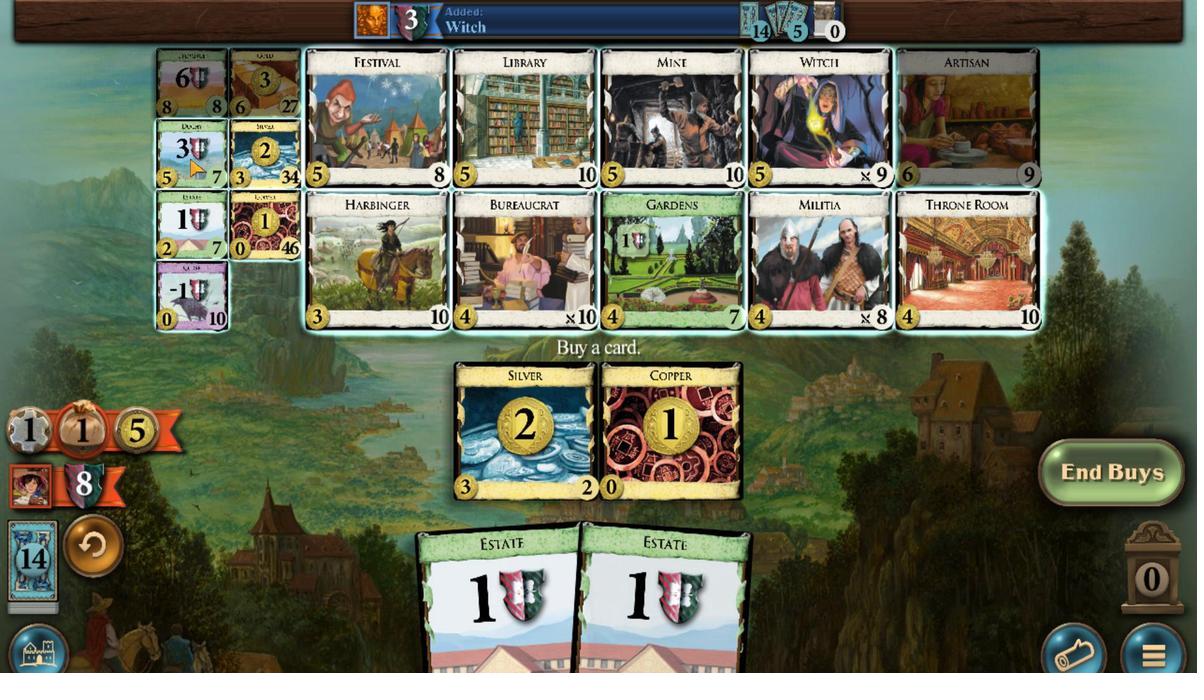
Action: Mouse scrolled (210, 266) with delta (0, 0)
Screenshot: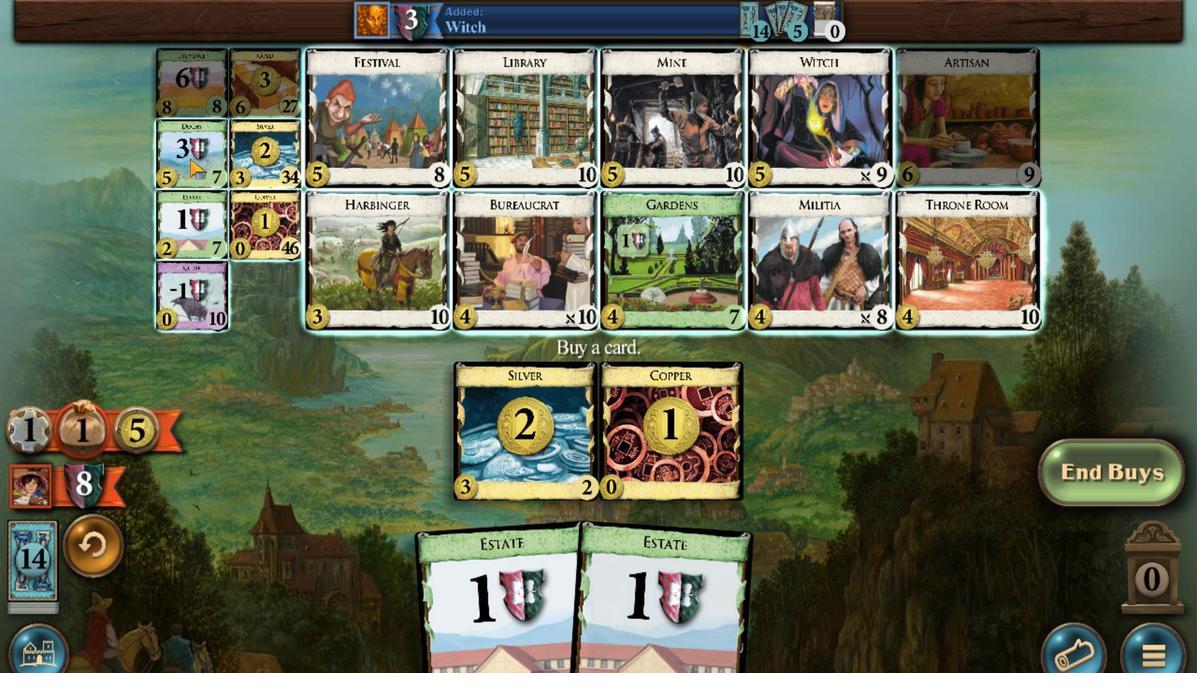 
Action: Mouse scrolled (210, 266) with delta (0, 0)
Screenshot: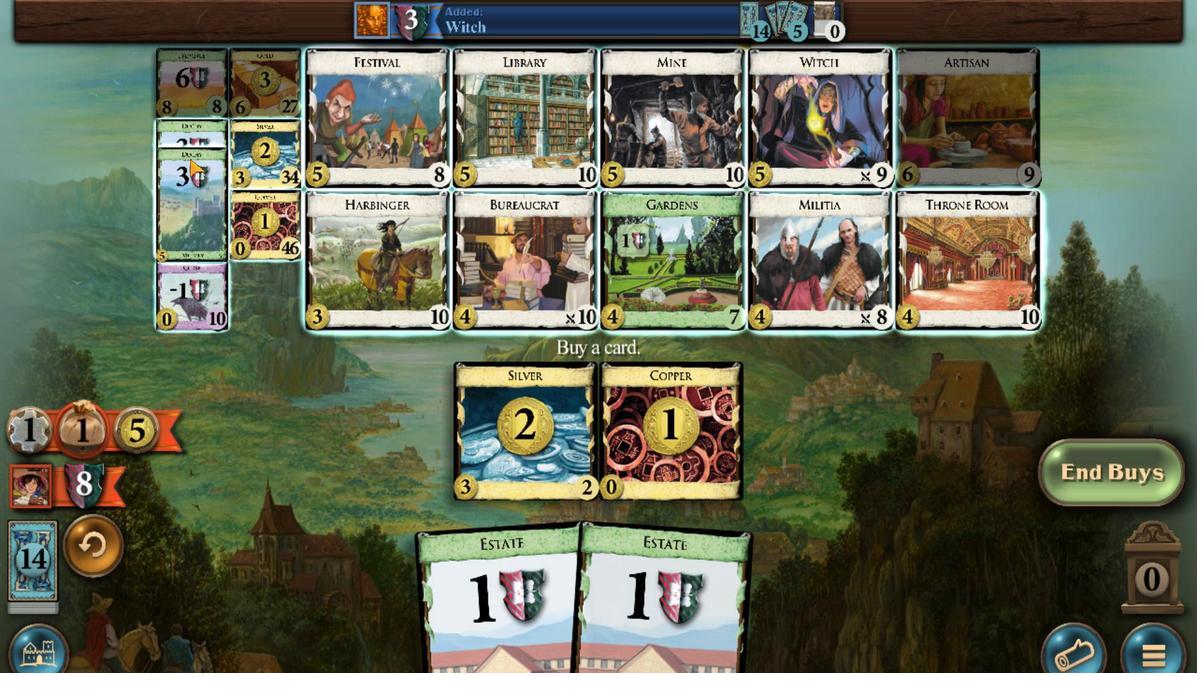 
Action: Mouse scrolled (210, 266) with delta (0, 0)
Screenshot: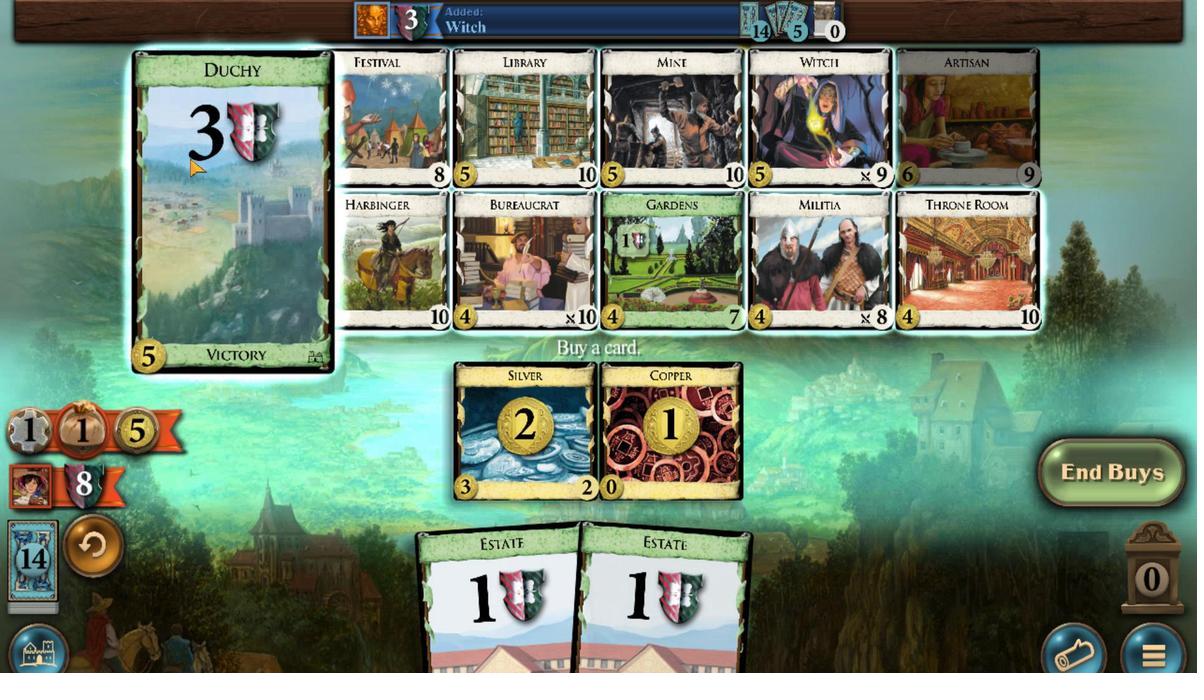 
Action: Mouse scrolled (210, 266) with delta (0, 0)
Screenshot: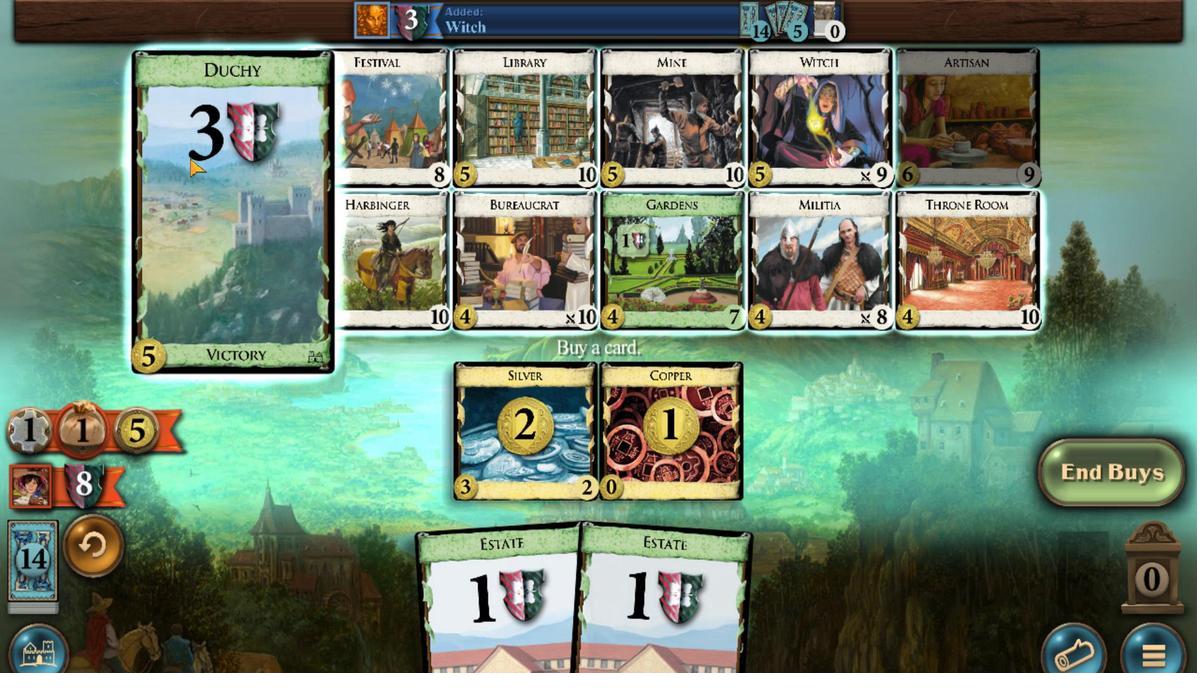 
Action: Mouse scrolled (210, 266) with delta (0, 0)
Screenshot: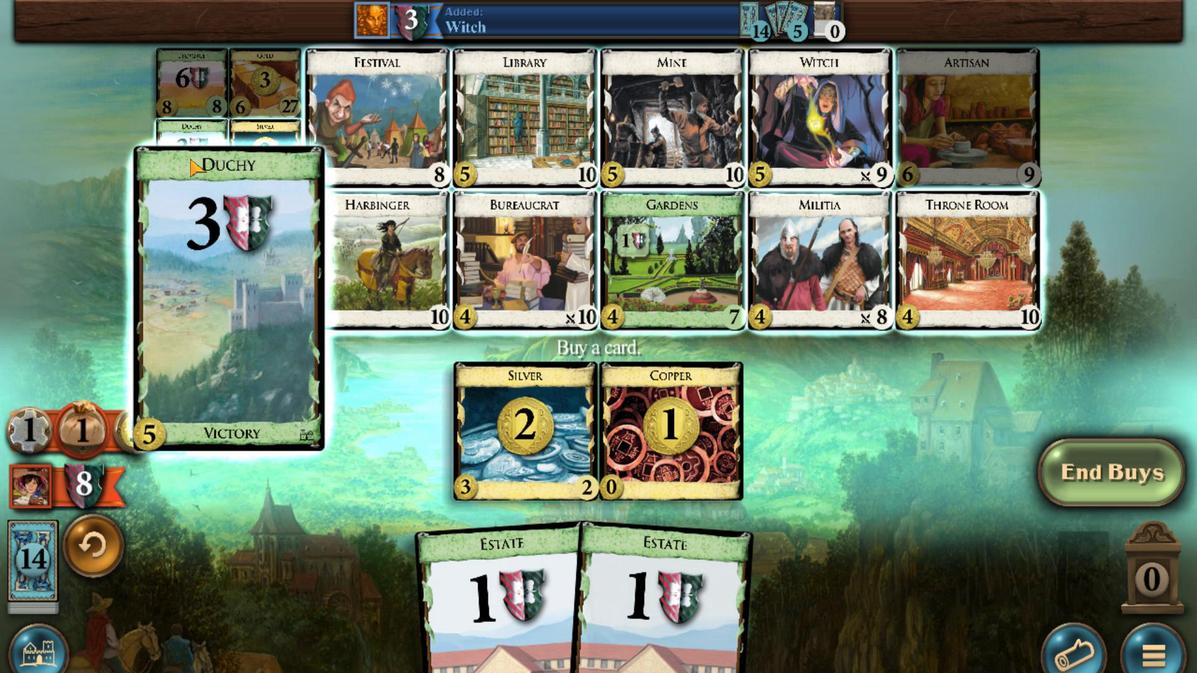 
Action: Mouse moved to (519, 580)
Screenshot: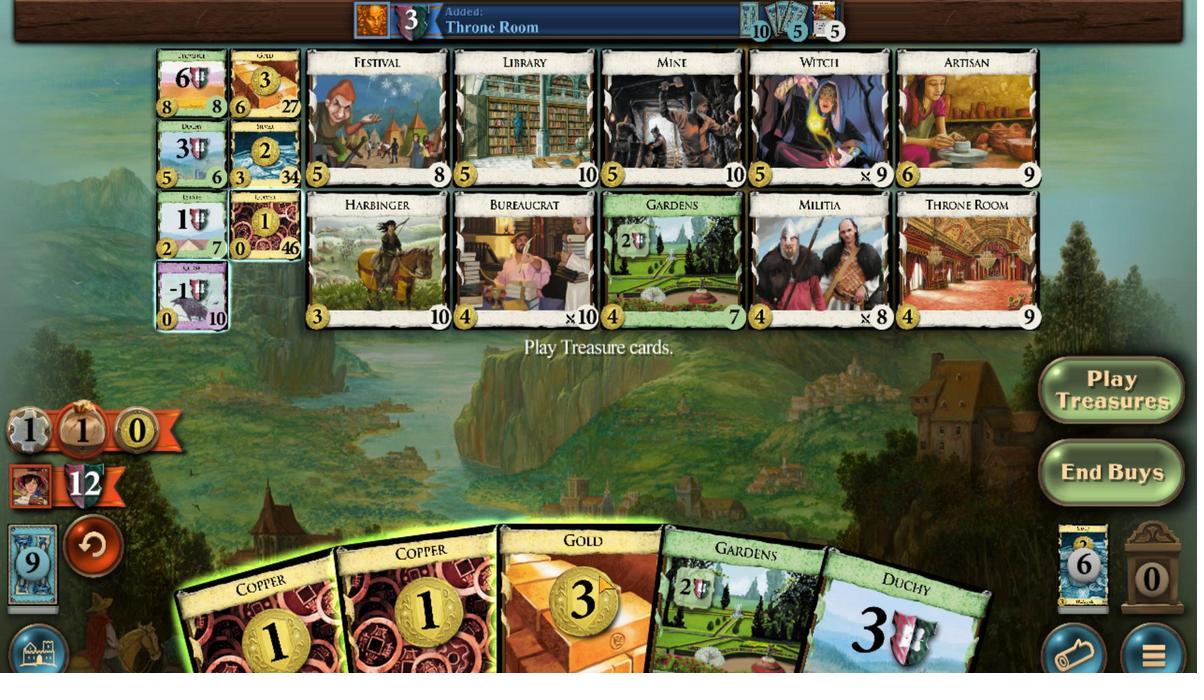 
Action: Mouse scrolled (519, 579) with delta (0, 0)
Screenshot: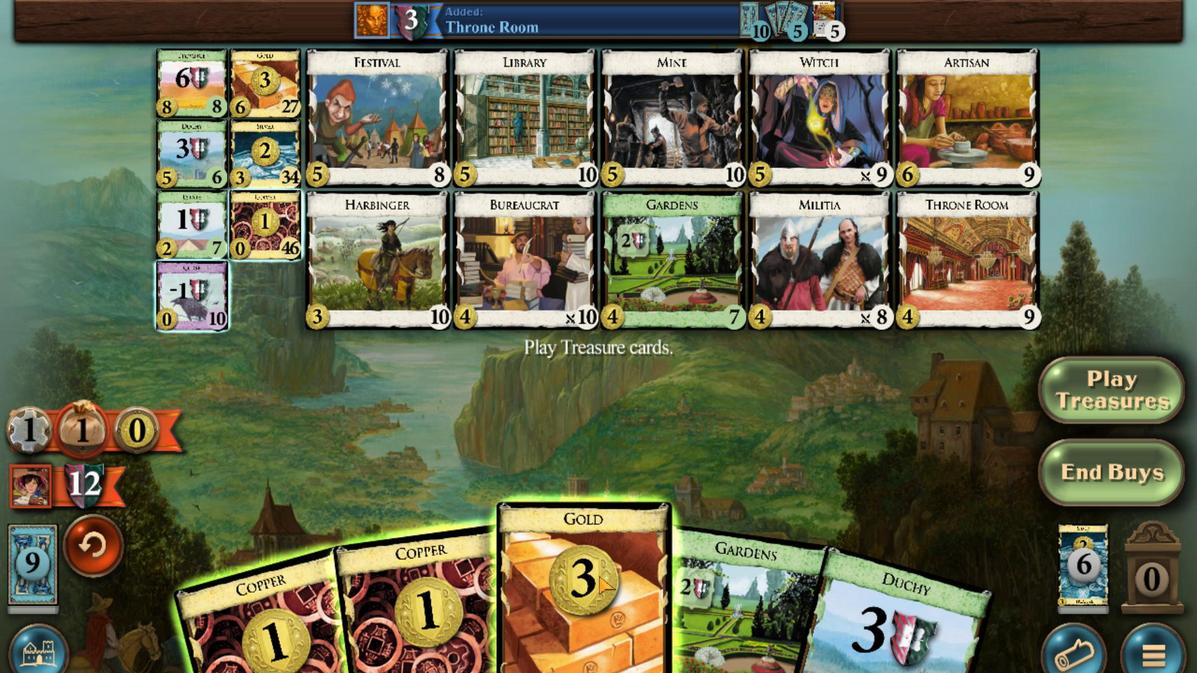 
Action: Mouse moved to (462, 587)
Screenshot: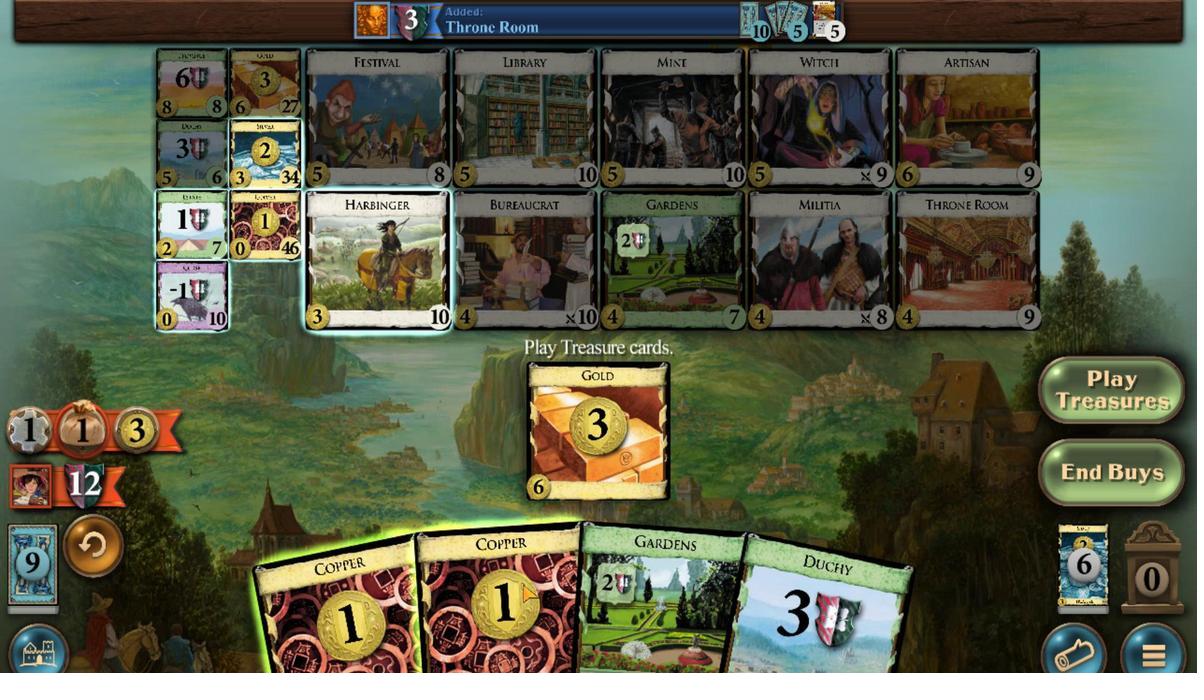 
Action: Mouse scrolled (462, 586) with delta (0, 0)
Screenshot: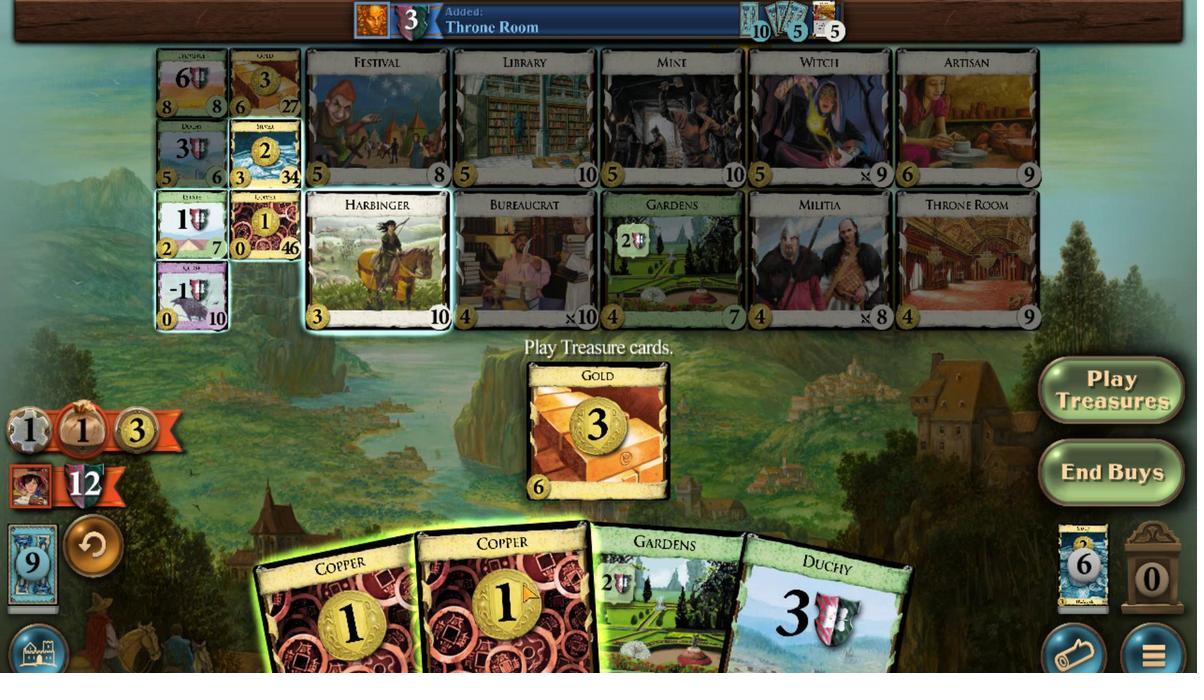 
Action: Mouse moved to (417, 587)
Screenshot: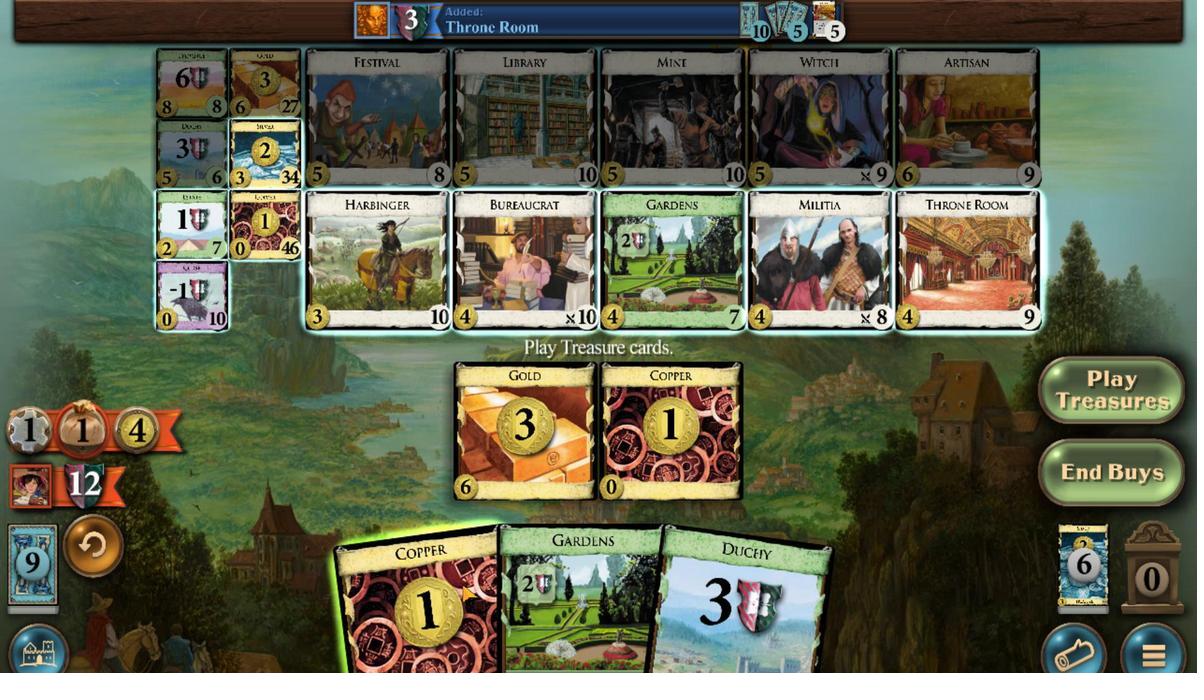 
Action: Mouse scrolled (417, 586) with delta (0, 0)
Screenshot: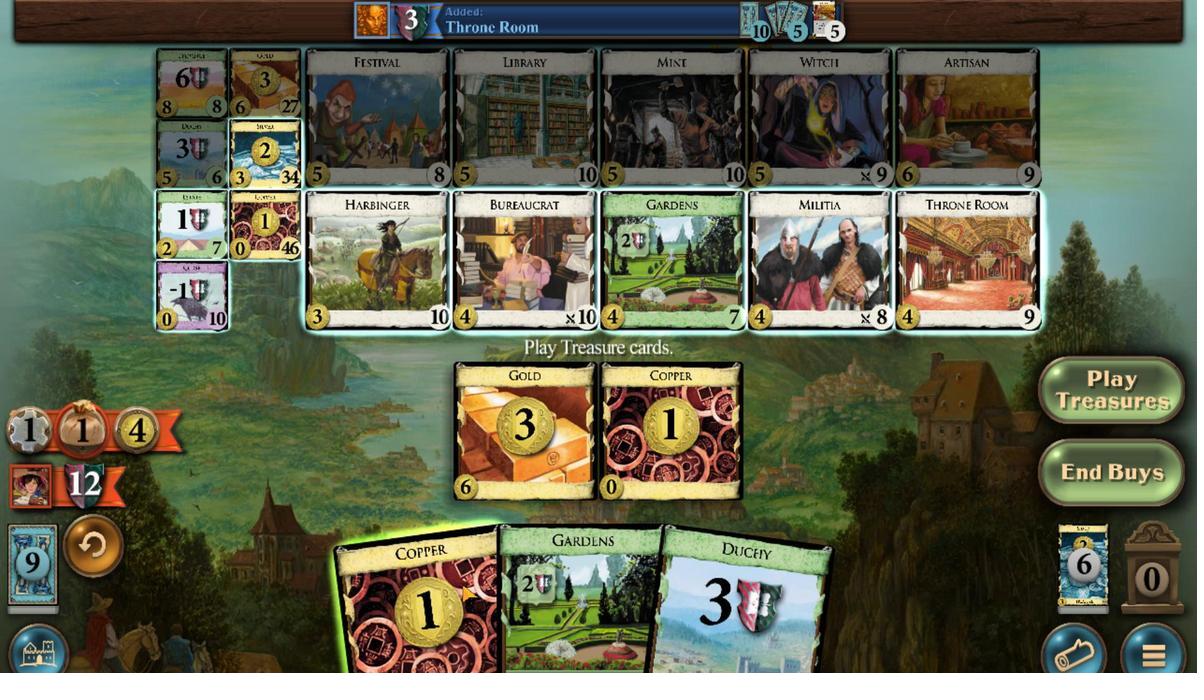 
Action: Mouse moved to (221, 261)
Screenshot: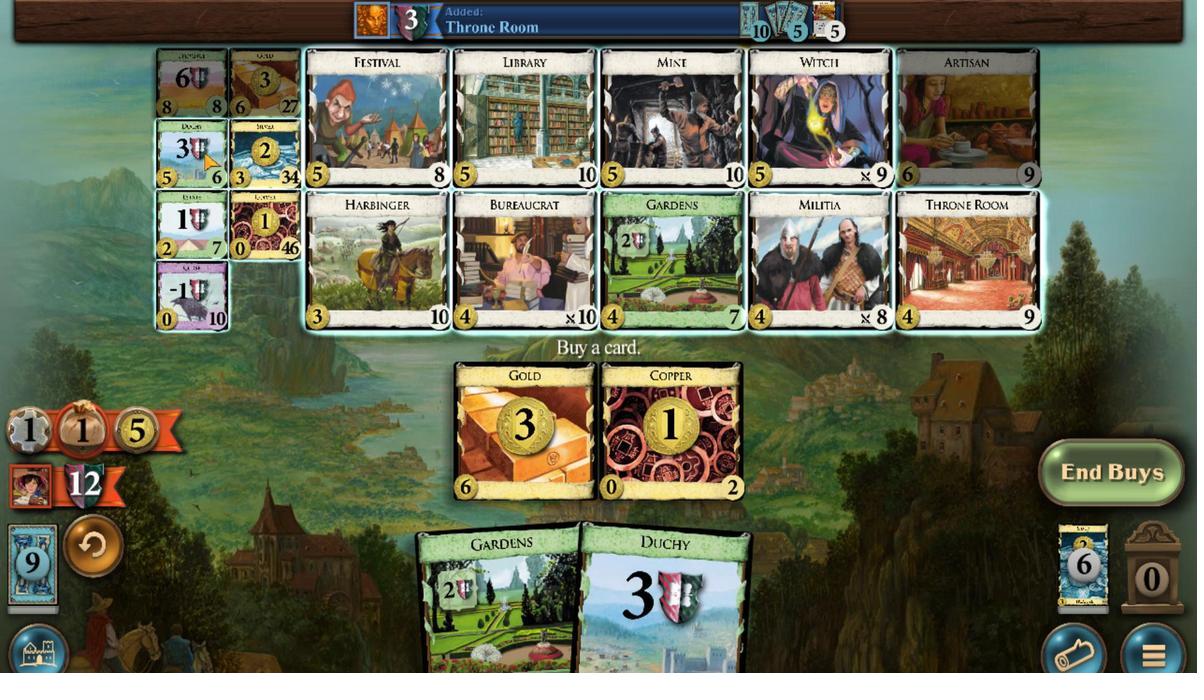 
Action: Mouse scrolled (221, 262) with delta (0, 0)
Screenshot: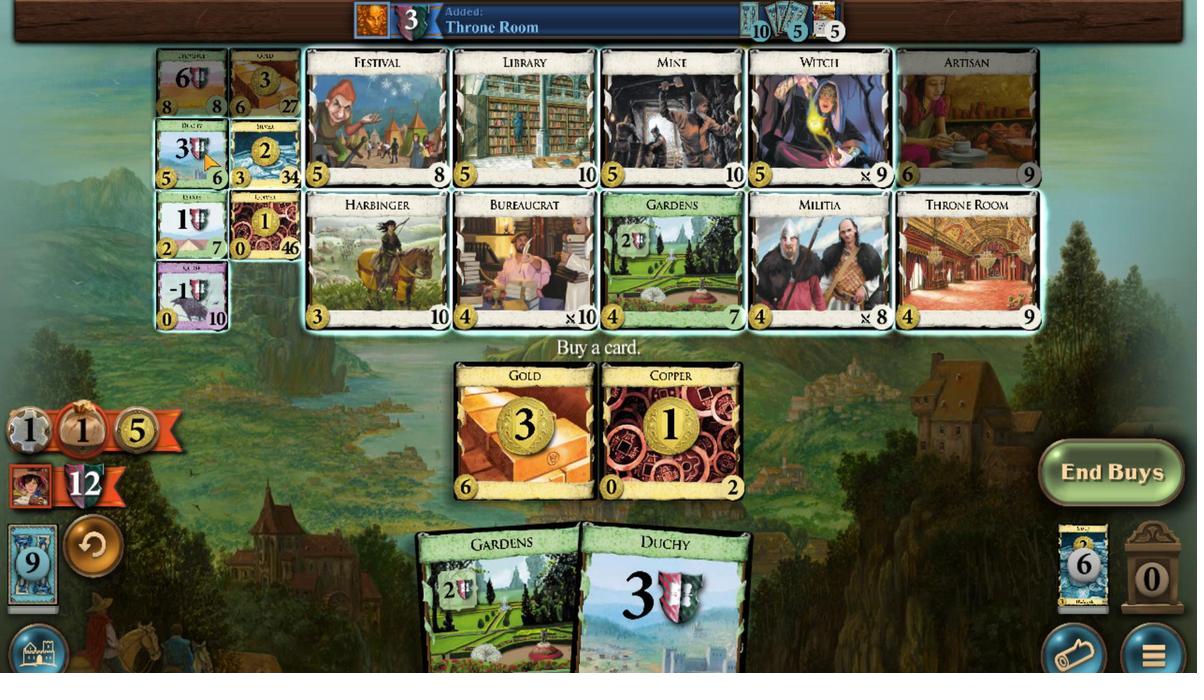 
Action: Mouse scrolled (221, 262) with delta (0, 0)
Screenshot: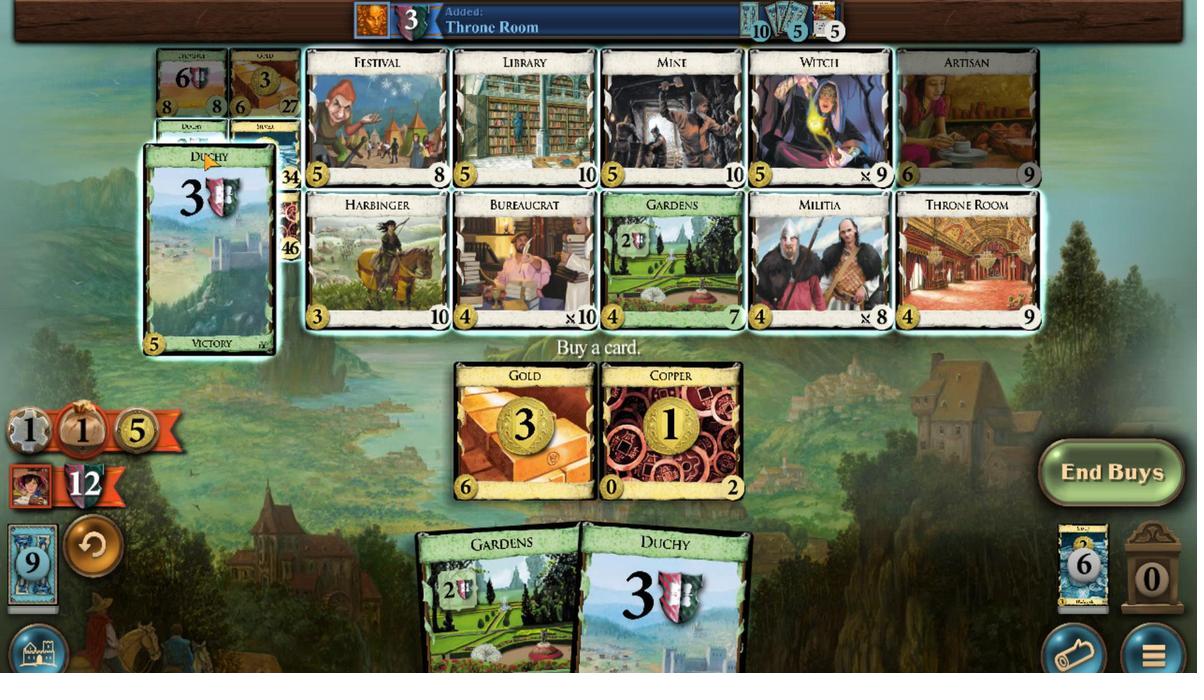 
Action: Mouse scrolled (221, 262) with delta (0, 0)
Screenshot: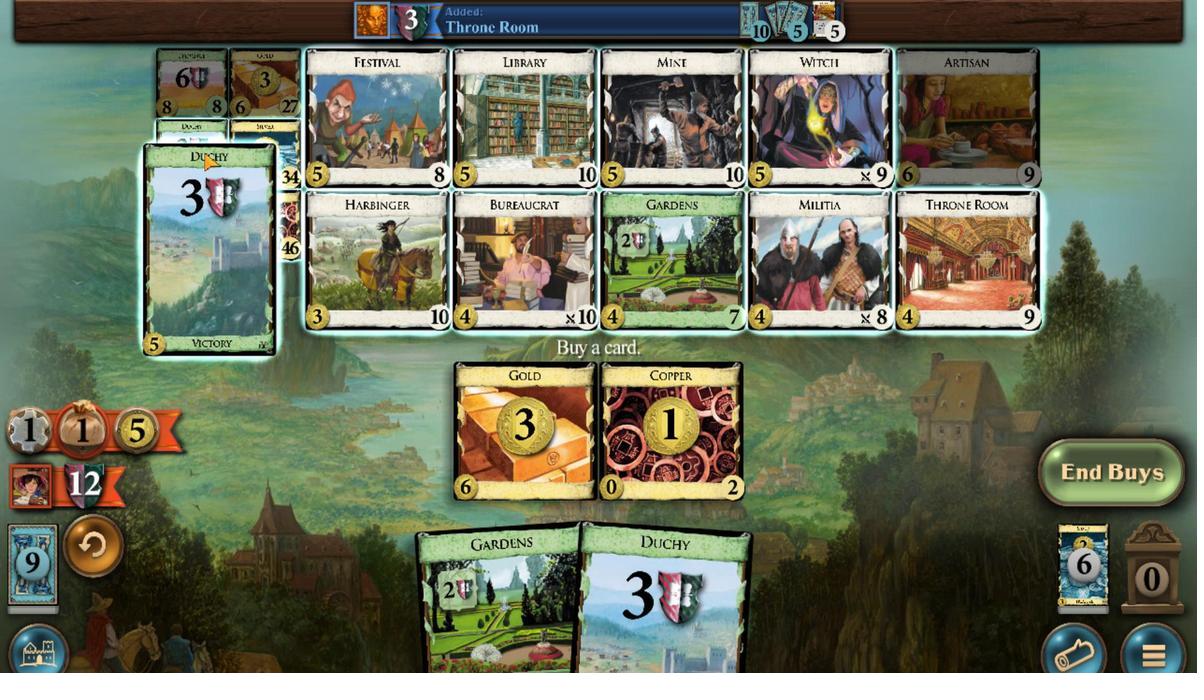 
Action: Mouse scrolled (221, 262) with delta (0, 0)
Screenshot: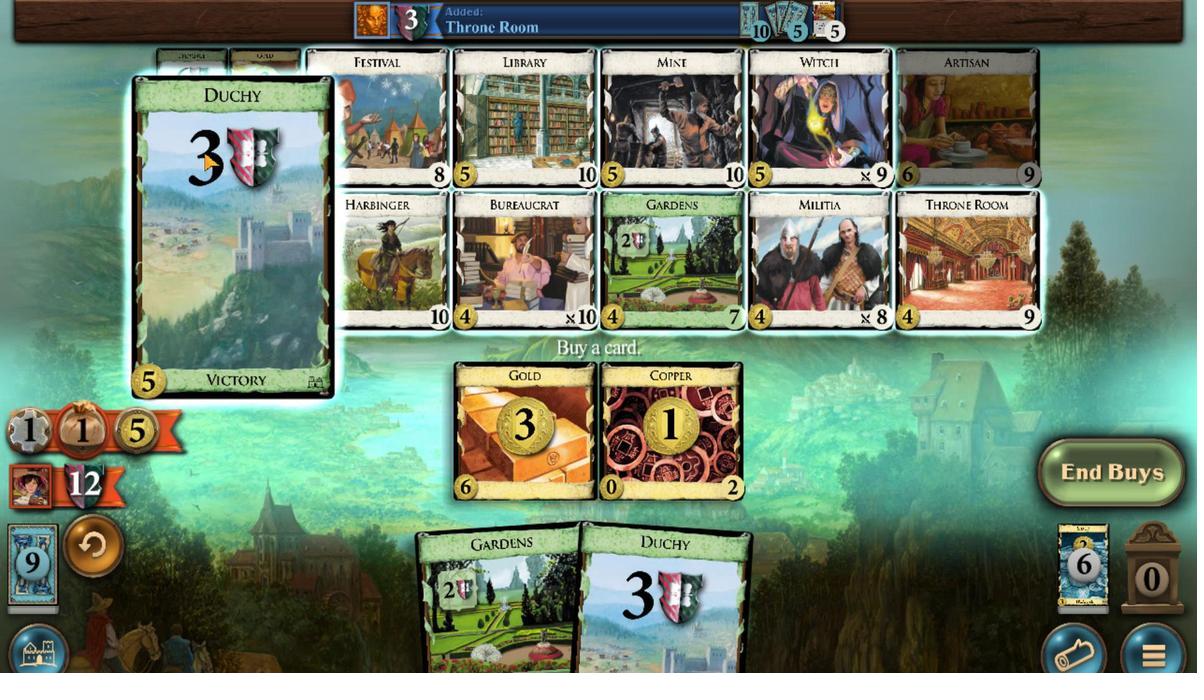 
Action: Mouse moved to (554, 571)
Screenshot: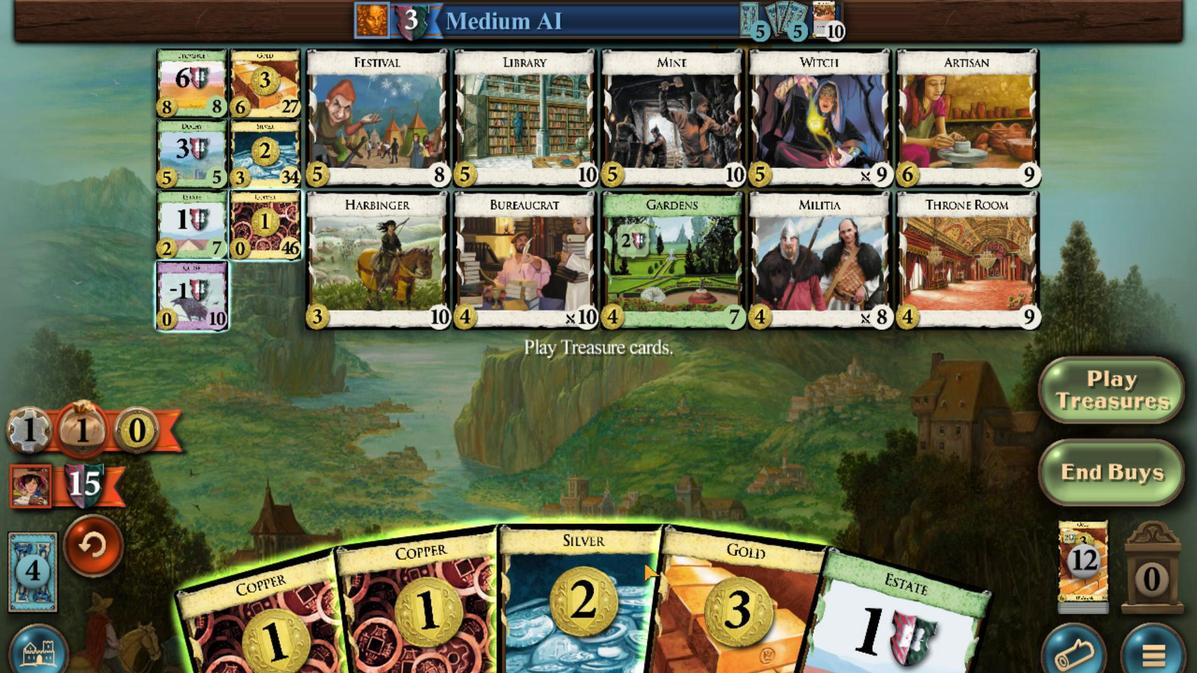 
Action: Mouse scrolled (554, 571) with delta (0, 0)
Screenshot: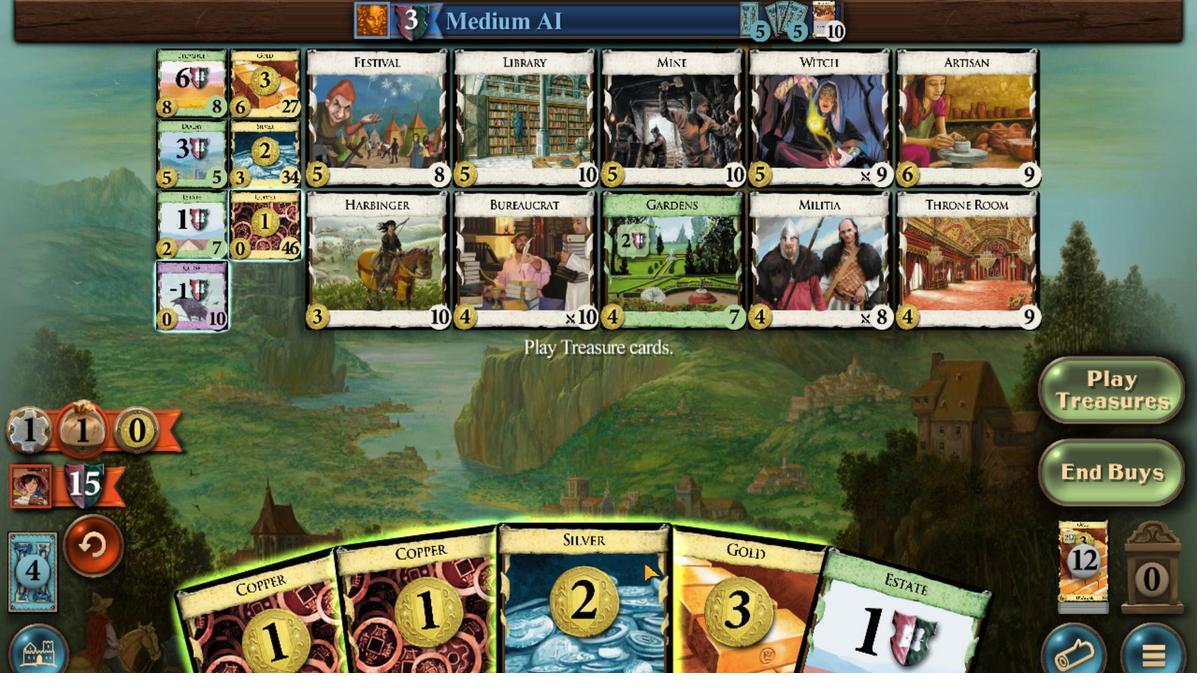 
Action: Mouse moved to (585, 584)
Screenshot: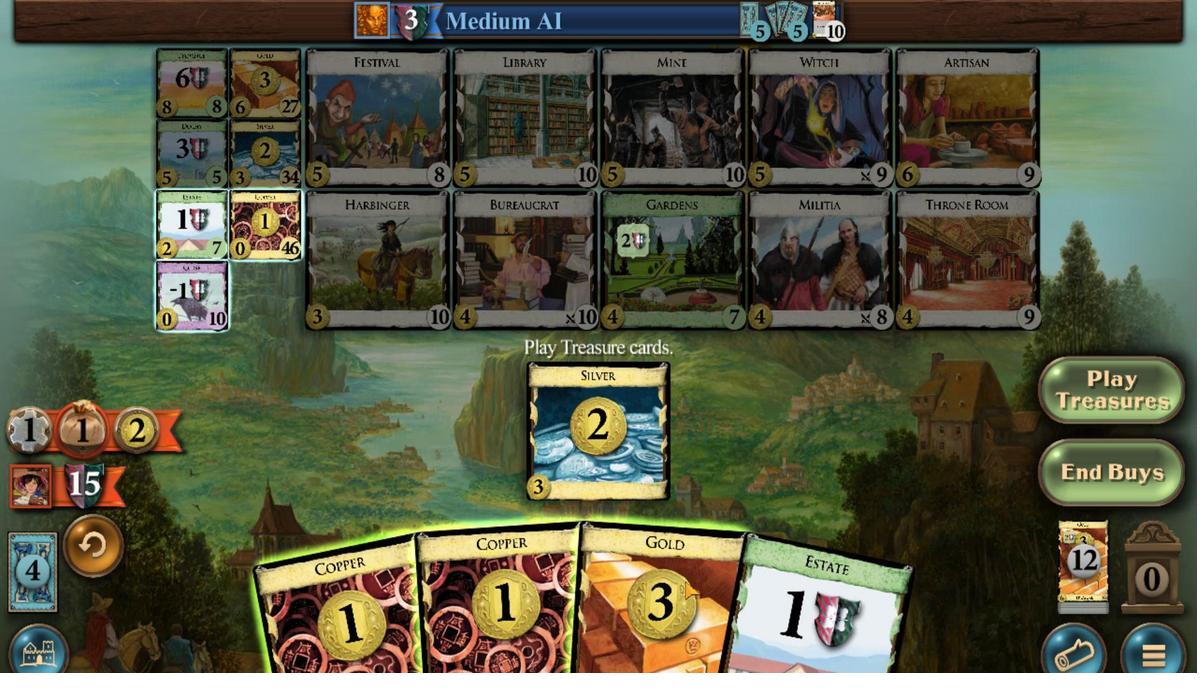
Action: Mouse scrolled (585, 584) with delta (0, 0)
Screenshot: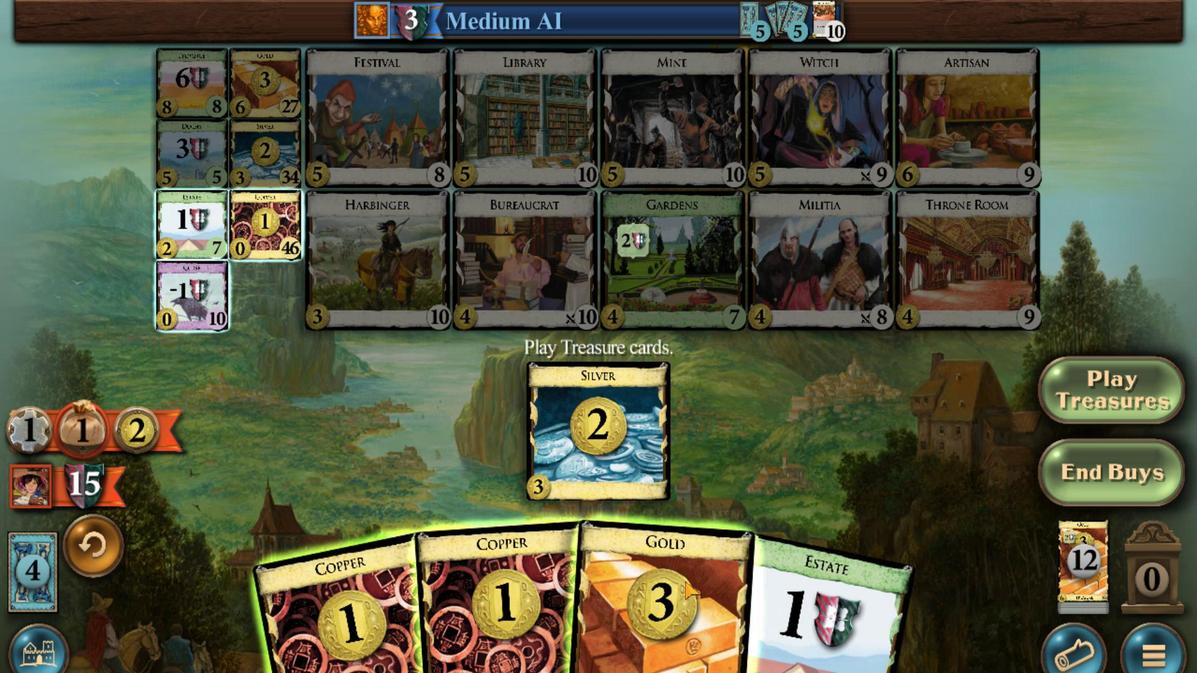 
Action: Mouse moved to (524, 585)
Screenshot: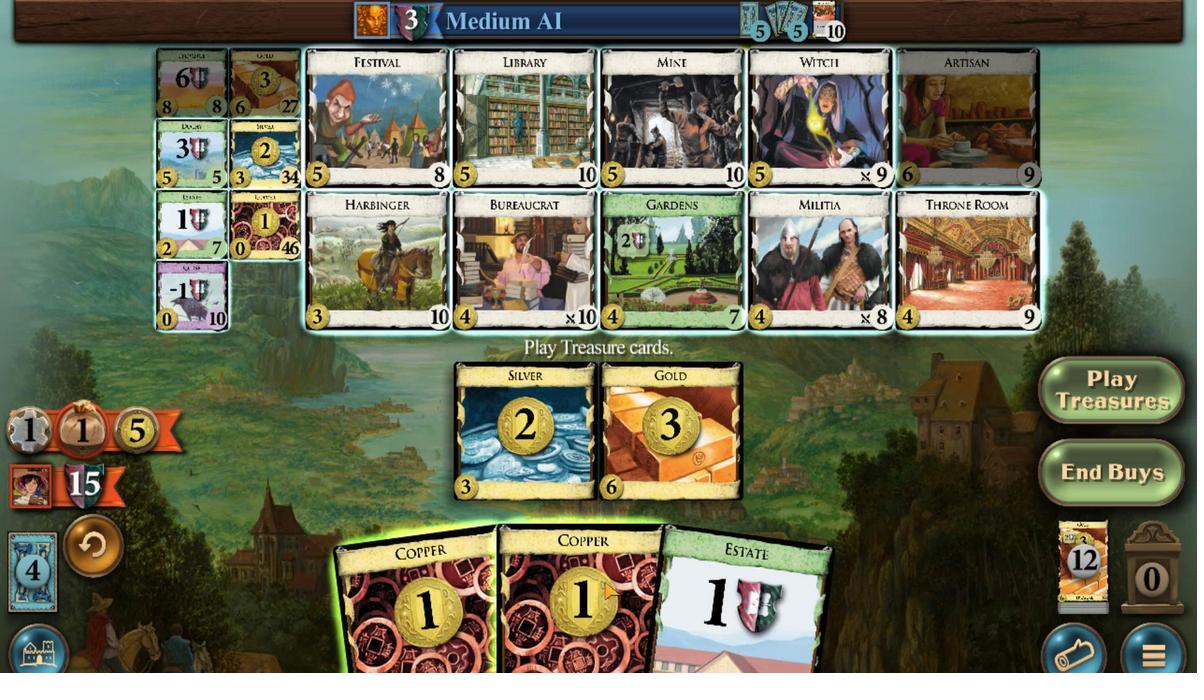 
Action: Mouse scrolled (524, 584) with delta (0, 0)
Screenshot: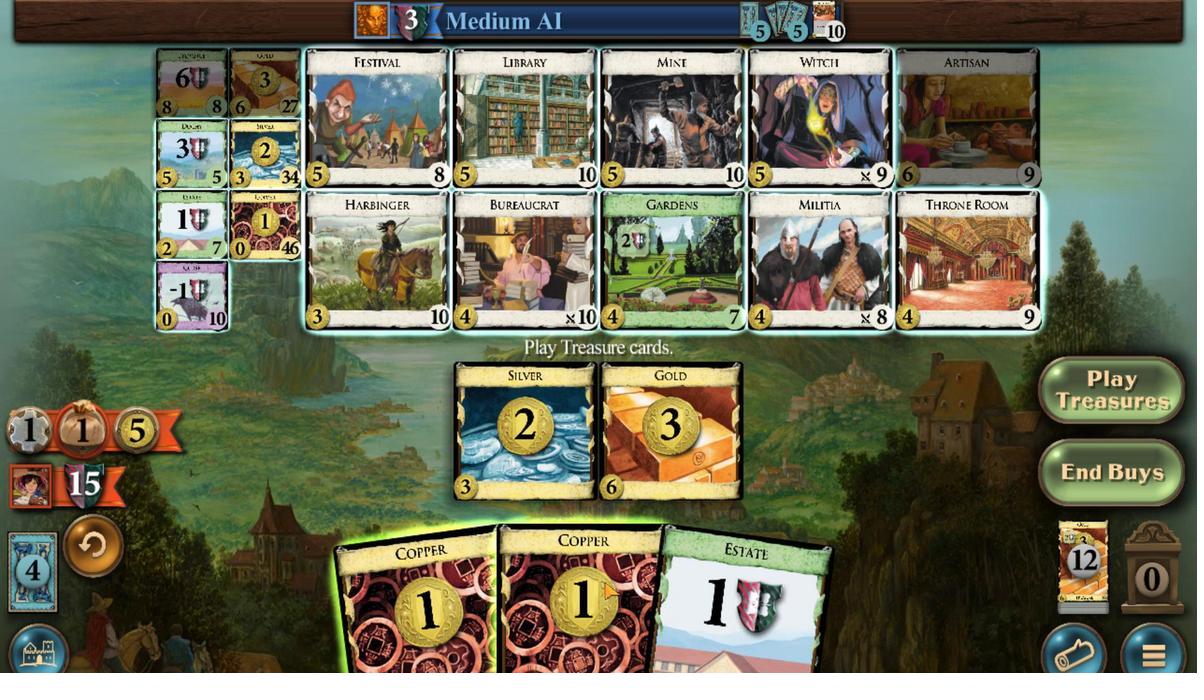 
Action: Mouse moved to (460, 565)
Screenshot: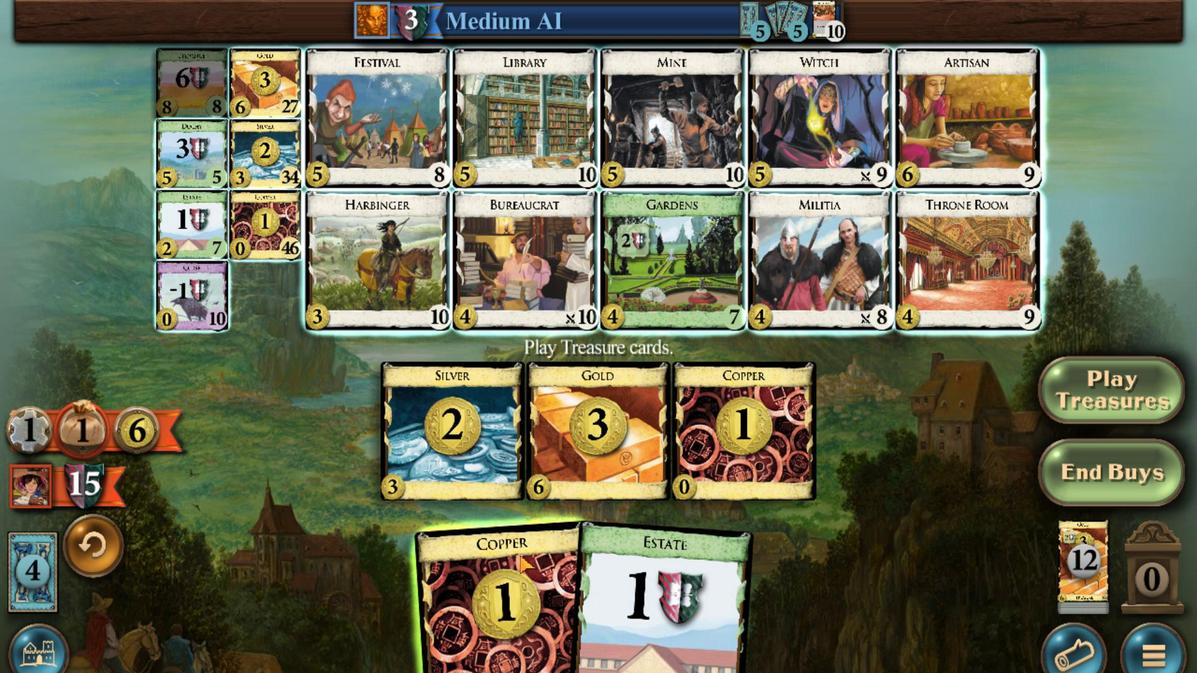 
Action: Mouse scrolled (460, 564) with delta (0, 0)
Screenshot: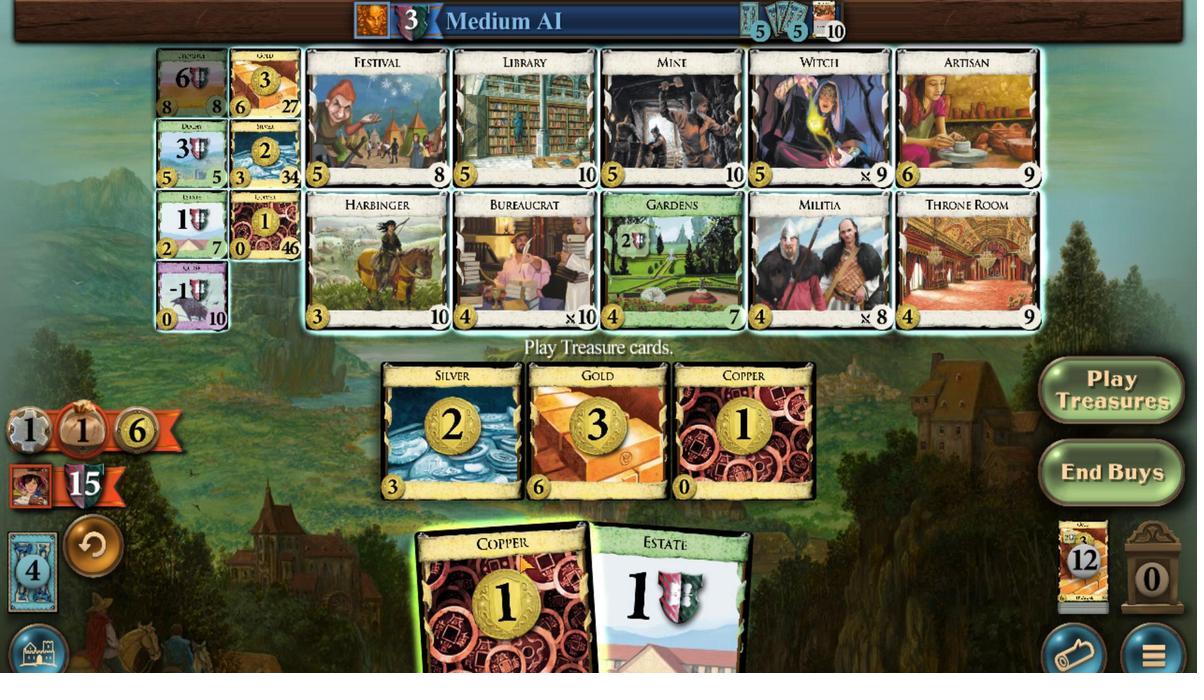
Action: Mouse moved to (267, 212)
Screenshot: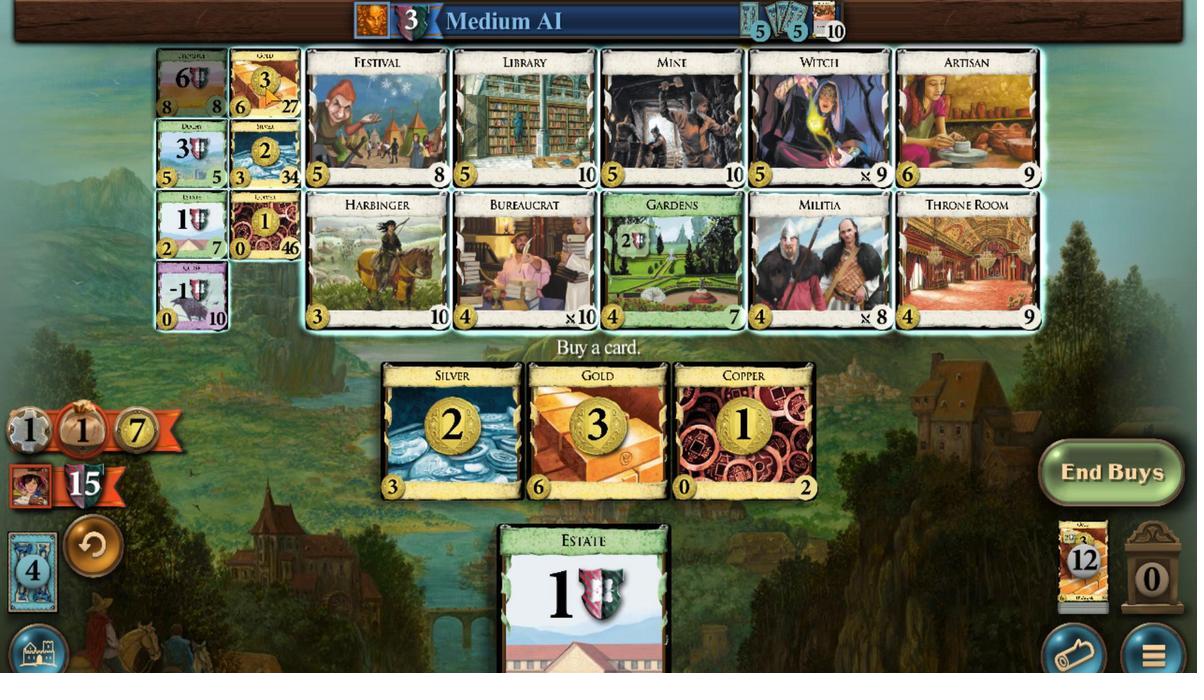 
Action: Mouse scrolled (267, 213) with delta (0, 0)
Screenshot: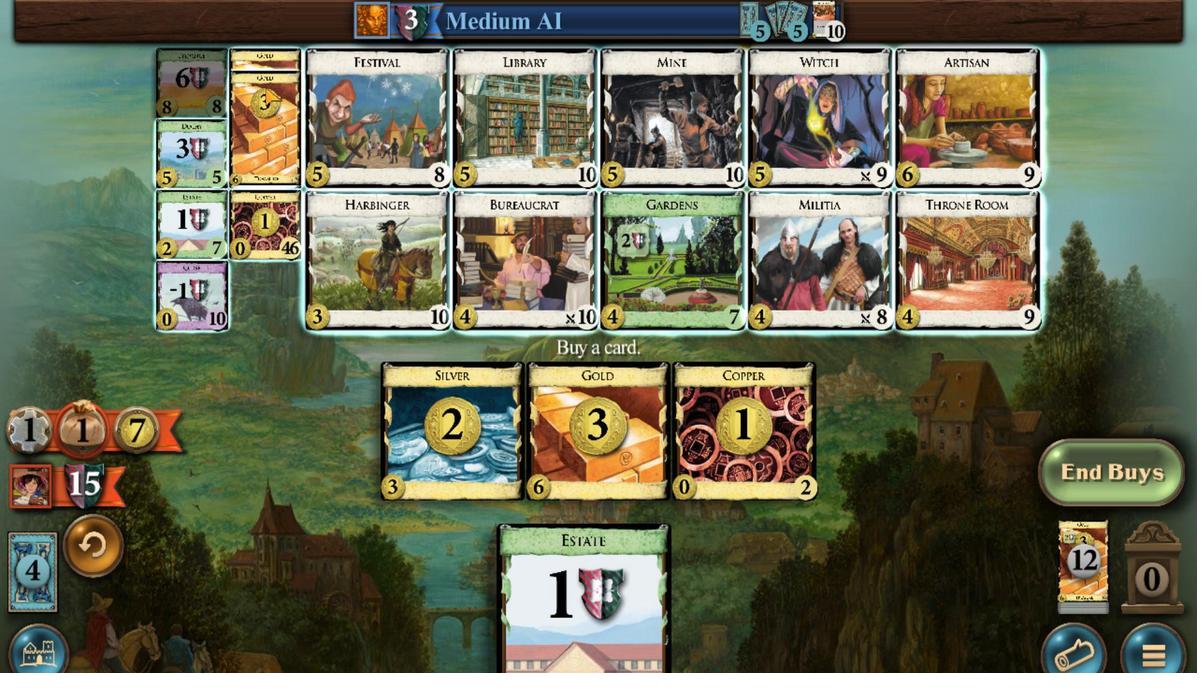 
Action: Mouse scrolled (267, 213) with delta (0, 0)
Screenshot: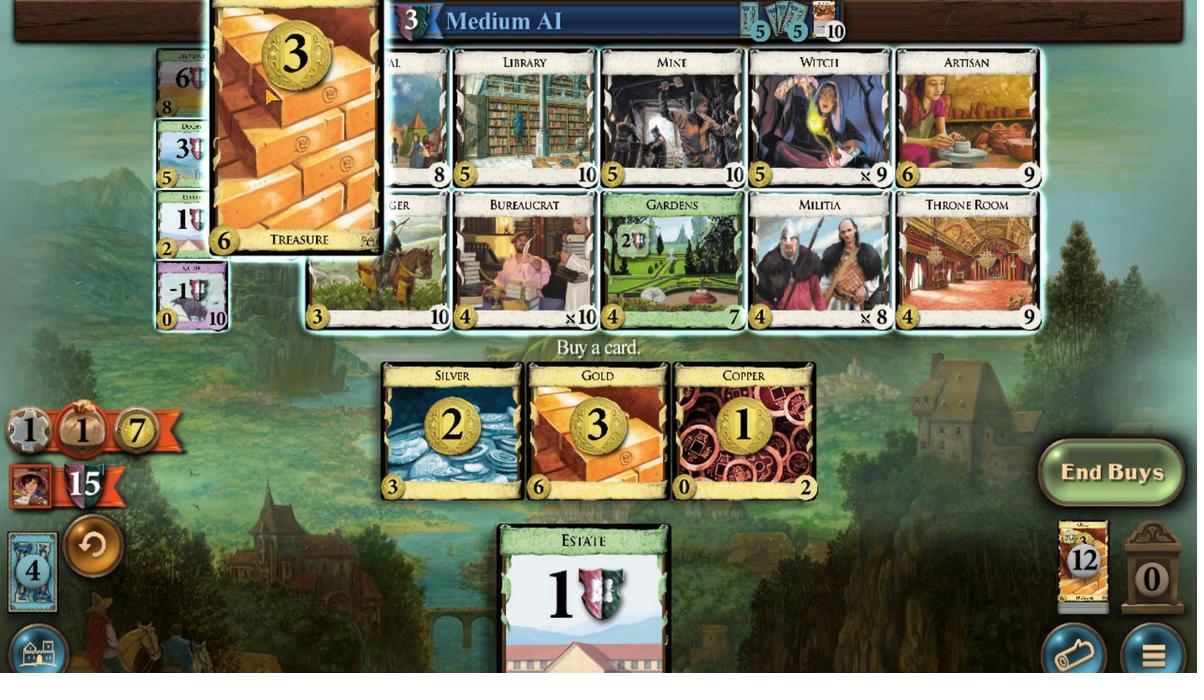 
Action: Mouse scrolled (267, 213) with delta (0, 0)
Screenshot: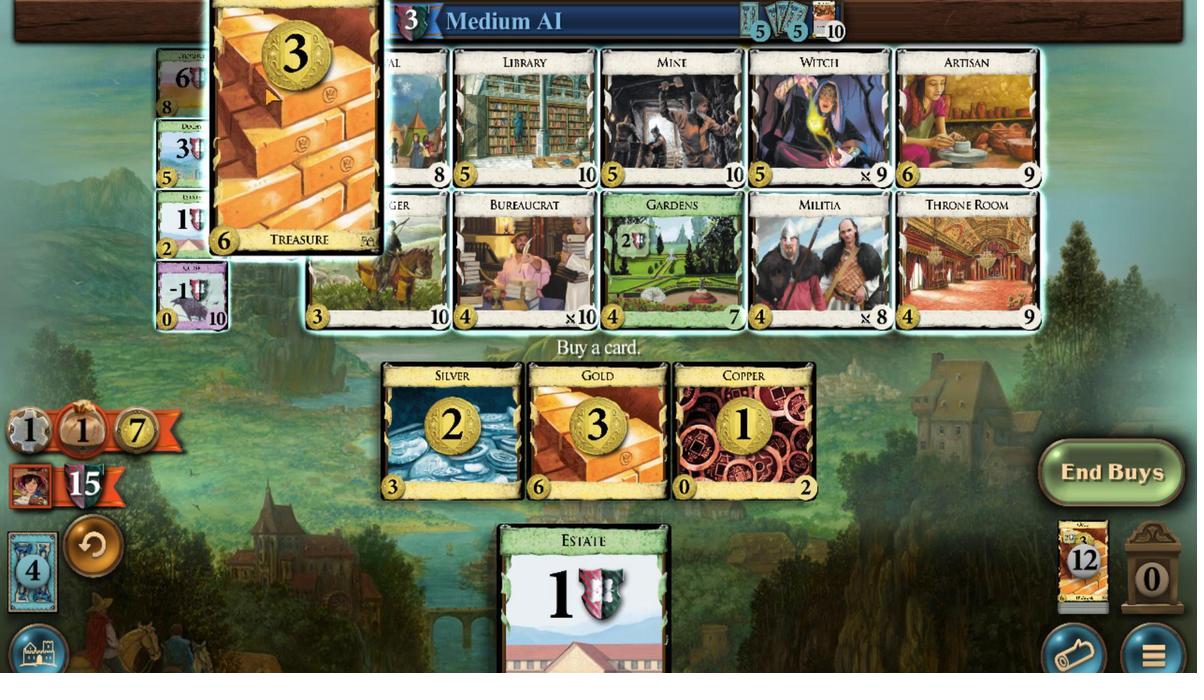 
Action: Mouse scrolled (267, 213) with delta (0, 0)
Screenshot: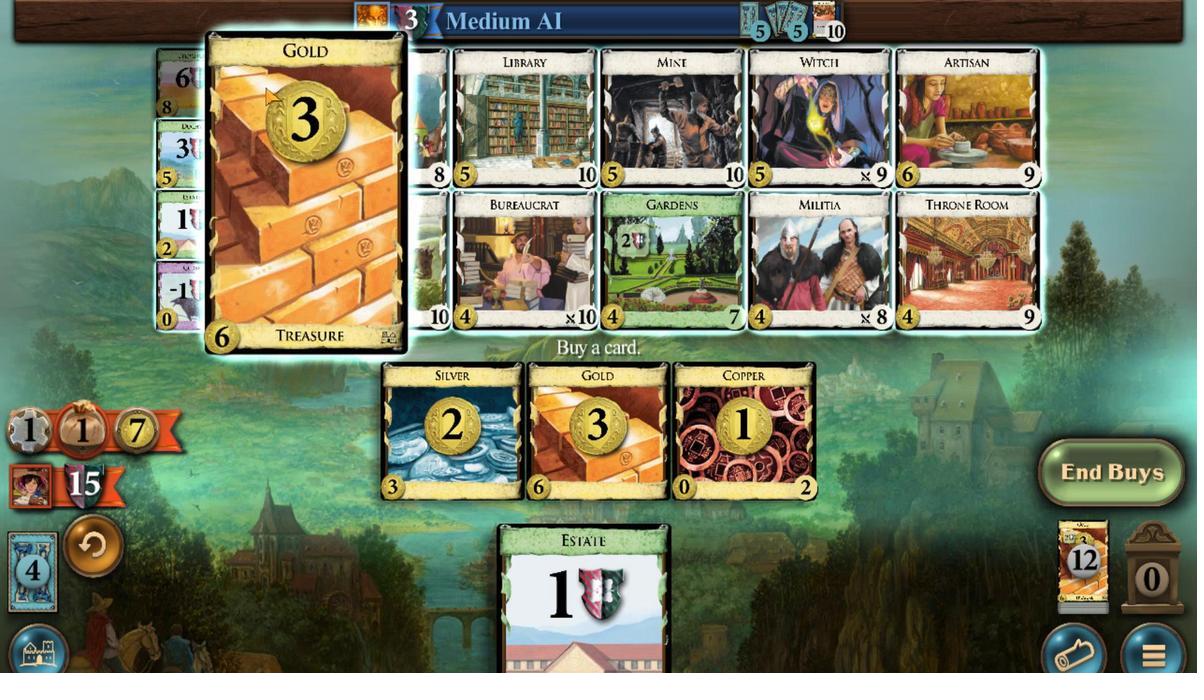
Action: Mouse scrolled (267, 213) with delta (0, 0)
Screenshot: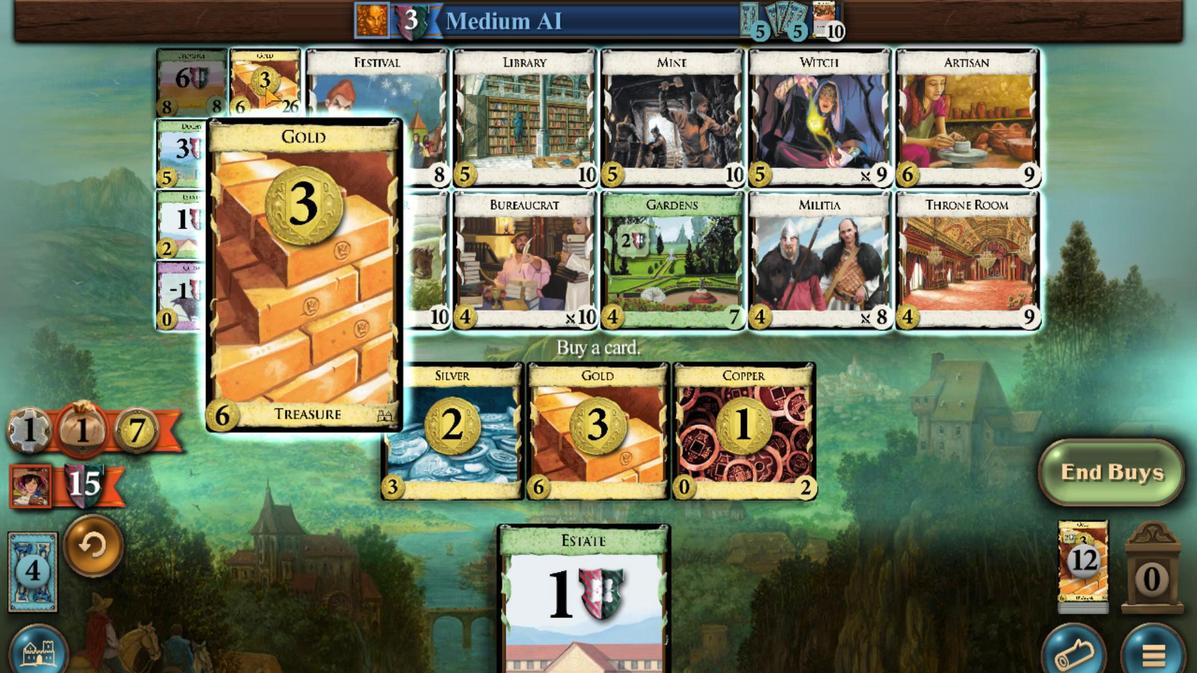 
Action: Mouse moved to (753, 587)
Screenshot: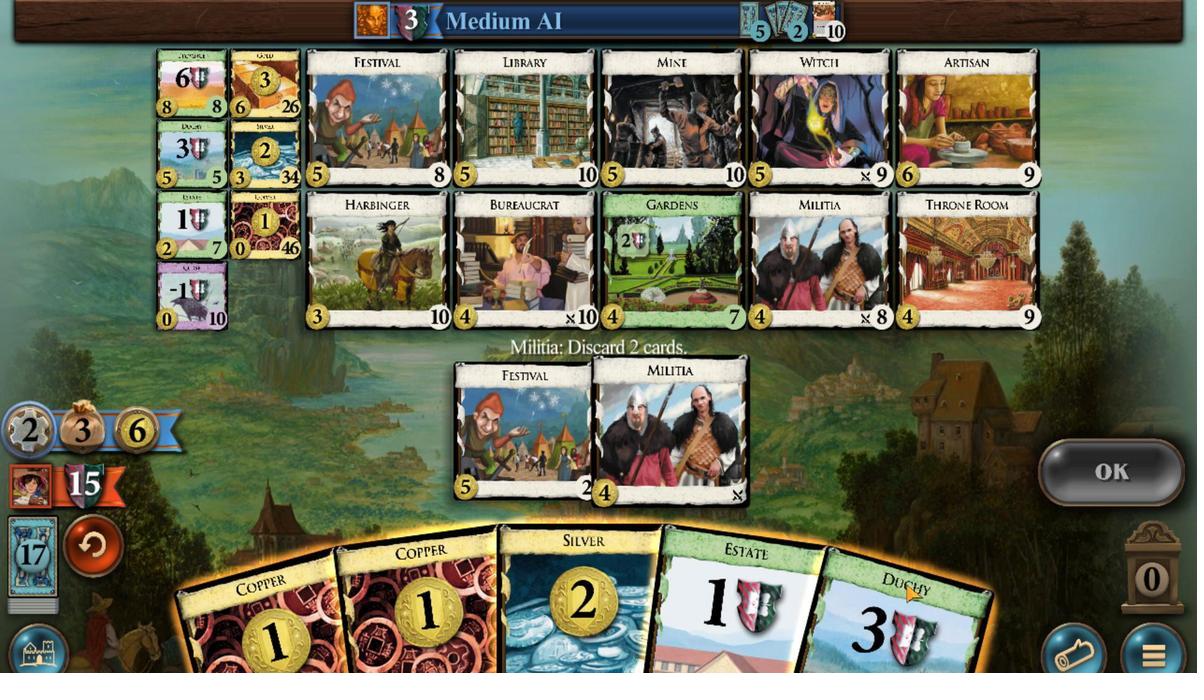 
Action: Mouse scrolled (753, 586) with delta (0, 0)
Screenshot: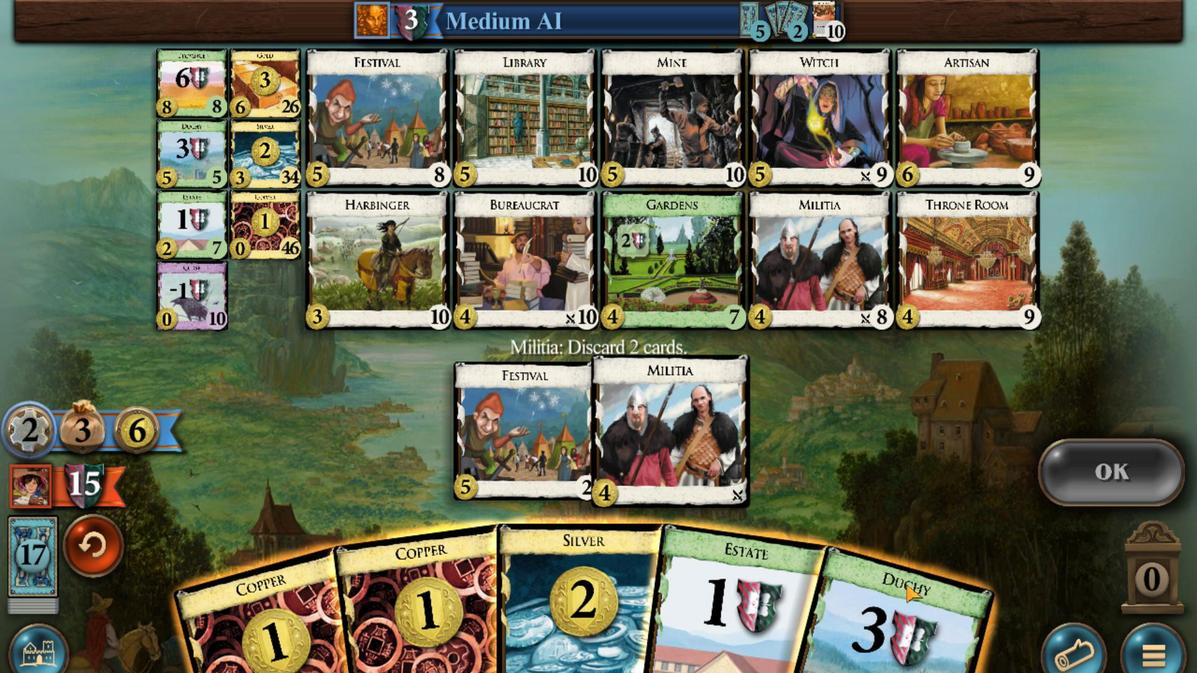 
Action: Mouse moved to (654, 591)
Screenshot: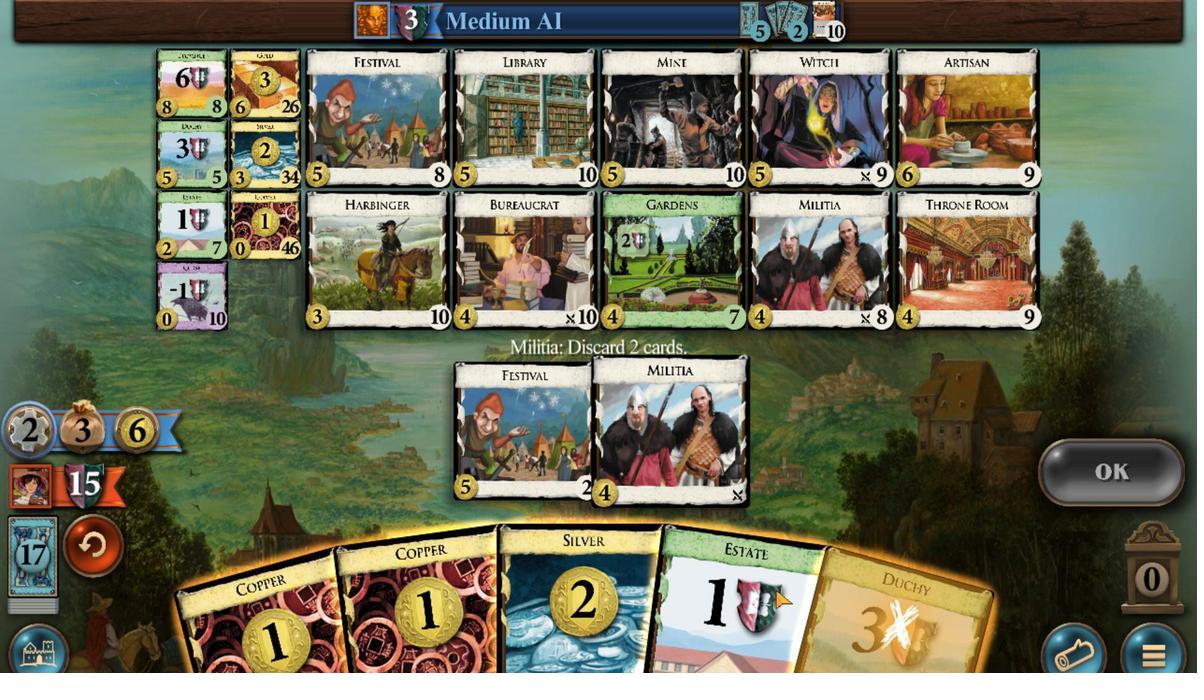 
Action: Mouse scrolled (654, 591) with delta (0, 0)
Screenshot: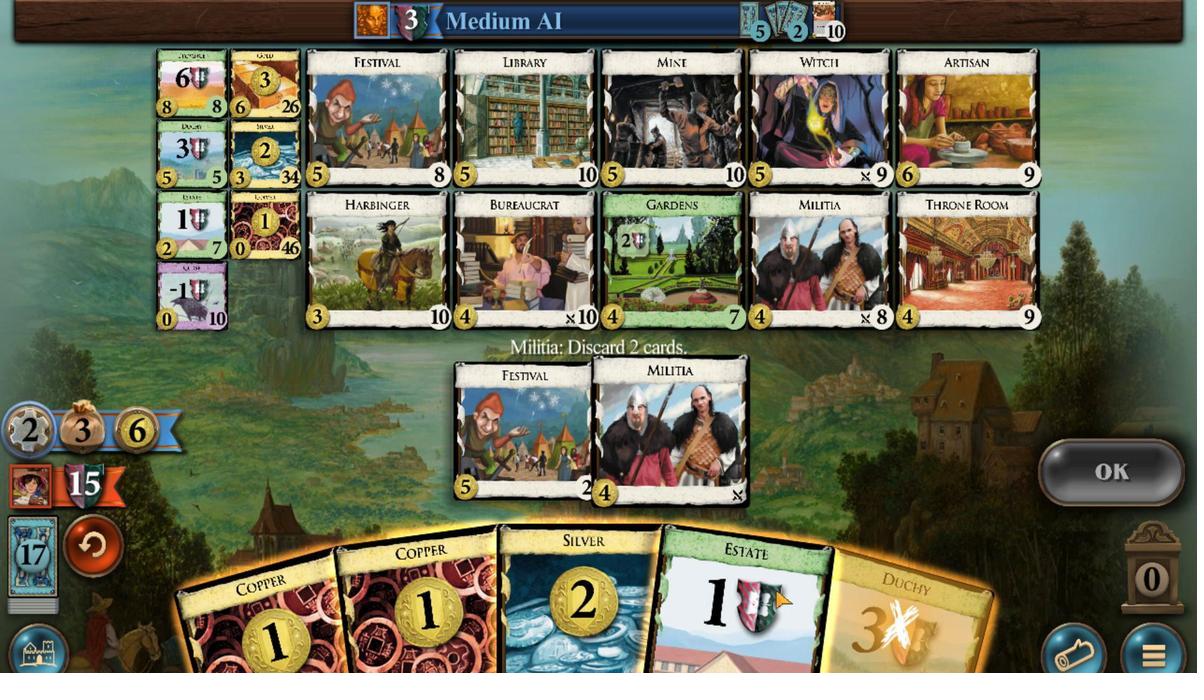 
Action: Mouse moved to (906, 508)
Screenshot: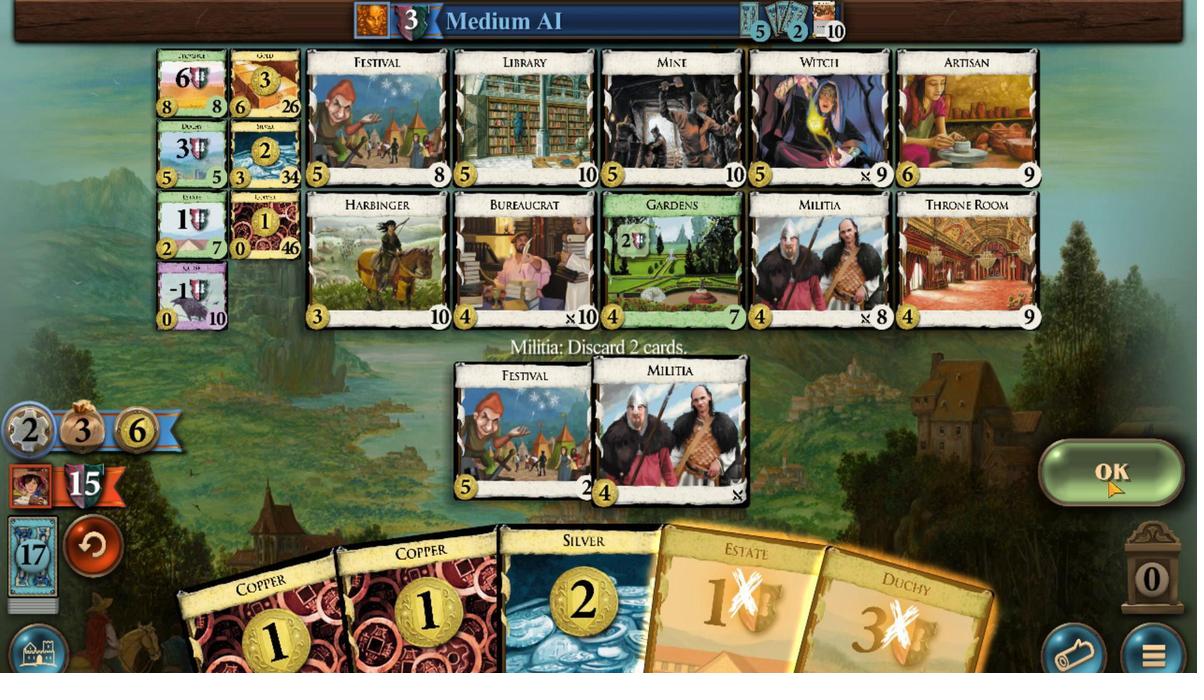 
Action: Mouse pressed left at (906, 508)
Screenshot: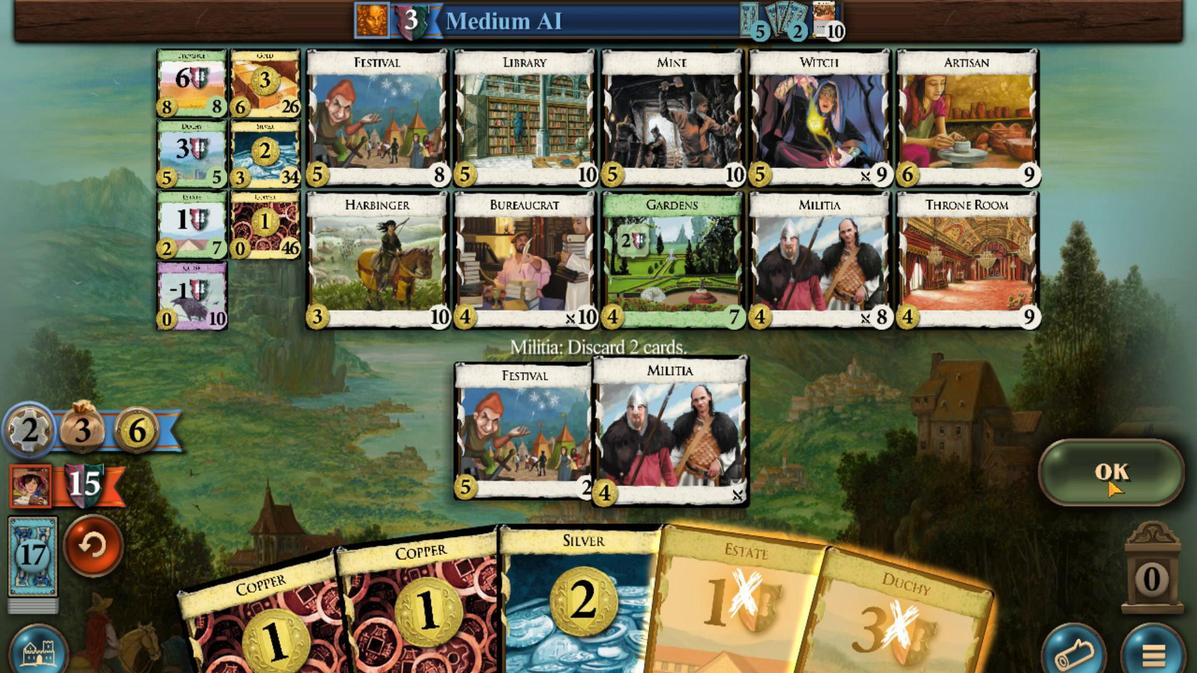 
Action: Mouse moved to (662, 619)
Screenshot: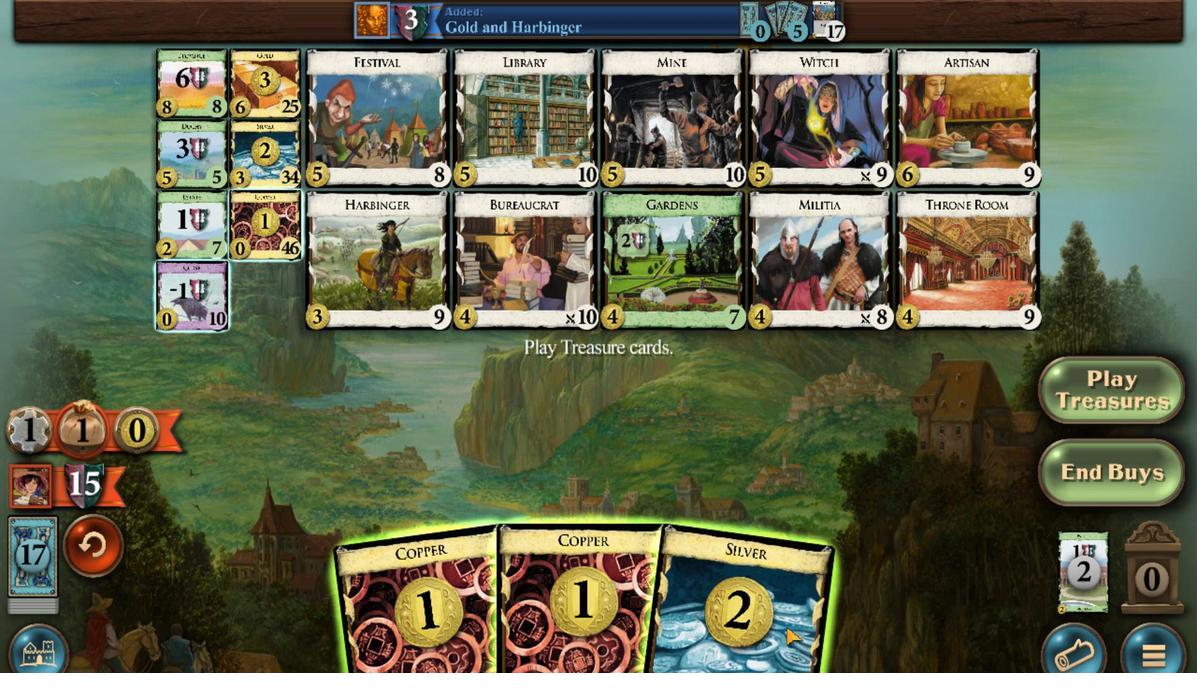 
Action: Mouse scrolled (662, 619) with delta (0, 0)
Screenshot: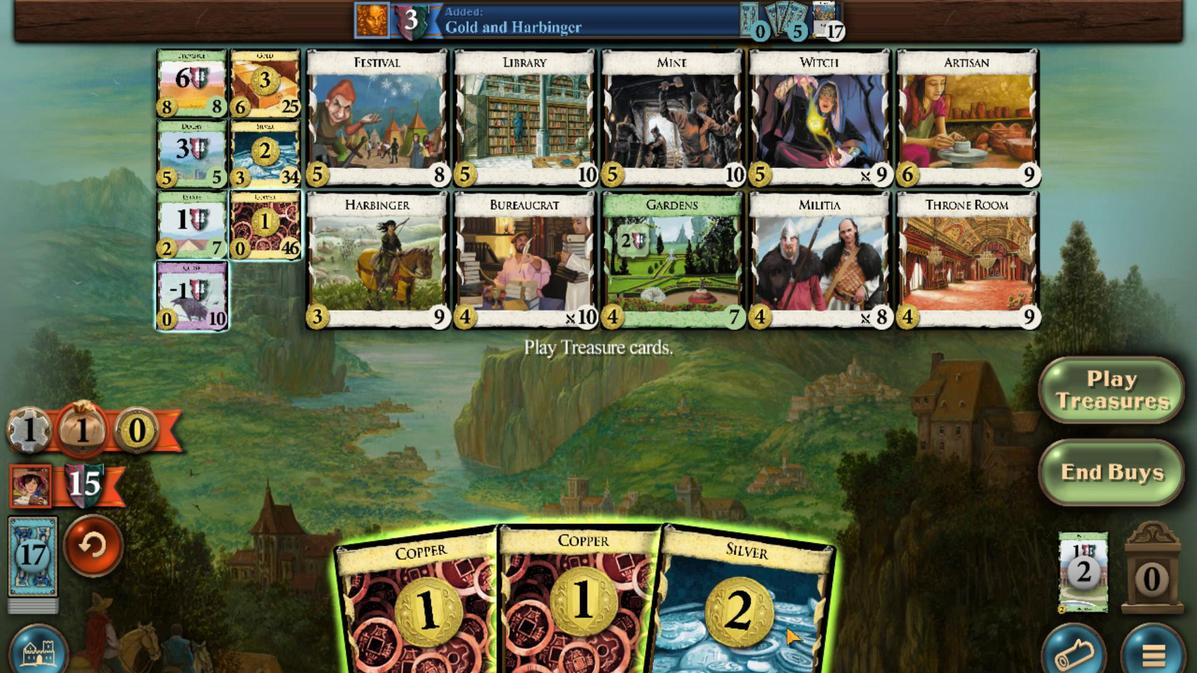 
Action: Mouse moved to (580, 614)
Screenshot: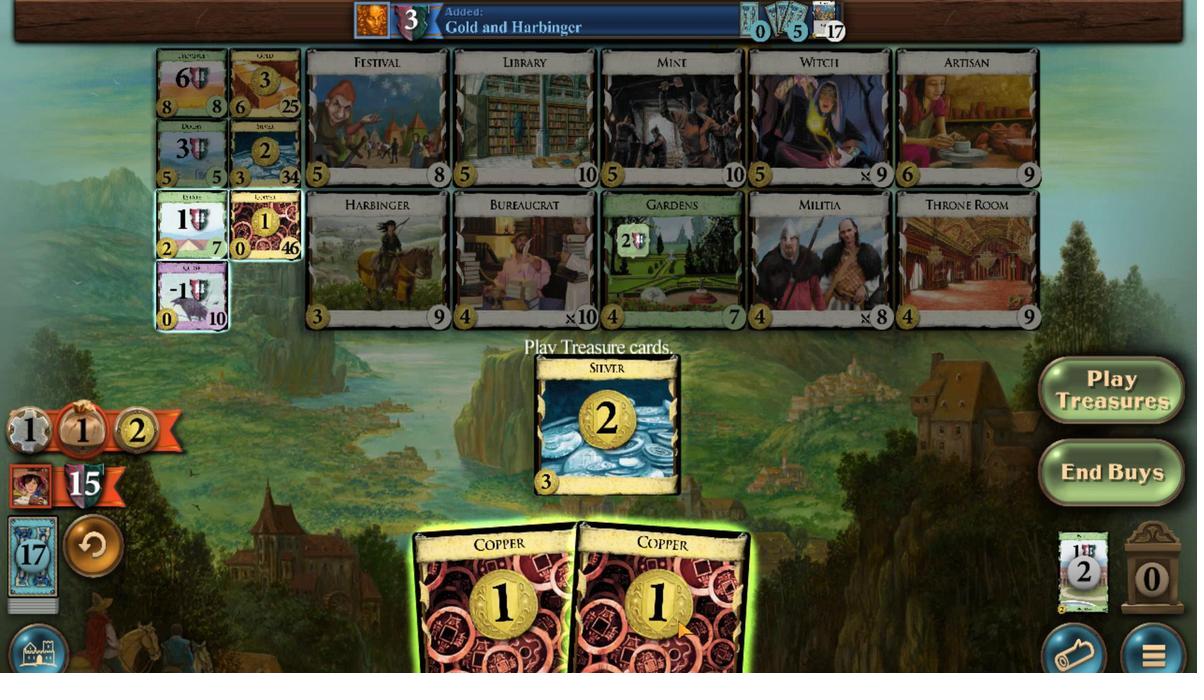 
Action: Mouse scrolled (580, 614) with delta (0, 0)
Screenshot: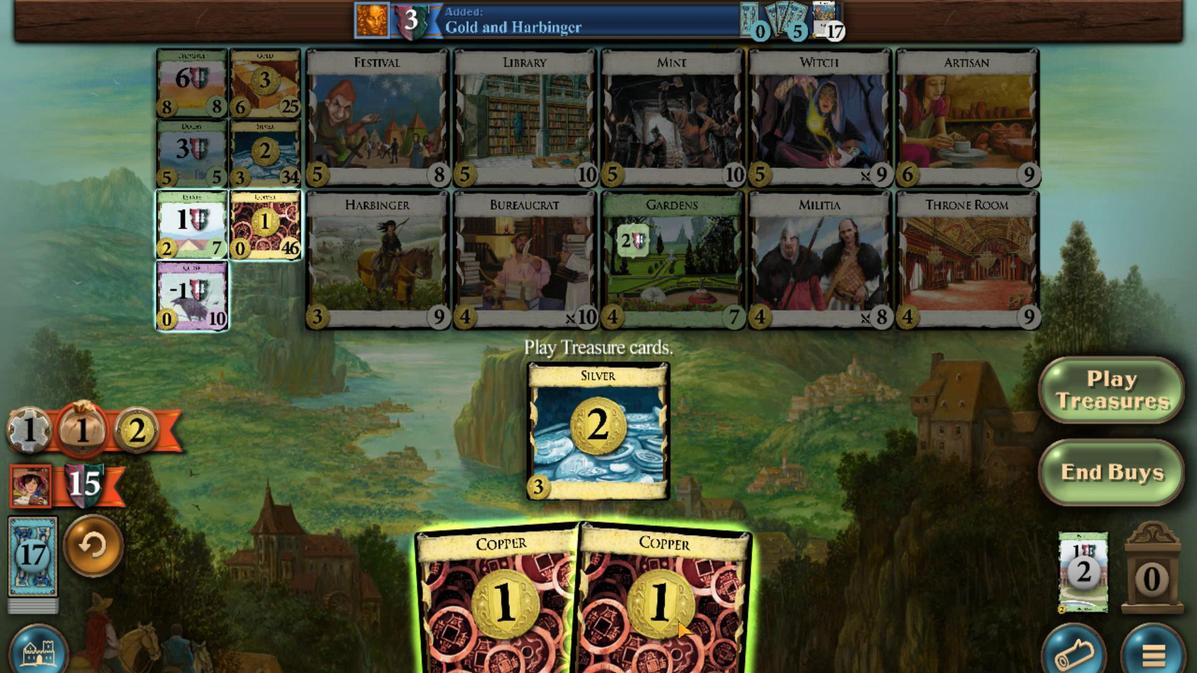 
Action: Mouse moved to (531, 616)
Screenshot: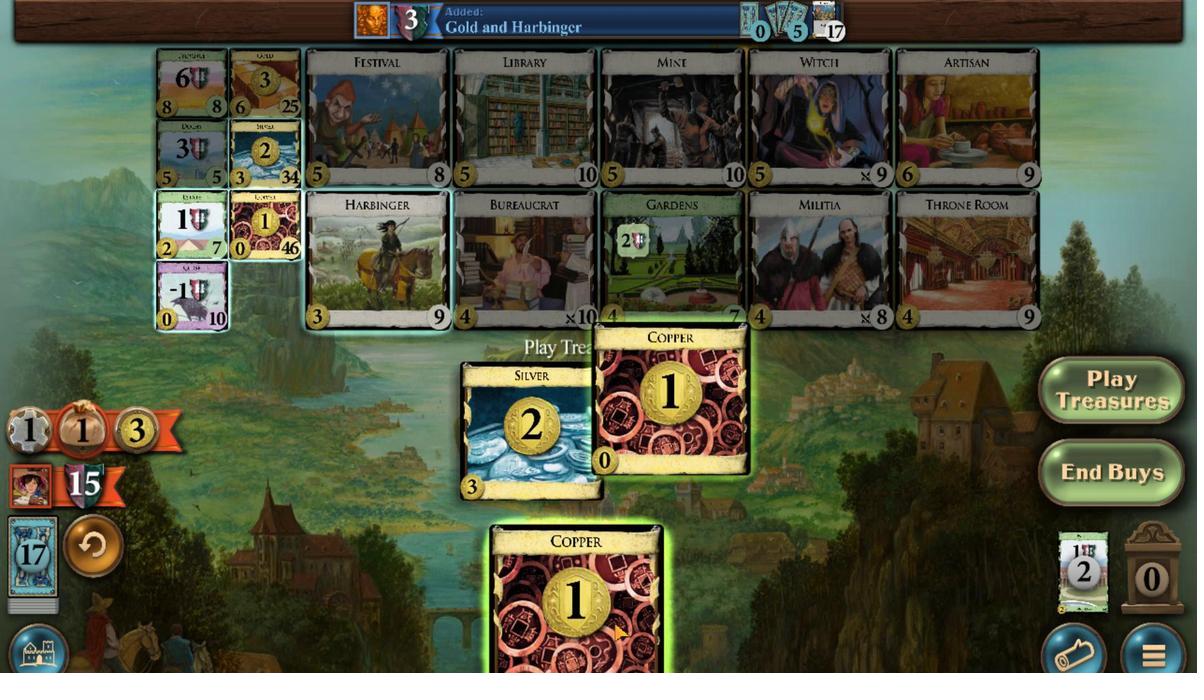 
Action: Mouse scrolled (531, 615) with delta (0, 0)
Screenshot: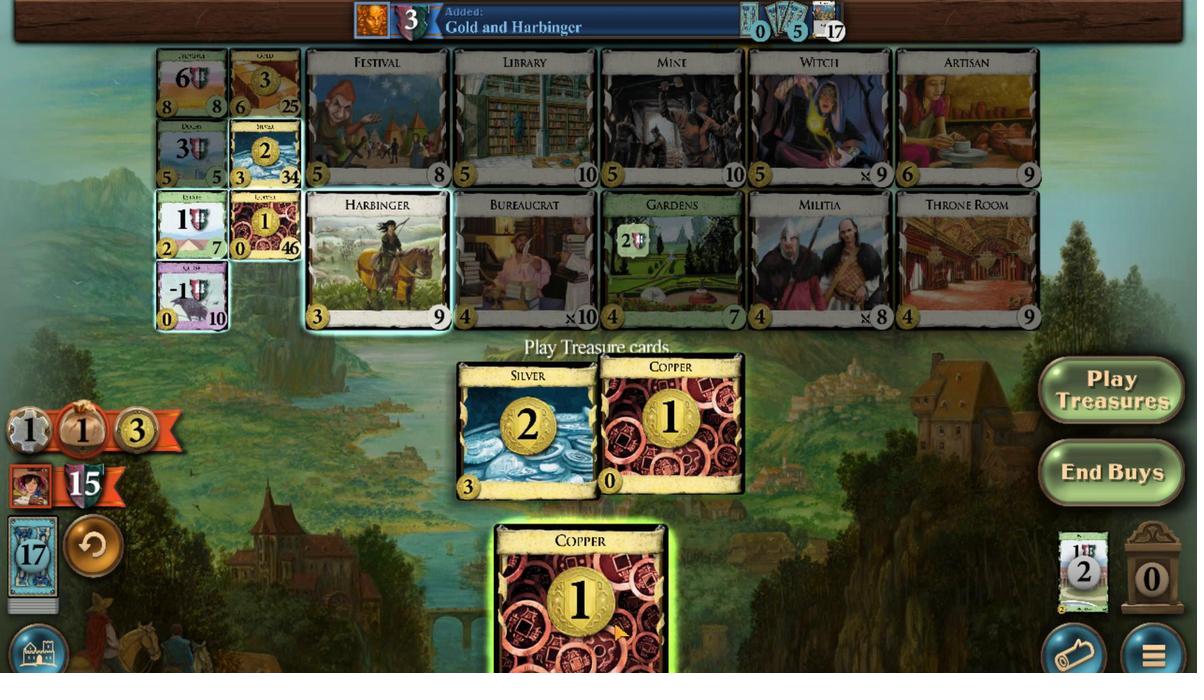 
Action: Mouse moved to (269, 267)
Screenshot: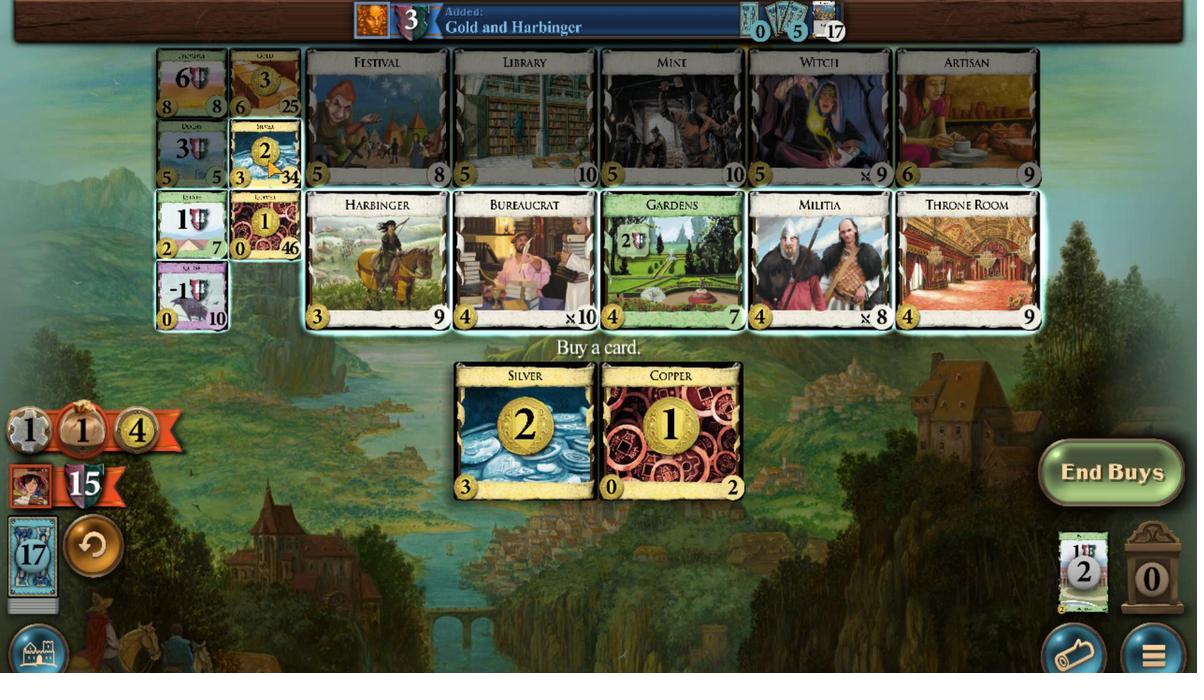 
Action: Mouse scrolled (269, 268) with delta (0, 0)
Screenshot: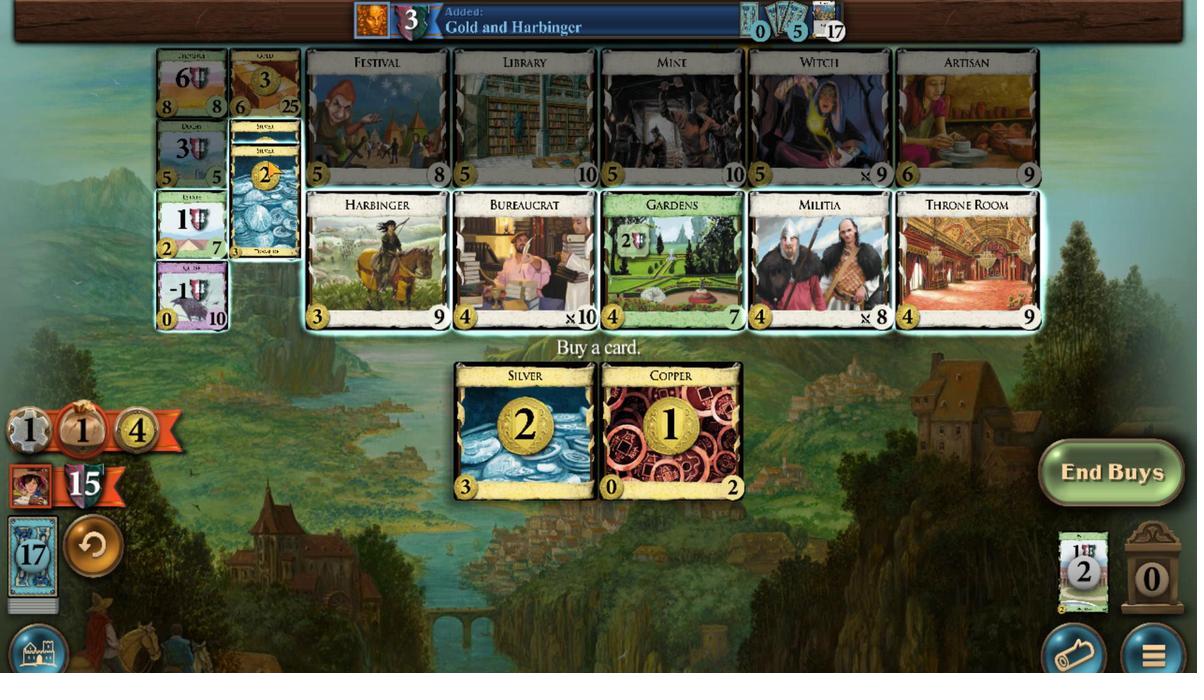 
Action: Mouse scrolled (269, 268) with delta (0, 0)
Screenshot: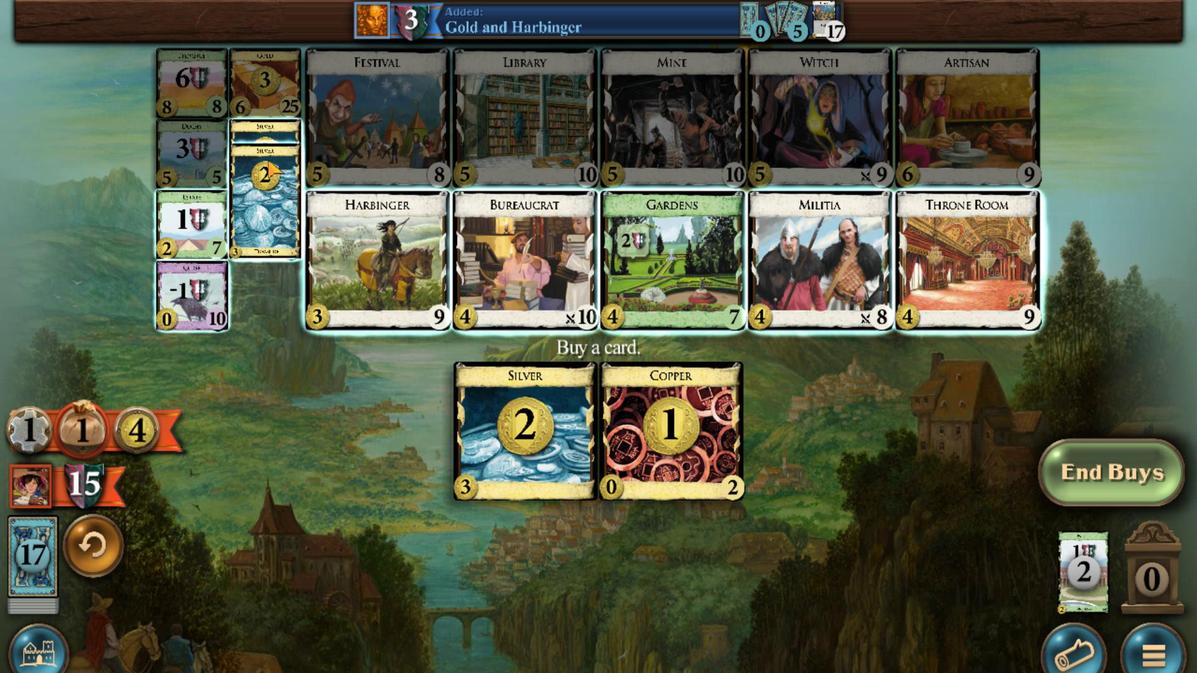 
Action: Mouse scrolled (269, 268) with delta (0, 0)
Screenshot: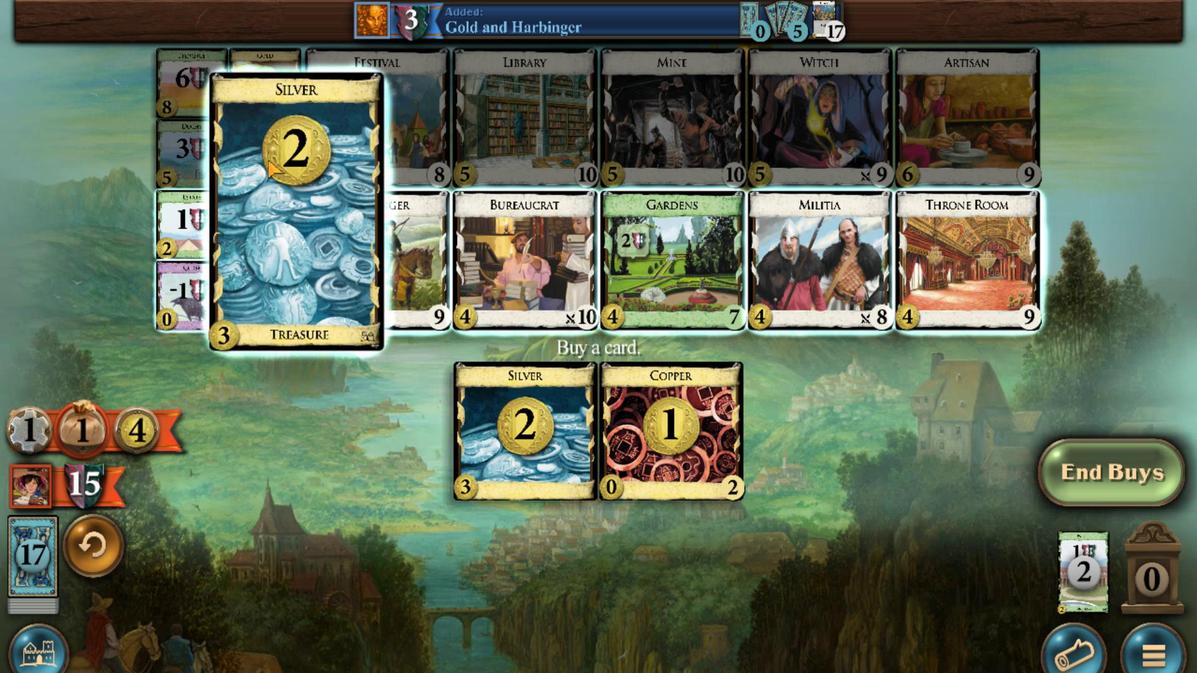 
Action: Mouse scrolled (269, 268) with delta (0, 0)
Screenshot: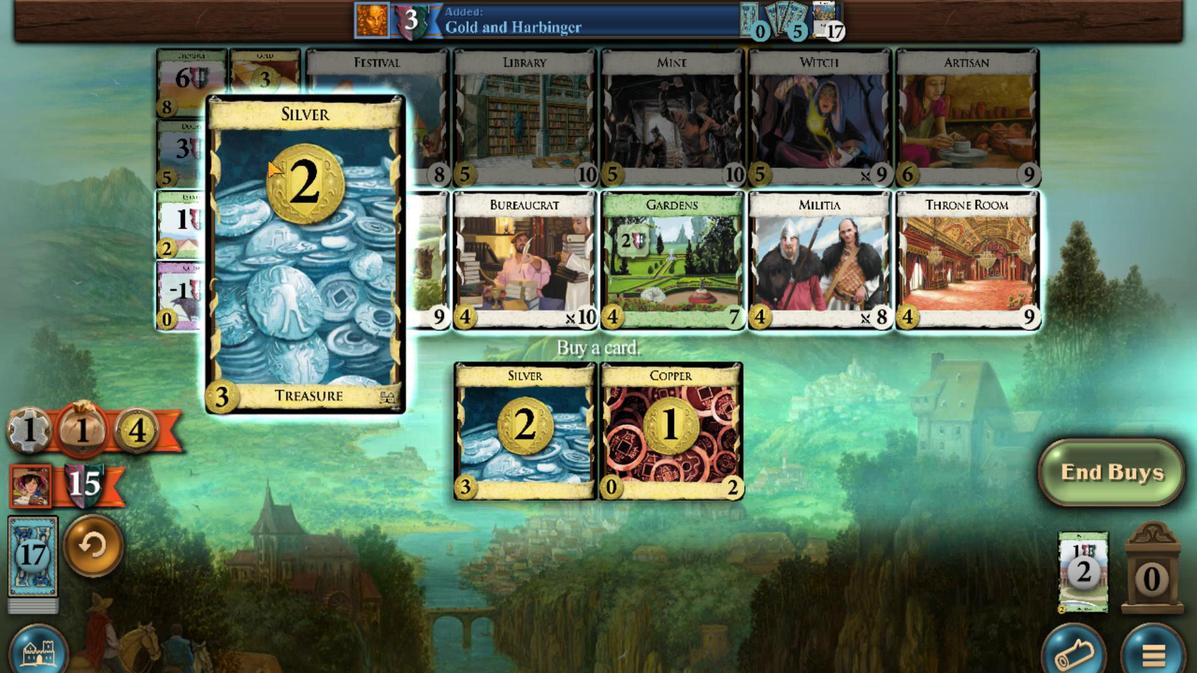 
Action: Mouse scrolled (269, 268) with delta (0, 0)
Screenshot: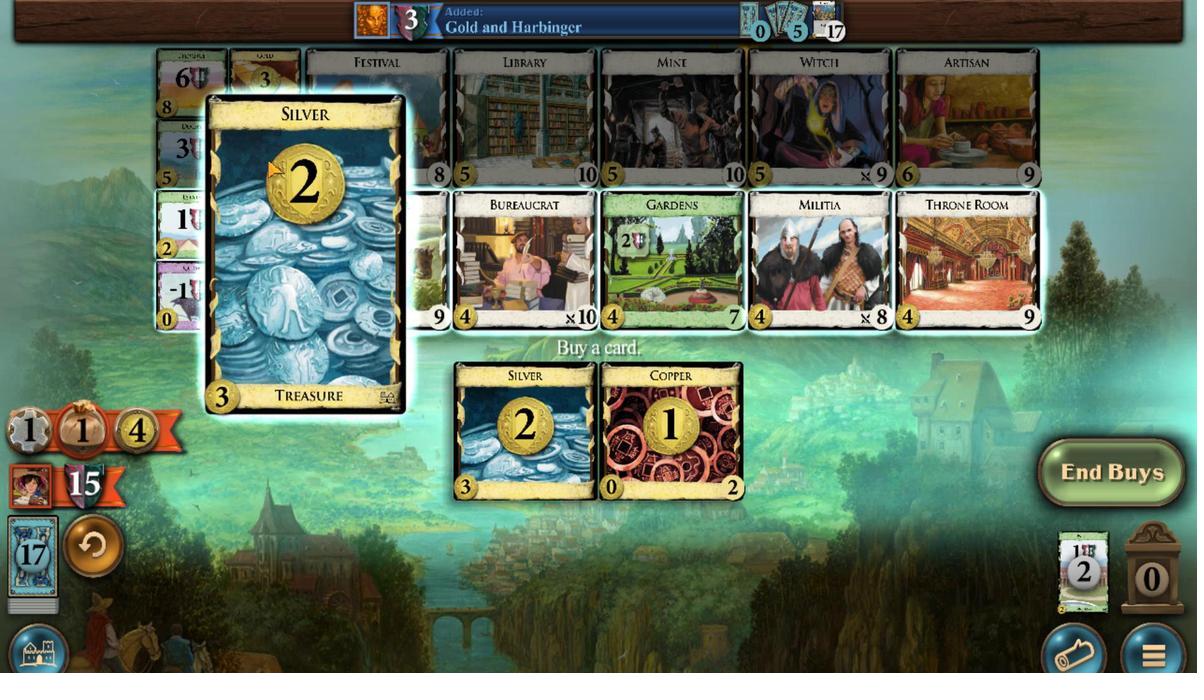 
Action: Mouse moved to (483, 584)
Screenshot: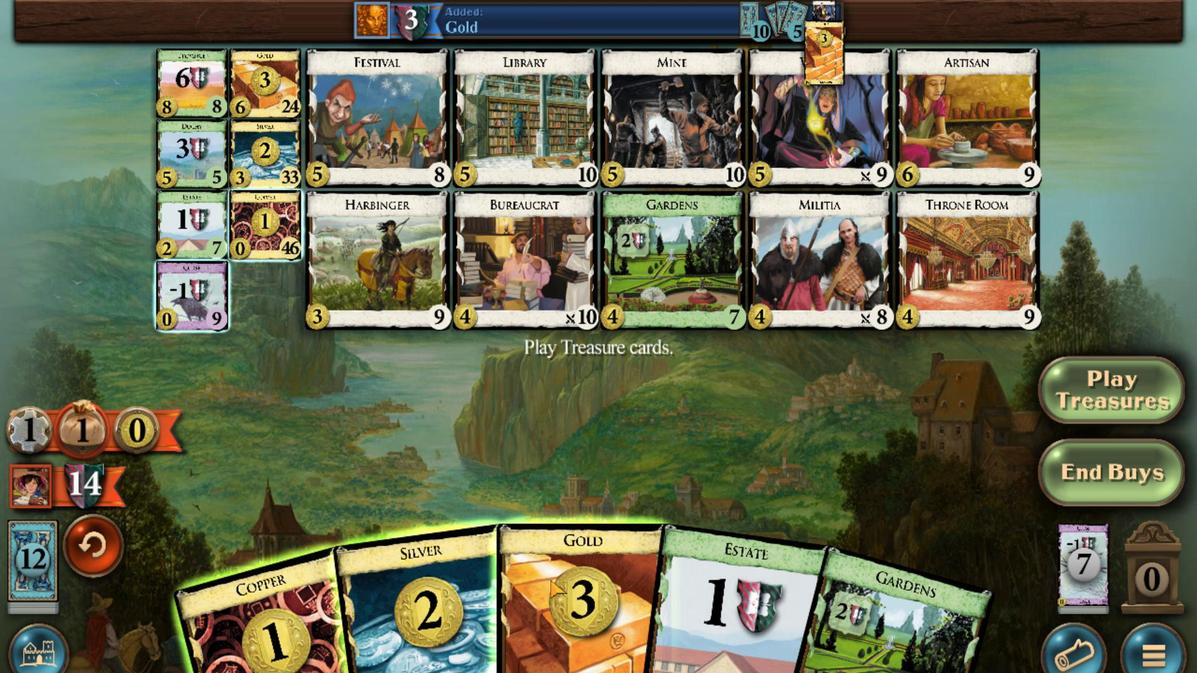 
Action: Mouse scrolled (483, 583) with delta (0, 0)
Screenshot: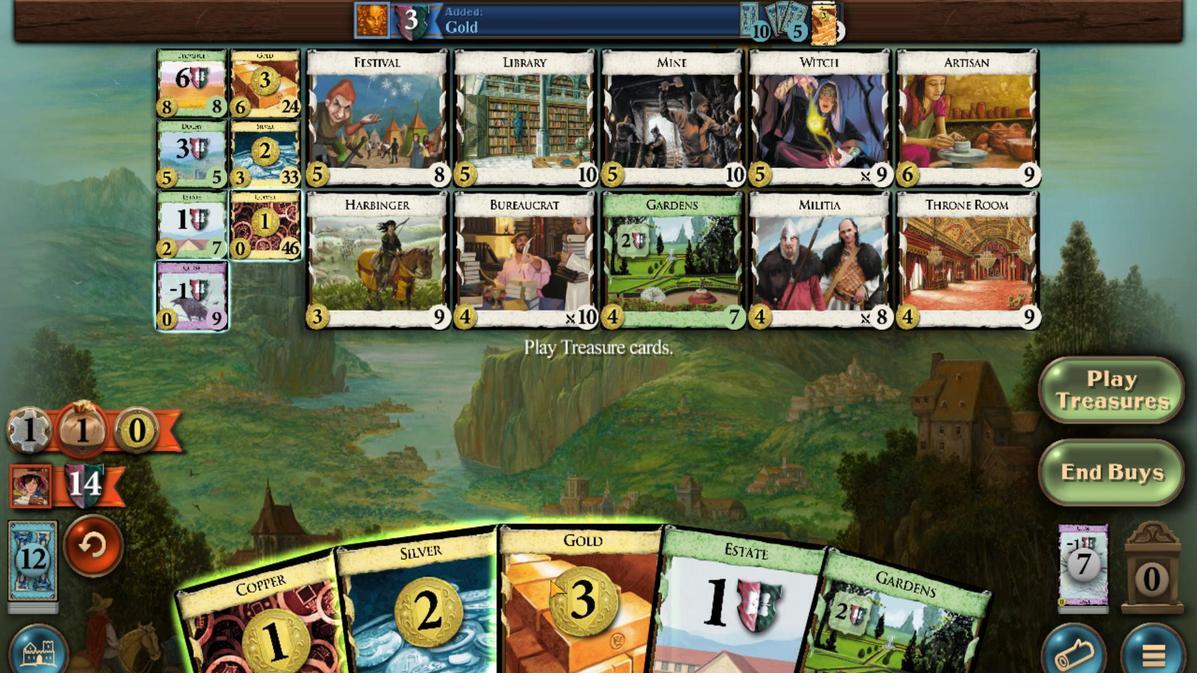 
Action: Mouse moved to (457, 586)
Screenshot: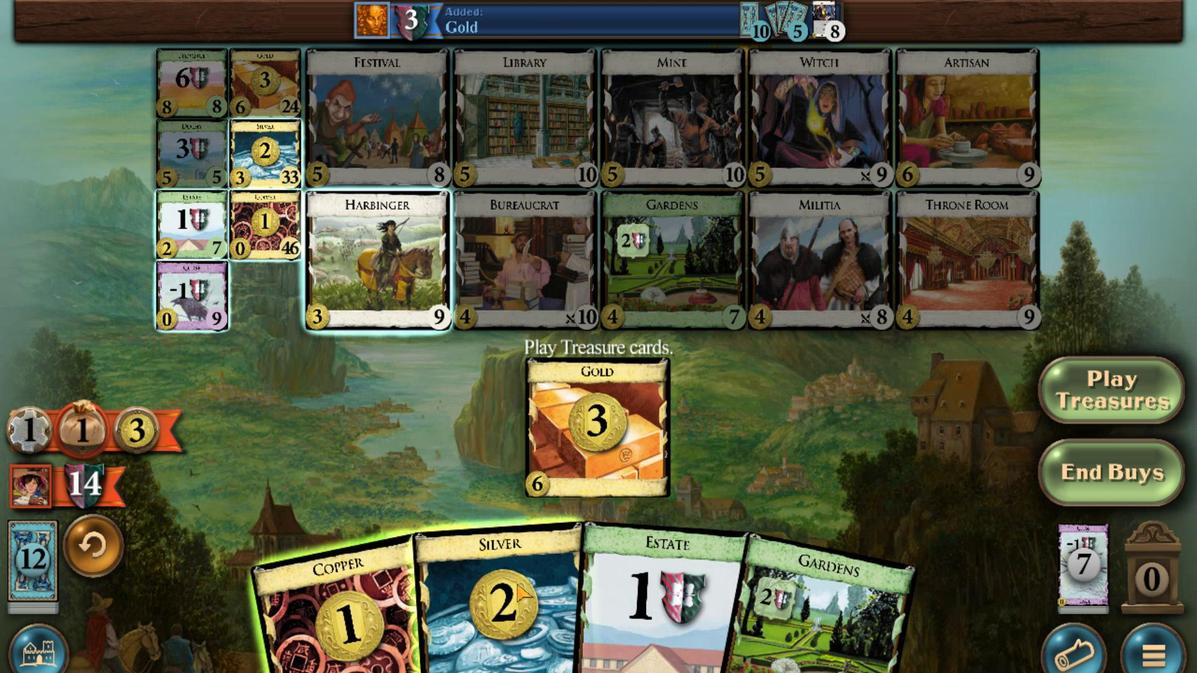 
Action: Mouse scrolled (457, 586) with delta (0, 0)
Screenshot: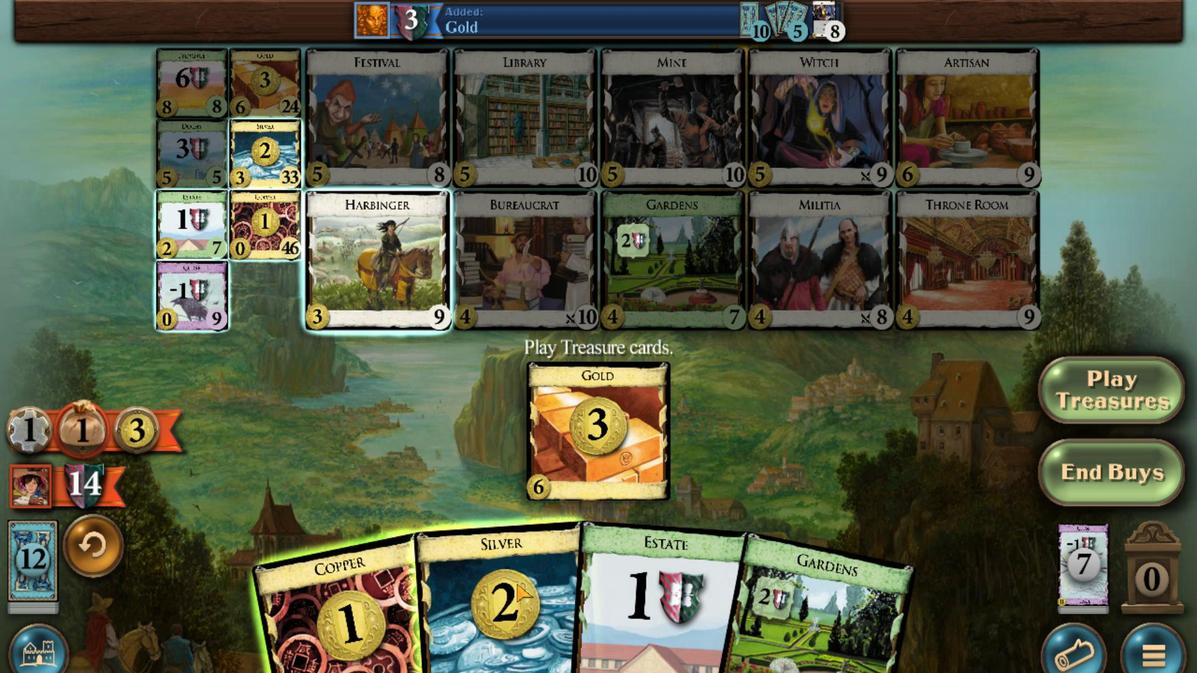 
Action: Mouse moved to (417, 586)
Screenshot: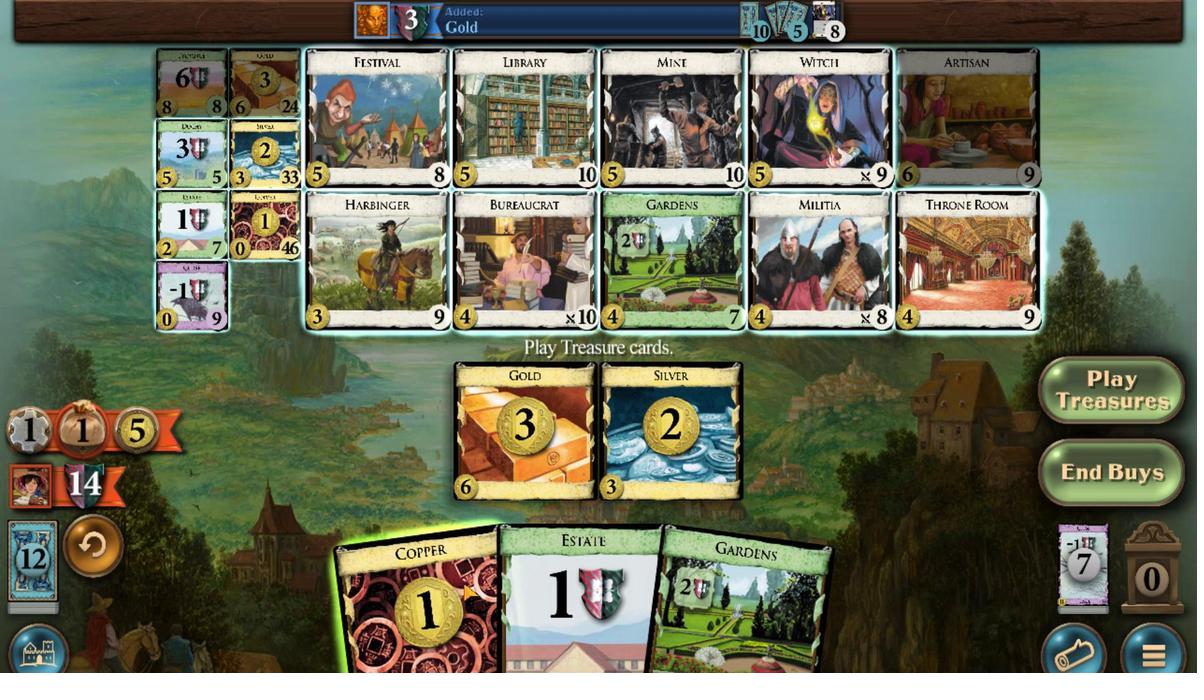 
Action: Mouse scrolled (417, 586) with delta (0, 0)
Screenshot: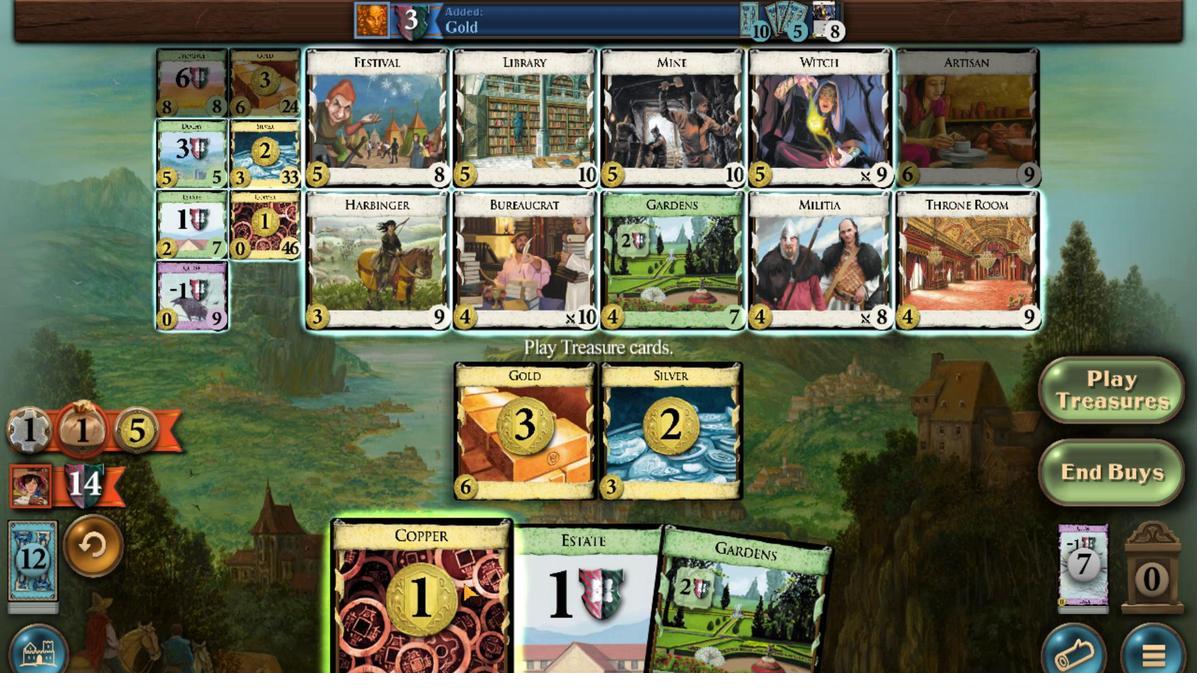 
Action: Mouse moved to (261, 208)
Screenshot: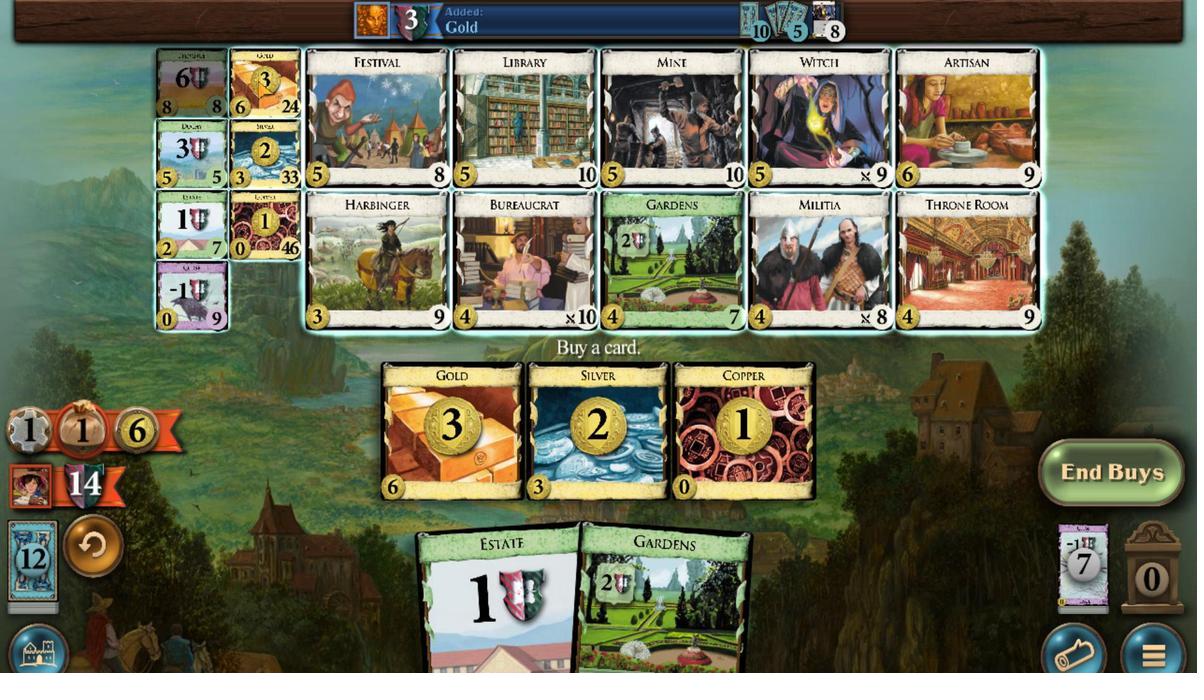 
Action: Mouse scrolled (261, 208) with delta (0, 0)
Screenshot: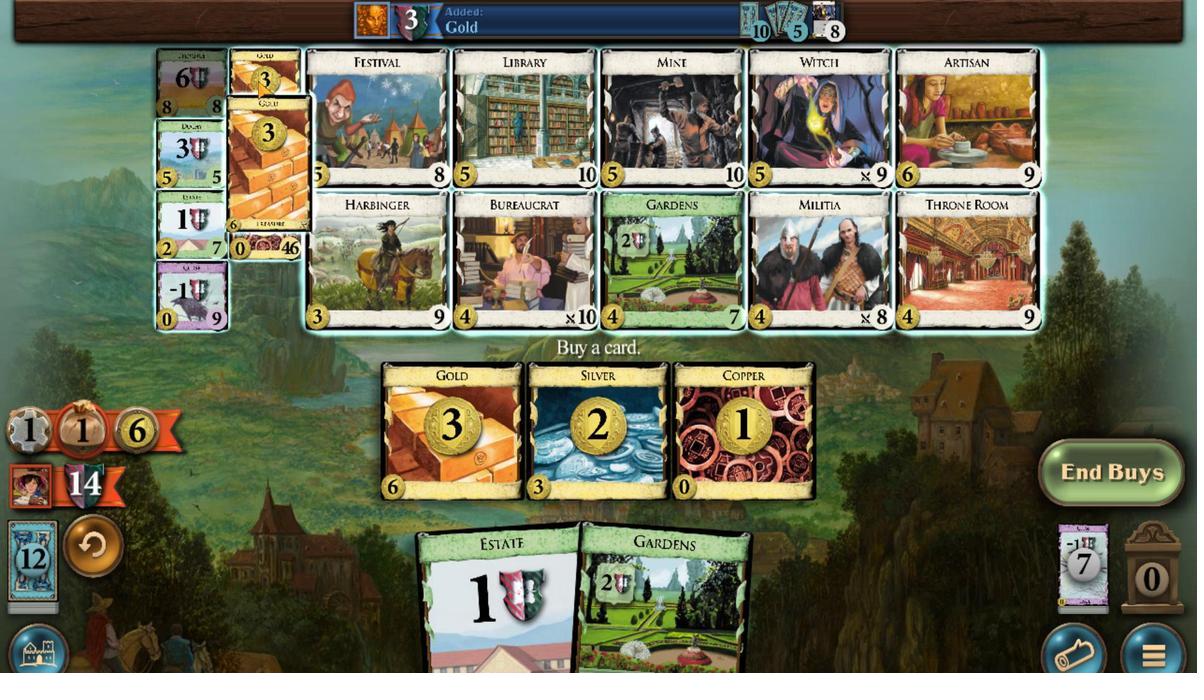 
Action: Mouse scrolled (261, 208) with delta (0, 0)
Screenshot: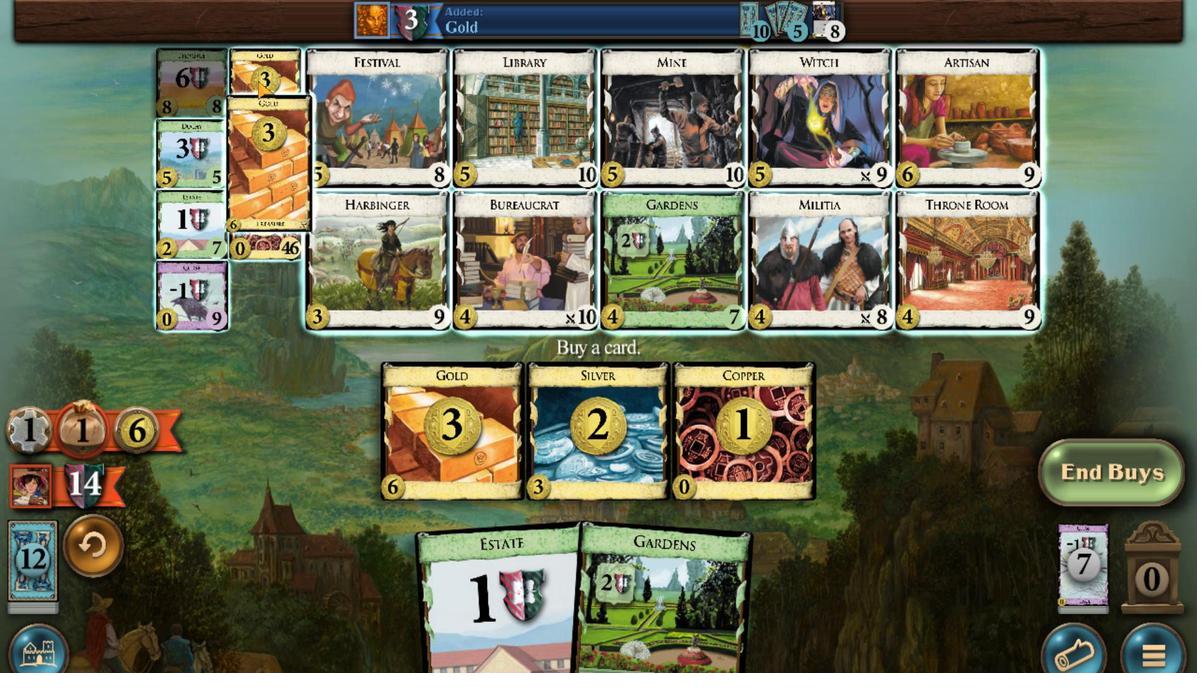 
Action: Mouse scrolled (261, 208) with delta (0, 0)
Screenshot: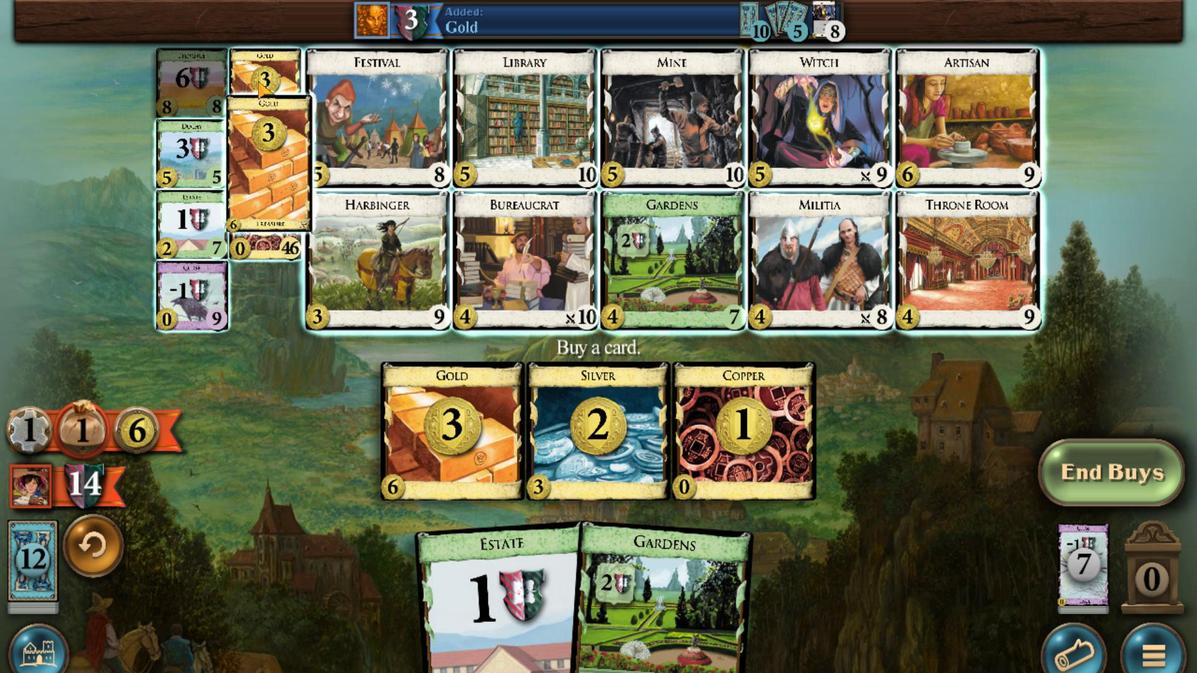 
Action: Mouse scrolled (261, 208) with delta (0, 0)
Screenshot: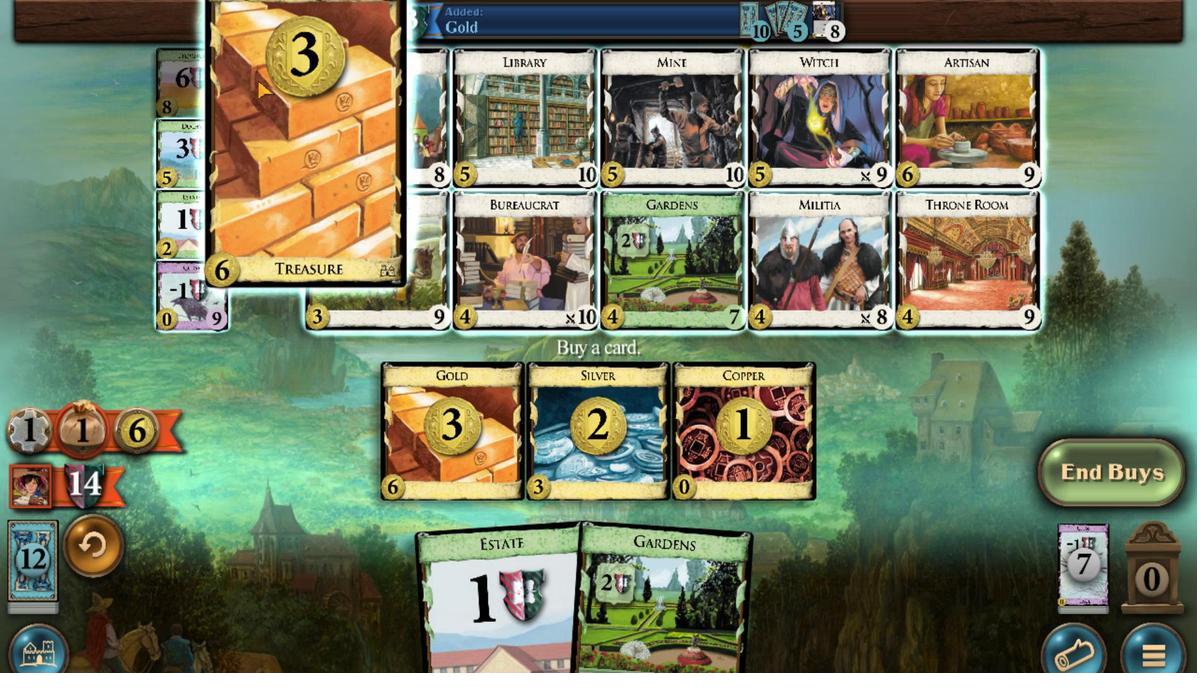 
Action: Mouse scrolled (261, 208) with delta (0, 0)
Screenshot: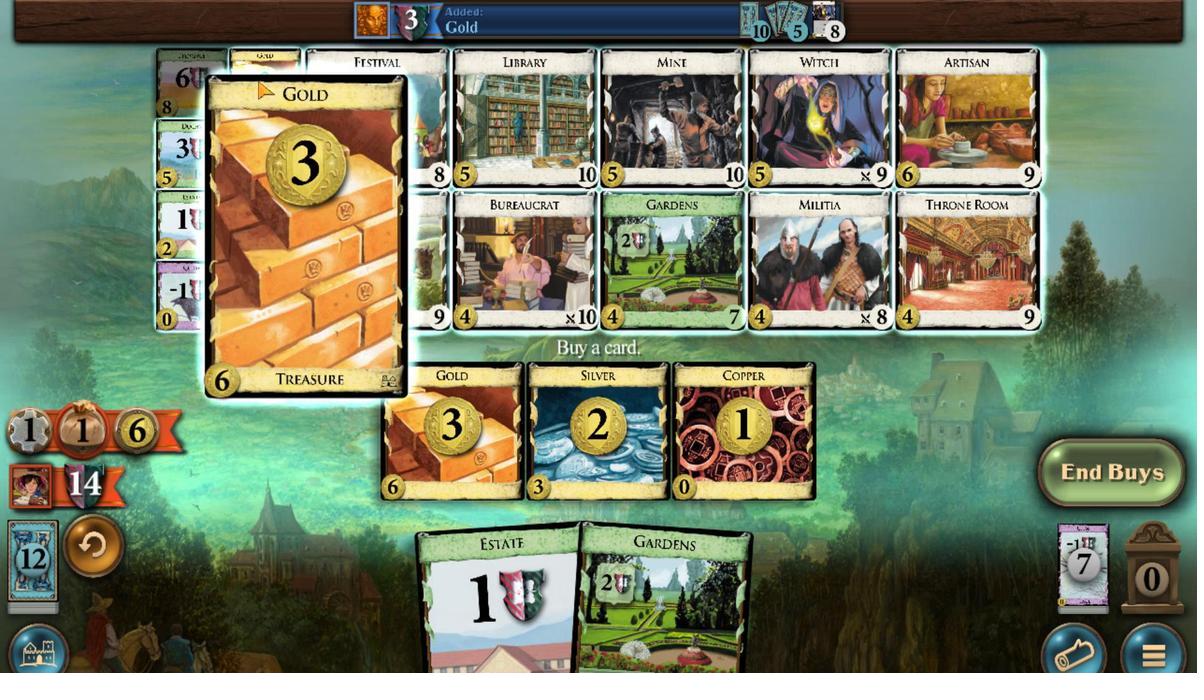 
Action: Mouse scrolled (261, 208) with delta (0, 0)
Screenshot: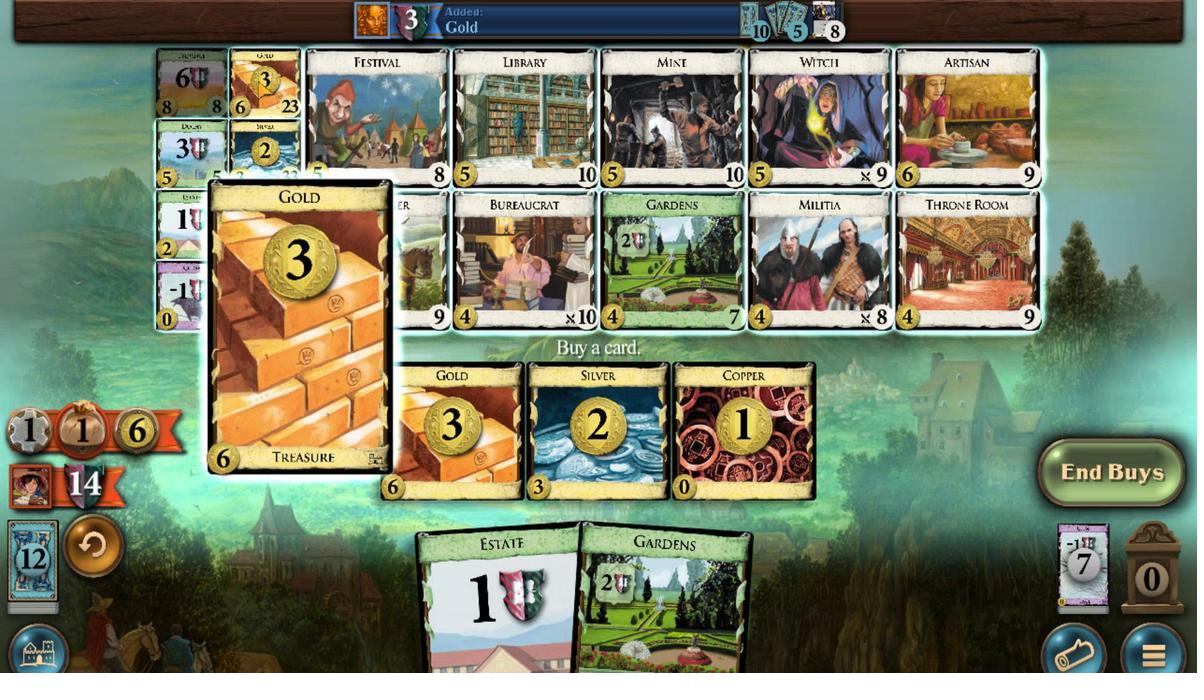 
Action: Mouse moved to (519, 566)
Screenshot: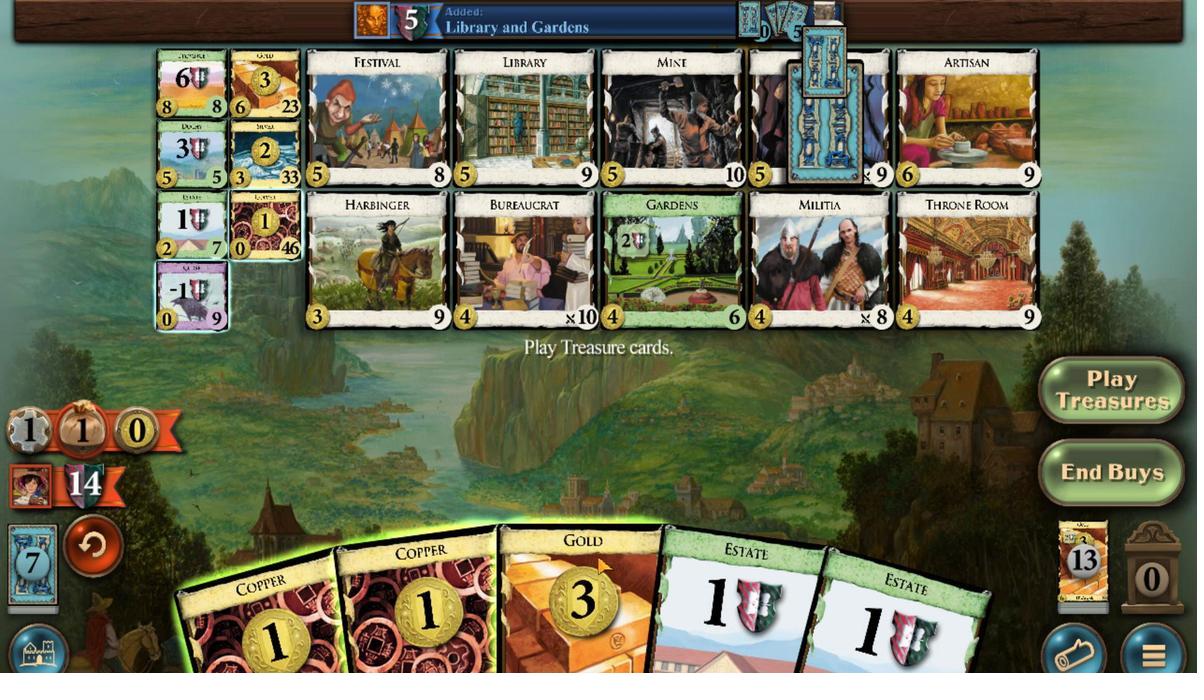 
Action: Mouse scrolled (519, 566) with delta (0, 0)
Screenshot: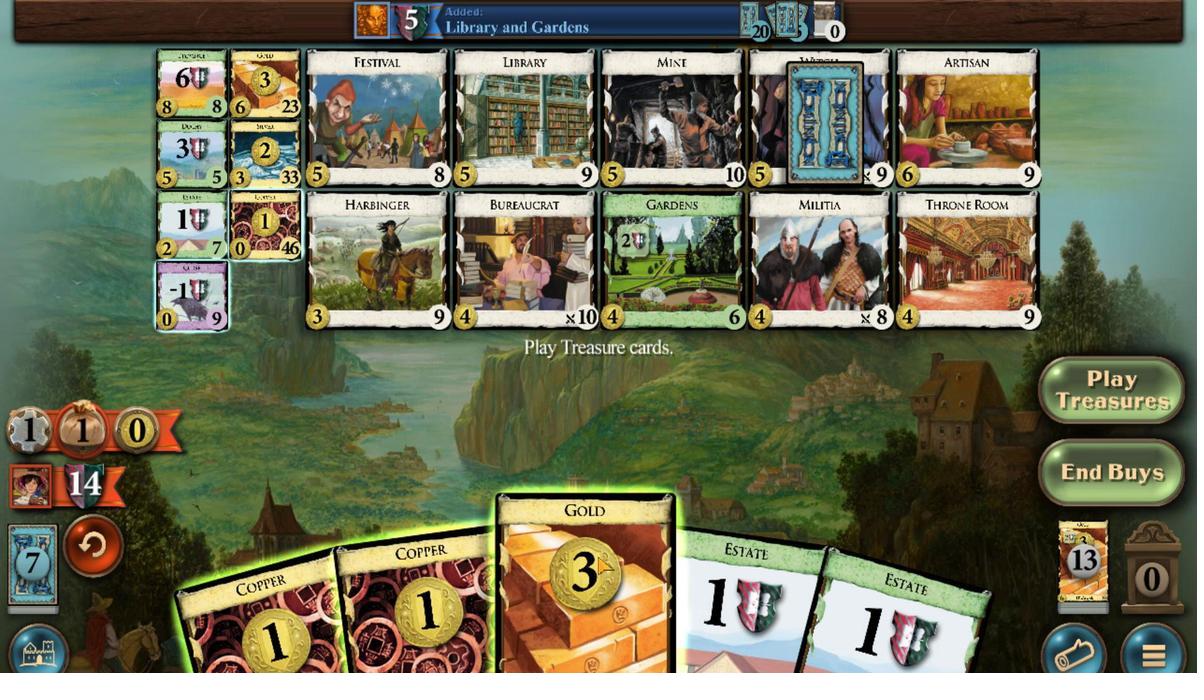 
Action: Mouse moved to (460, 568)
Screenshot: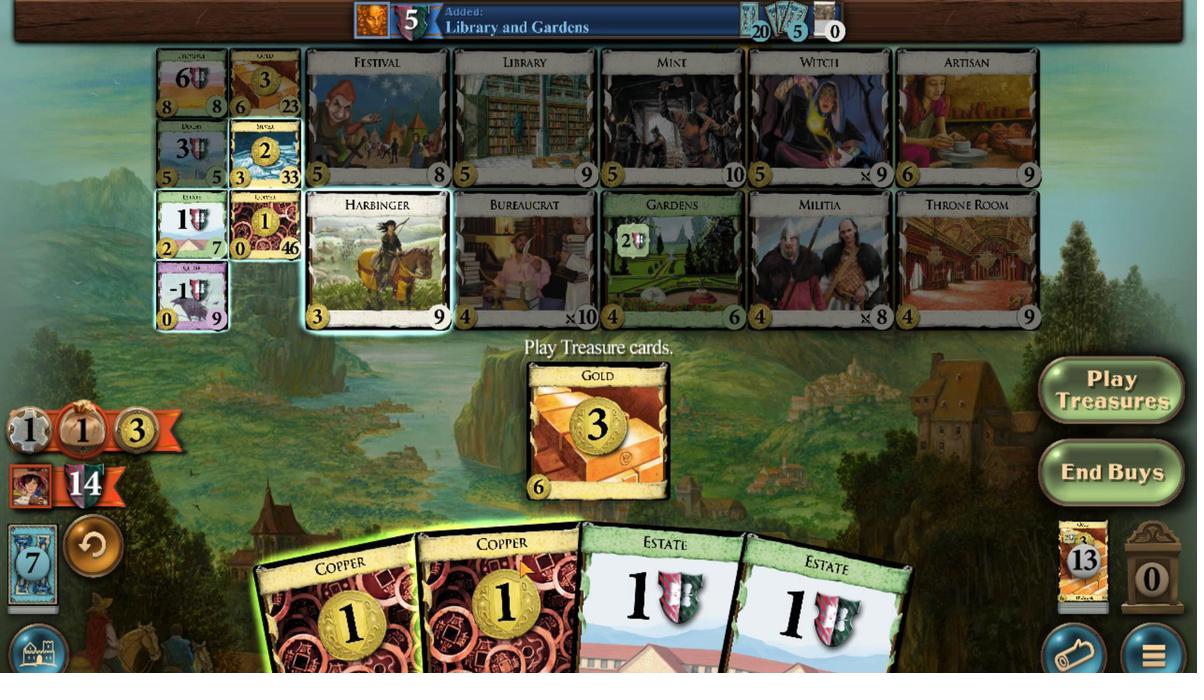 
Action: Mouse scrolled (460, 568) with delta (0, 0)
Screenshot: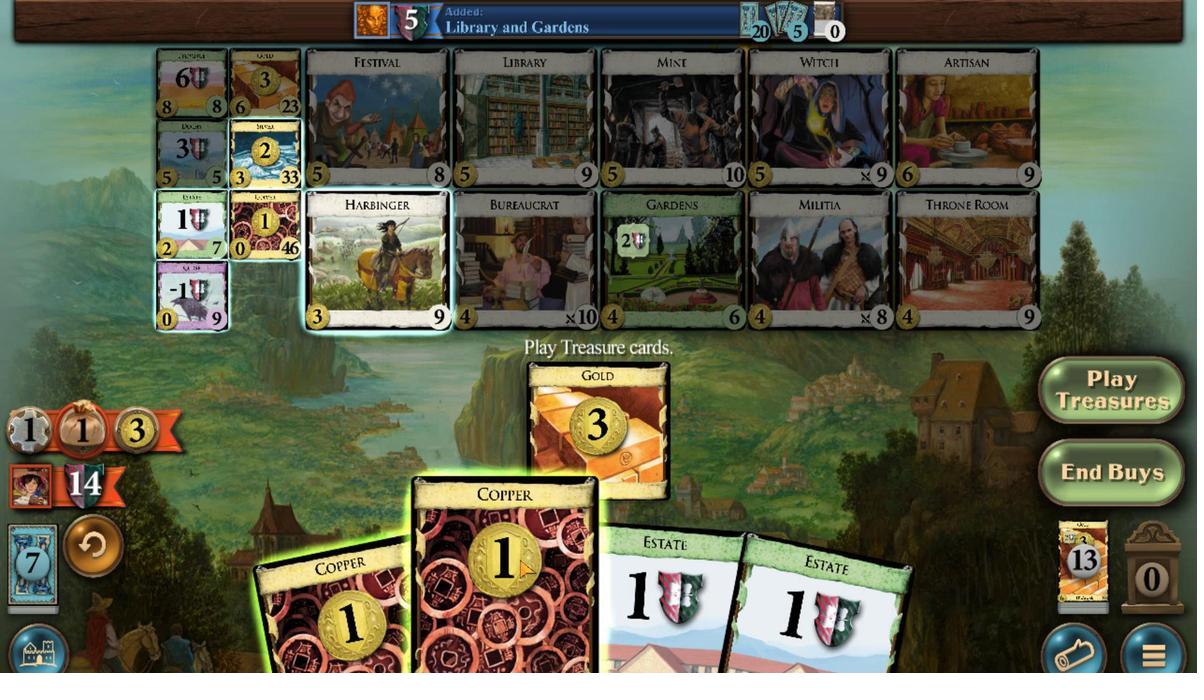 
Action: Mouse moved to (407, 572)
Screenshot: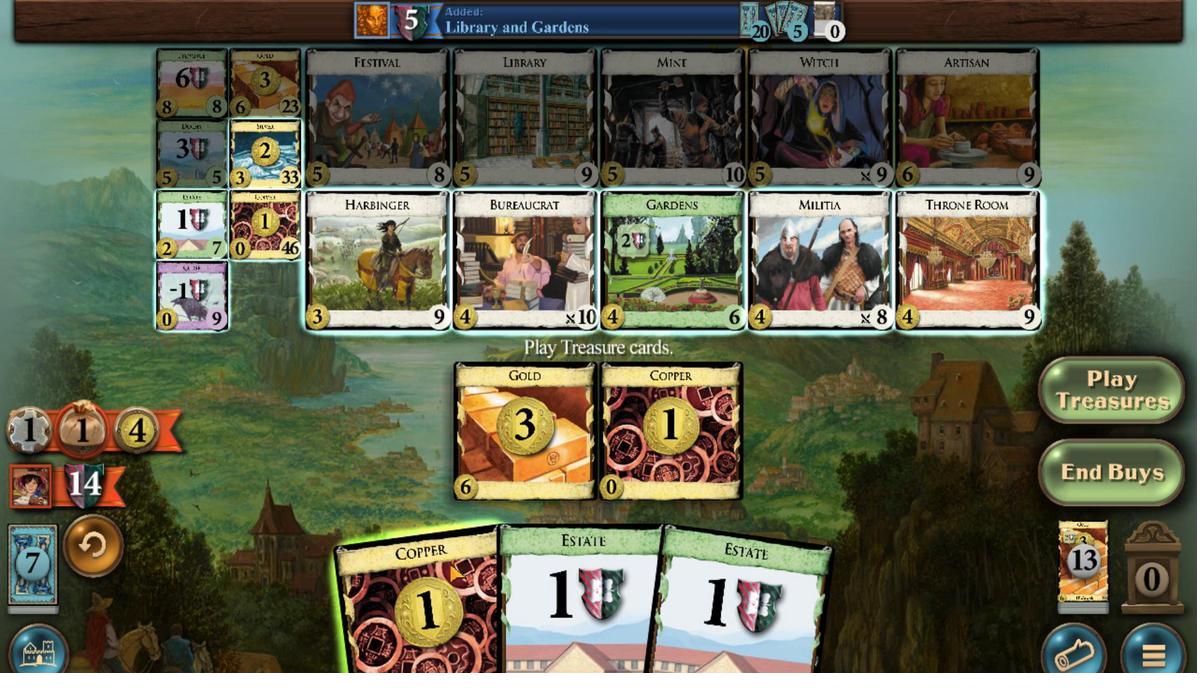 
Action: Mouse scrolled (407, 571) with delta (0, 0)
Screenshot: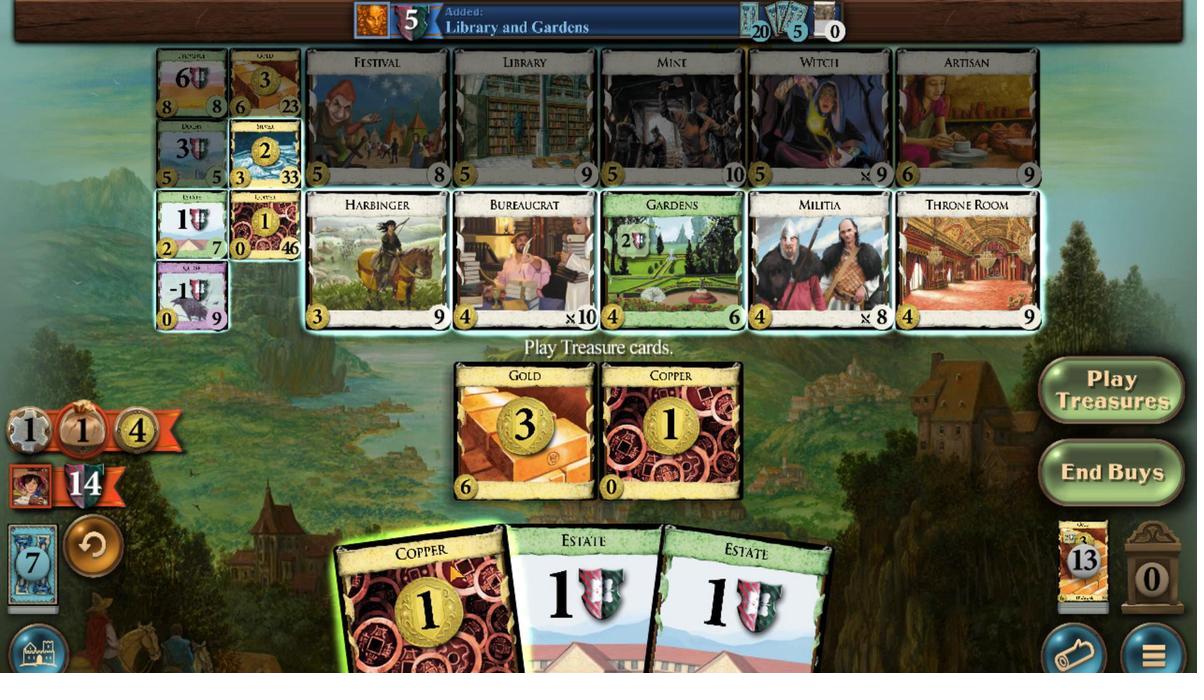 
Action: Mouse moved to (218, 265)
Screenshot: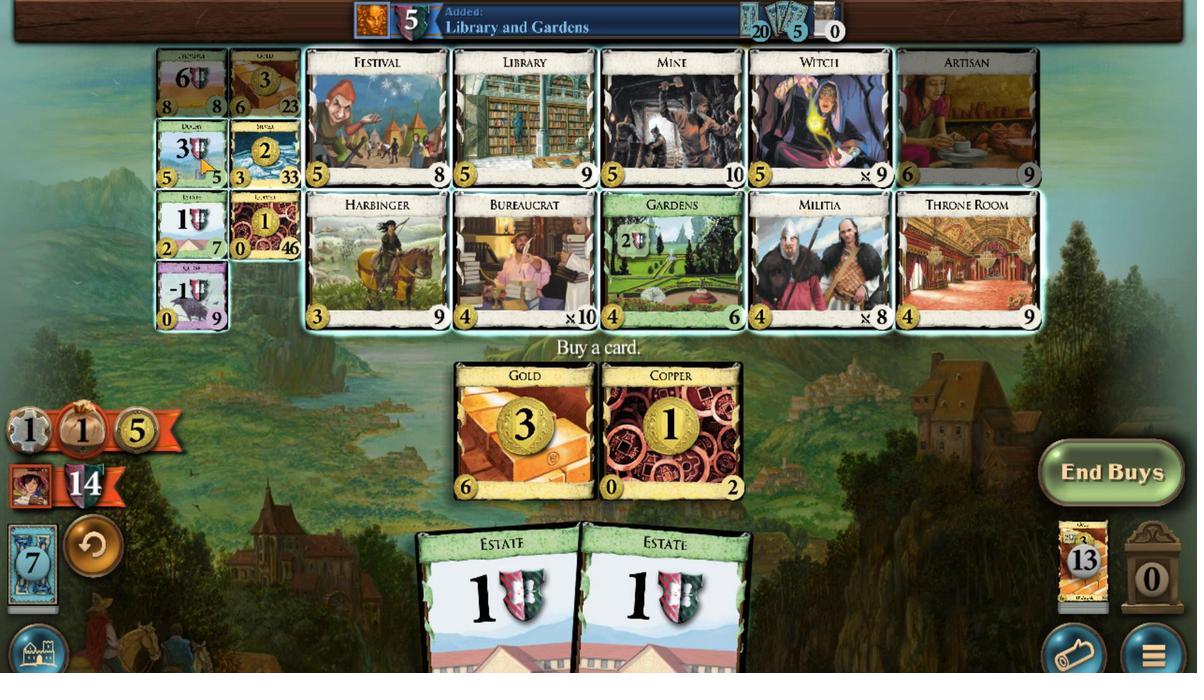 
Action: Mouse scrolled (218, 266) with delta (0, 0)
Screenshot: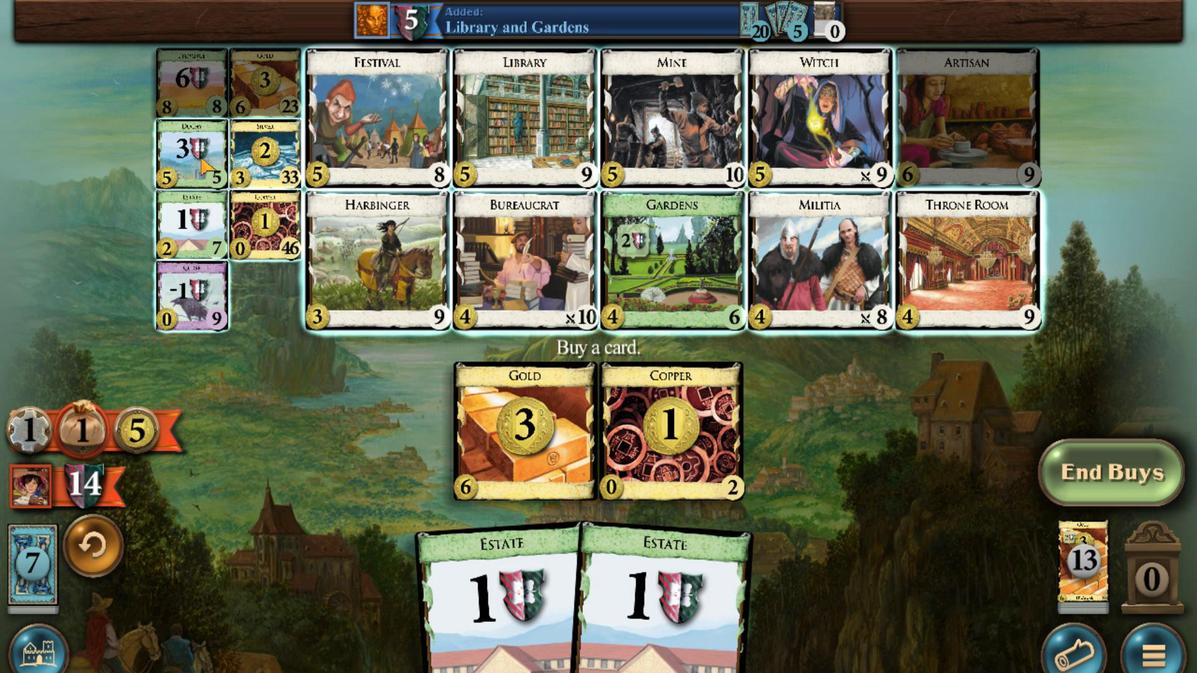 
Action: Mouse scrolled (218, 266) with delta (0, 0)
Screenshot: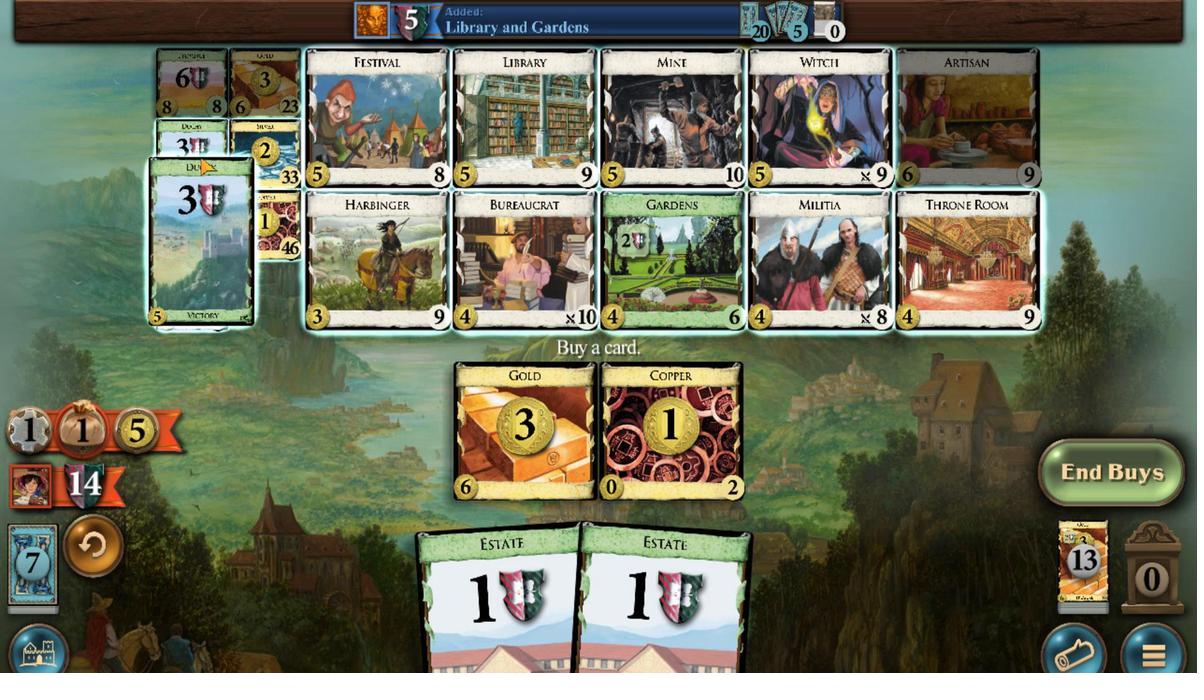 
Action: Mouse scrolled (218, 266) with delta (0, 0)
Screenshot: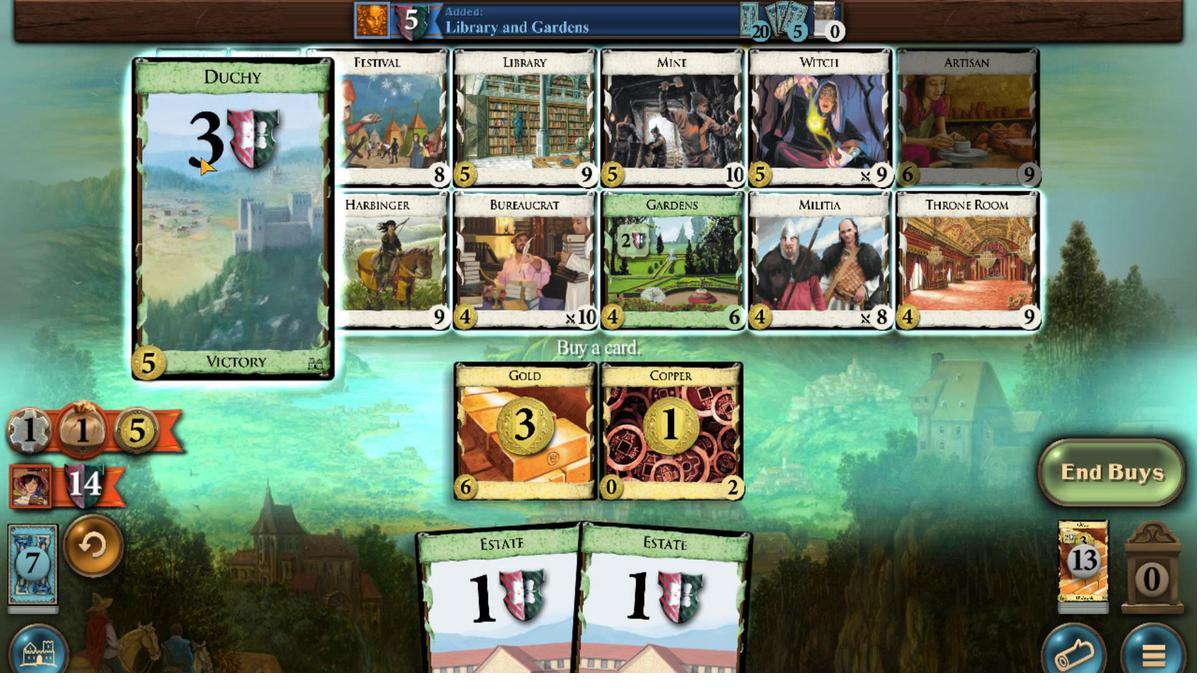 
Action: Mouse scrolled (218, 266) with delta (0, 0)
Screenshot: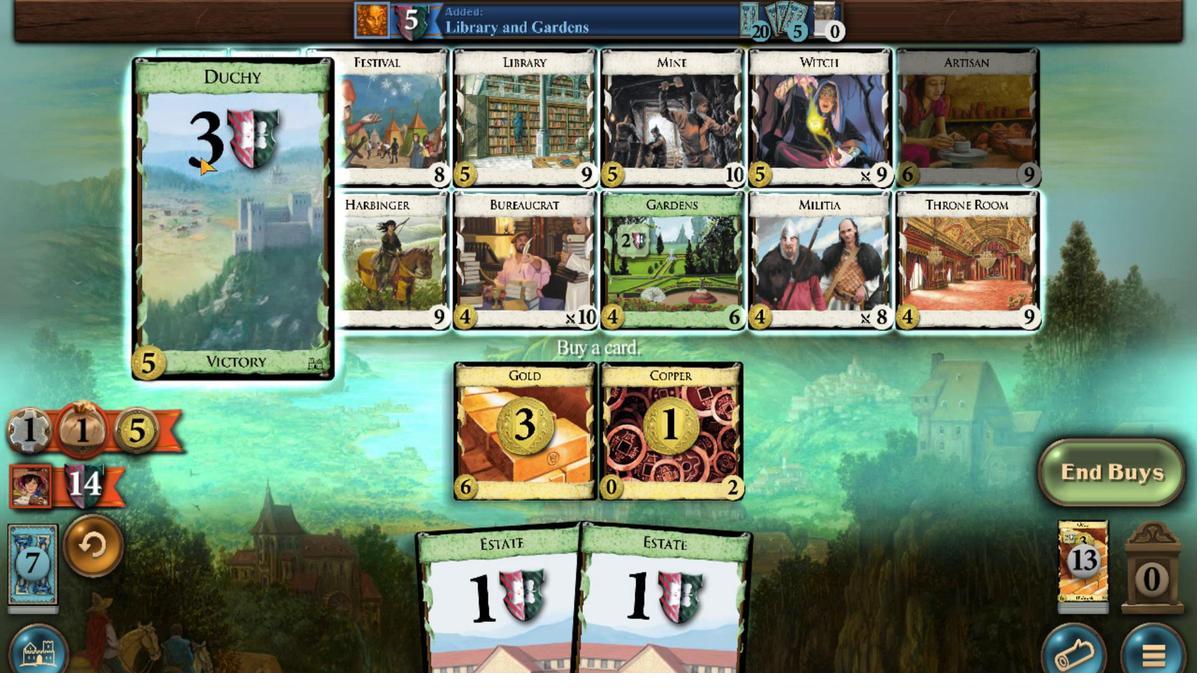 
Action: Mouse scrolled (218, 266) with delta (0, 0)
Screenshot: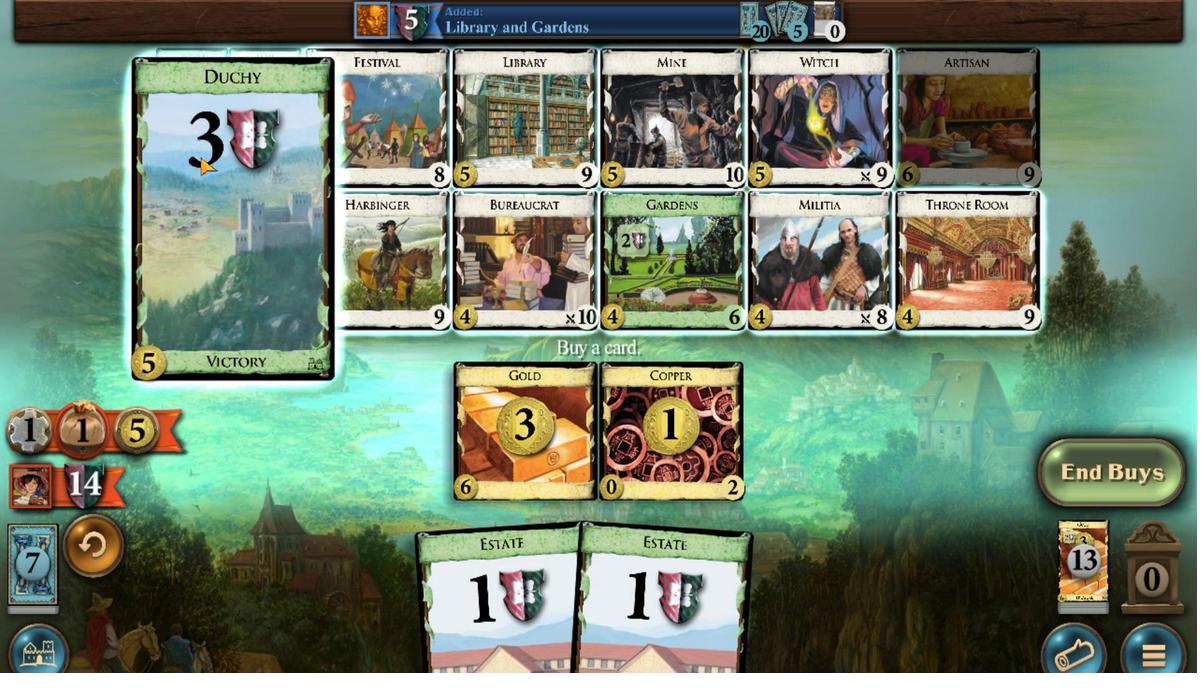 
Action: Mouse scrolled (218, 266) with delta (0, 0)
Screenshot: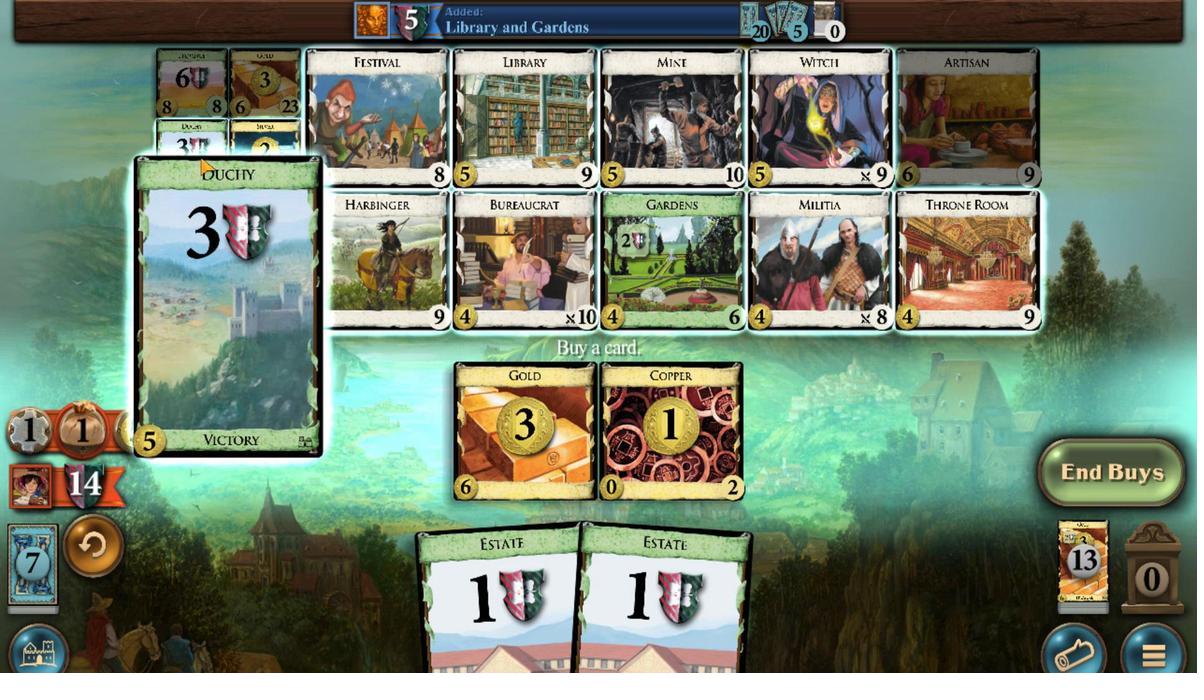 
Action: Mouse moved to (471, 558)
Screenshot: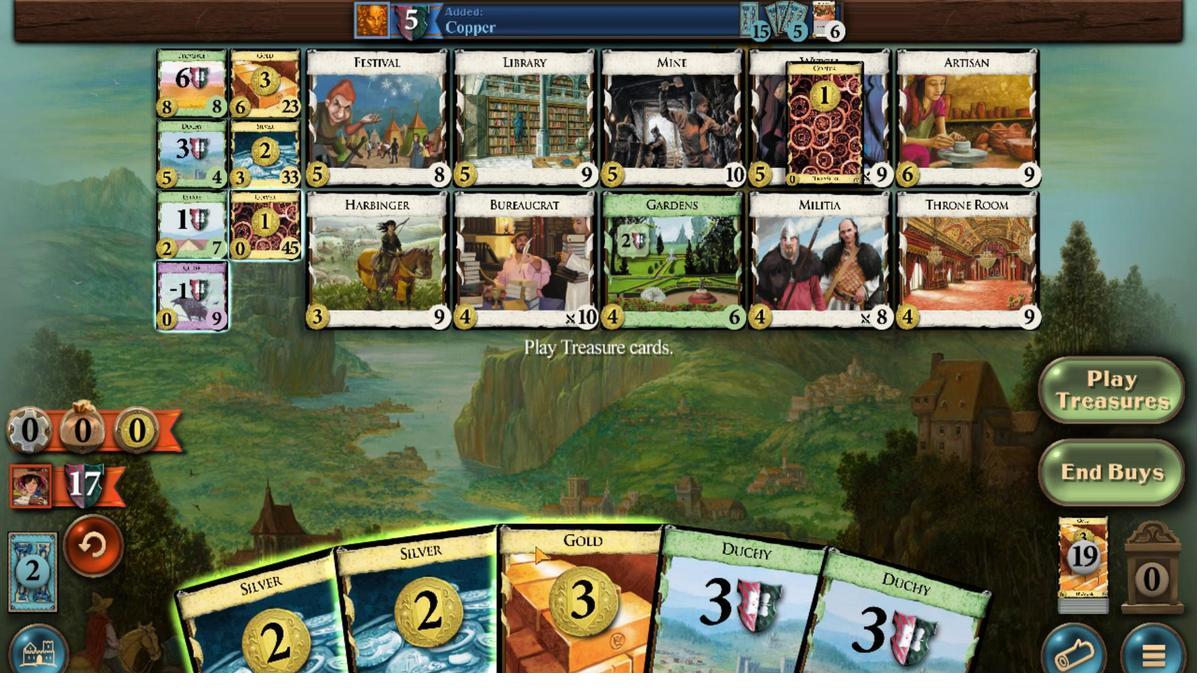 
Action: Mouse scrolled (471, 557) with delta (0, 0)
Screenshot: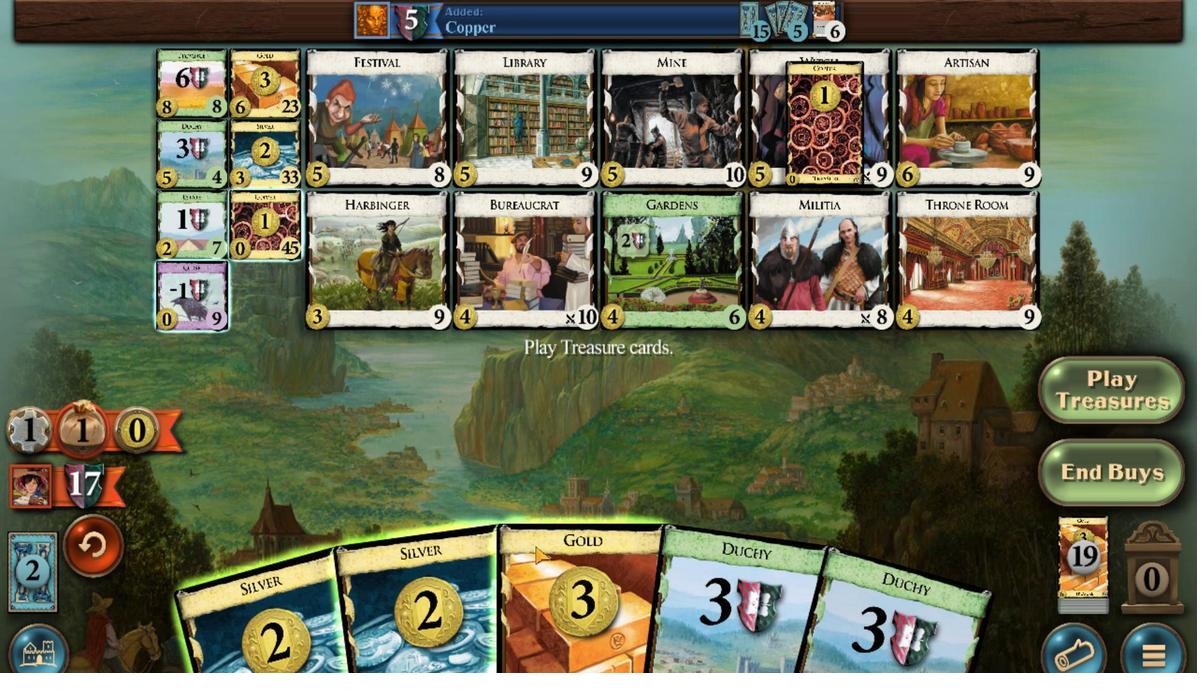 
Action: Mouse moved to (444, 567)
Screenshot: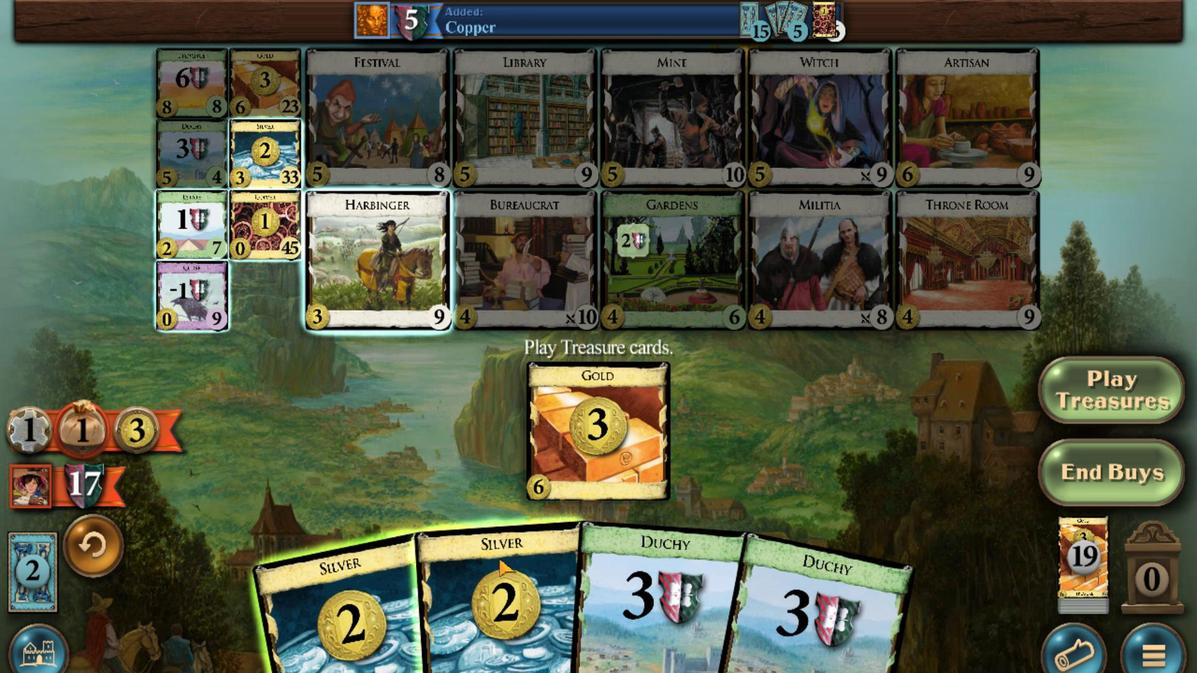 
Action: Mouse scrolled (444, 567) with delta (0, 0)
